 Task: Look for Airbnb options in Saint-BenoÃ®t, Reunion from 5th November, 2023 to 16th November, 2023 for 2 adults.1  bedroom having 1 bed and 1 bathroom. Property type can be hotel. Booking option can be shelf check-in. Look for 3 properties as per requirement.
Action: Mouse moved to (487, 102)
Screenshot: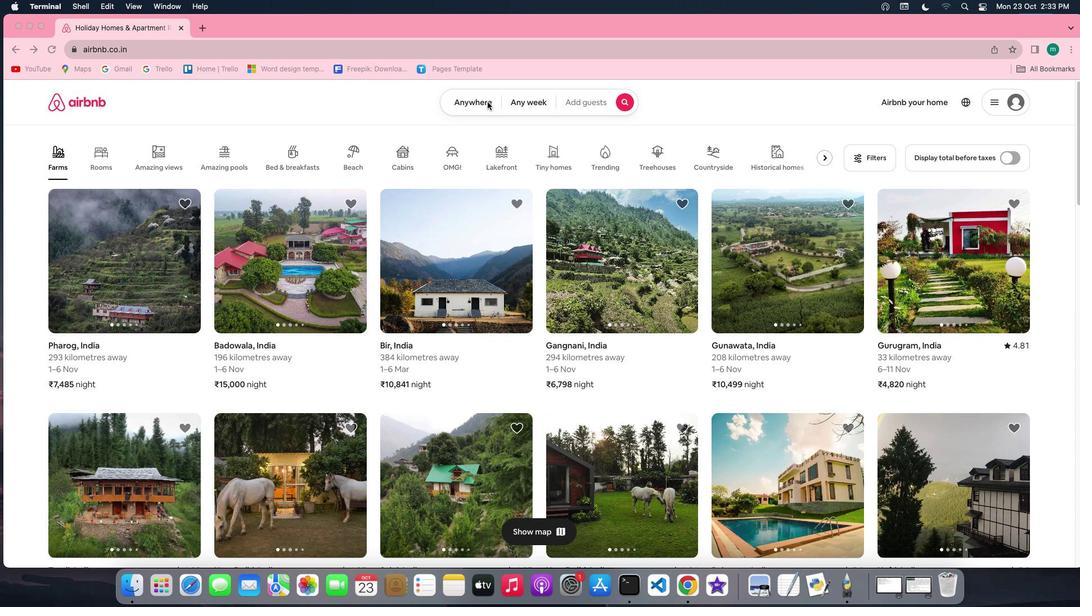 
Action: Mouse pressed left at (487, 102)
Screenshot: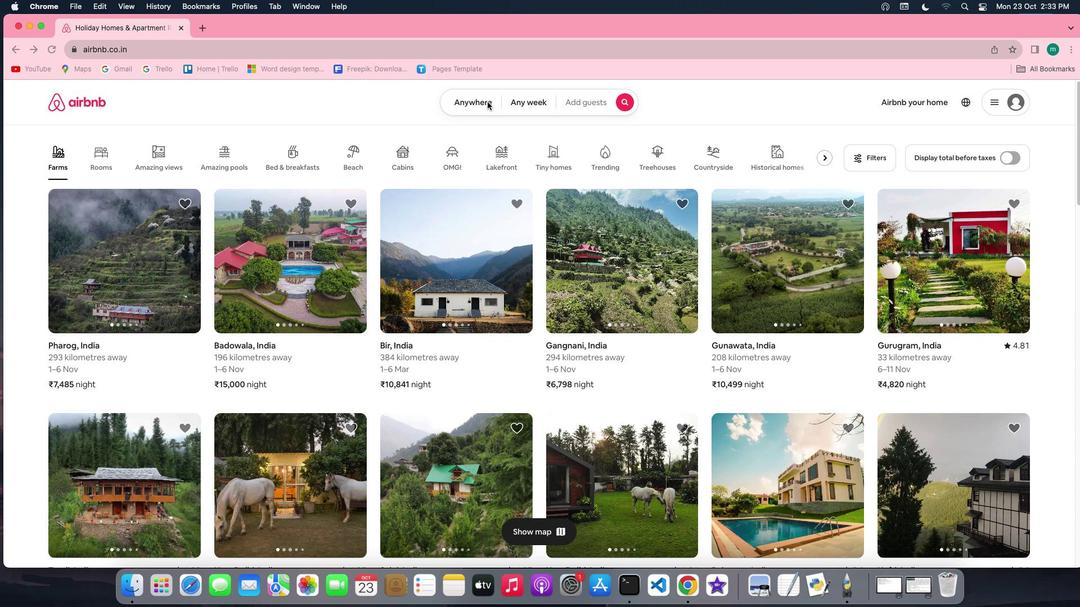 
Action: Mouse pressed left at (487, 102)
Screenshot: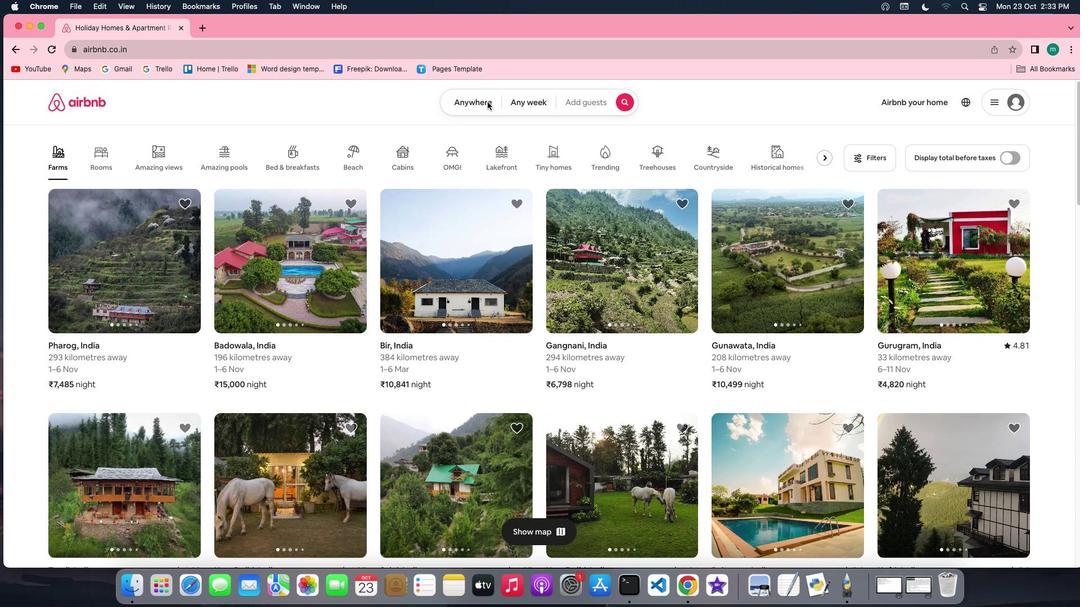 
Action: Mouse moved to (417, 136)
Screenshot: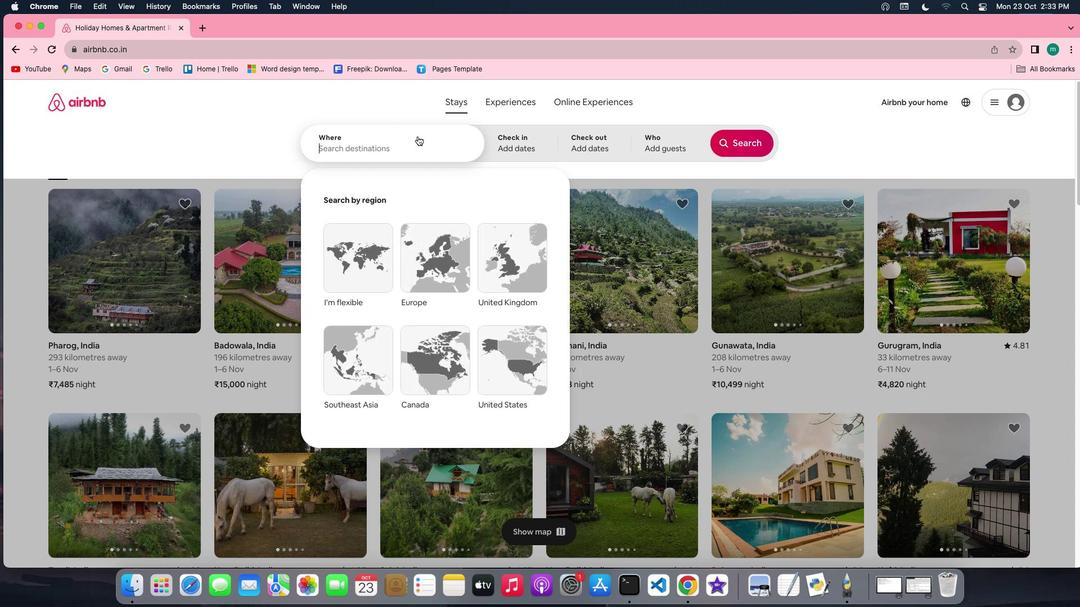 
Action: Mouse pressed left at (417, 136)
Screenshot: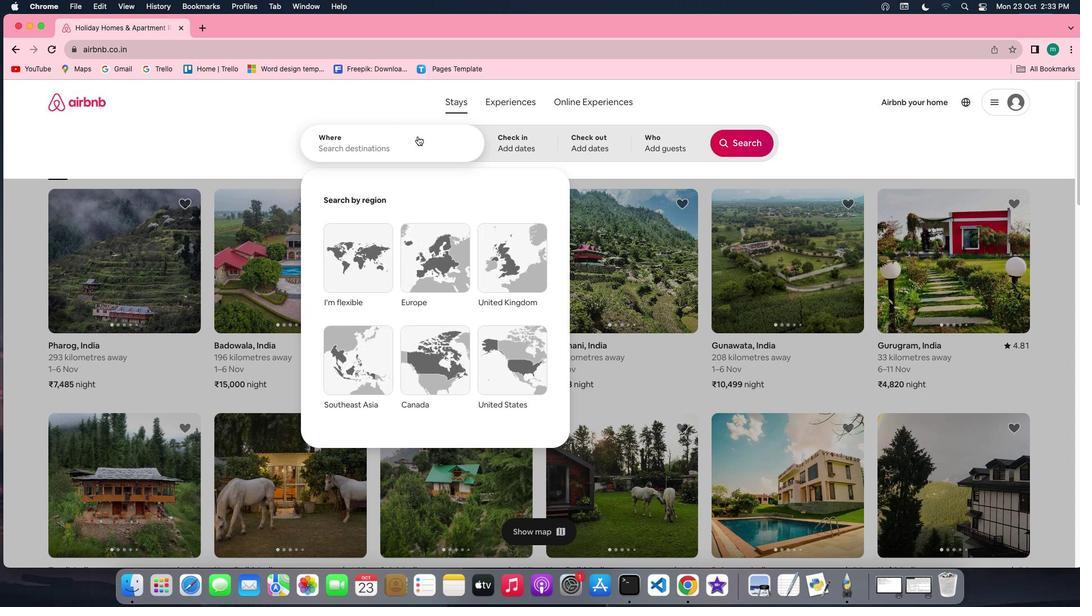 
Action: Mouse moved to (412, 140)
Screenshot: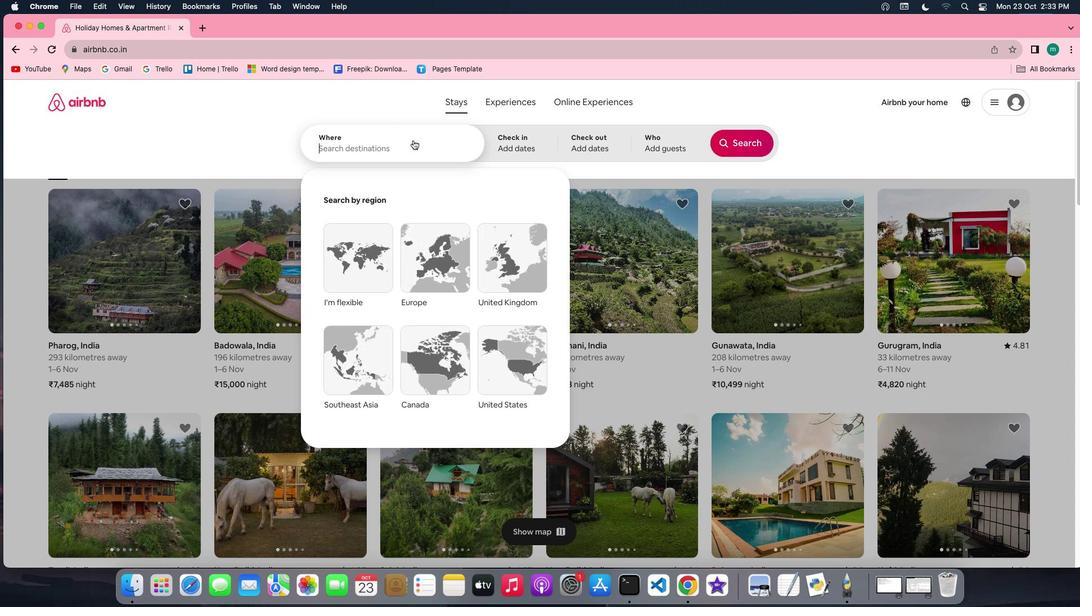 
Action: Key pressed Key.spaceKey.shift's''a''i''n''t''-'Key.spaceKey.shift'B''e''n''o''i''t'','Key.spaceKey.shift'r''e''u''n''i''o''n'
Screenshot: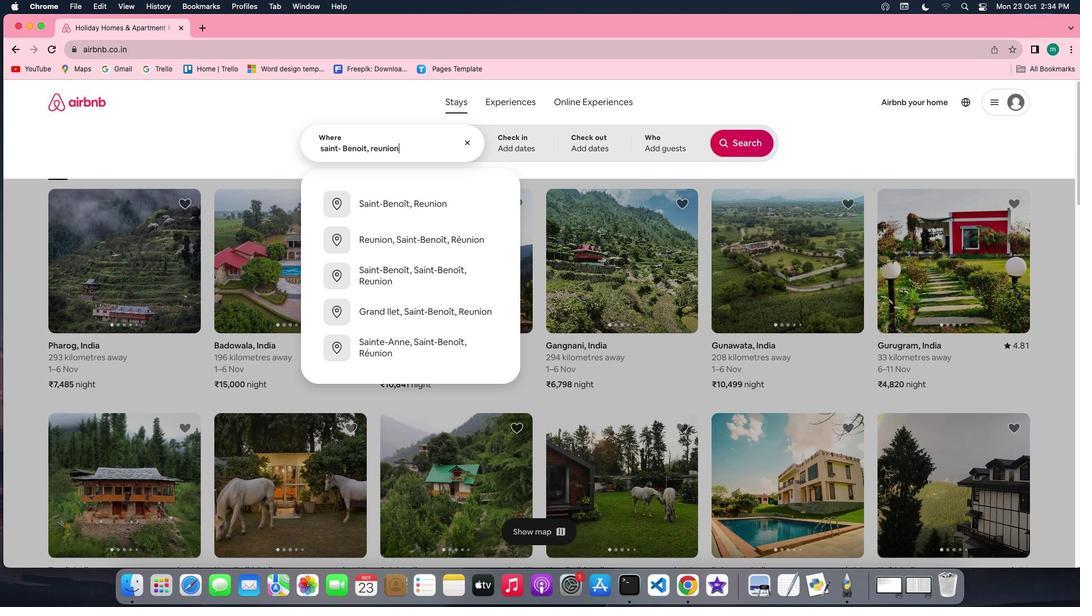 
Action: Mouse moved to (494, 137)
Screenshot: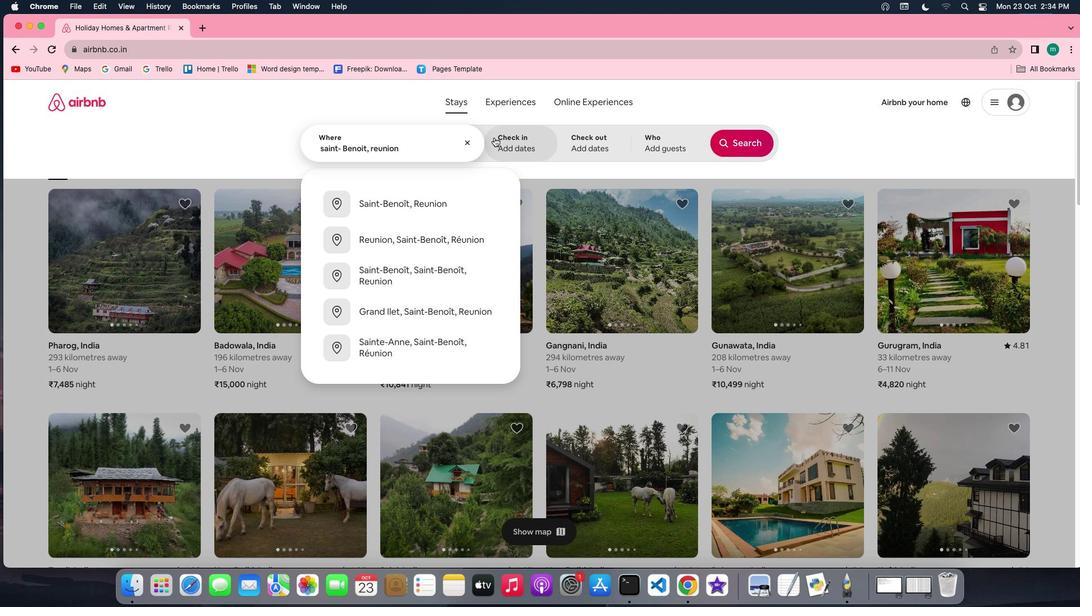 
Action: Mouse pressed left at (494, 137)
Screenshot: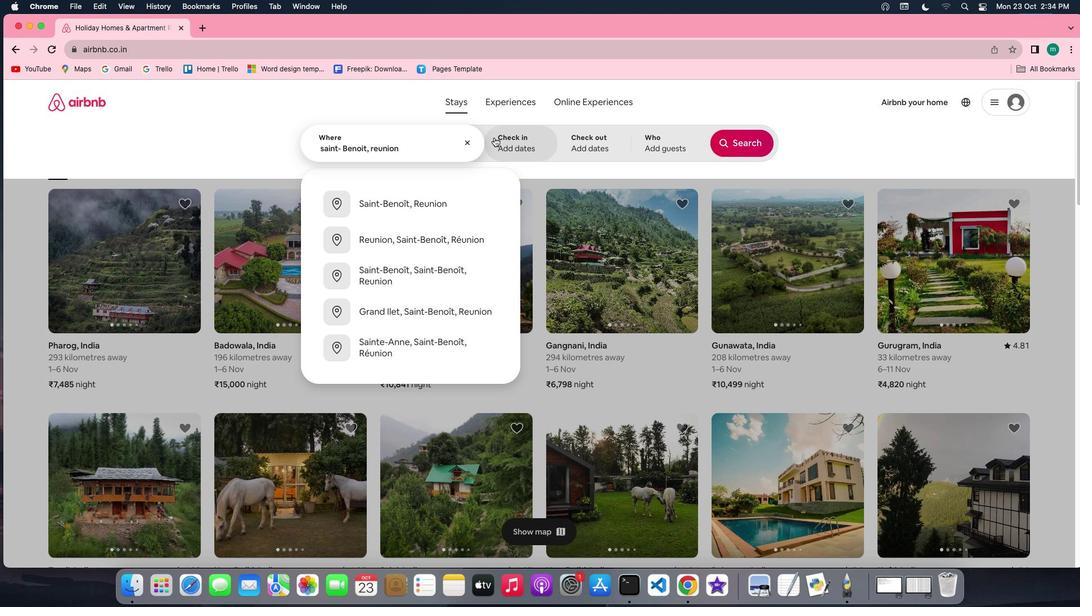 
Action: Mouse moved to (562, 313)
Screenshot: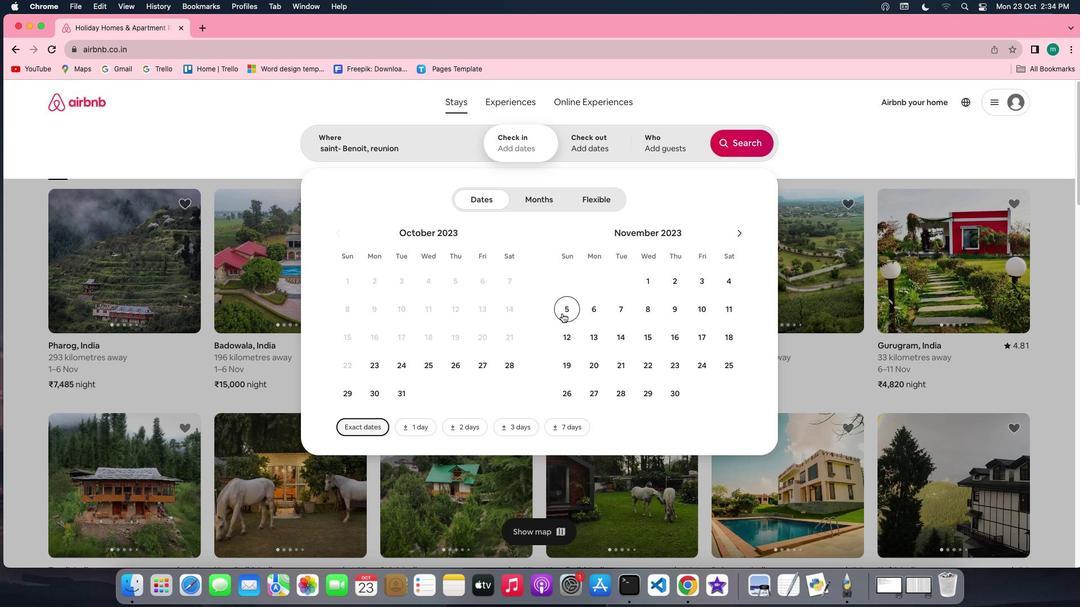 
Action: Mouse pressed left at (562, 313)
Screenshot: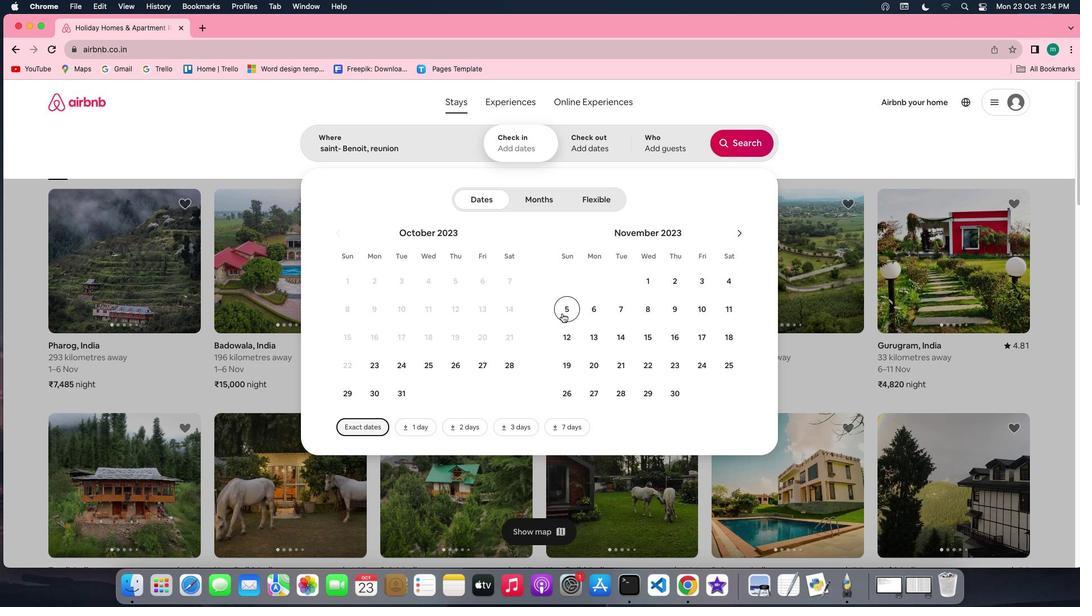 
Action: Mouse moved to (681, 339)
Screenshot: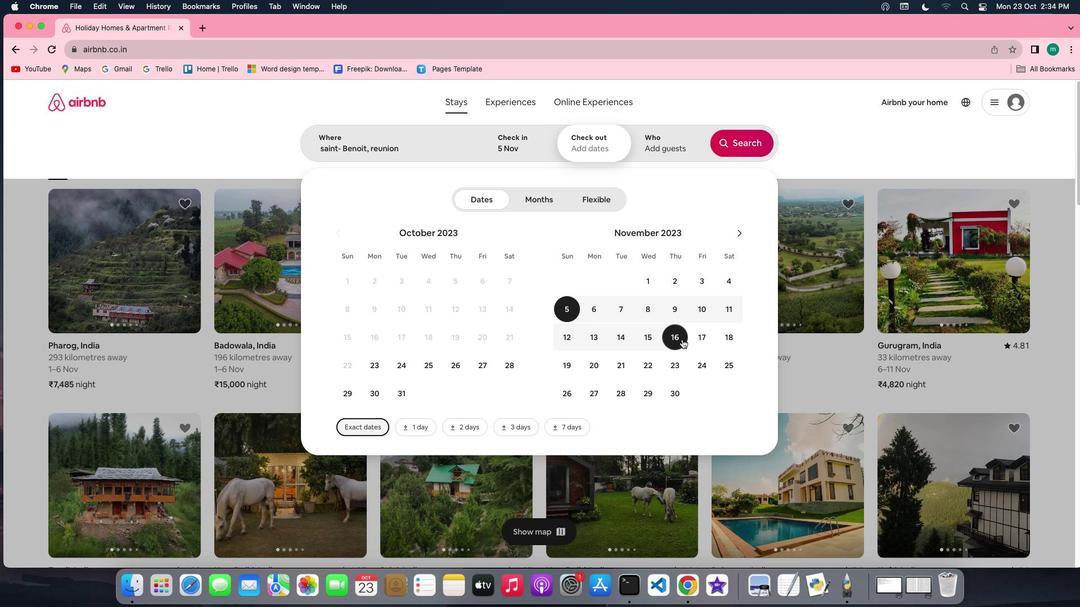 
Action: Mouse pressed left at (681, 339)
Screenshot: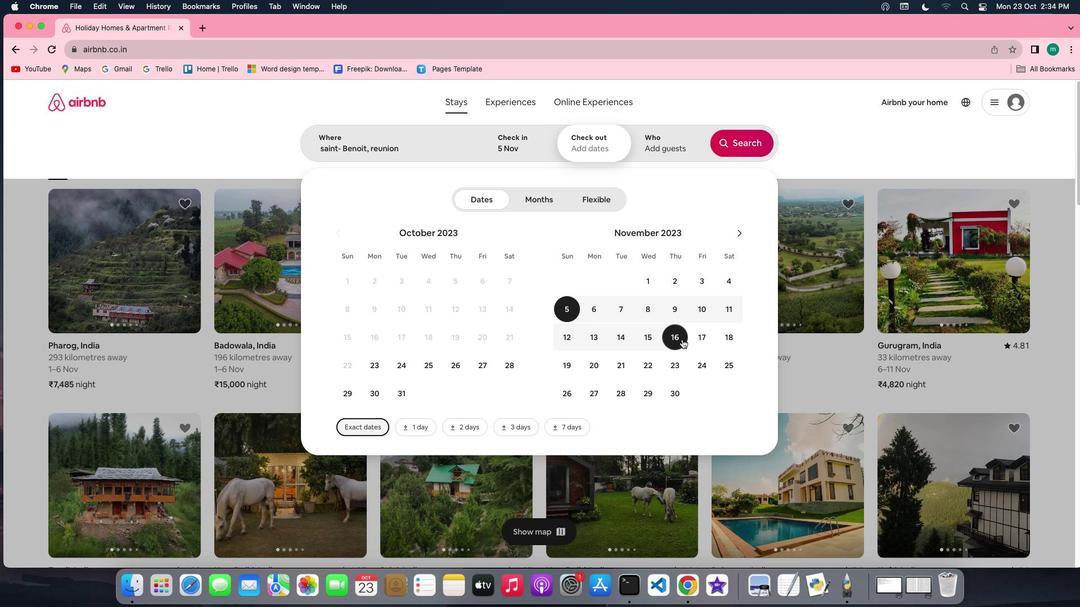 
Action: Mouse moved to (652, 135)
Screenshot: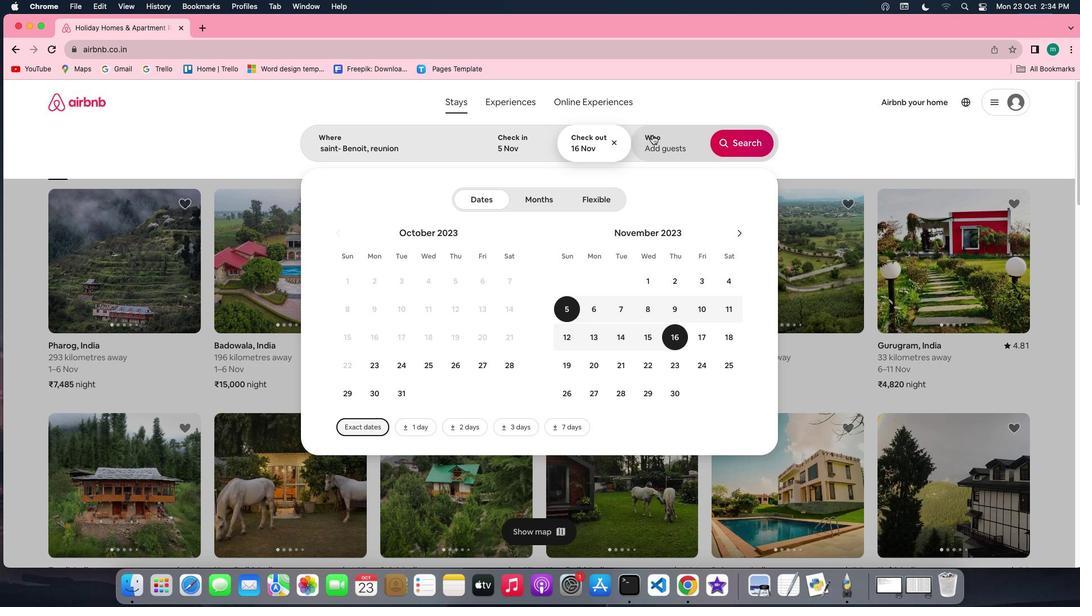 
Action: Mouse pressed left at (652, 135)
Screenshot: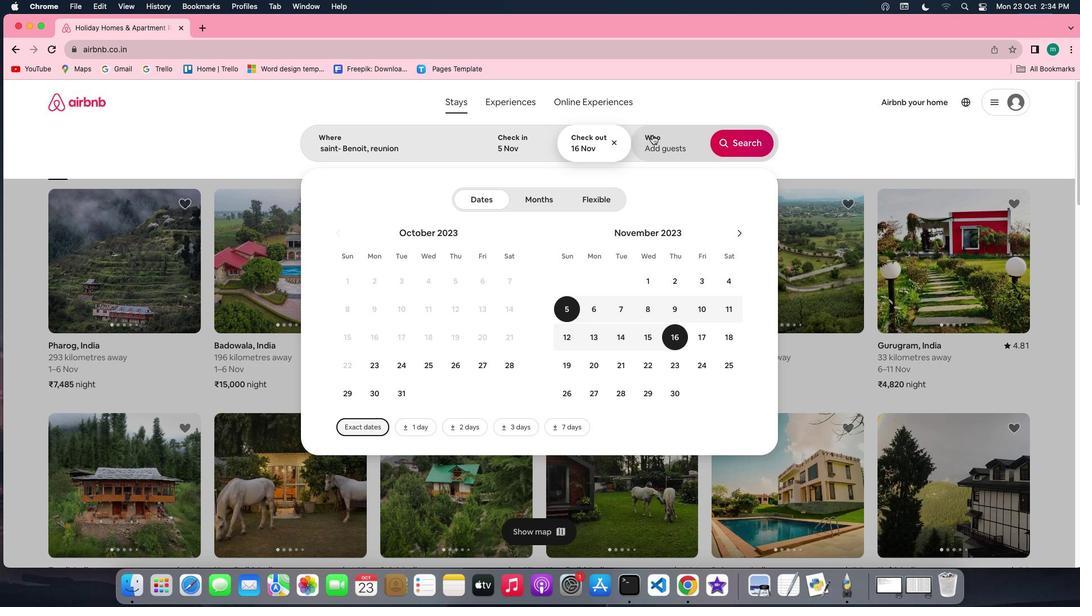 
Action: Mouse moved to (741, 196)
Screenshot: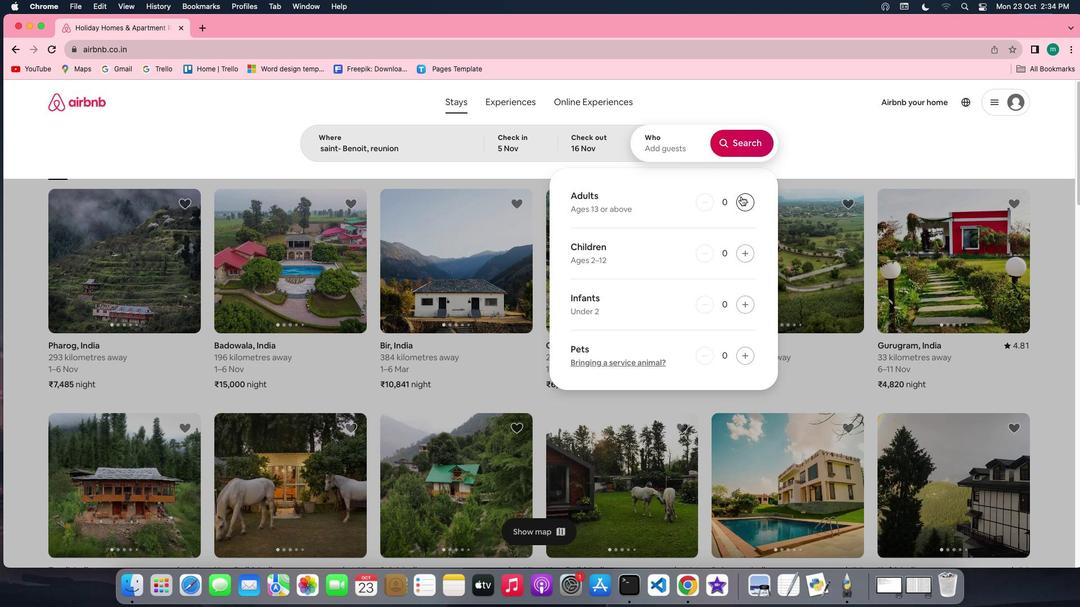 
Action: Mouse pressed left at (741, 196)
Screenshot: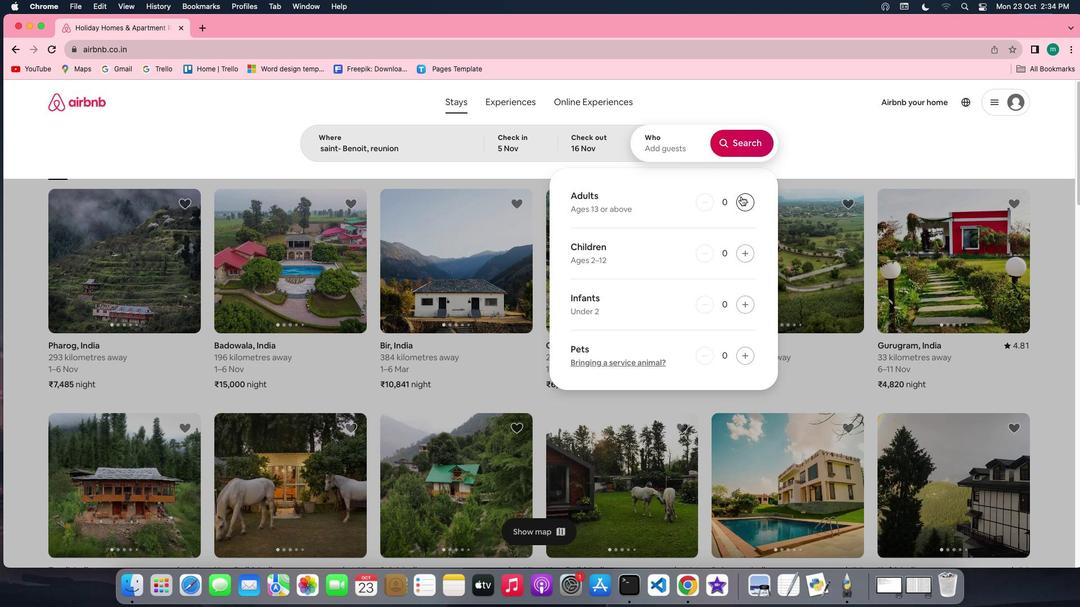 
Action: Mouse pressed left at (741, 196)
Screenshot: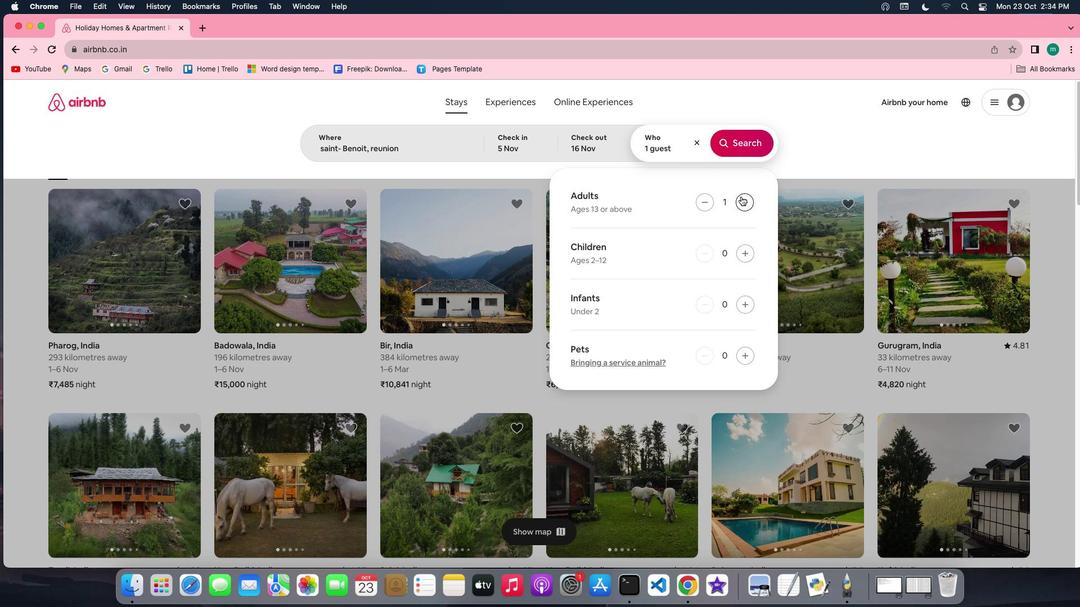 
Action: Mouse moved to (740, 140)
Screenshot: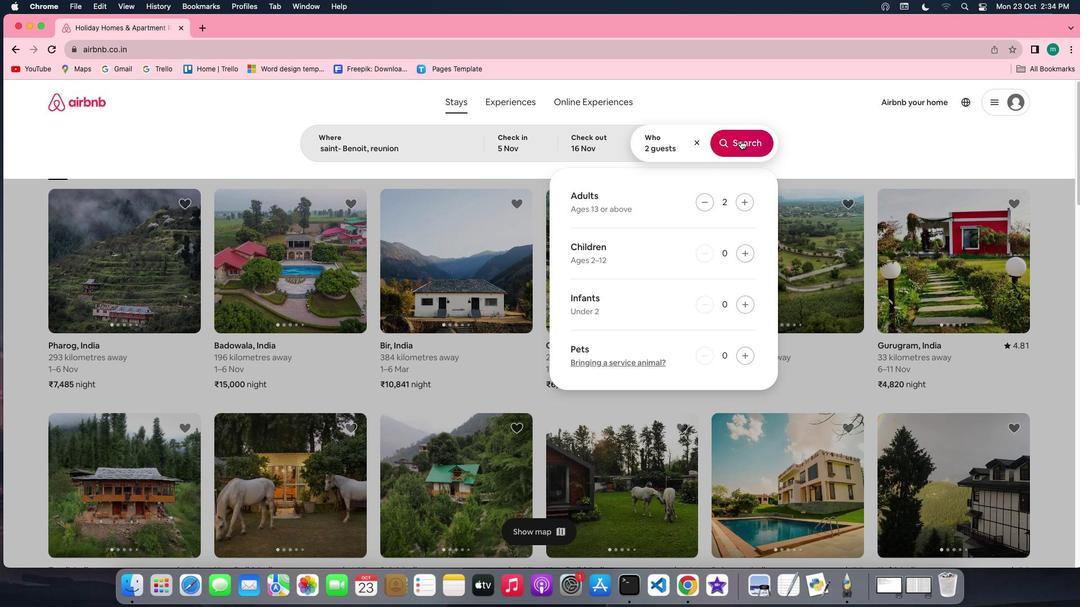 
Action: Mouse pressed left at (740, 140)
Screenshot: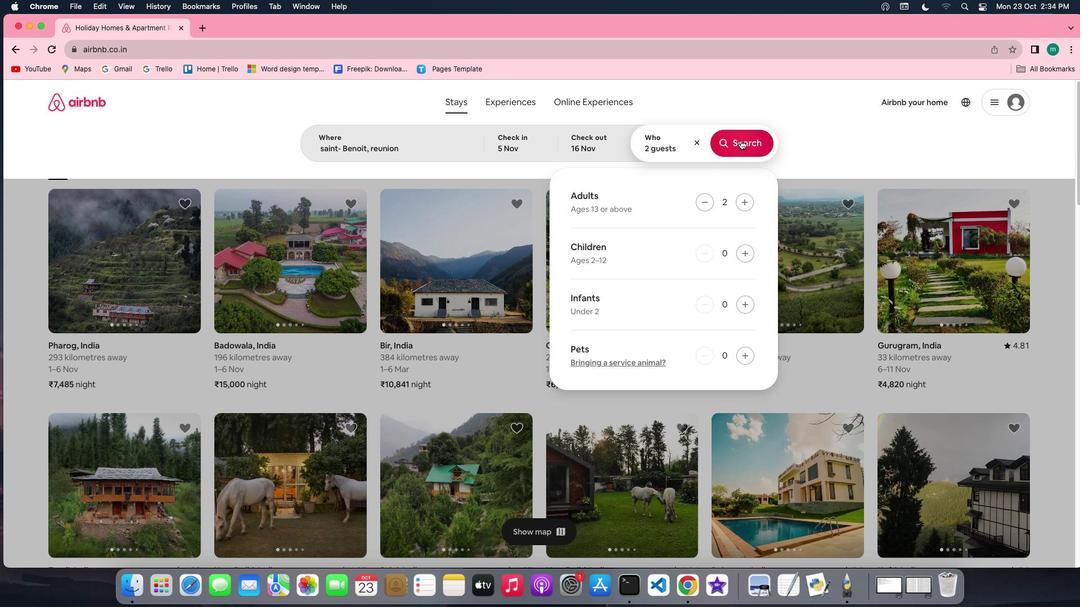
Action: Mouse moved to (921, 145)
Screenshot: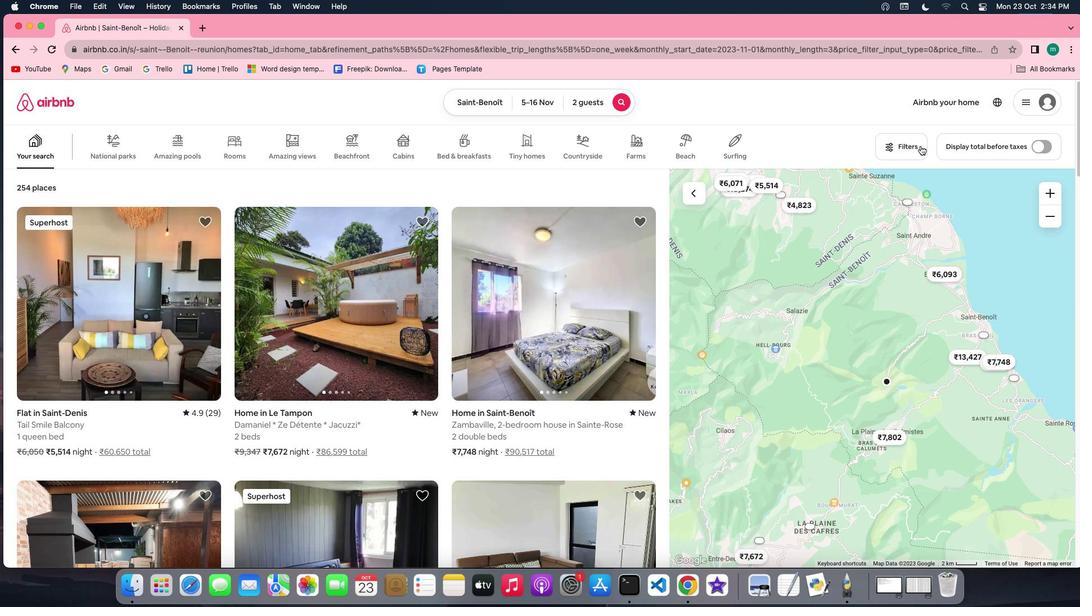 
Action: Mouse pressed left at (921, 145)
Screenshot: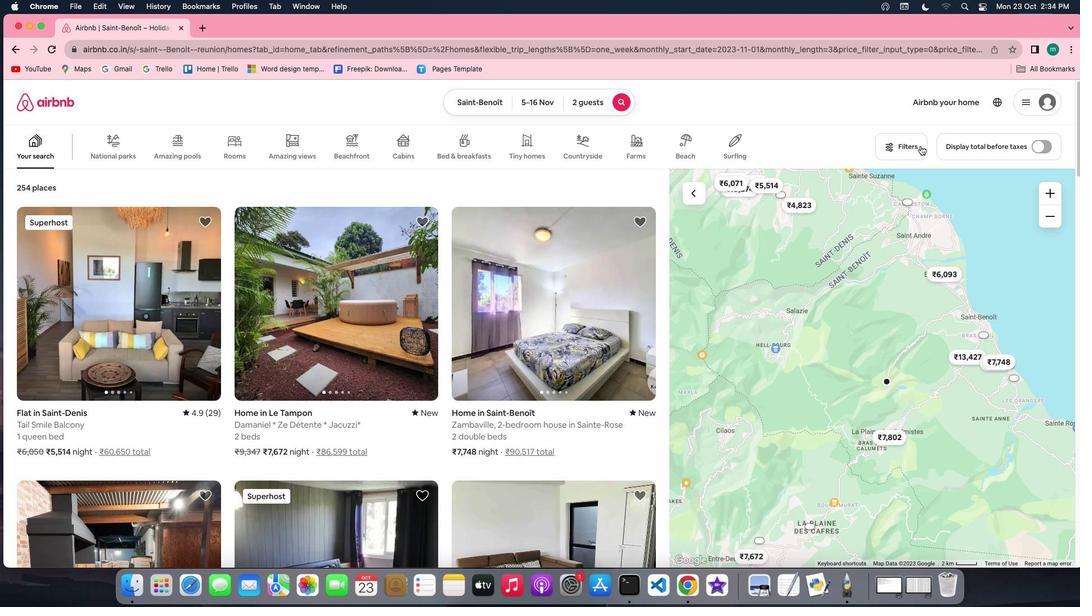 
Action: Mouse moved to (579, 362)
Screenshot: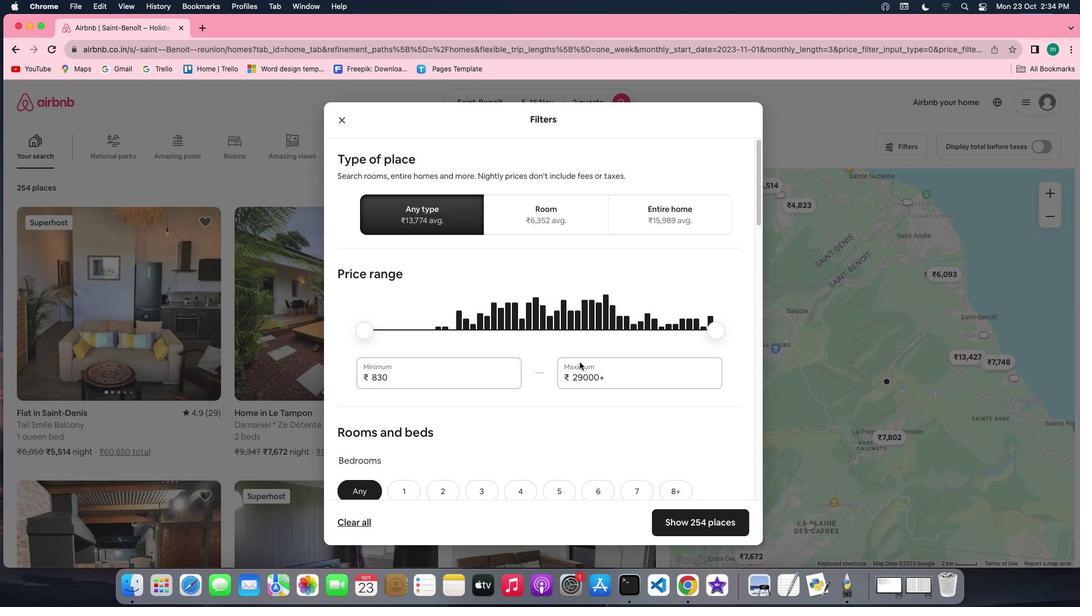 
Action: Mouse scrolled (579, 362) with delta (0, 0)
Screenshot: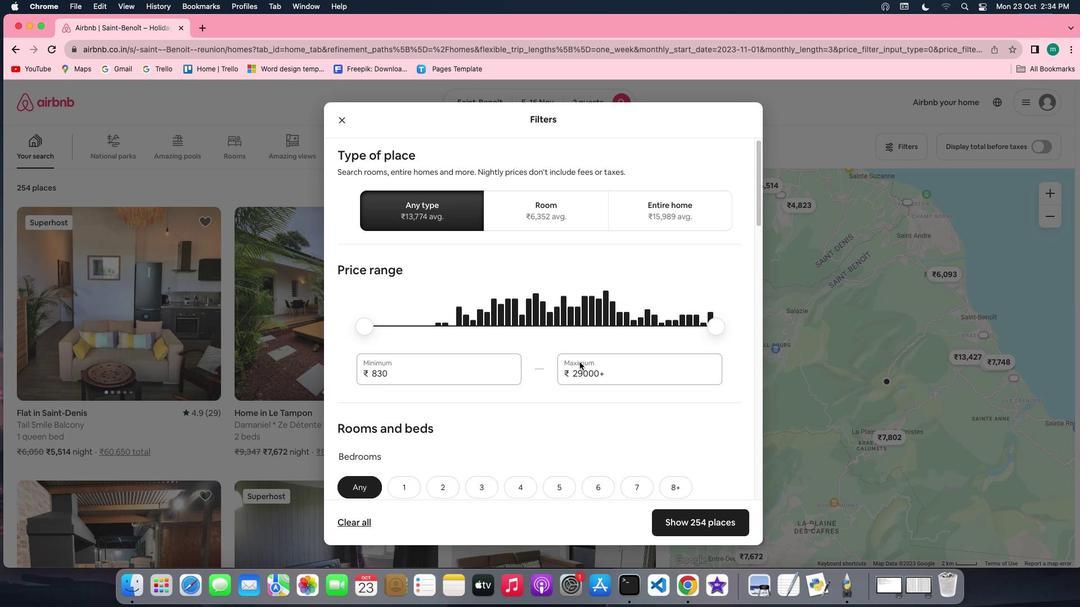 
Action: Mouse scrolled (579, 362) with delta (0, 0)
Screenshot: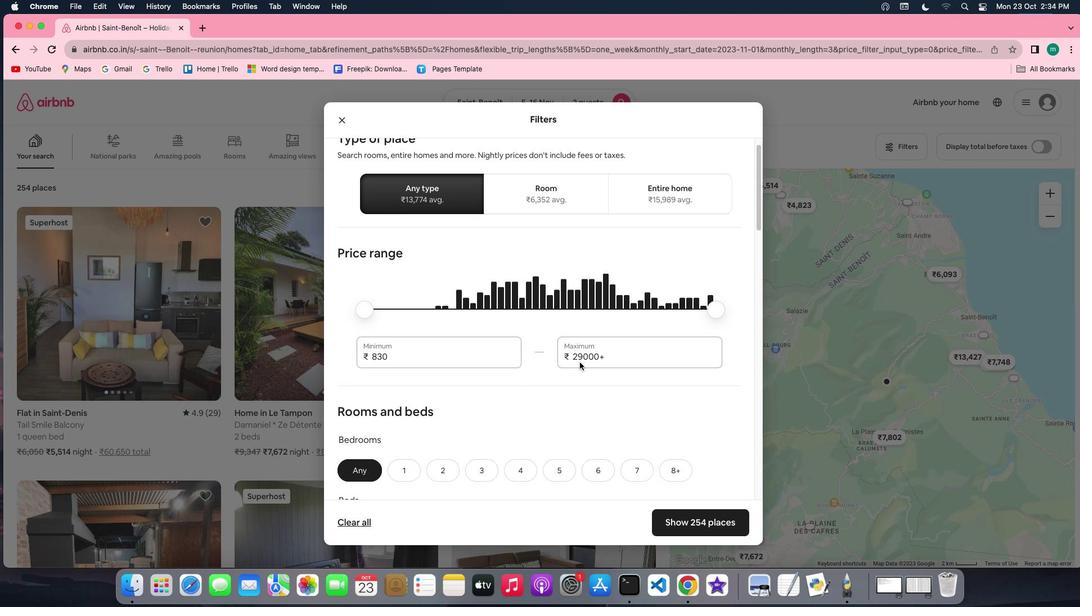 
Action: Mouse scrolled (579, 362) with delta (0, -1)
Screenshot: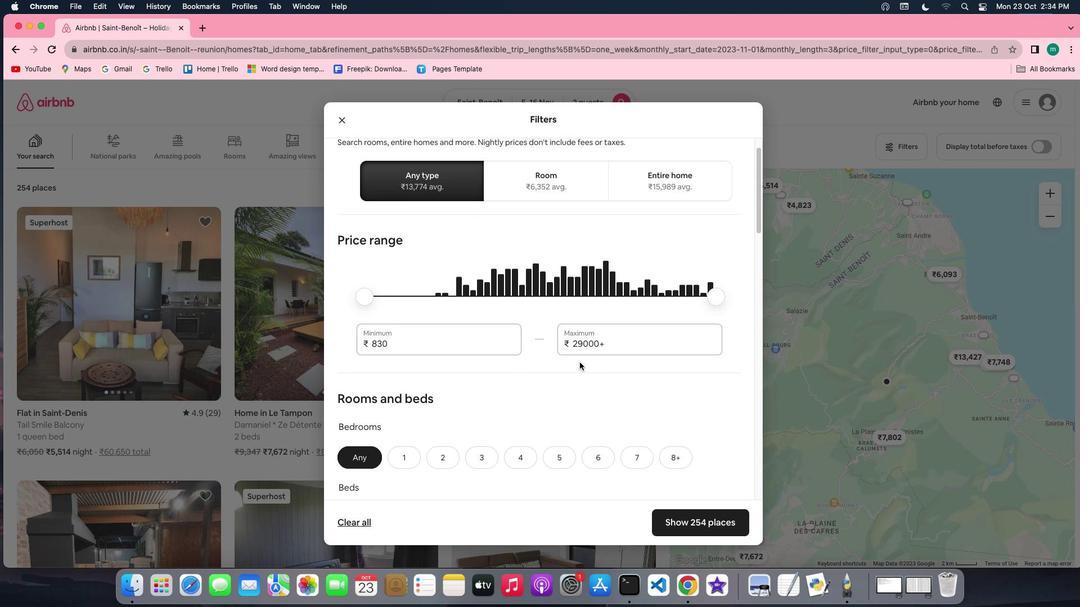 
Action: Mouse scrolled (579, 362) with delta (0, -2)
Screenshot: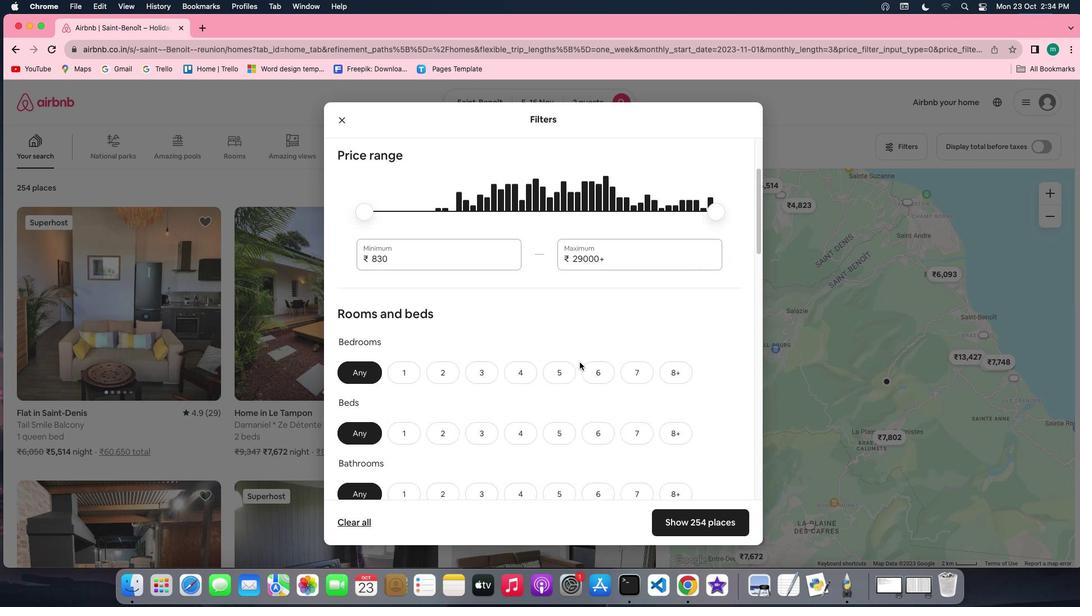 
Action: Mouse scrolled (579, 362) with delta (0, 0)
Screenshot: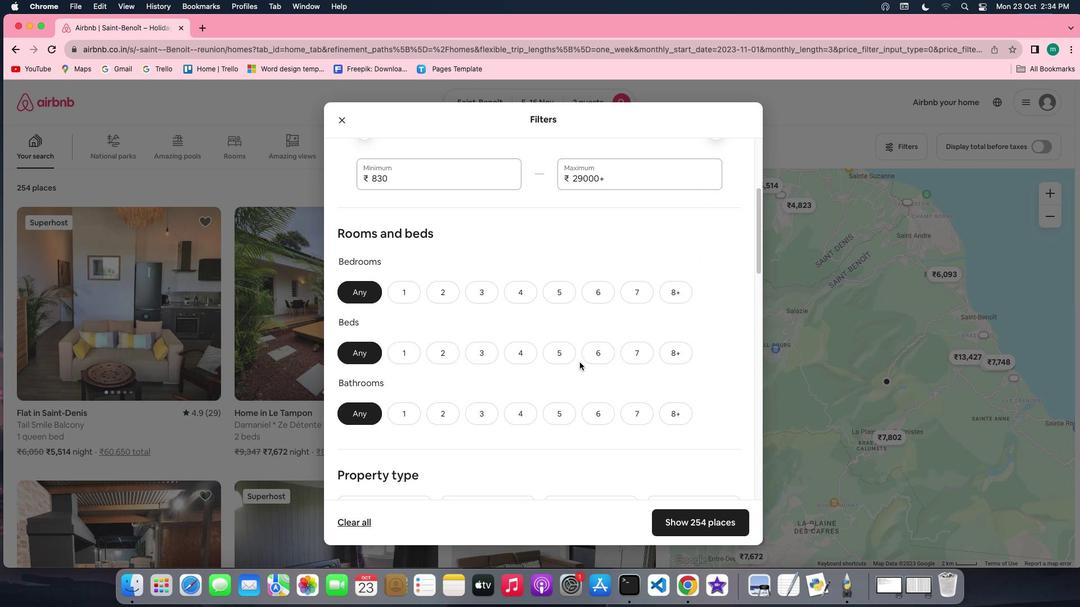 
Action: Mouse scrolled (579, 362) with delta (0, 0)
Screenshot: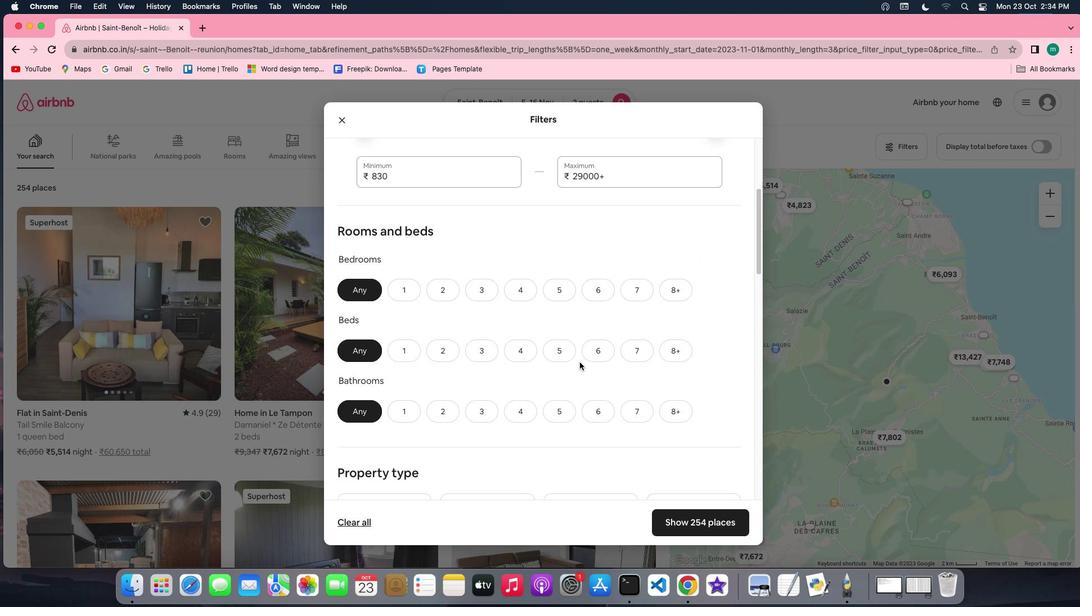 
Action: Mouse scrolled (579, 362) with delta (0, 0)
Screenshot: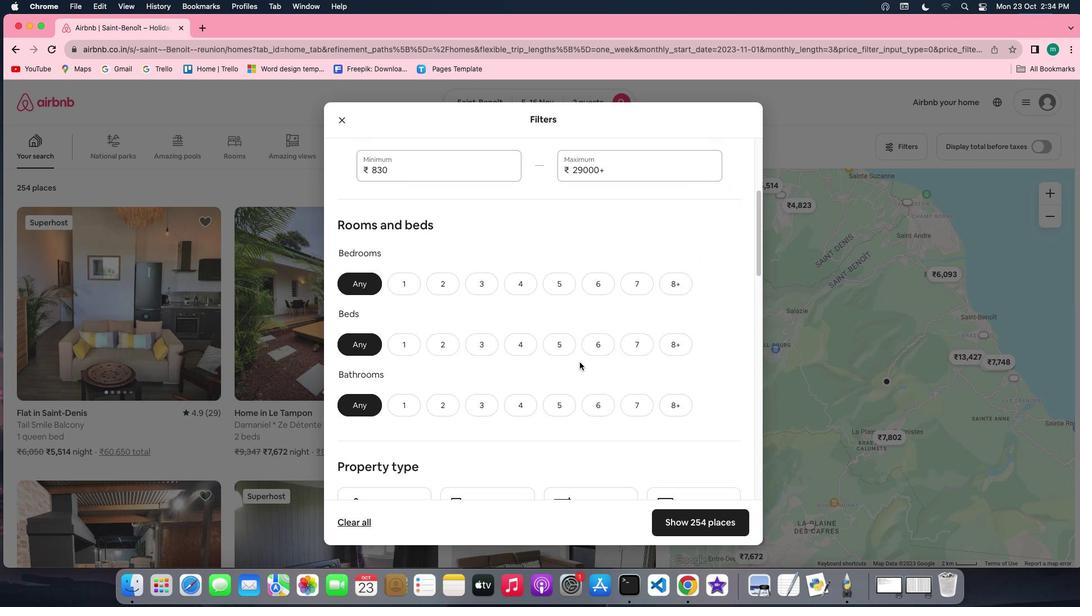 
Action: Mouse moved to (407, 269)
Screenshot: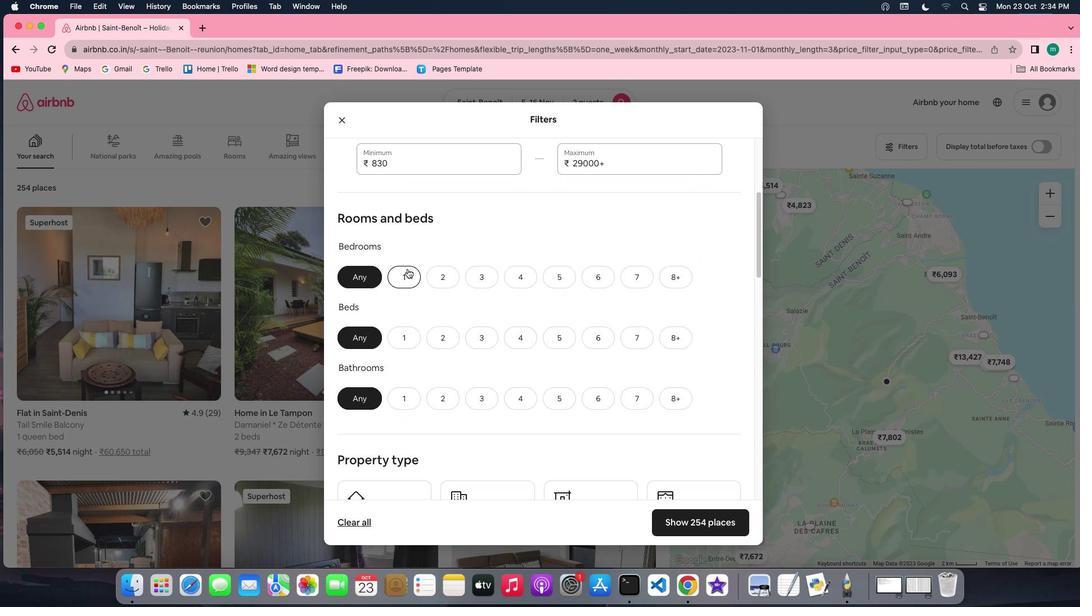 
Action: Mouse pressed left at (407, 269)
Screenshot: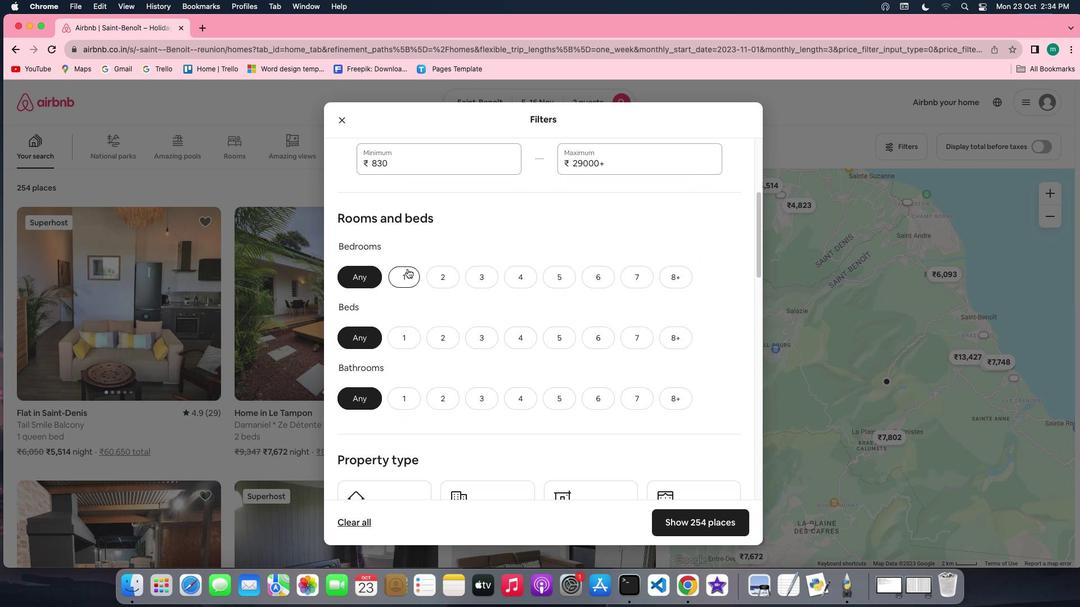 
Action: Mouse moved to (412, 347)
Screenshot: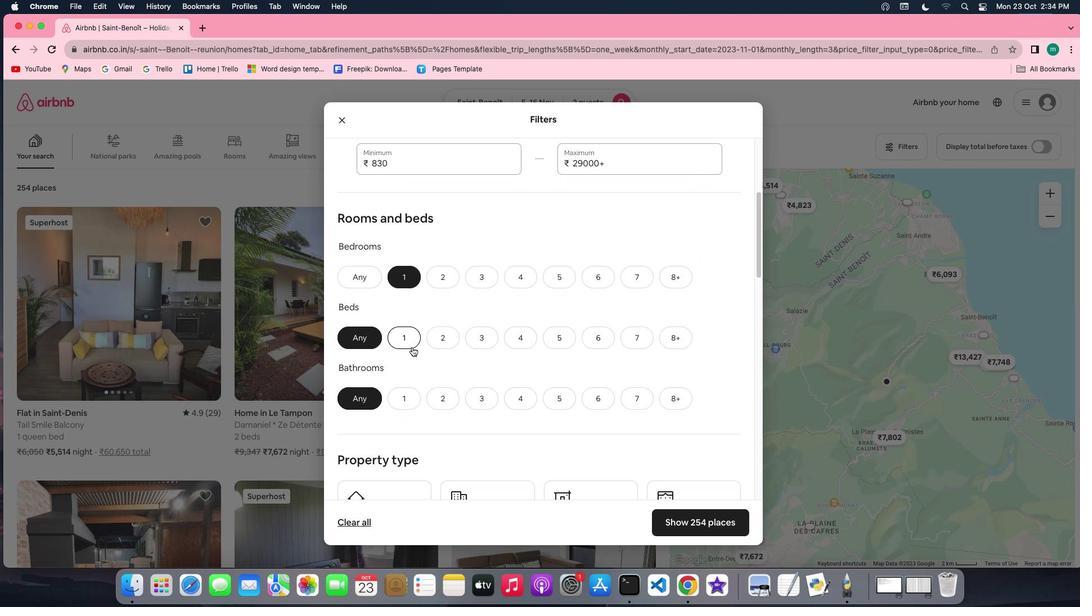 
Action: Mouse pressed left at (412, 347)
Screenshot: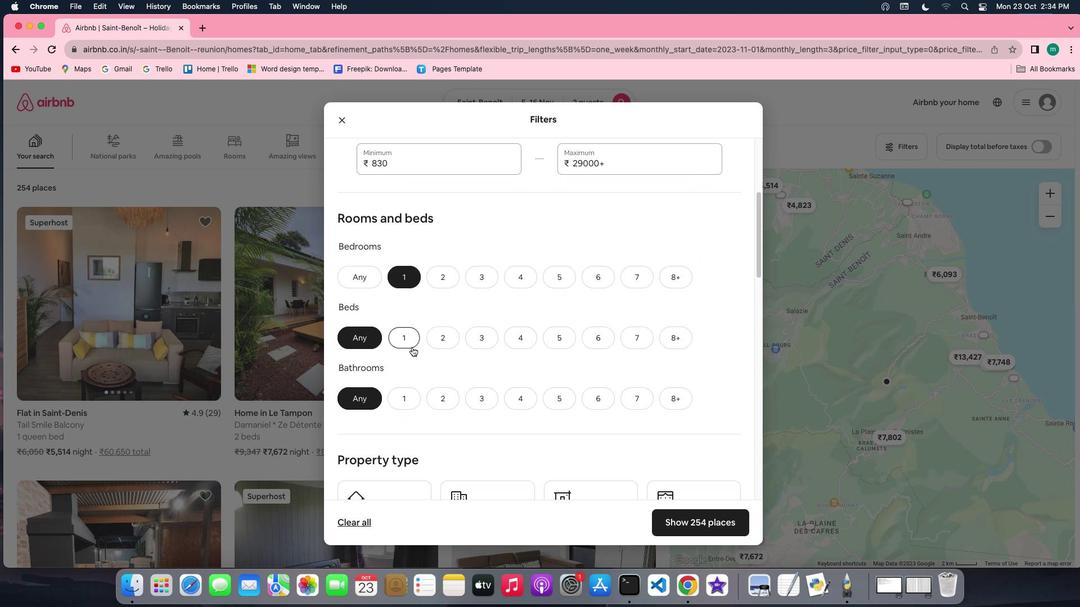 
Action: Mouse moved to (411, 398)
Screenshot: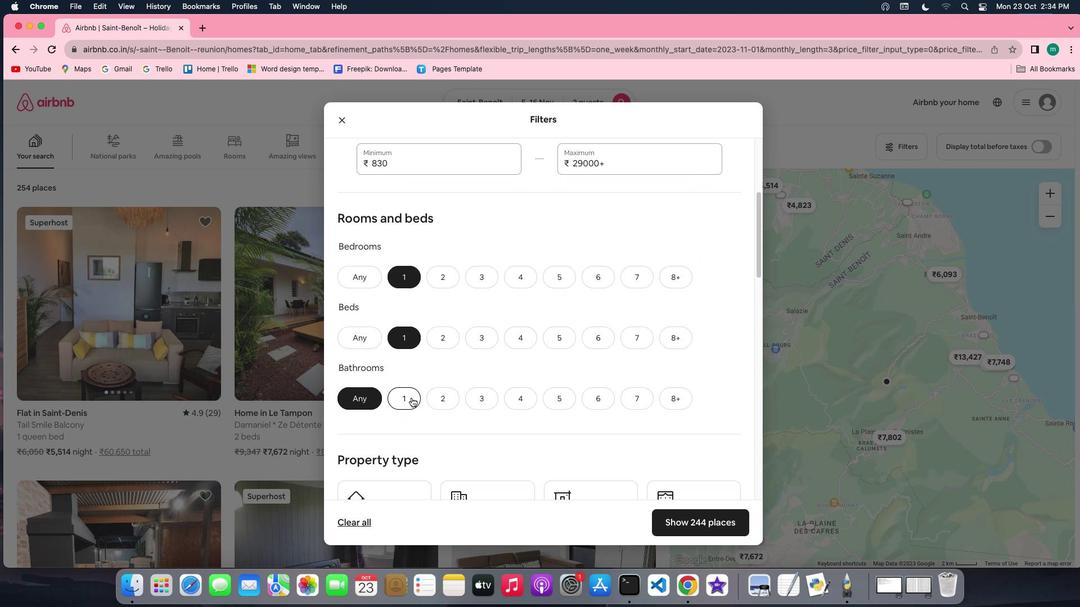 
Action: Mouse pressed left at (411, 398)
Screenshot: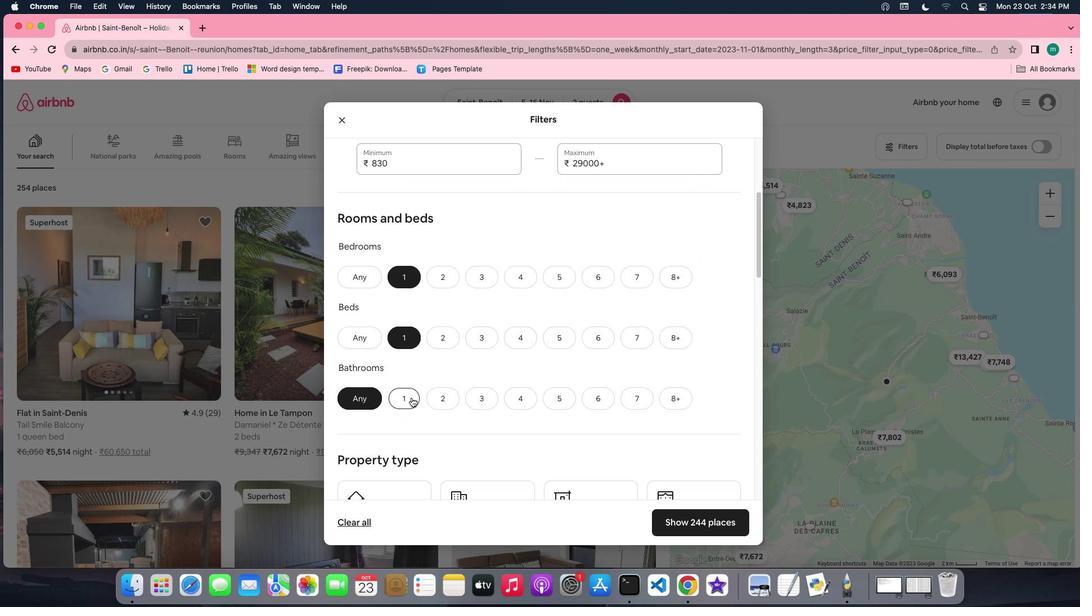 
Action: Mouse moved to (577, 403)
Screenshot: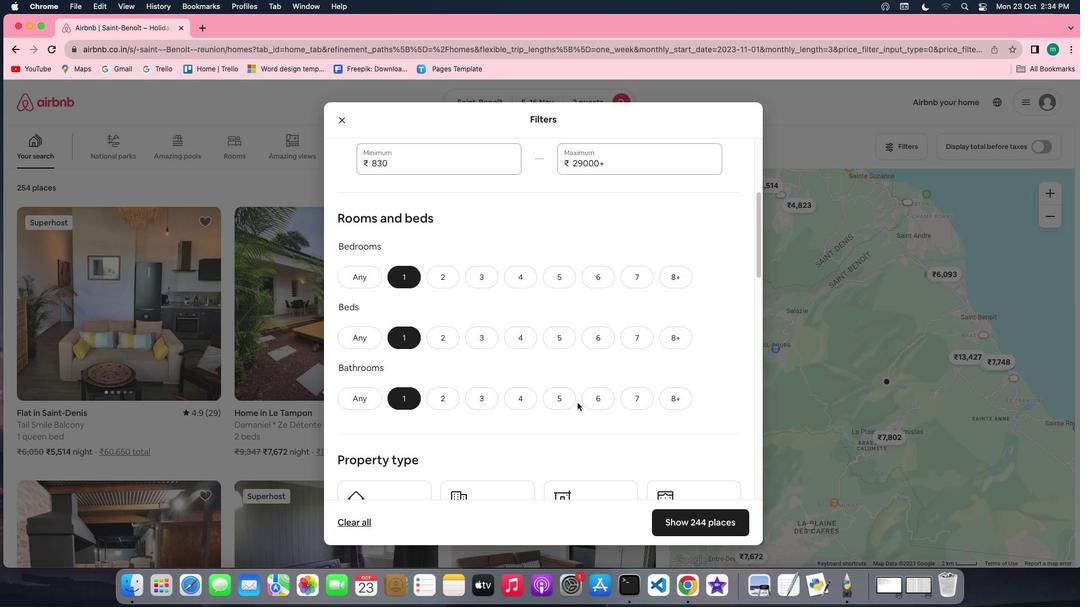 
Action: Mouse scrolled (577, 403) with delta (0, 0)
Screenshot: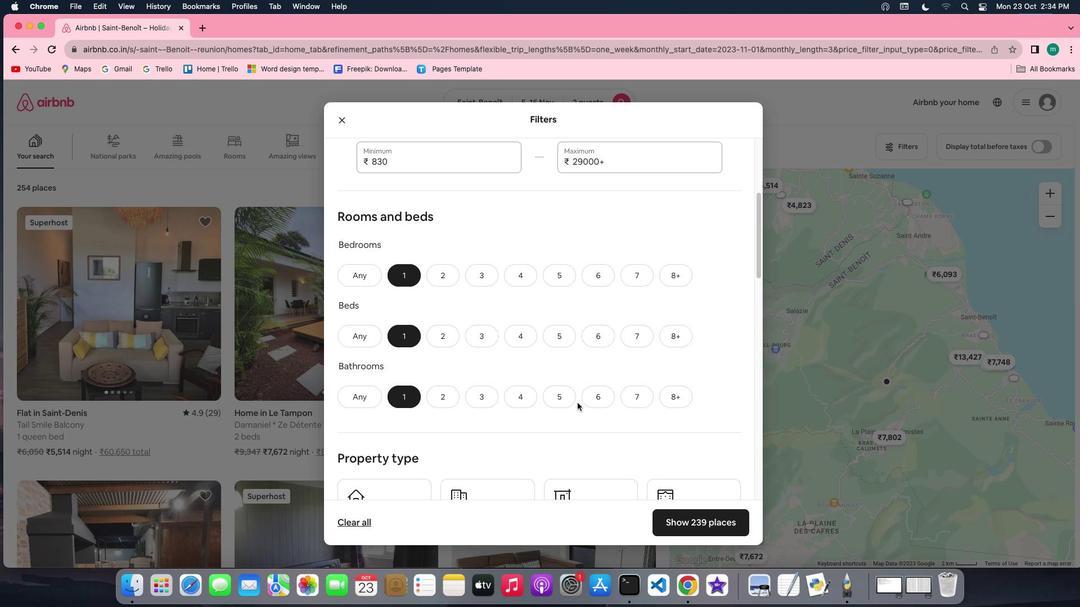 
Action: Mouse scrolled (577, 403) with delta (0, 0)
Screenshot: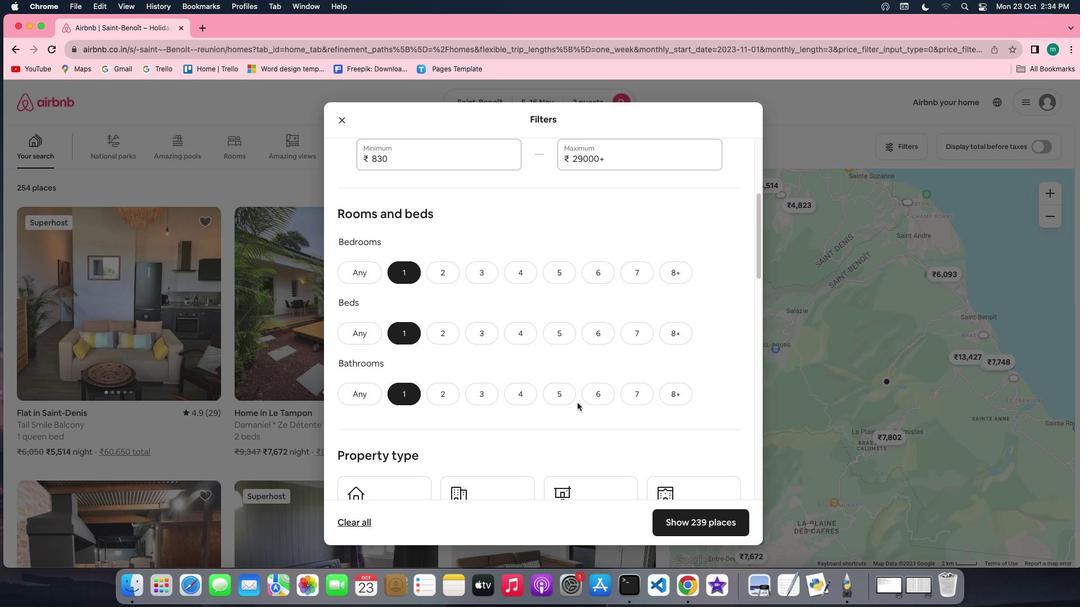 
Action: Mouse scrolled (577, 403) with delta (0, 0)
Screenshot: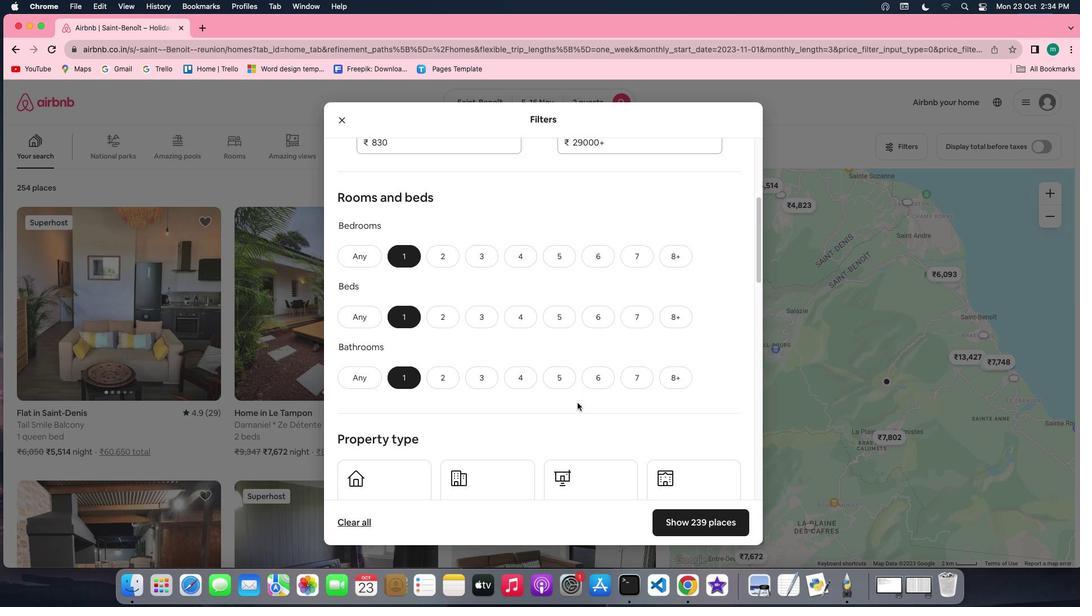 
Action: Mouse scrolled (577, 403) with delta (0, 0)
Screenshot: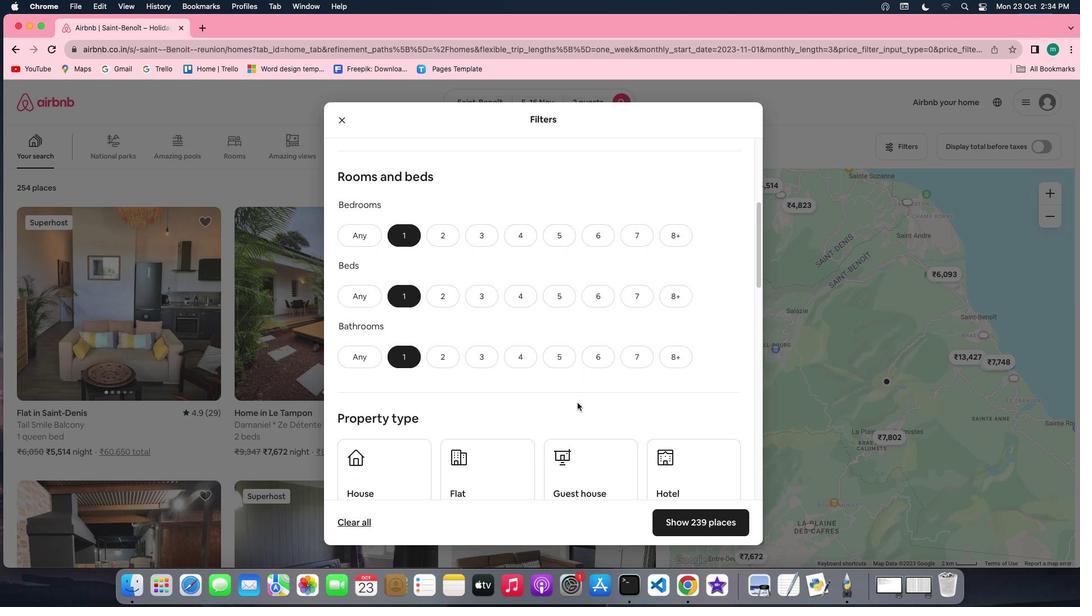 
Action: Mouse scrolled (577, 403) with delta (0, 0)
Screenshot: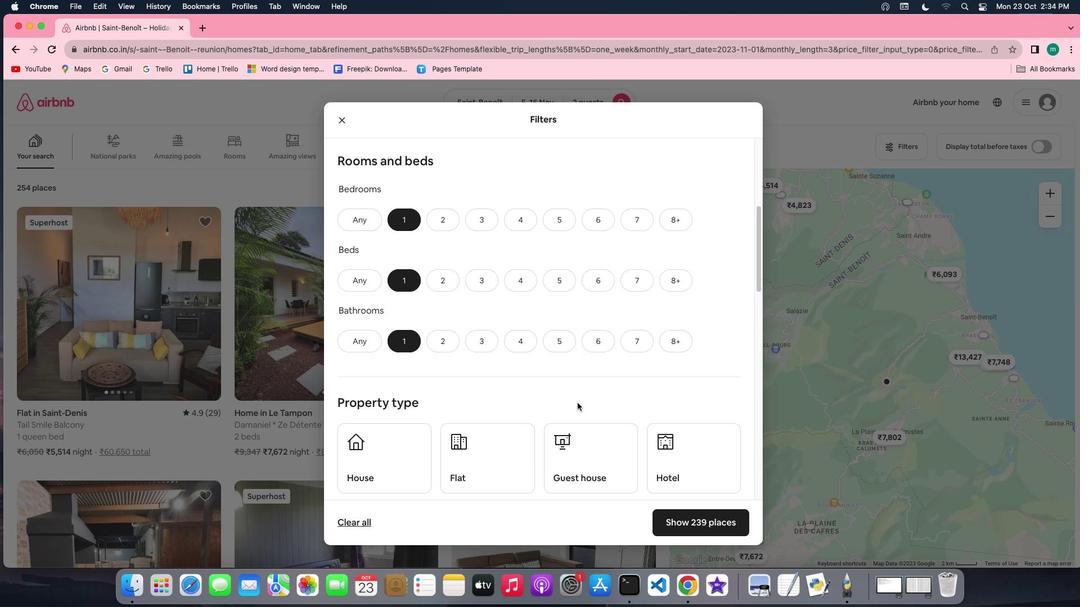 
Action: Mouse scrolled (577, 403) with delta (0, 0)
Screenshot: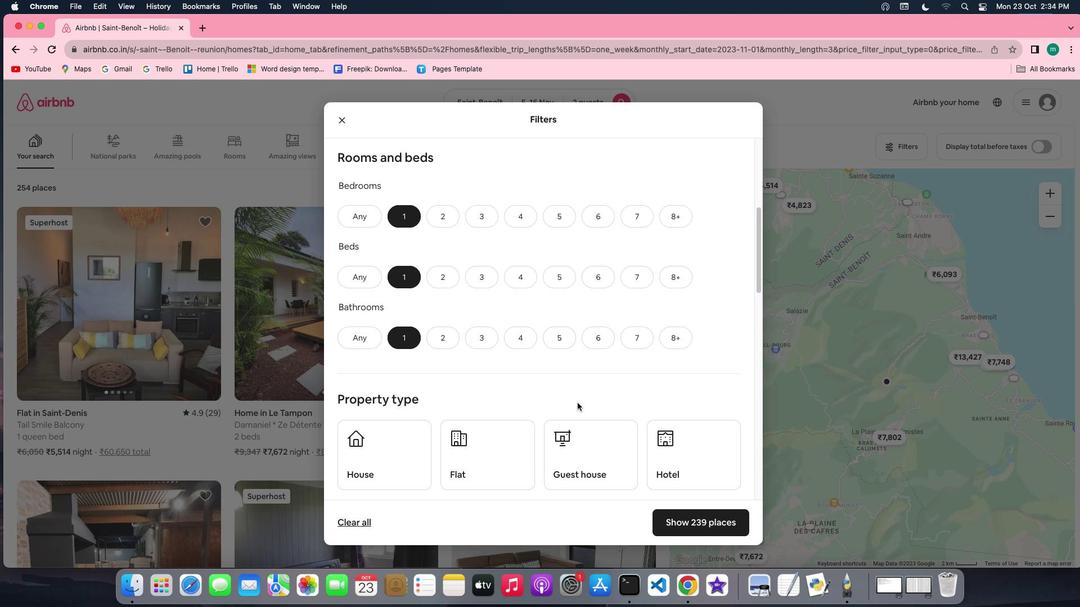 
Action: Mouse scrolled (577, 403) with delta (0, 0)
Screenshot: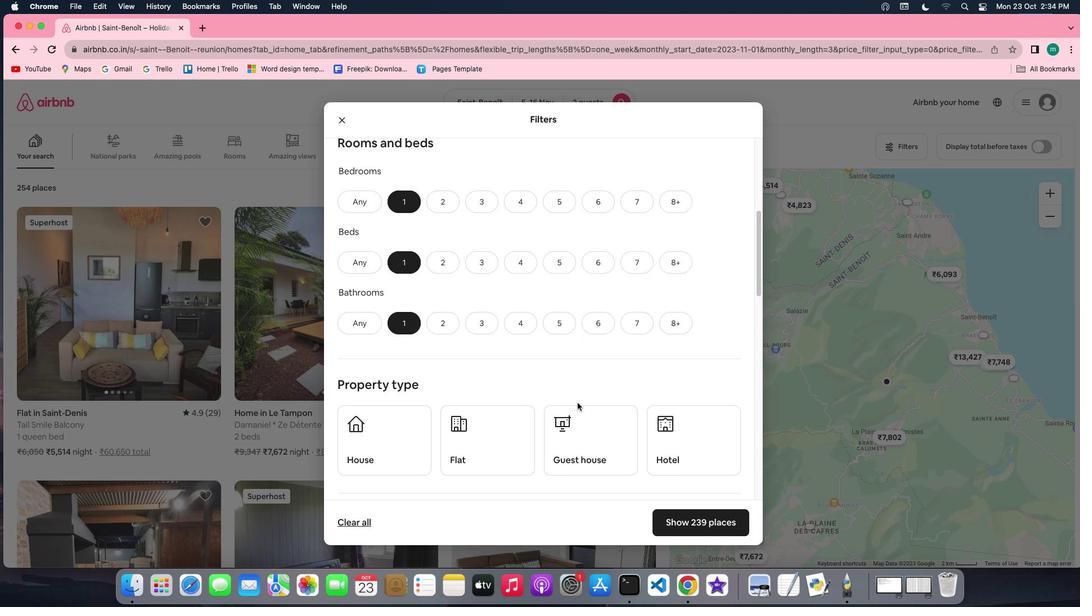 
Action: Mouse scrolled (577, 403) with delta (0, 0)
Screenshot: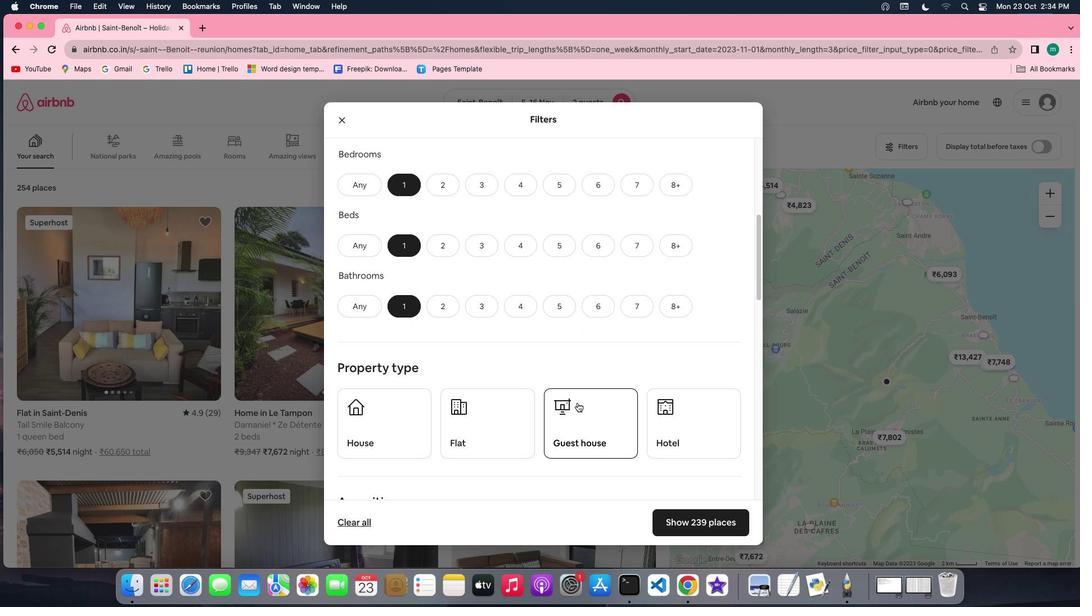 
Action: Mouse scrolled (577, 403) with delta (0, 0)
Screenshot: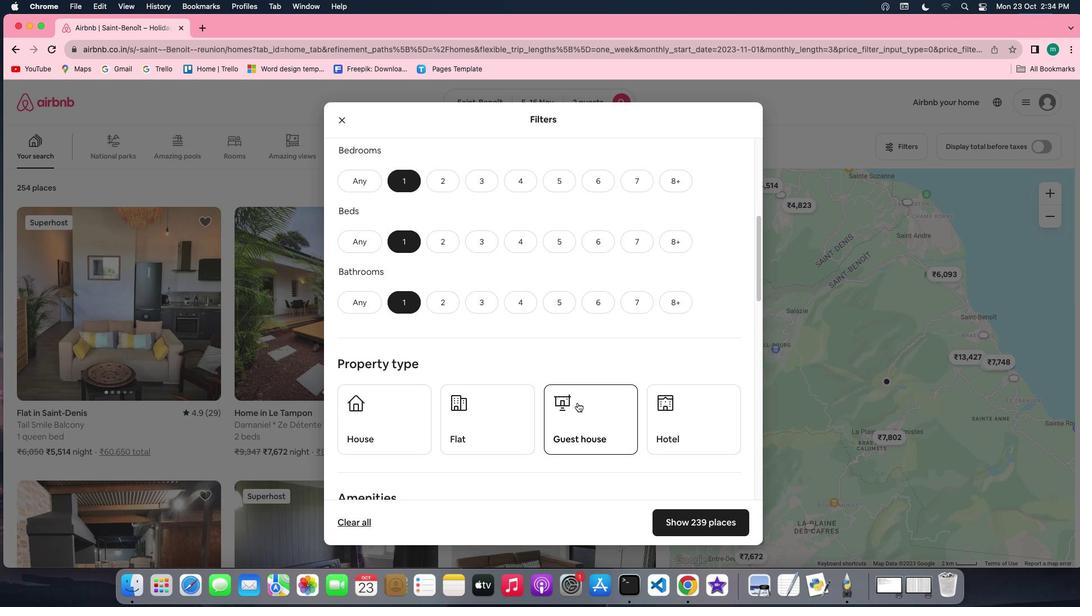 
Action: Mouse scrolled (577, 403) with delta (0, 0)
Screenshot: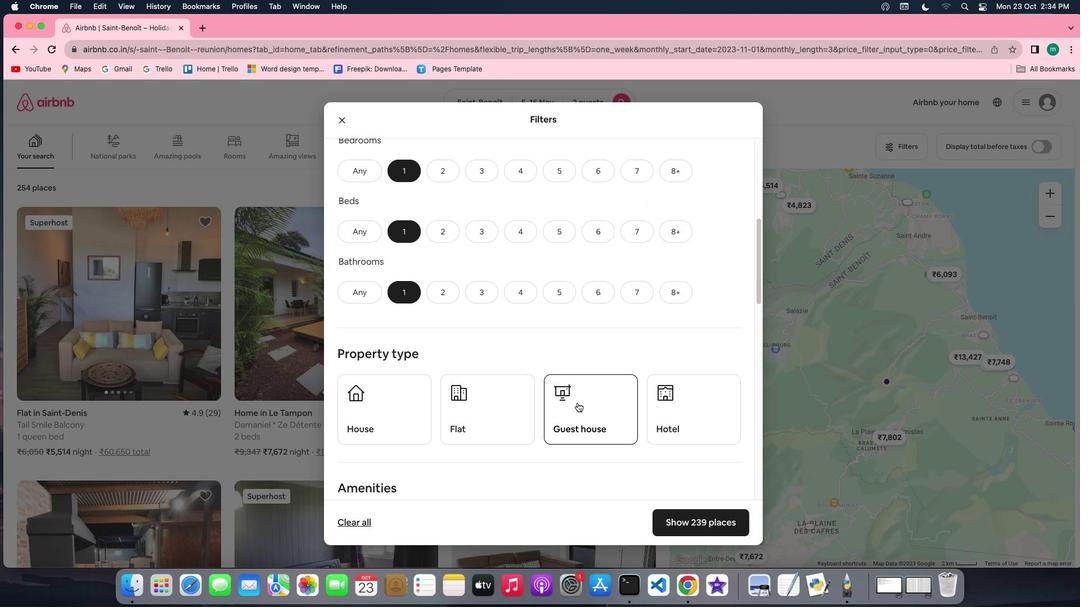 
Action: Mouse scrolled (577, 403) with delta (0, 0)
Screenshot: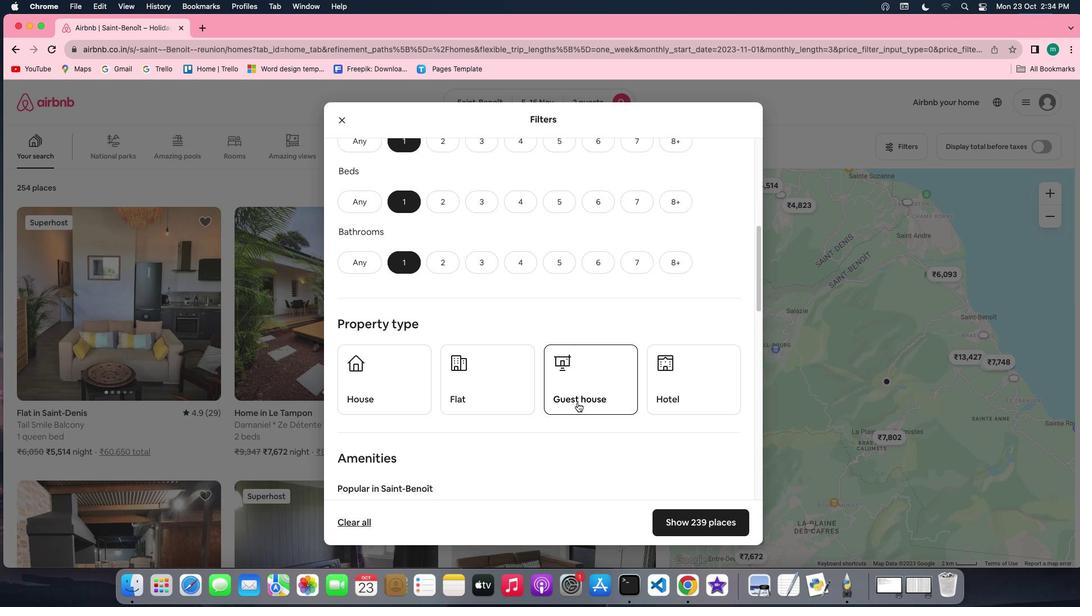 
Action: Mouse moved to (681, 370)
Screenshot: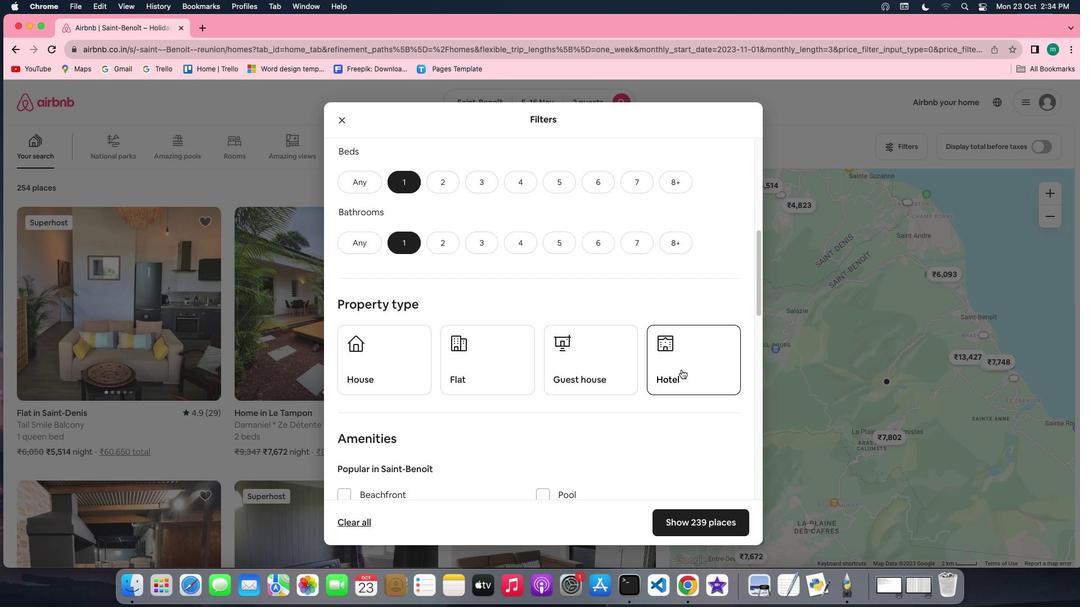 
Action: Mouse pressed left at (681, 370)
Screenshot: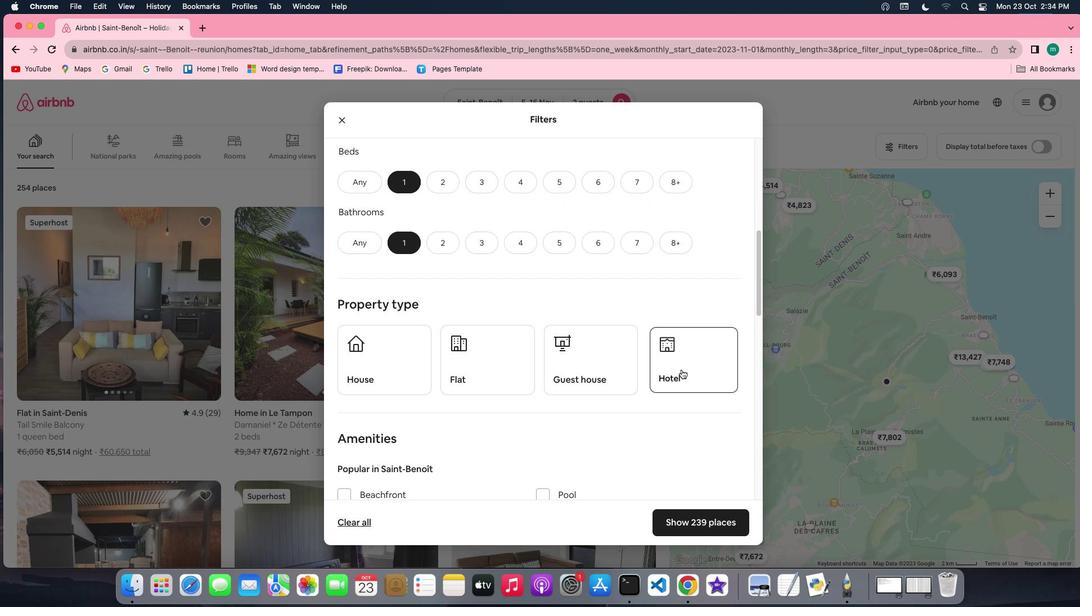 
Action: Mouse moved to (625, 393)
Screenshot: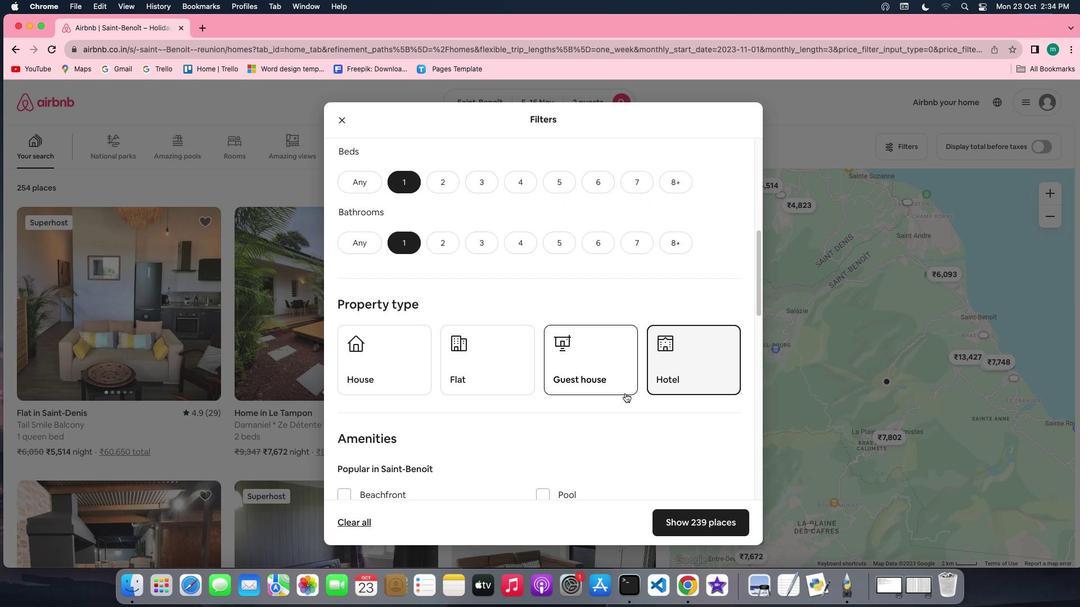 
Action: Mouse scrolled (625, 393) with delta (0, 0)
Screenshot: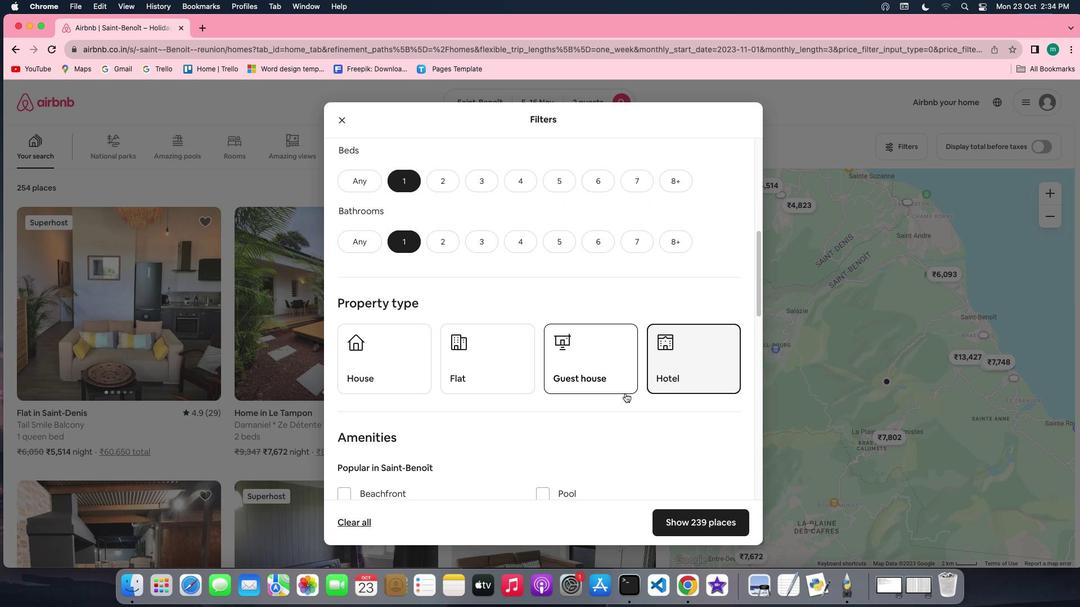 
Action: Mouse scrolled (625, 393) with delta (0, 0)
Screenshot: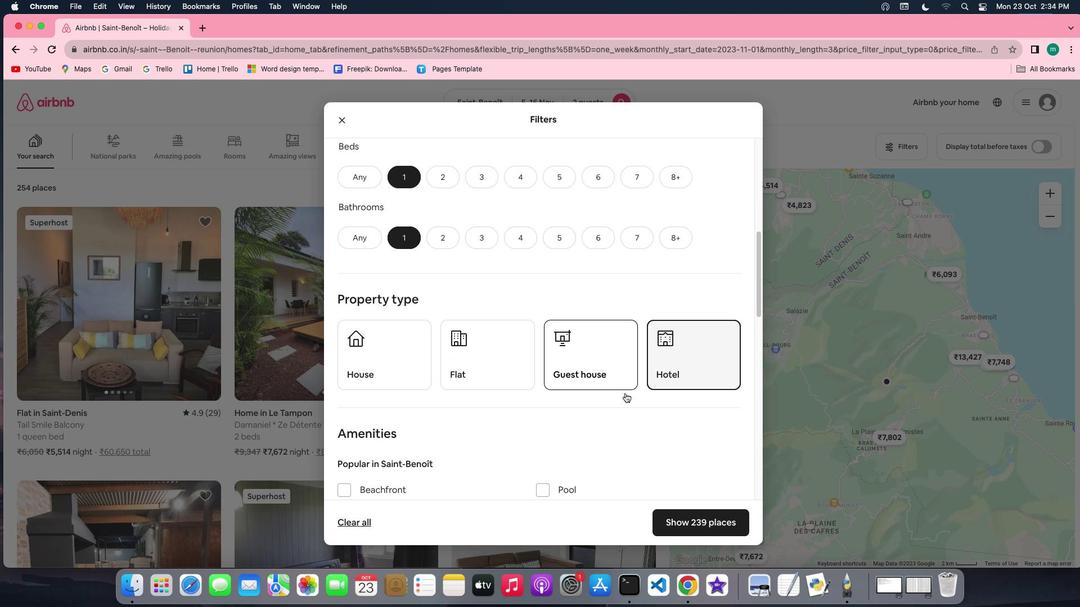 
Action: Mouse scrolled (625, 393) with delta (0, -1)
Screenshot: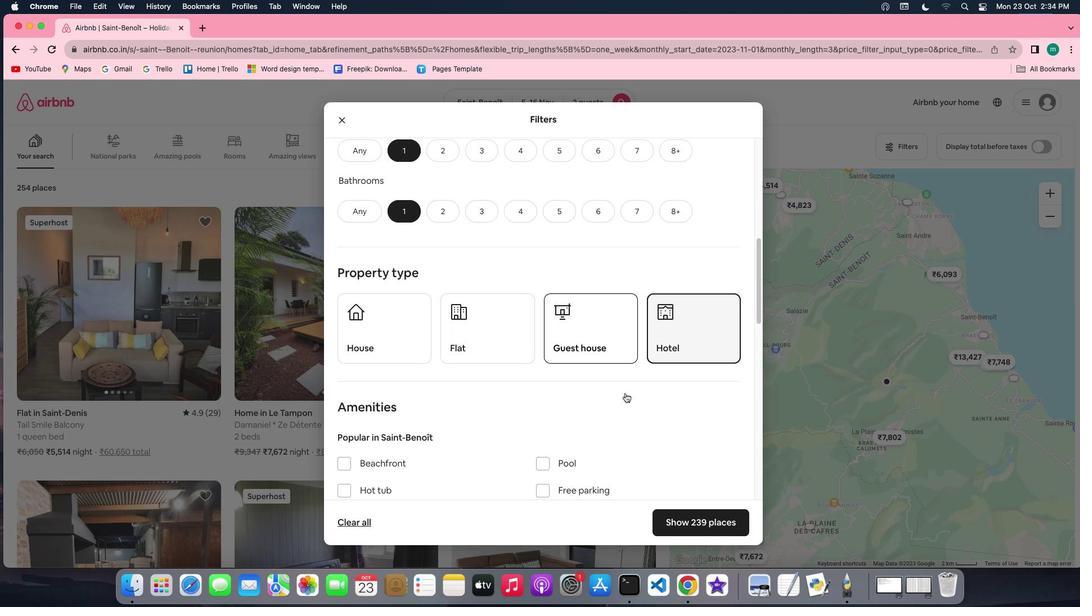 
Action: Mouse scrolled (625, 393) with delta (0, -1)
Screenshot: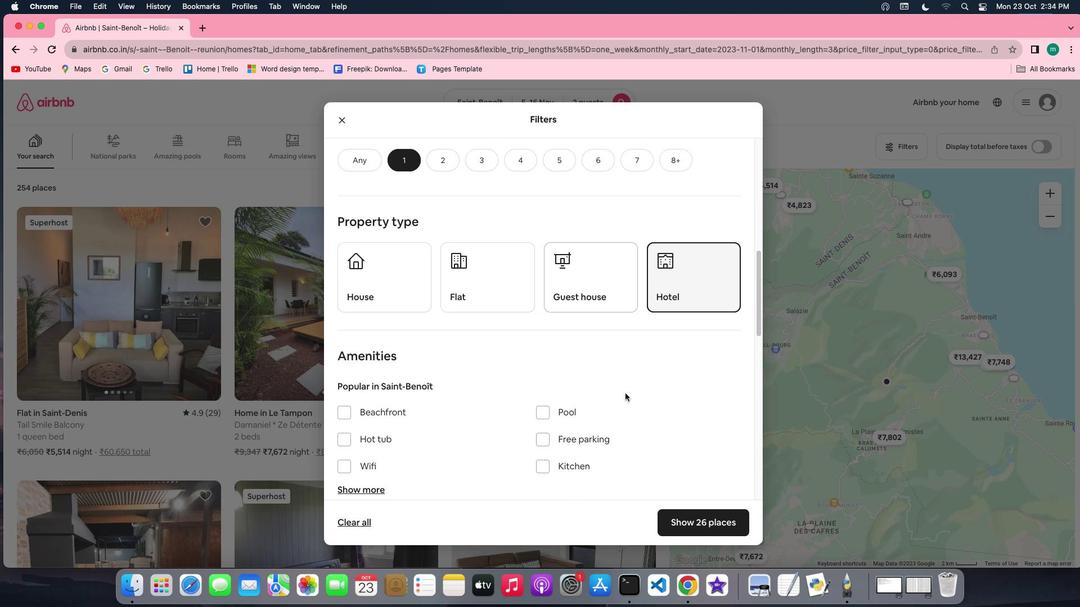 
Action: Mouse scrolled (625, 393) with delta (0, 0)
Screenshot: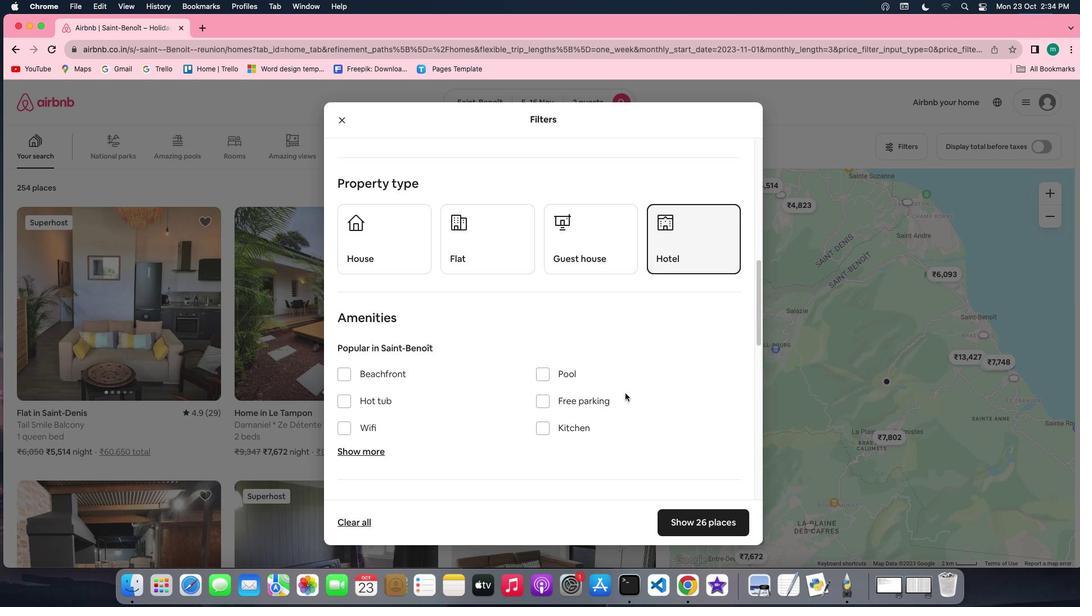 
Action: Mouse scrolled (625, 393) with delta (0, 0)
Screenshot: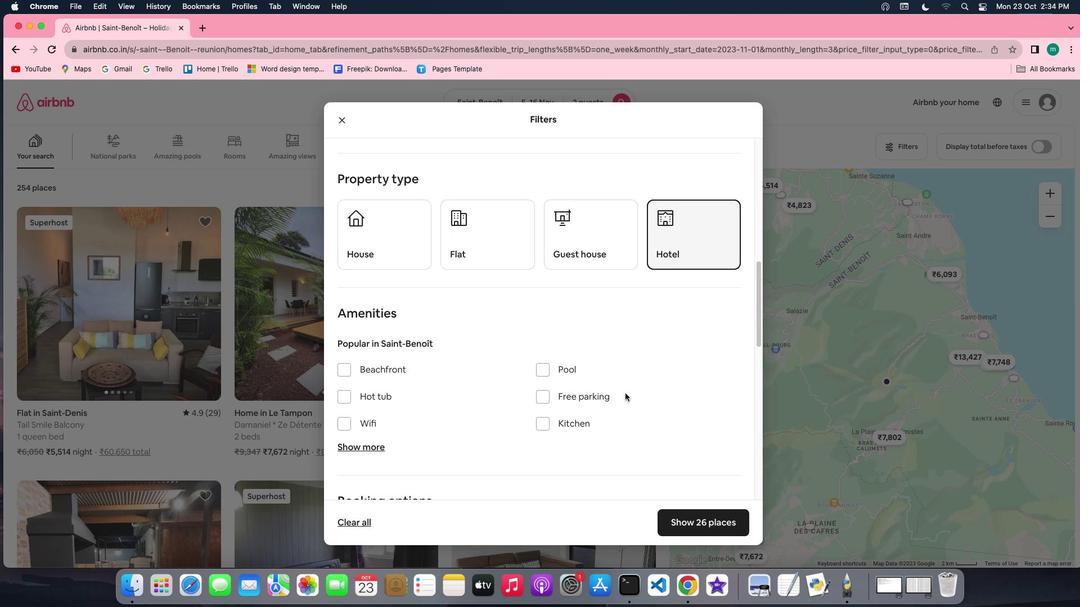 
Action: Mouse scrolled (625, 393) with delta (0, 0)
Screenshot: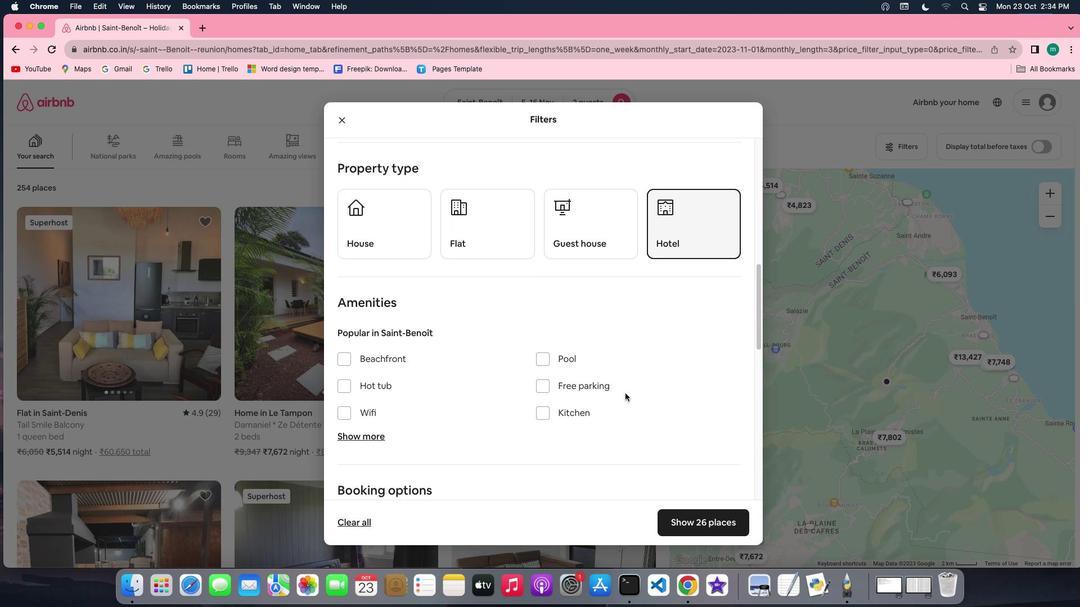 
Action: Mouse scrolled (625, 393) with delta (0, 0)
Screenshot: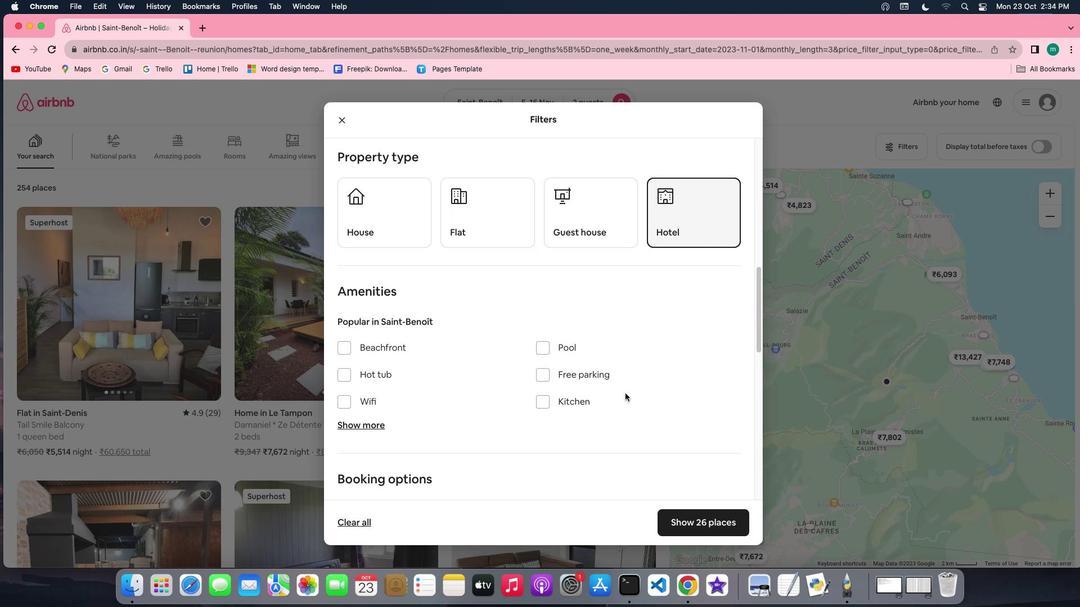 
Action: Mouse scrolled (625, 393) with delta (0, 0)
Screenshot: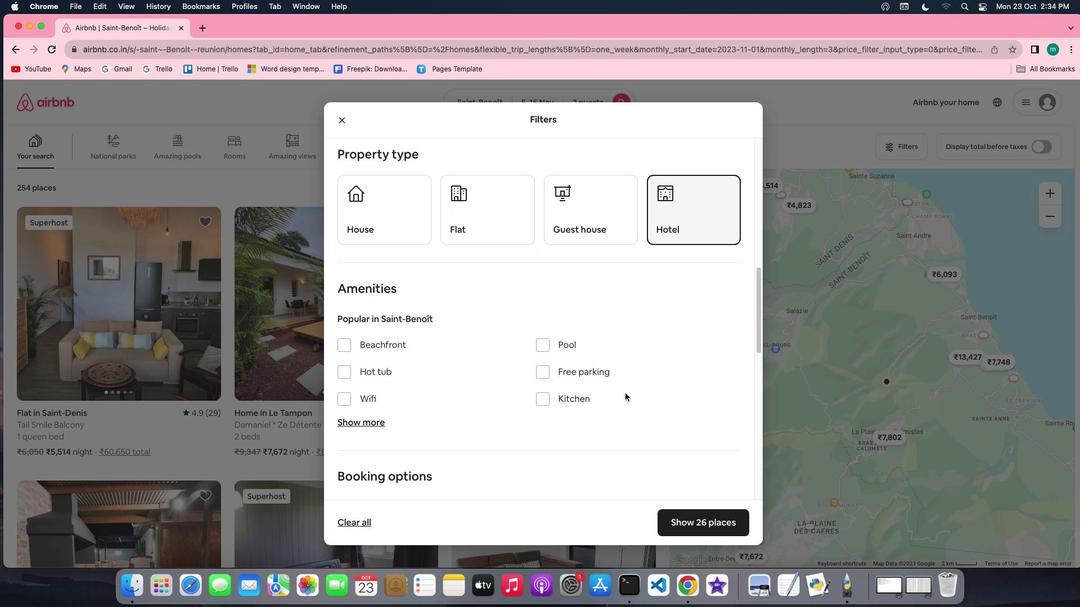 
Action: Mouse scrolled (625, 393) with delta (0, 0)
Screenshot: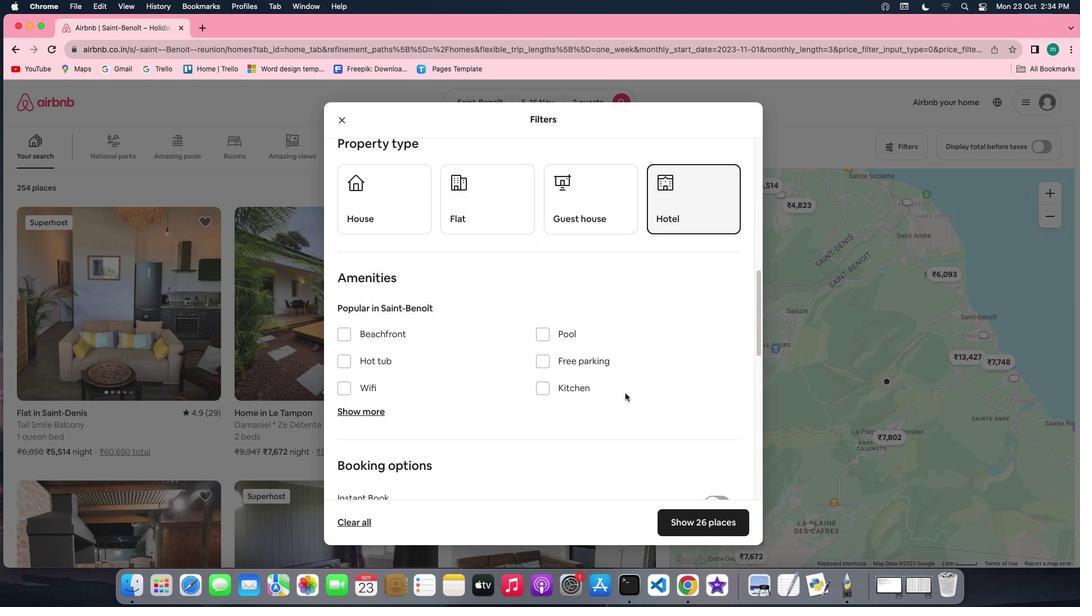 
Action: Mouse scrolled (625, 393) with delta (0, 0)
Screenshot: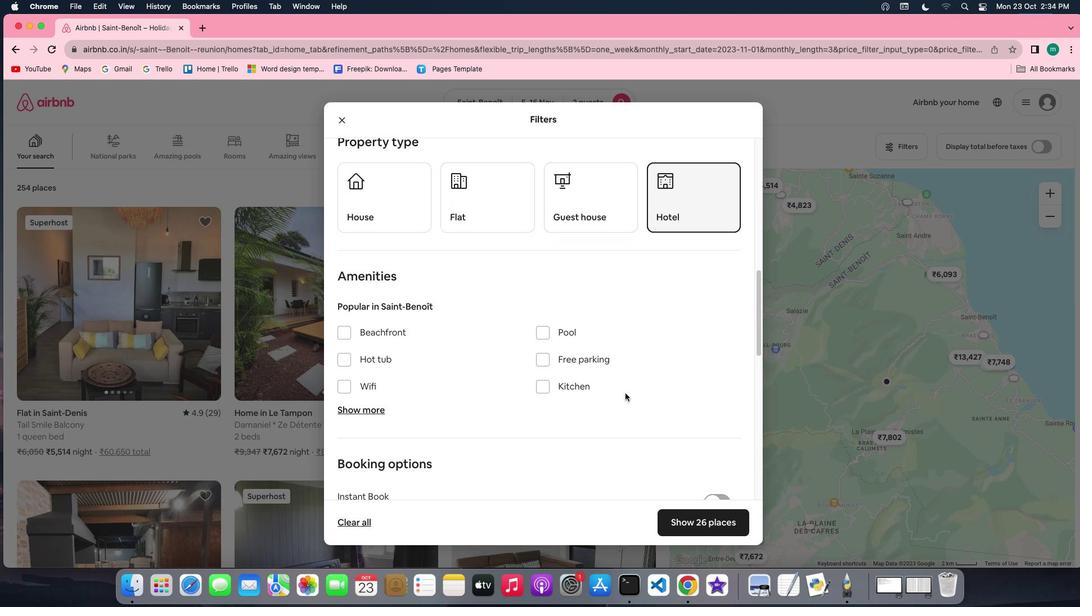 
Action: Mouse scrolled (625, 393) with delta (0, 0)
Screenshot: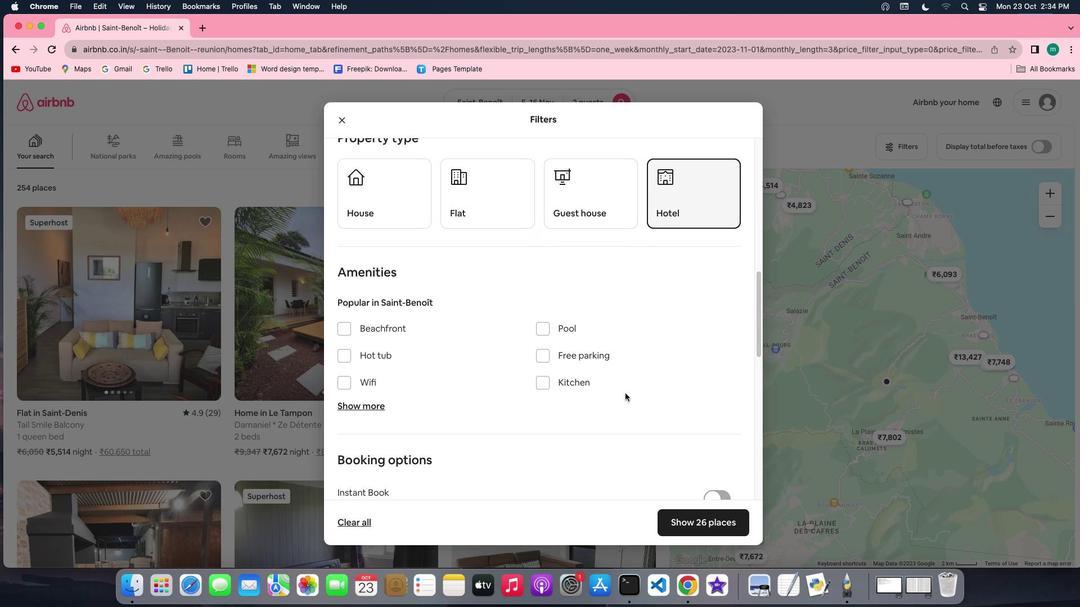 
Action: Mouse scrolled (625, 393) with delta (0, 0)
Screenshot: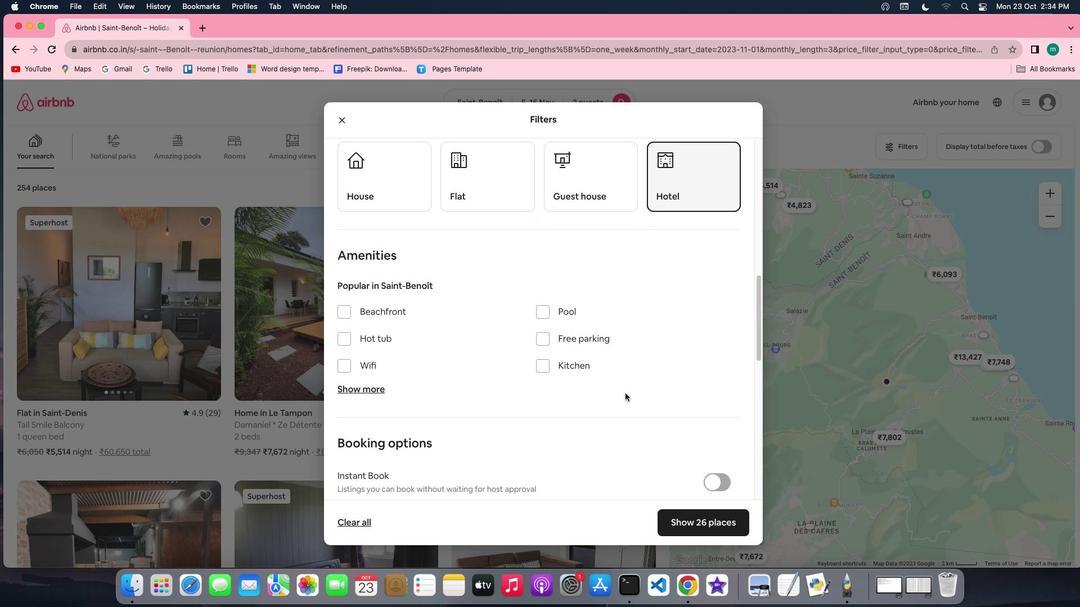 
Action: Mouse moved to (572, 357)
Screenshot: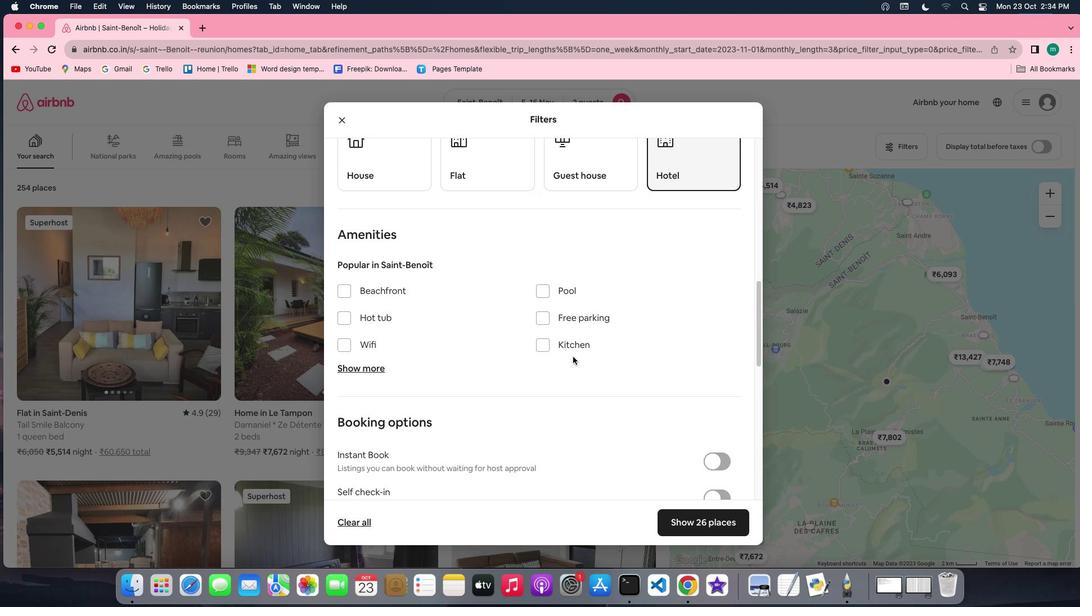 
Action: Mouse scrolled (572, 357) with delta (0, 0)
Screenshot: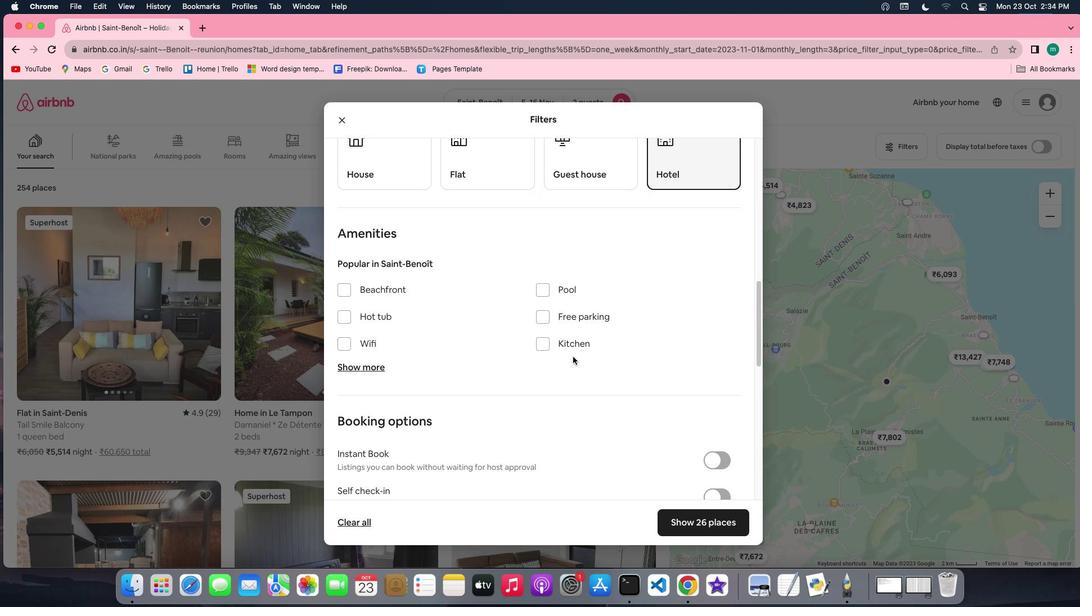 
Action: Mouse scrolled (572, 357) with delta (0, 0)
Screenshot: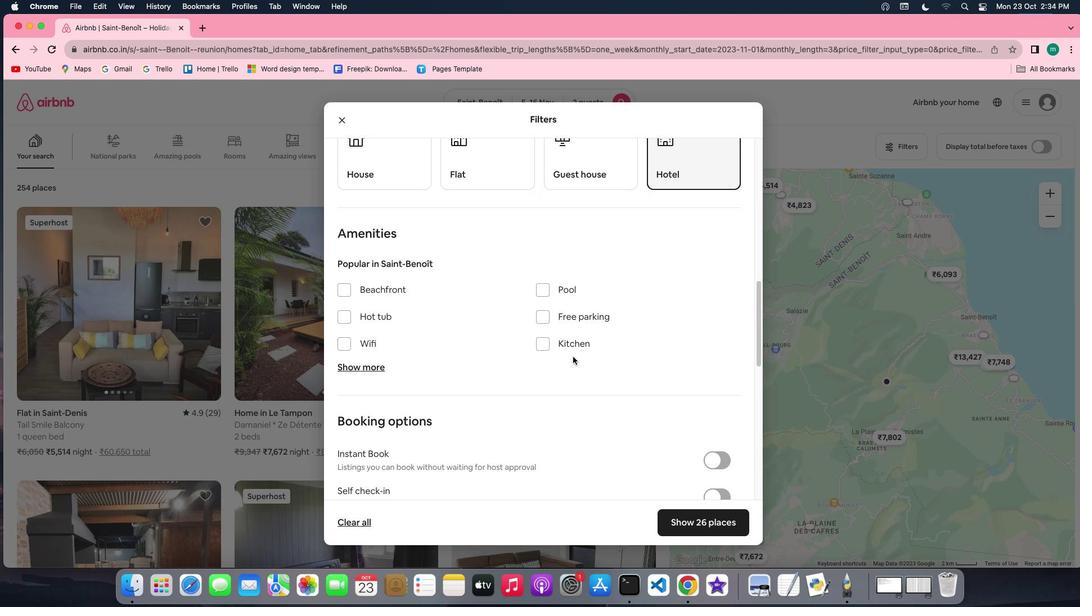 
Action: Mouse scrolled (572, 357) with delta (0, 0)
Screenshot: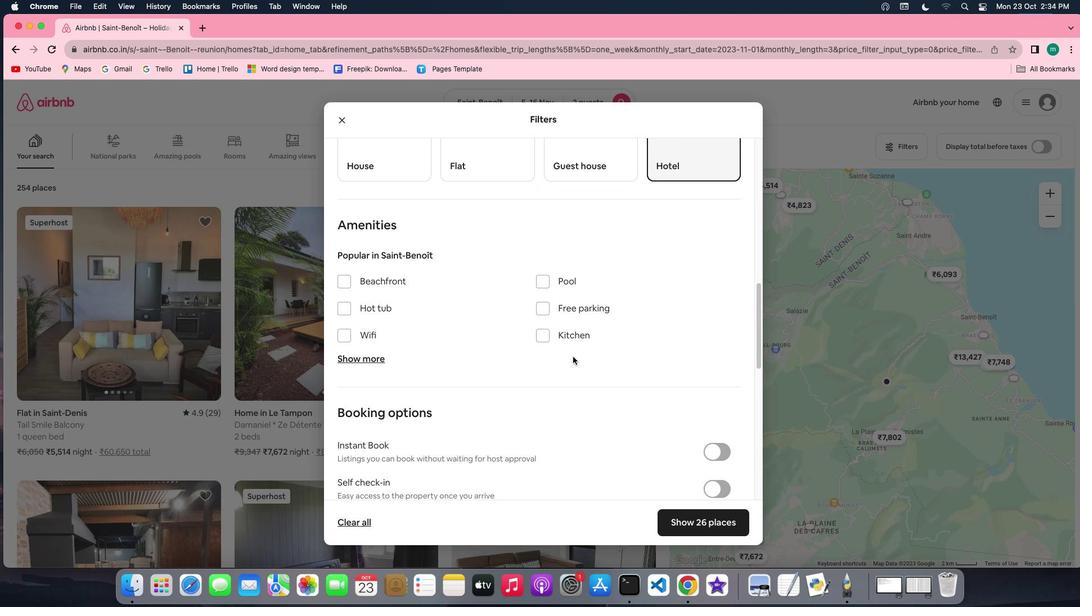 
Action: Mouse scrolled (572, 357) with delta (0, 0)
Screenshot: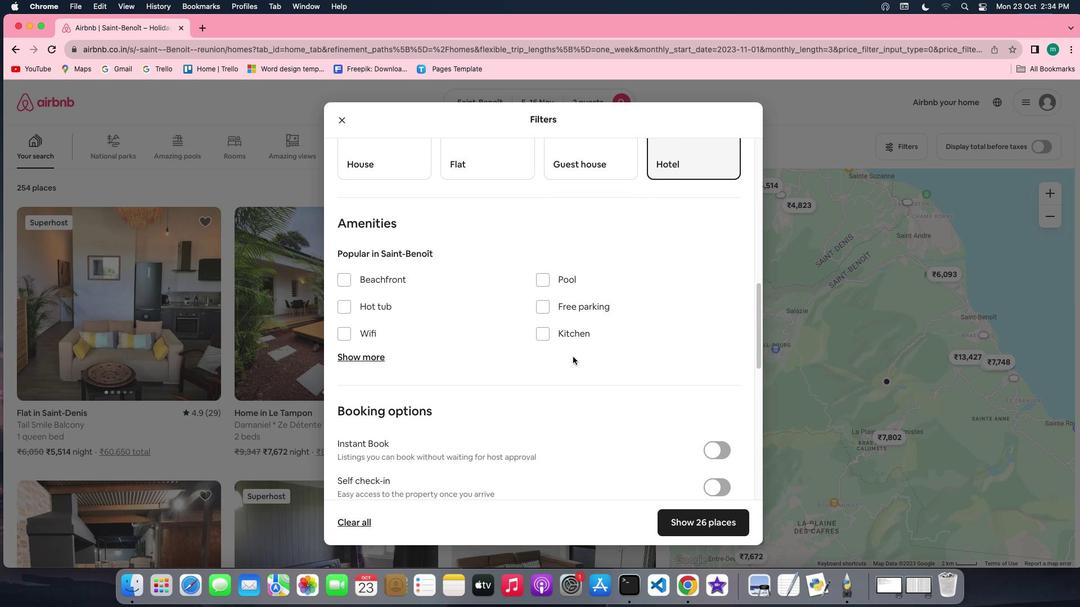 
Action: Mouse scrolled (572, 357) with delta (0, 0)
Screenshot: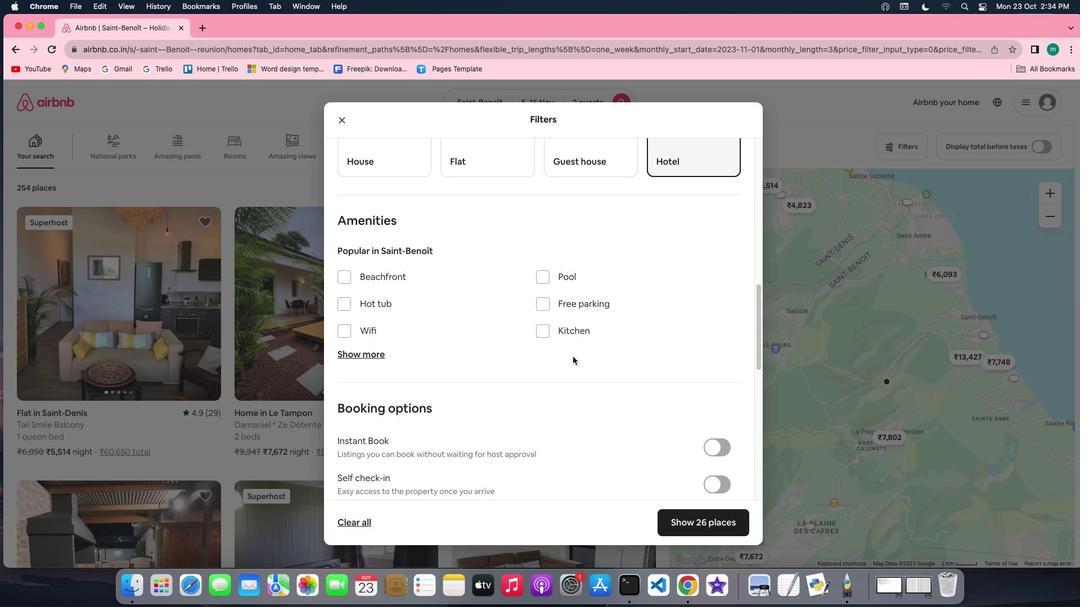 
Action: Mouse scrolled (572, 357) with delta (0, 0)
Screenshot: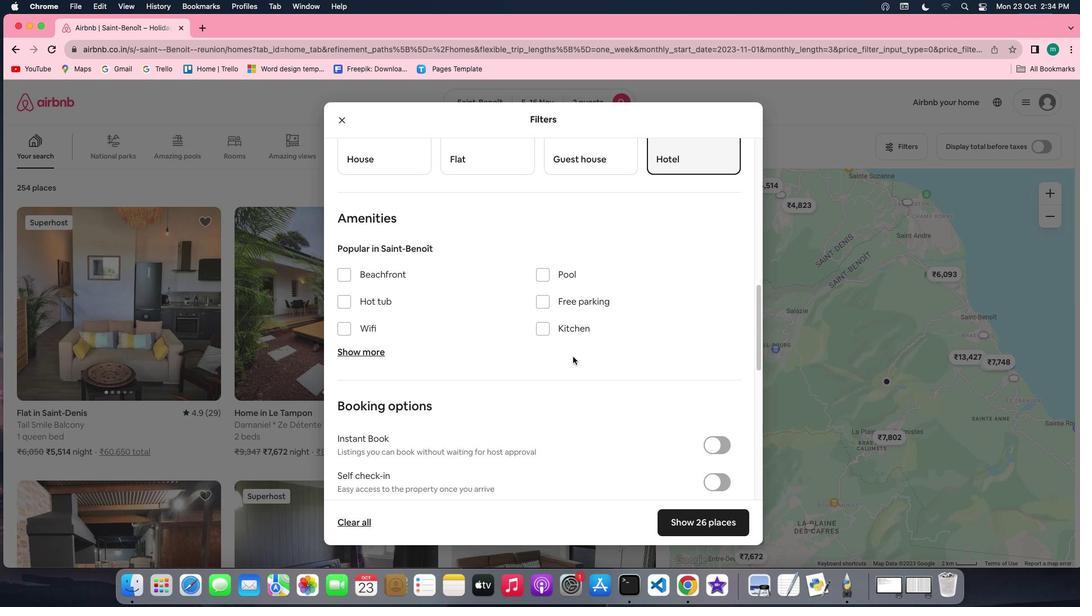 
Action: Mouse scrolled (572, 357) with delta (0, 0)
Screenshot: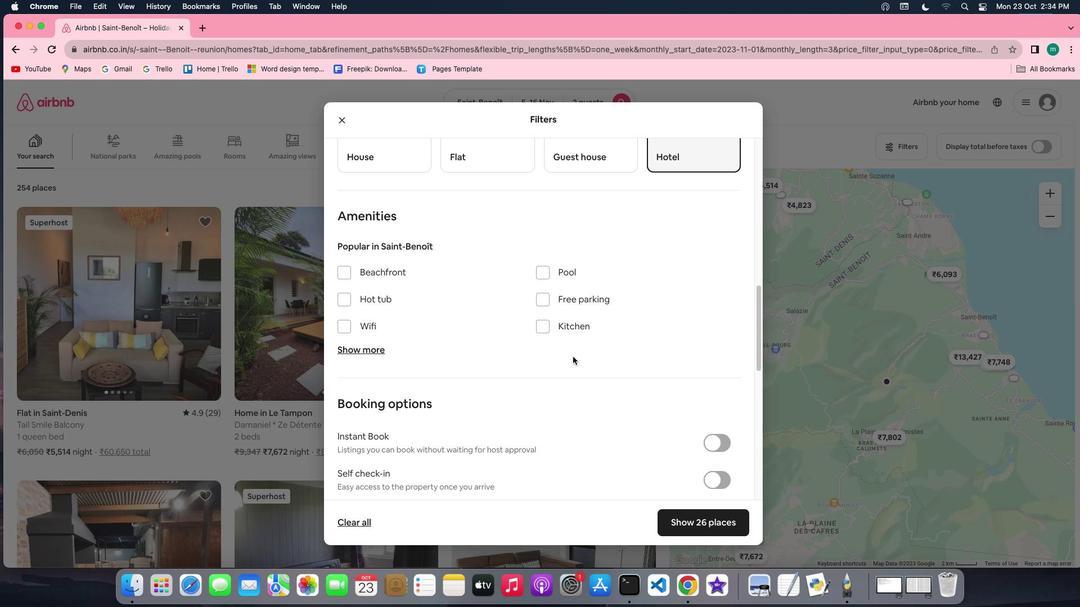 
Action: Mouse moved to (604, 375)
Screenshot: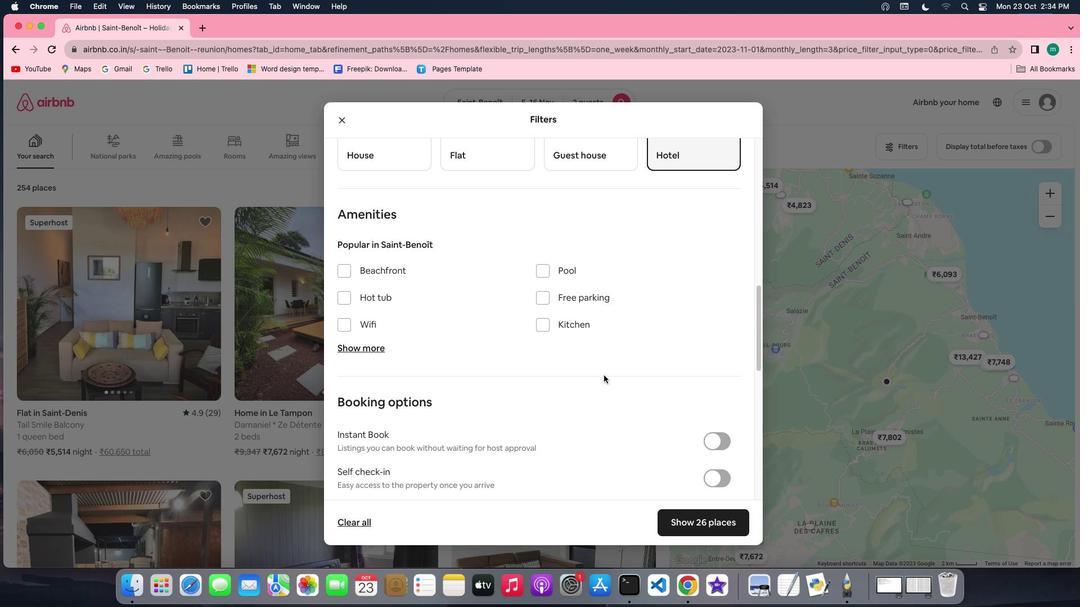 
Action: Mouse scrolled (604, 375) with delta (0, 0)
Screenshot: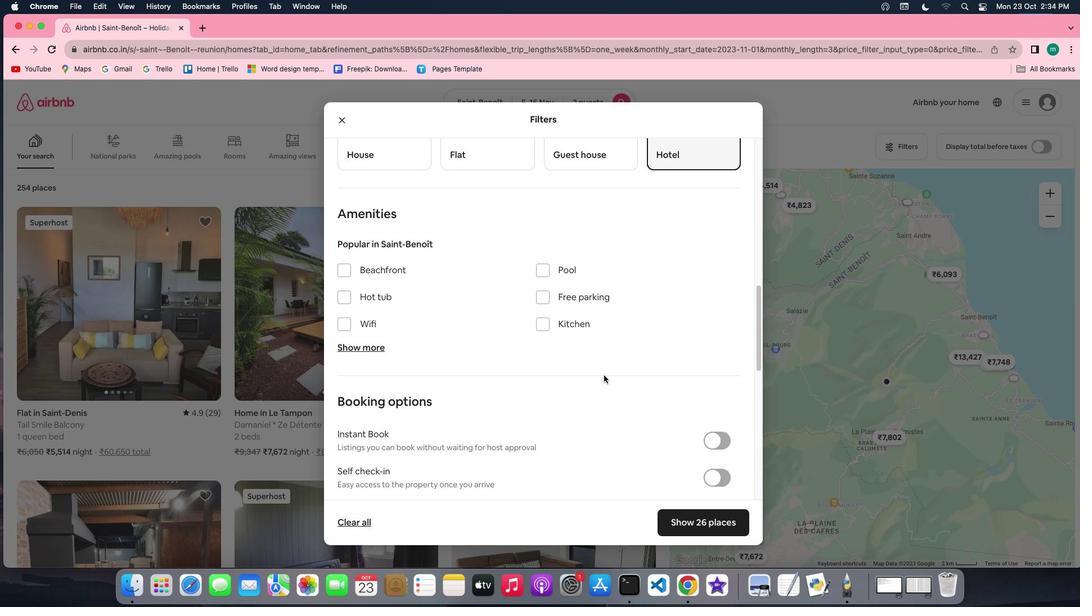
Action: Mouse scrolled (604, 375) with delta (0, 0)
Screenshot: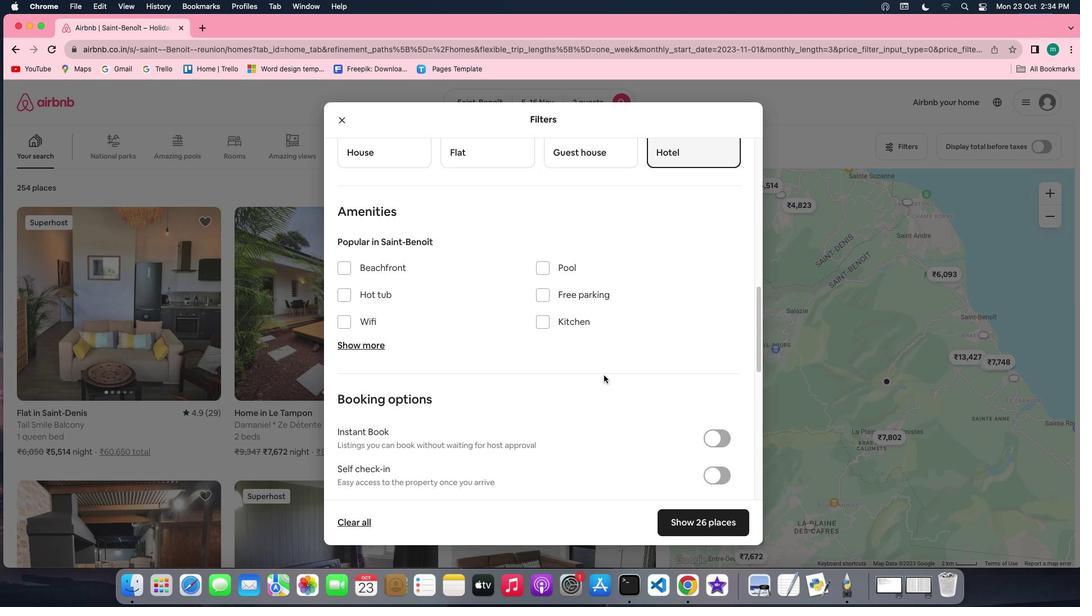 
Action: Mouse scrolled (604, 375) with delta (0, 0)
Screenshot: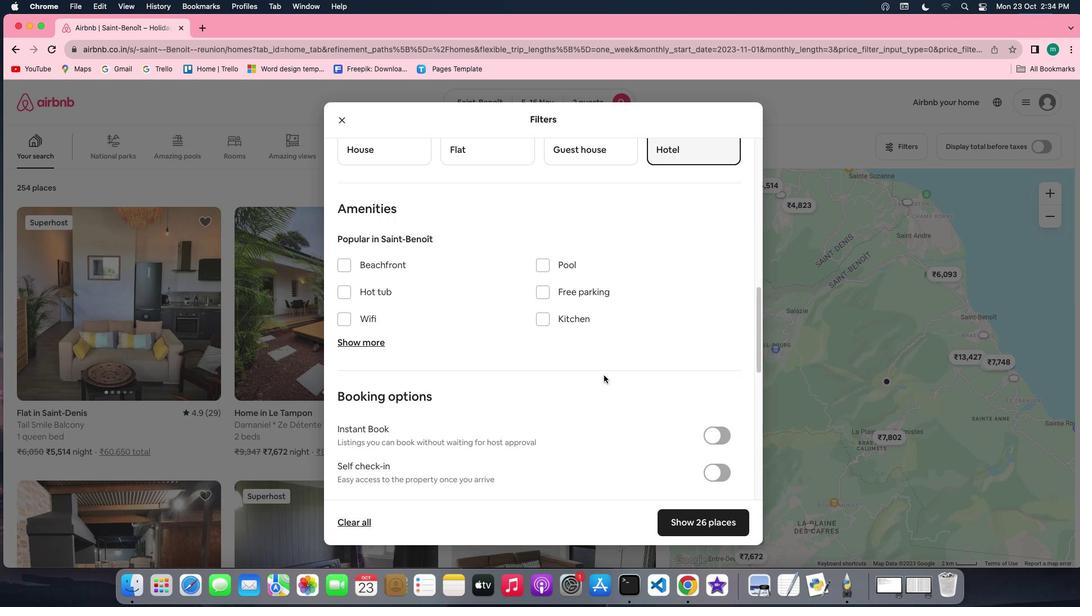 
Action: Mouse scrolled (604, 375) with delta (0, 0)
Screenshot: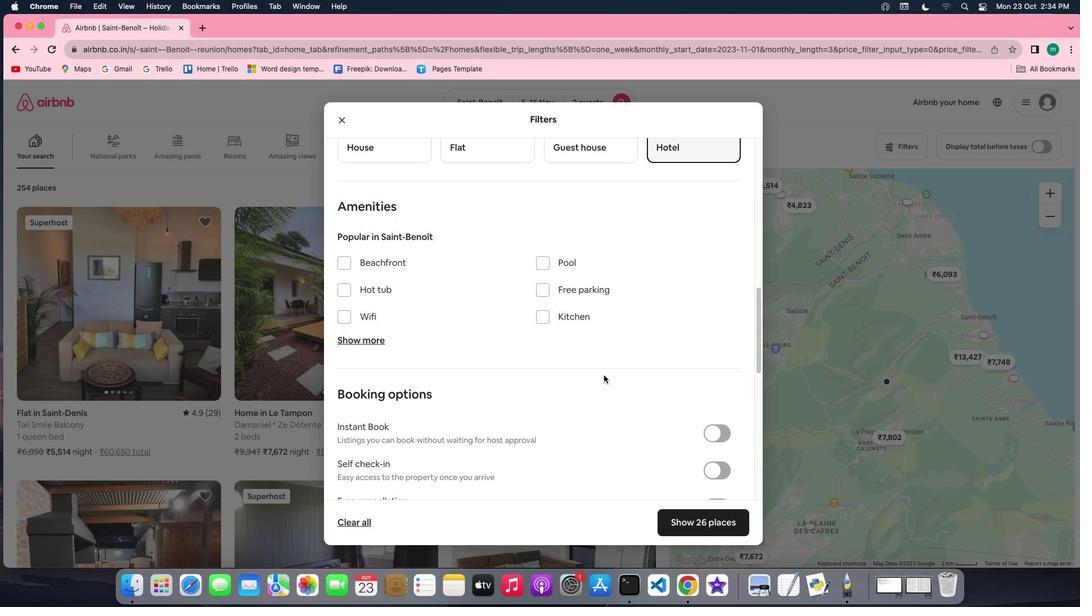 
Action: Mouse scrolled (604, 375) with delta (0, 0)
Screenshot: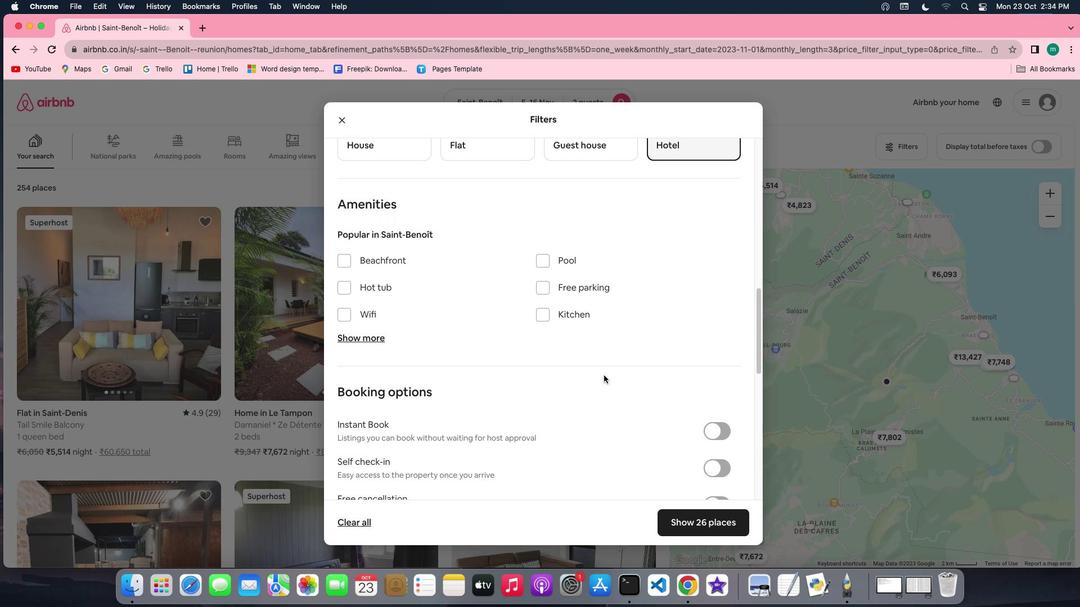 
Action: Mouse scrolled (604, 375) with delta (0, 0)
Screenshot: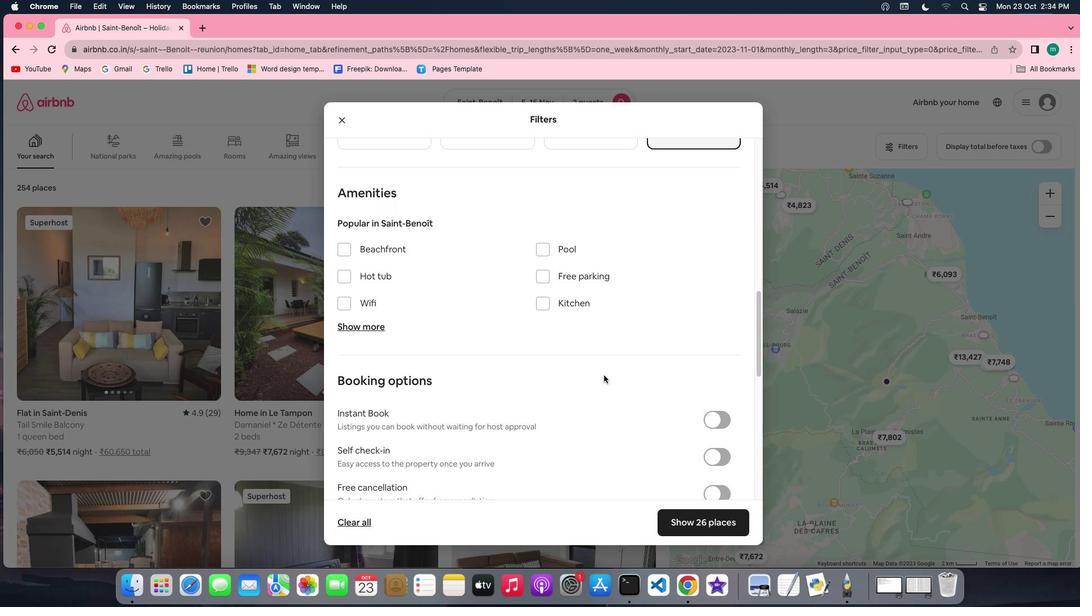
Action: Mouse moved to (708, 415)
Screenshot: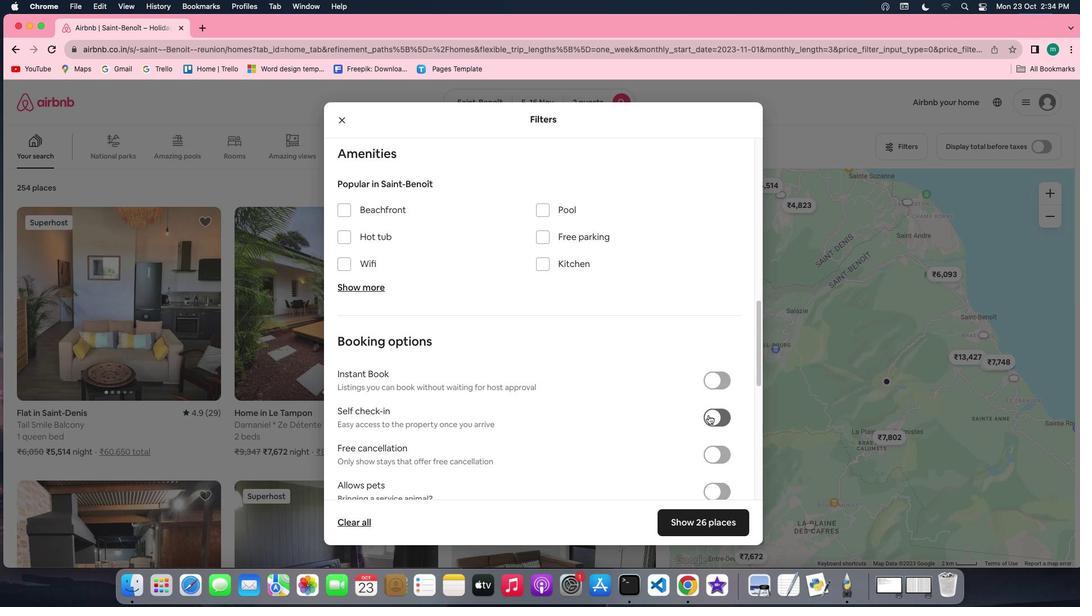 
Action: Mouse pressed left at (708, 415)
Screenshot: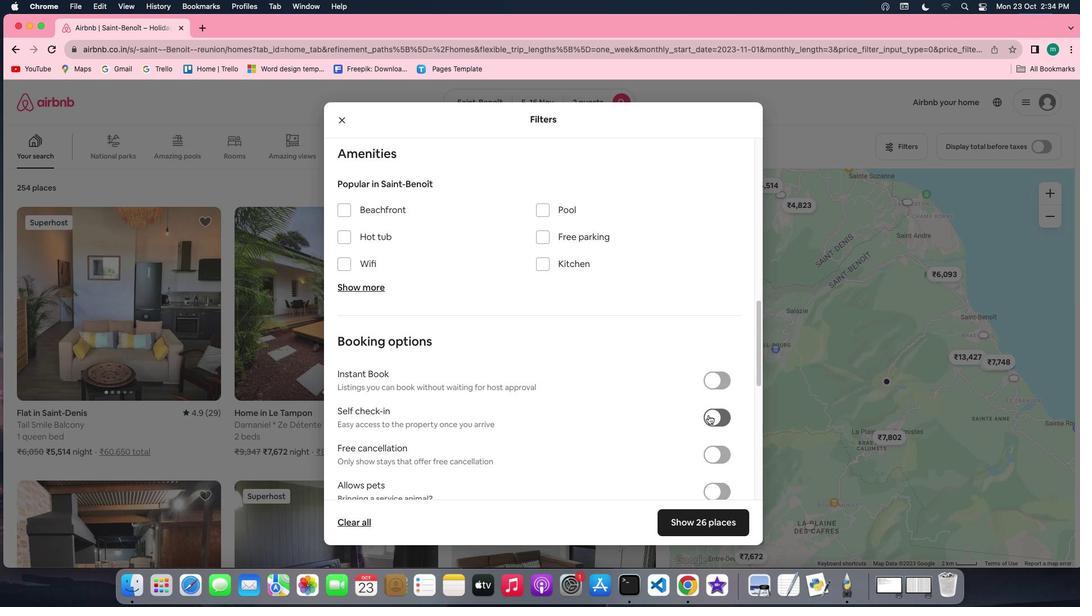 
Action: Mouse moved to (603, 442)
Screenshot: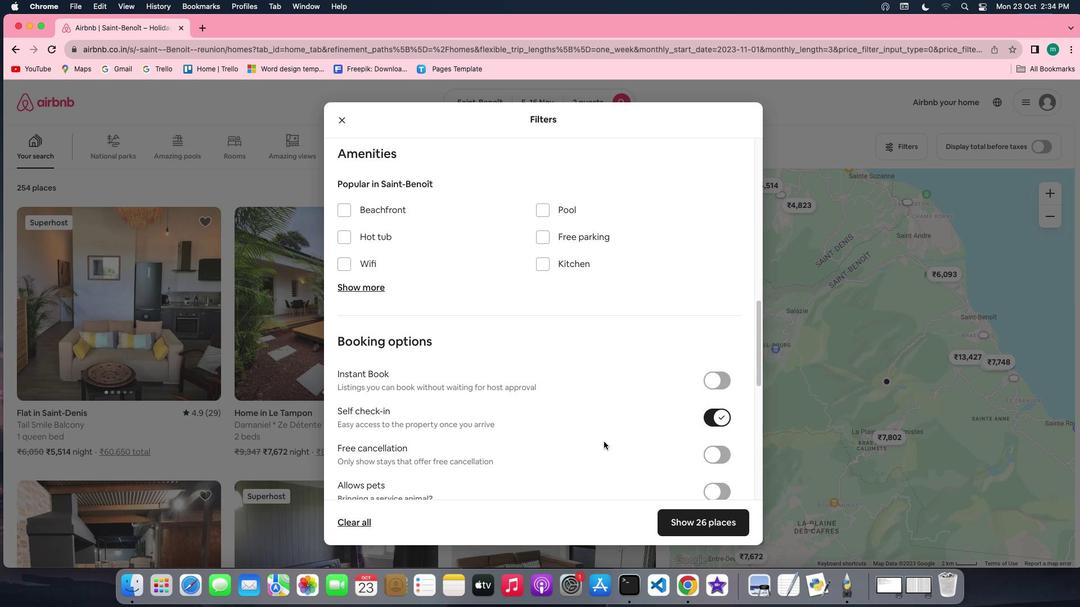 
Action: Mouse scrolled (603, 442) with delta (0, 0)
Screenshot: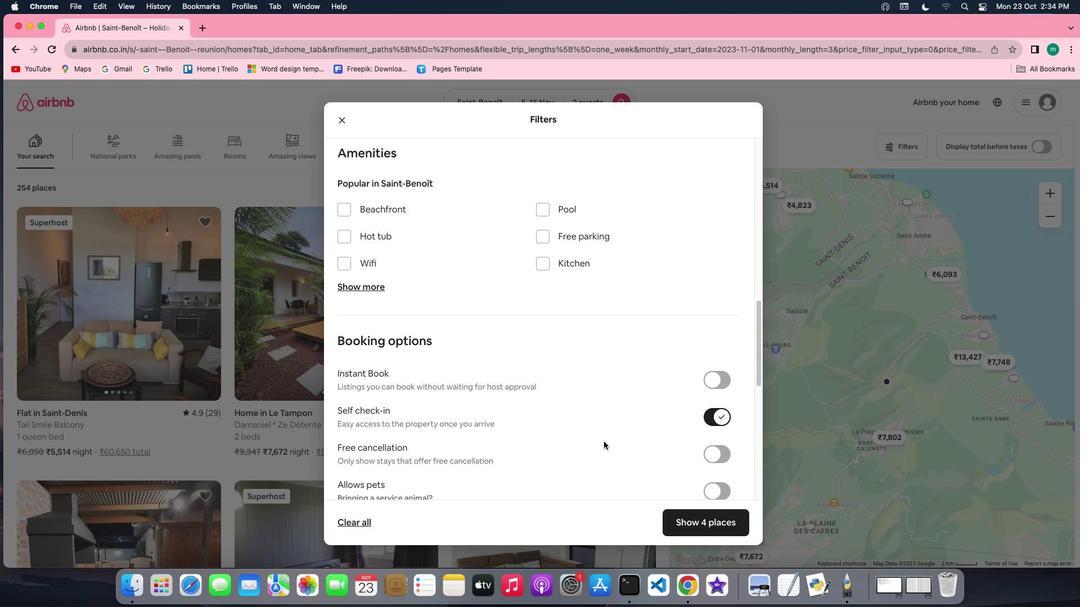 
Action: Mouse scrolled (603, 442) with delta (0, 0)
Screenshot: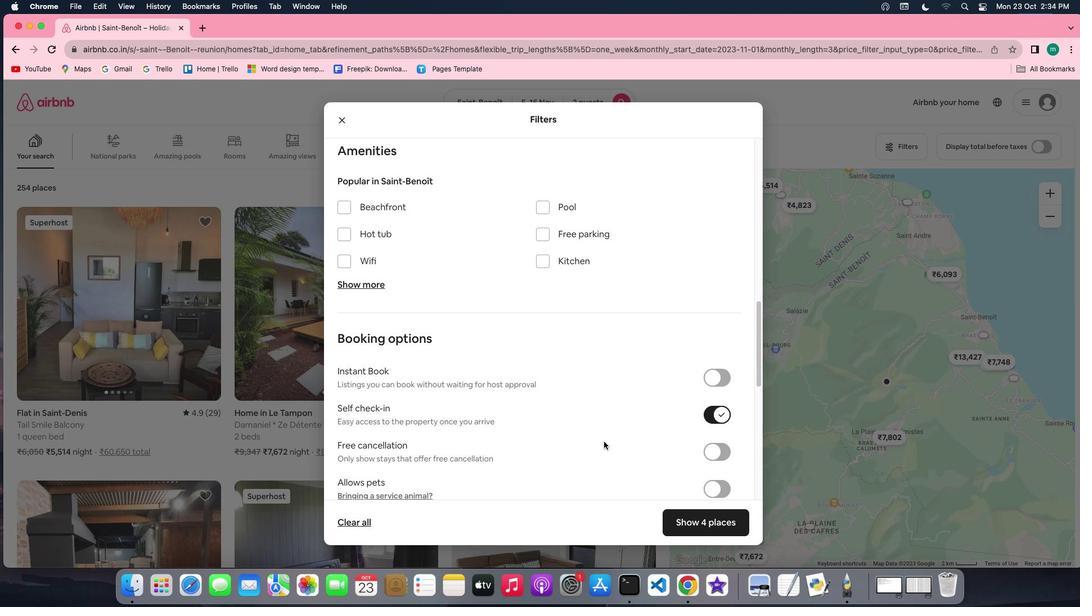 
Action: Mouse scrolled (603, 442) with delta (0, 0)
Screenshot: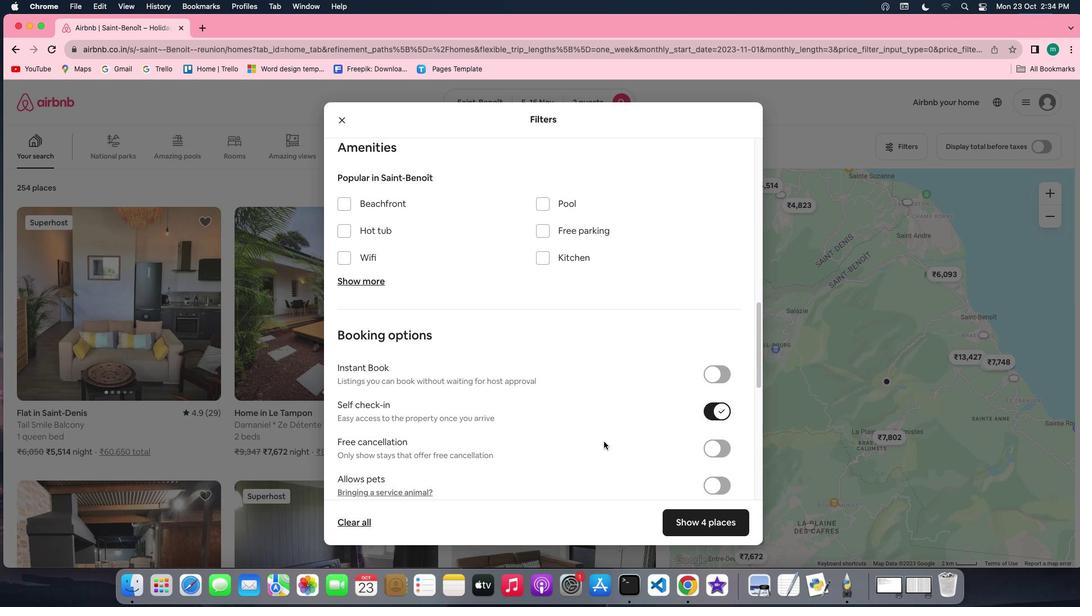 
Action: Mouse scrolled (603, 442) with delta (0, 0)
Screenshot: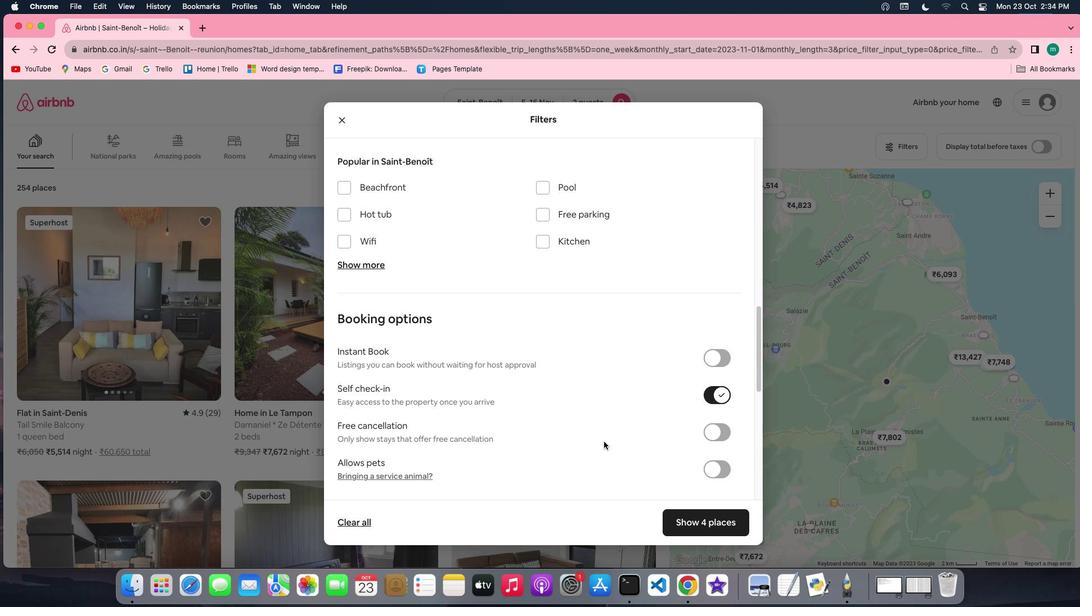 
Action: Mouse moved to (656, 483)
Screenshot: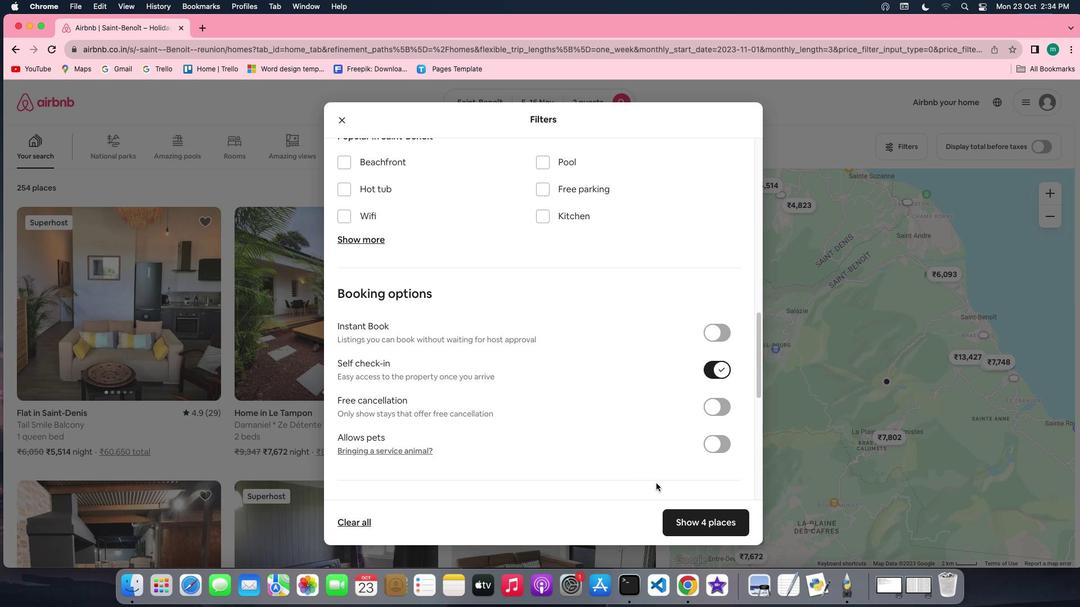 
Action: Mouse scrolled (656, 483) with delta (0, 0)
Screenshot: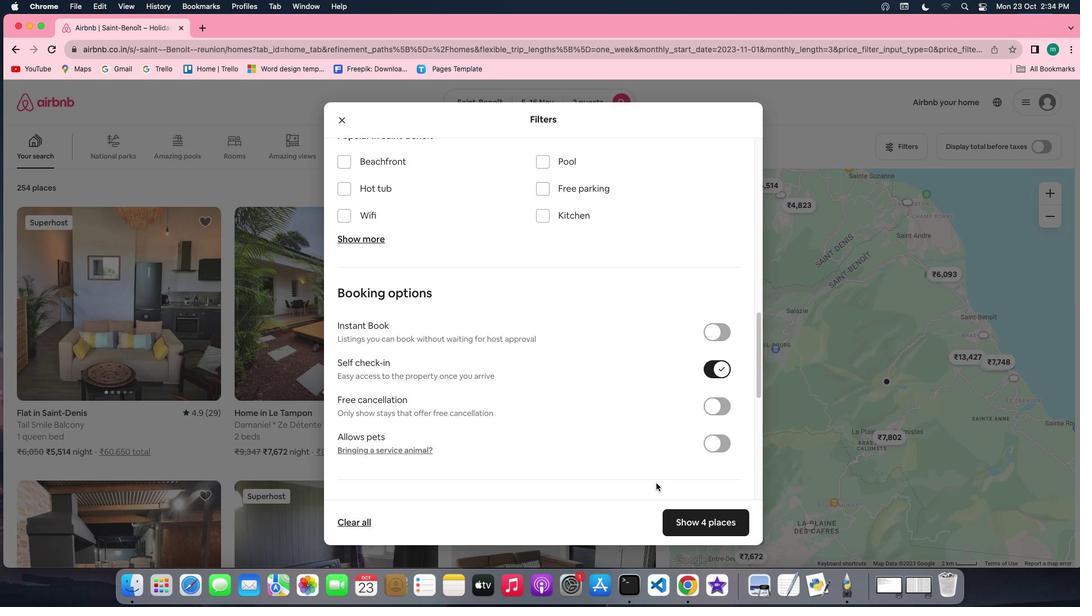 
Action: Mouse scrolled (656, 483) with delta (0, 0)
Screenshot: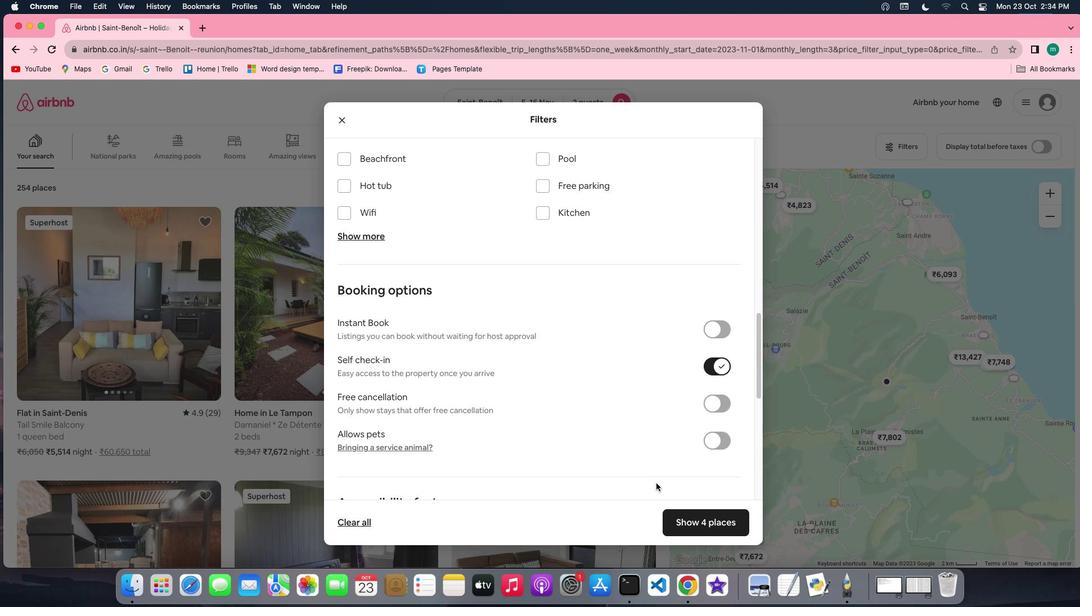 
Action: Mouse scrolled (656, 483) with delta (0, 0)
Screenshot: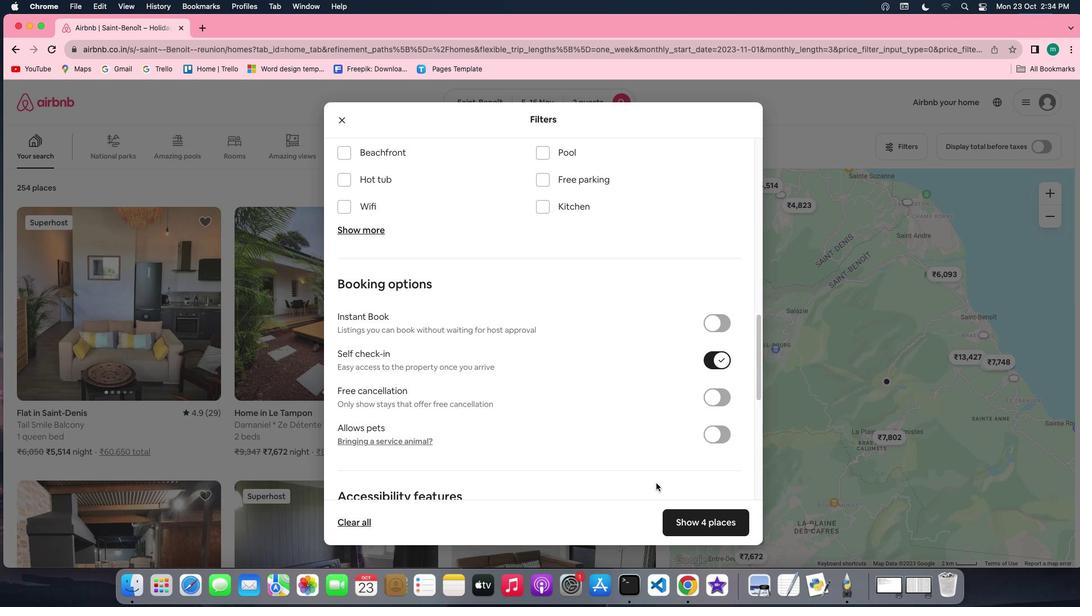 
Action: Mouse scrolled (656, 483) with delta (0, 0)
Screenshot: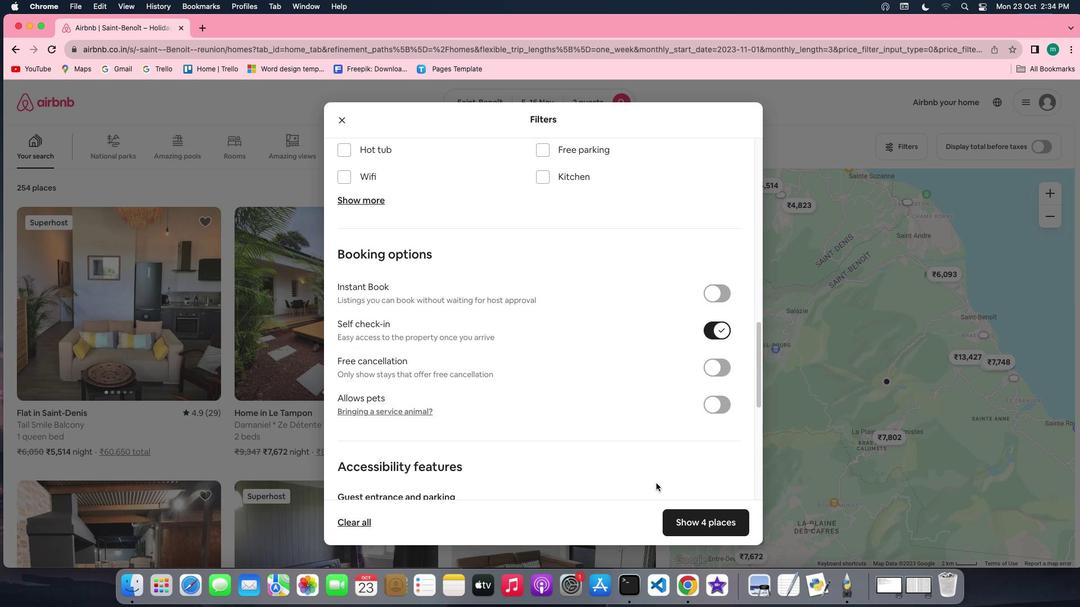 
Action: Mouse scrolled (656, 483) with delta (0, 0)
Screenshot: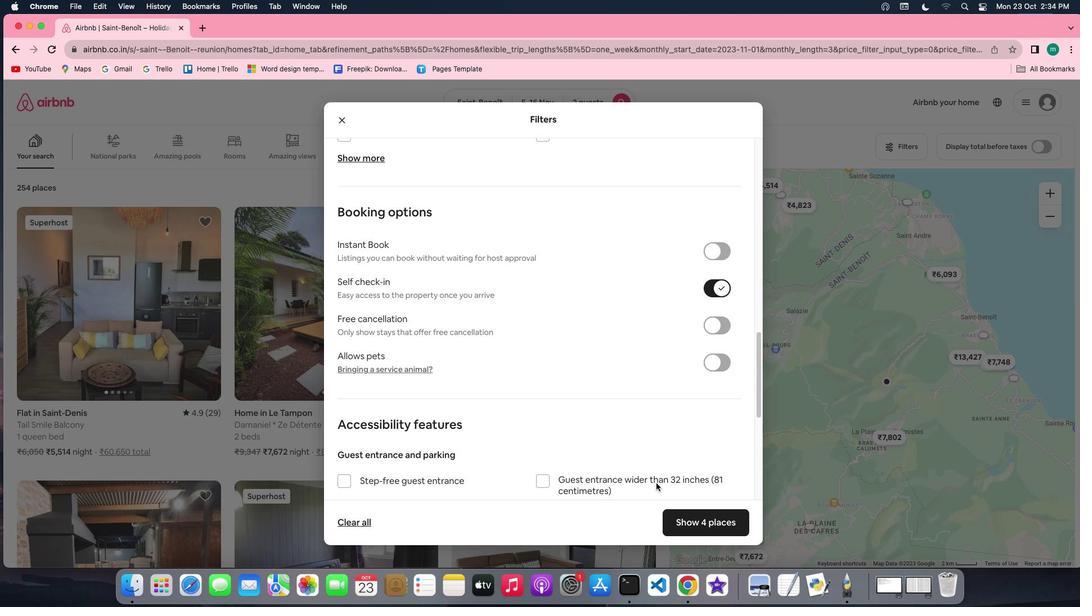 
Action: Mouse scrolled (656, 483) with delta (0, 0)
Screenshot: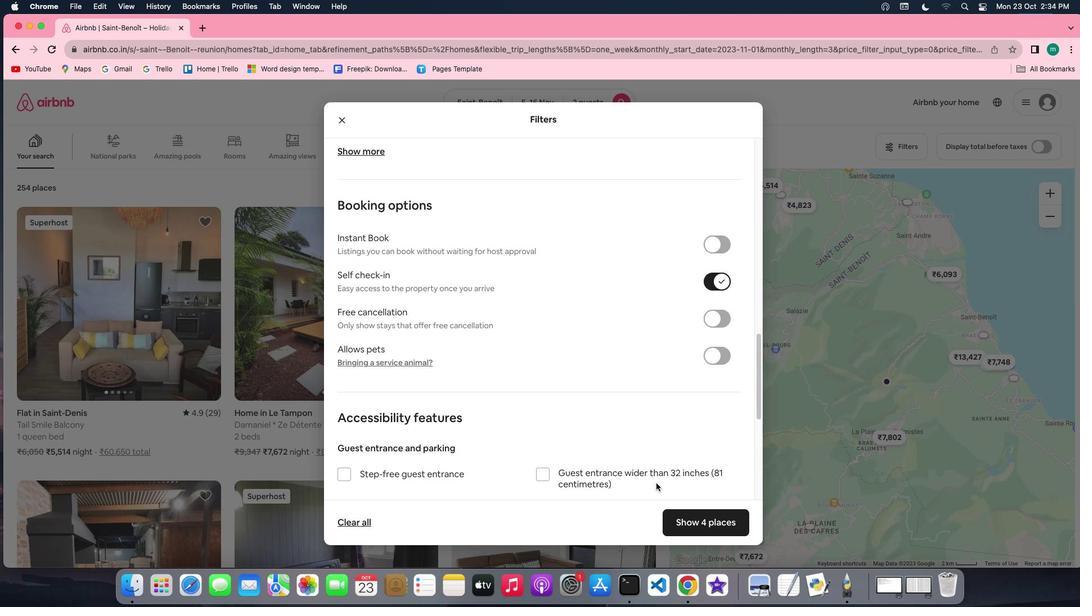 
Action: Mouse scrolled (656, 483) with delta (0, -1)
Screenshot: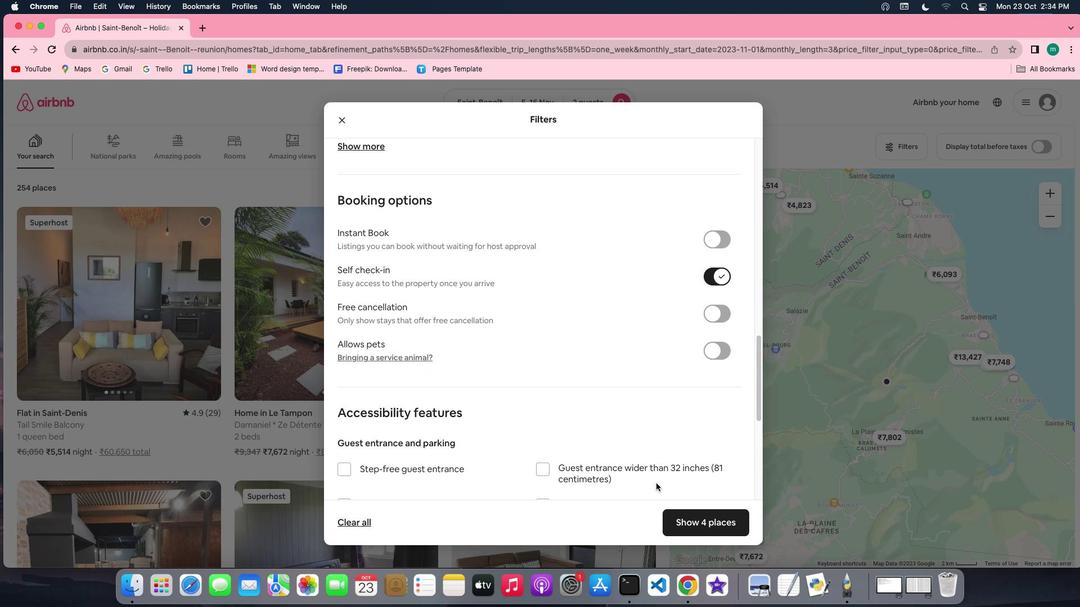 
Action: Mouse scrolled (656, 483) with delta (0, -1)
Screenshot: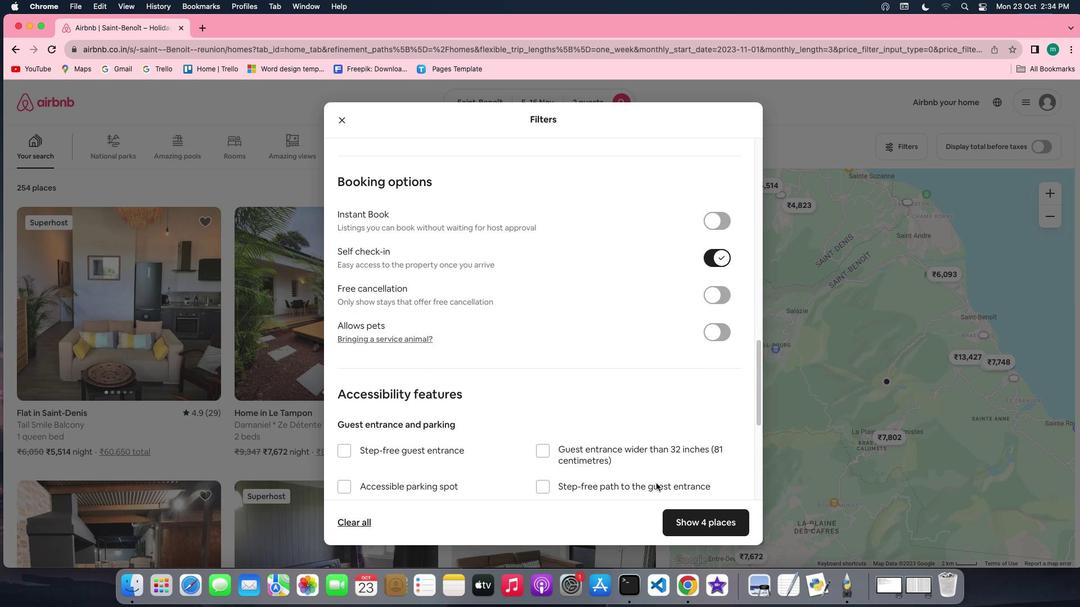 
Action: Mouse scrolled (656, 483) with delta (0, -1)
Screenshot: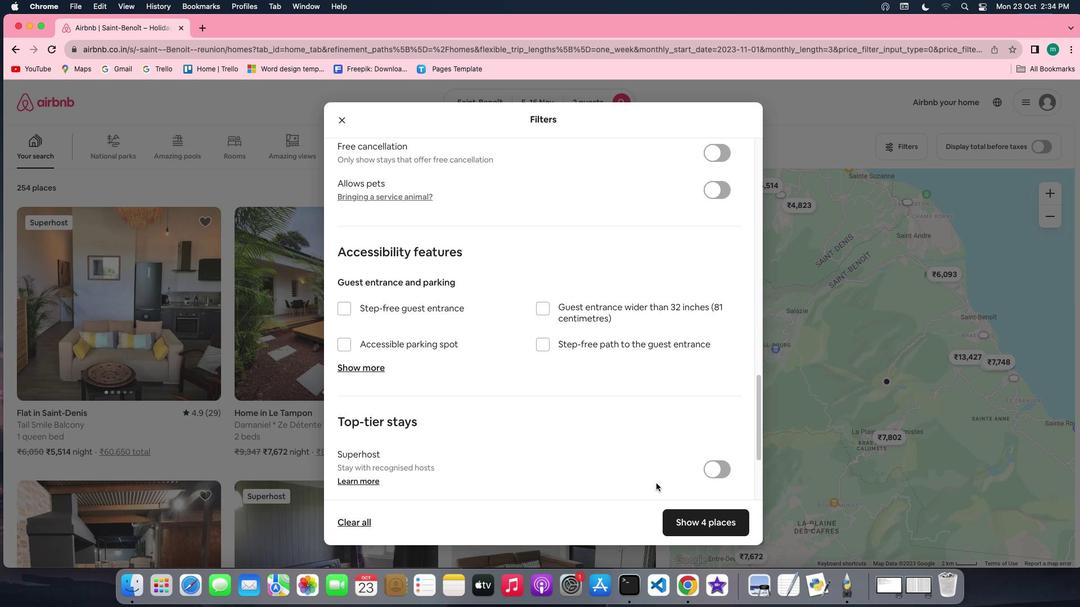 
Action: Mouse scrolled (656, 483) with delta (0, 0)
Screenshot: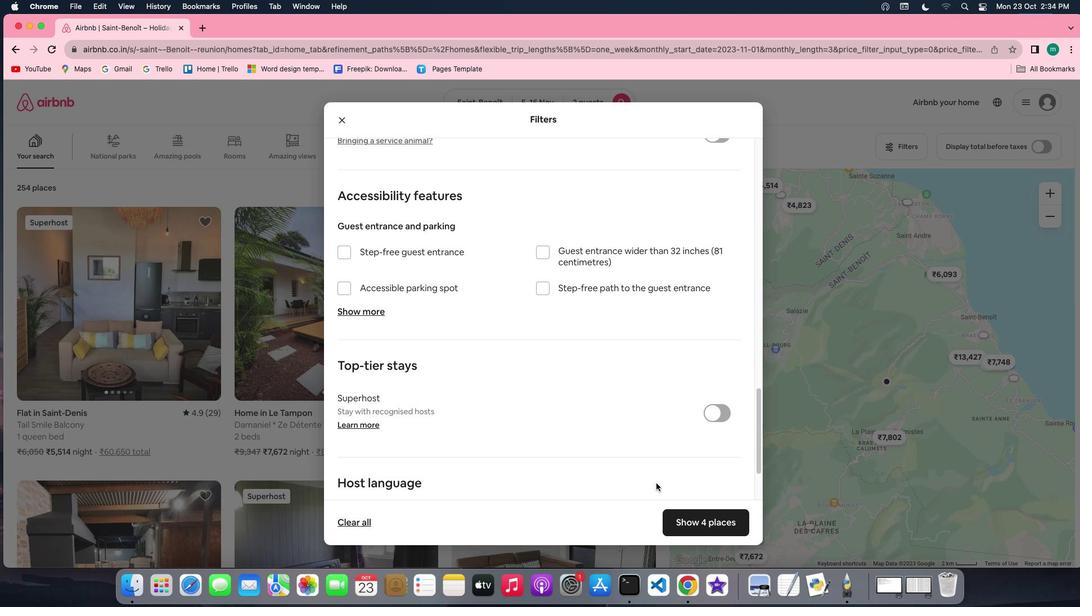 
Action: Mouse scrolled (656, 483) with delta (0, 0)
Screenshot: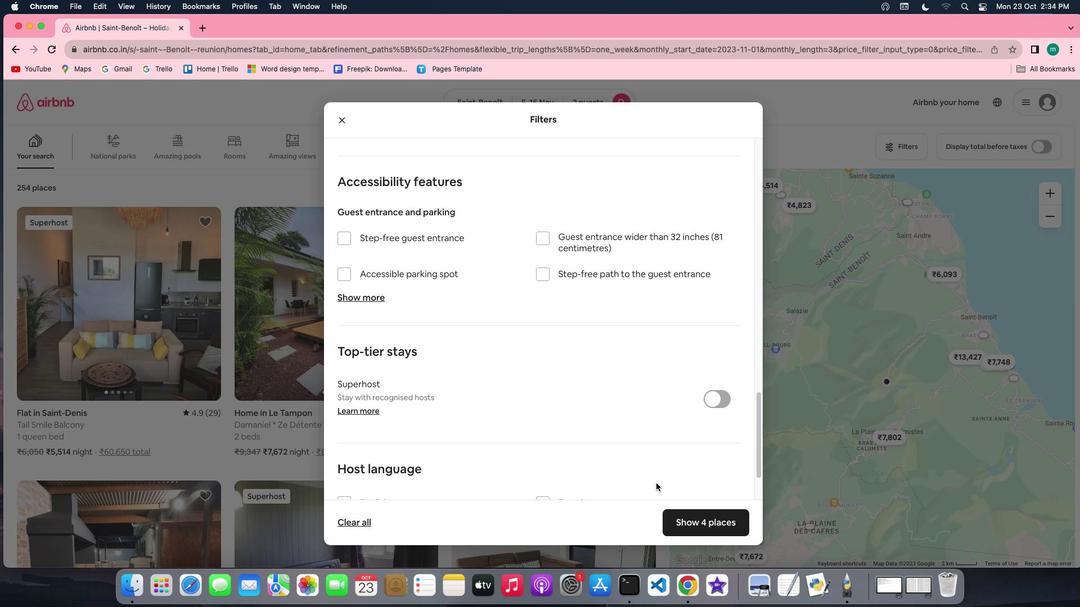 
Action: Mouse scrolled (656, 483) with delta (0, -1)
Screenshot: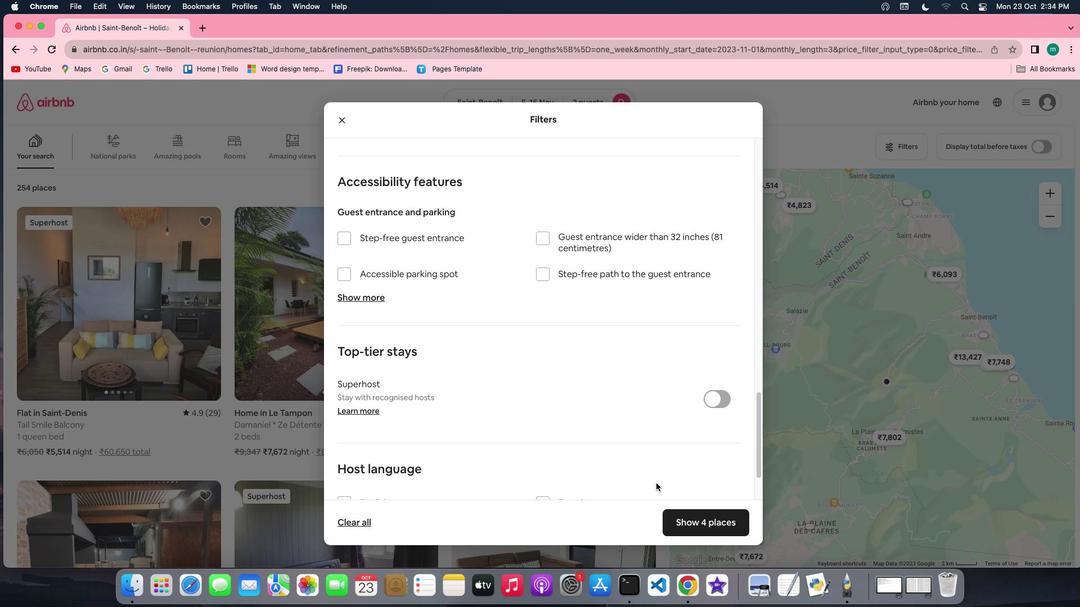 
Action: Mouse scrolled (656, 483) with delta (0, -2)
Screenshot: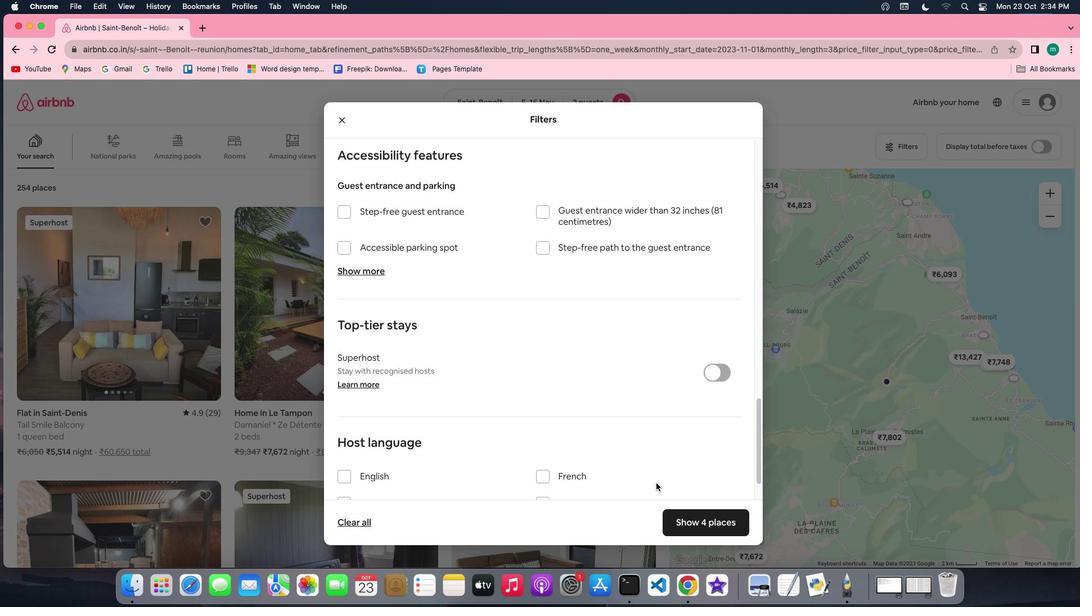 
Action: Mouse scrolled (656, 483) with delta (0, -3)
Screenshot: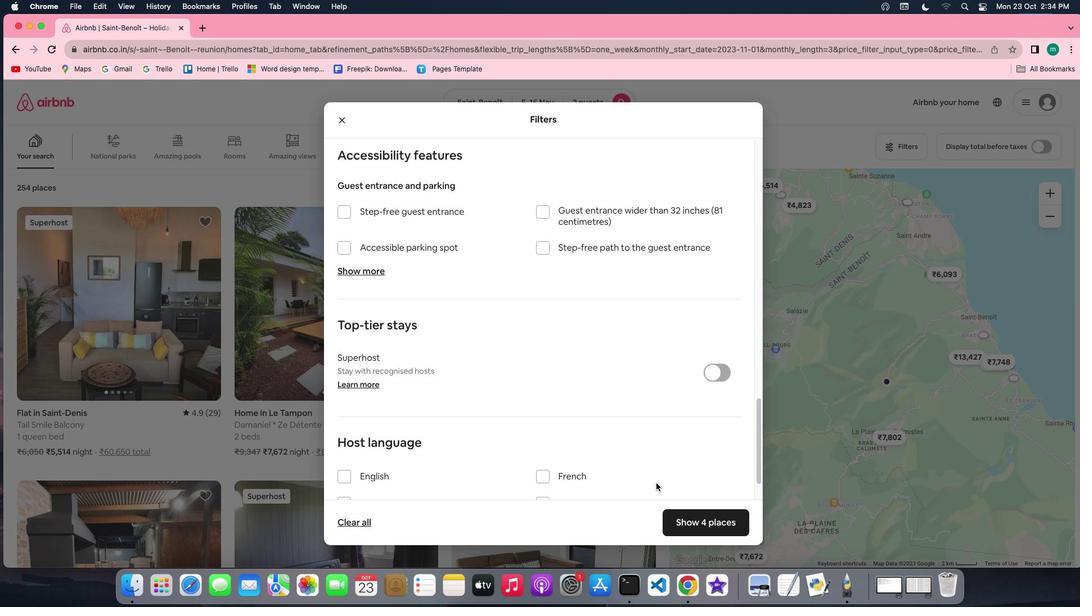 
Action: Mouse scrolled (656, 483) with delta (0, -3)
Screenshot: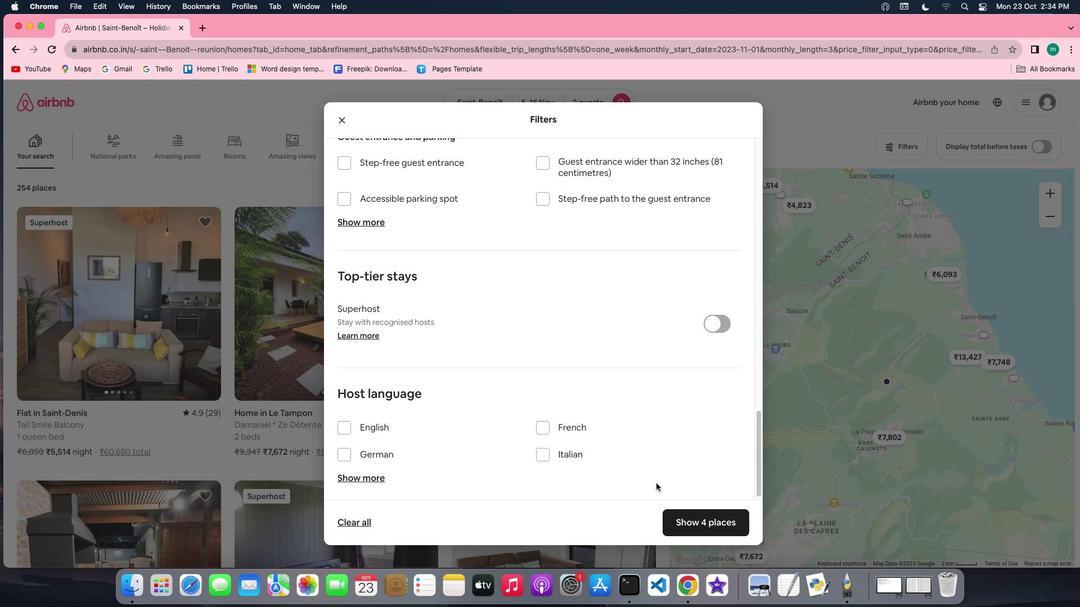 
Action: Mouse scrolled (656, 483) with delta (0, 0)
Screenshot: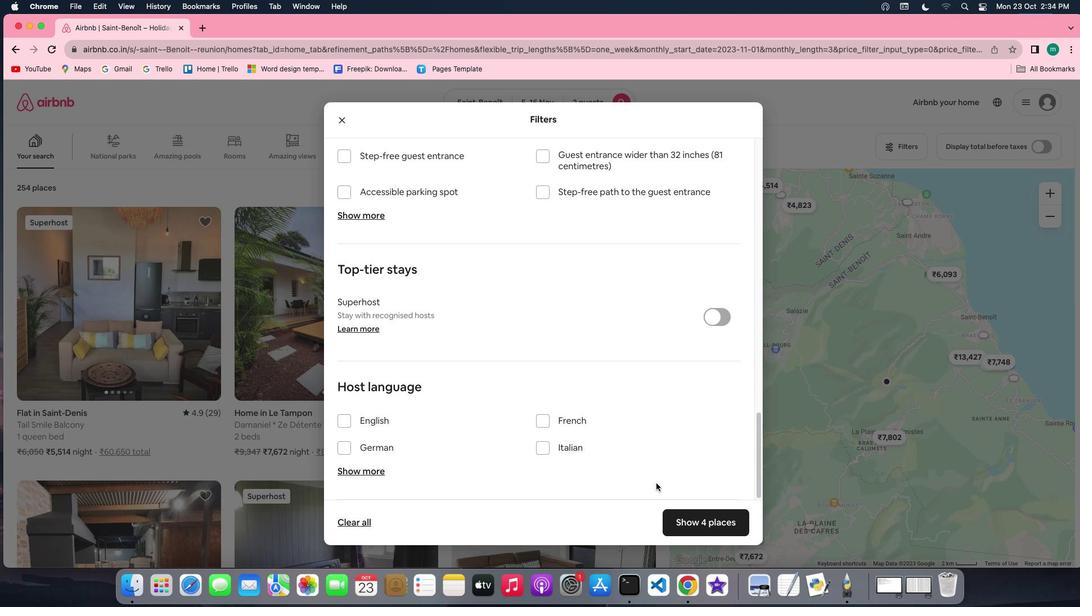 
Action: Mouse scrolled (656, 483) with delta (0, 0)
Screenshot: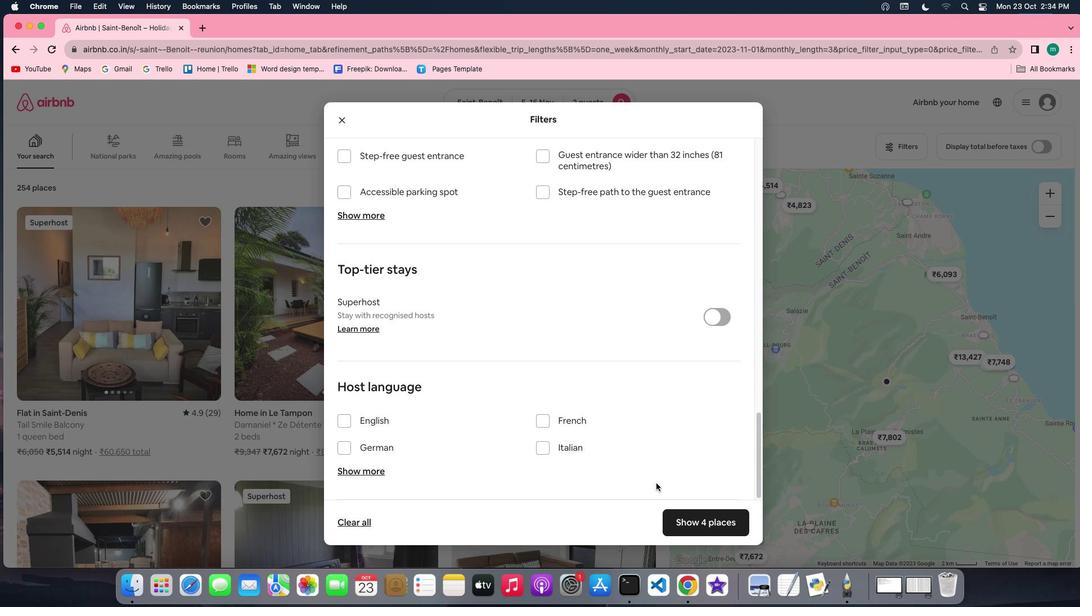 
Action: Mouse scrolled (656, 483) with delta (0, -1)
Screenshot: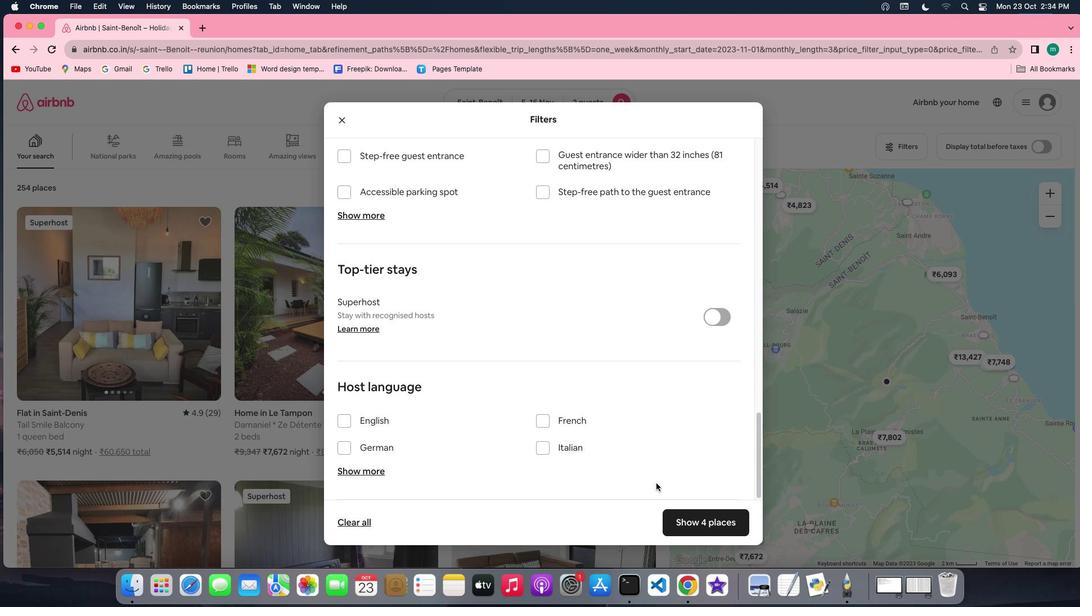 
Action: Mouse scrolled (656, 483) with delta (0, -2)
Screenshot: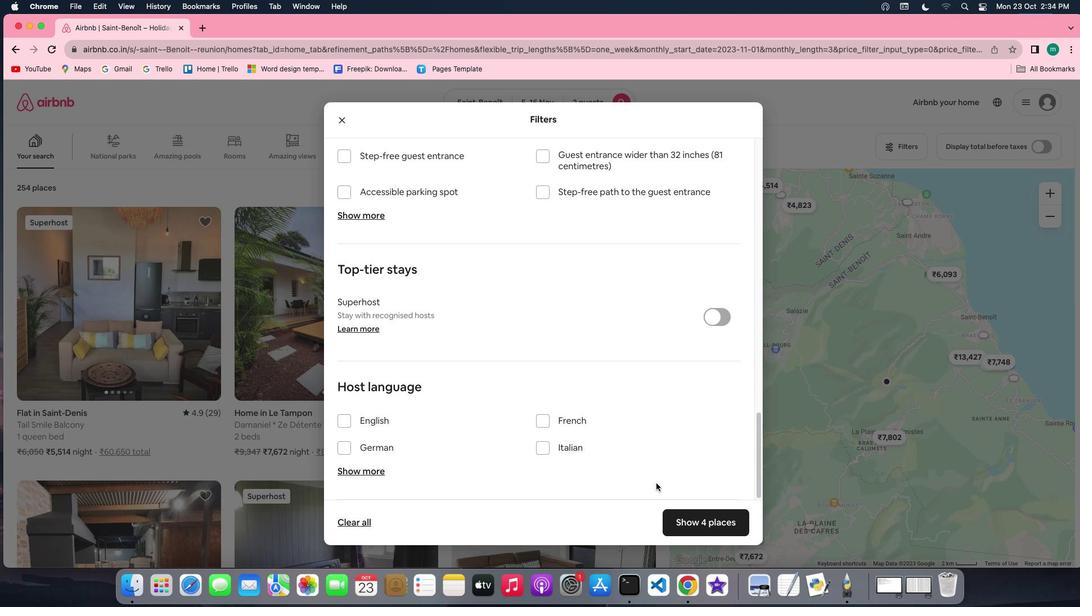 
Action: Mouse scrolled (656, 483) with delta (0, -3)
Screenshot: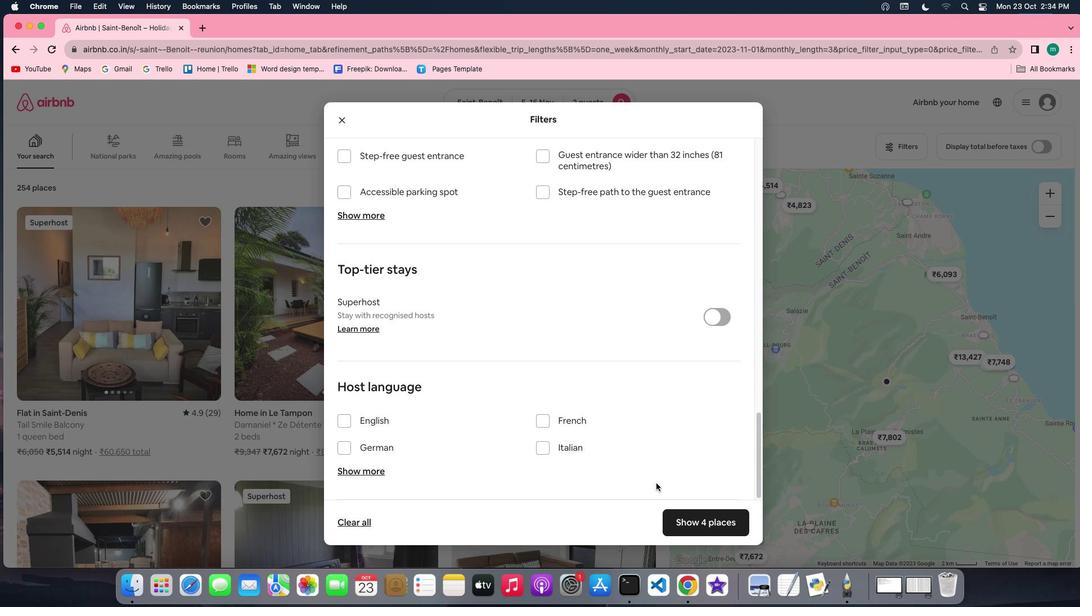 
Action: Mouse moved to (717, 519)
Screenshot: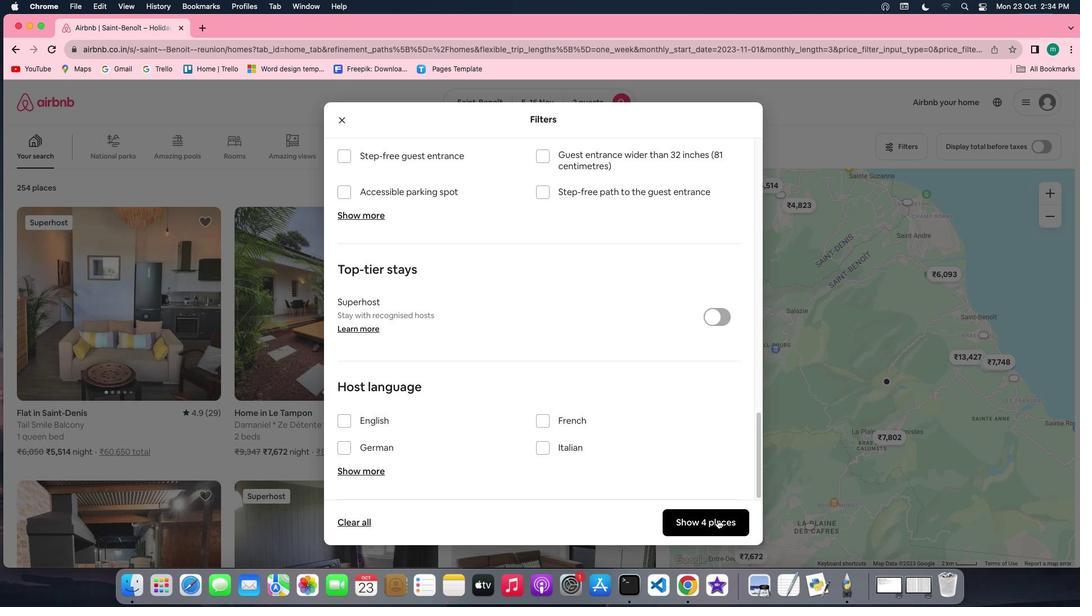 
Action: Mouse pressed left at (717, 519)
Screenshot: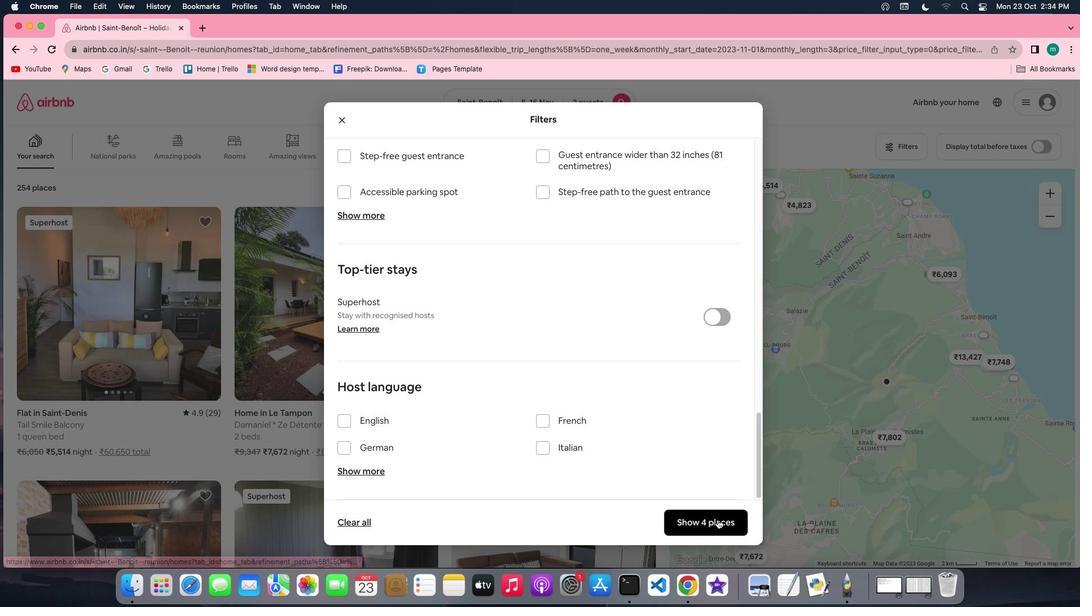 
Action: Mouse moved to (151, 362)
Screenshot: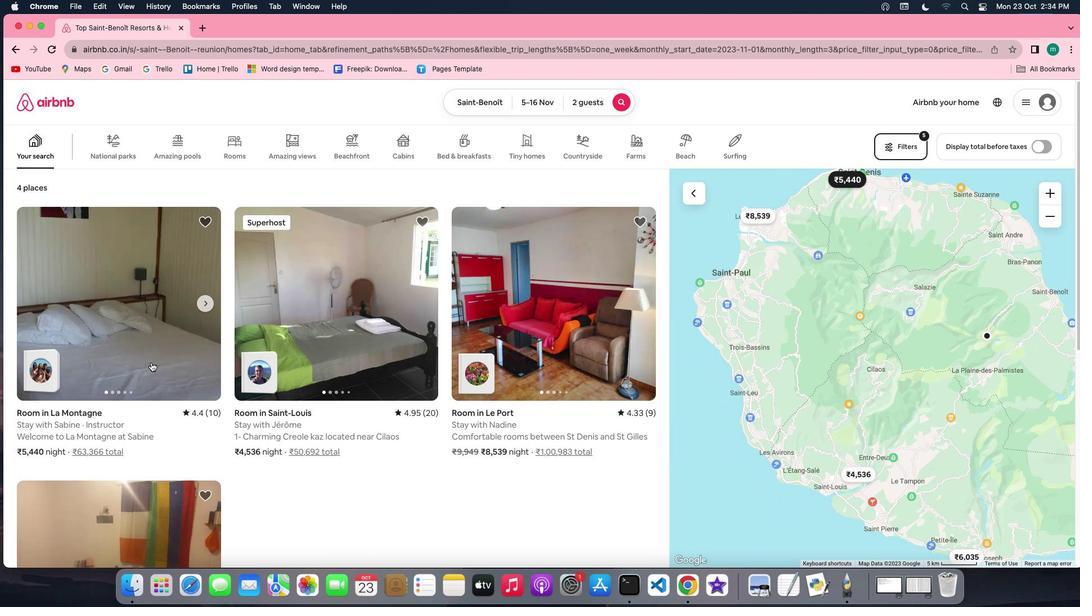 
Action: Mouse pressed left at (151, 362)
Screenshot: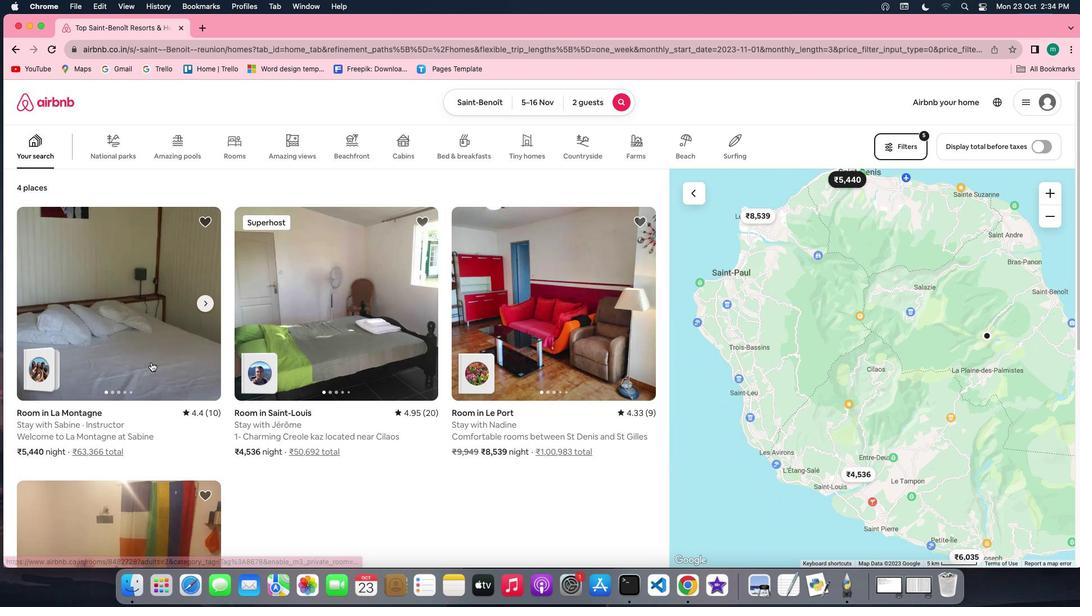 
Action: Mouse moved to (816, 397)
Screenshot: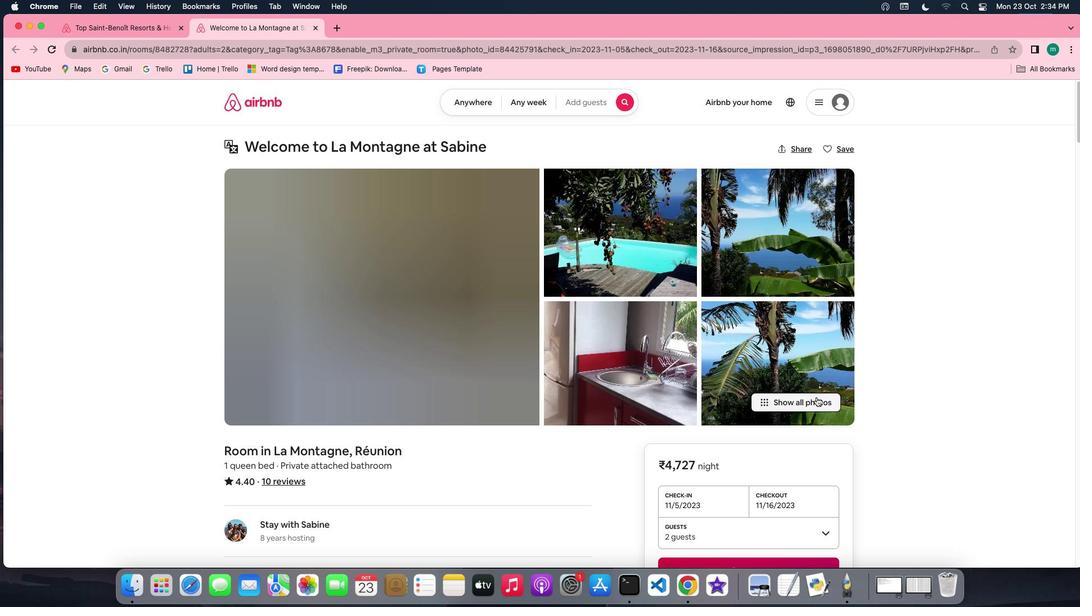 
Action: Mouse pressed left at (816, 397)
Screenshot: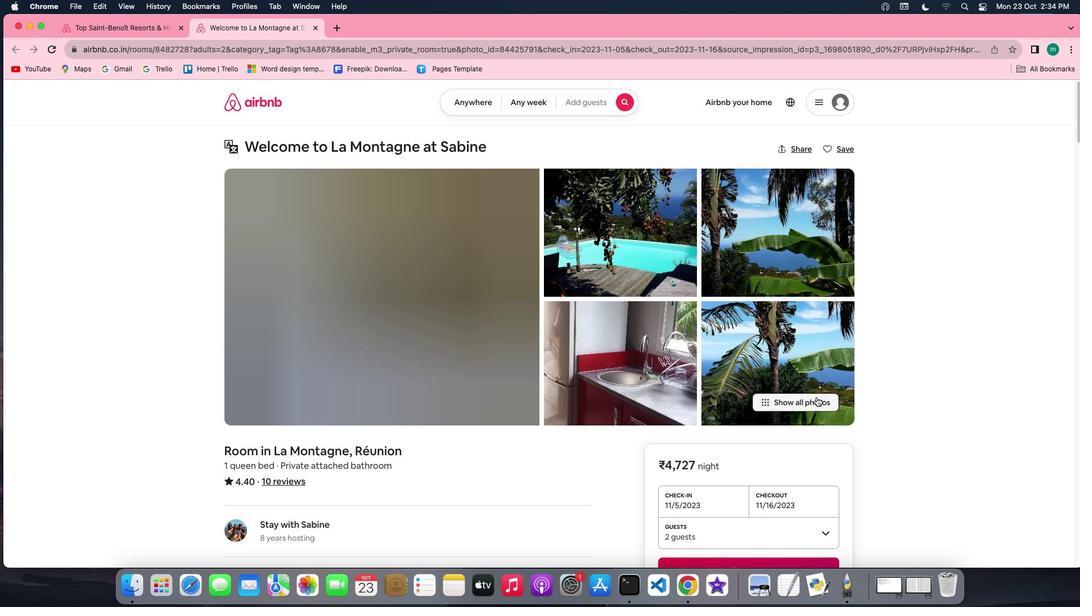 
Action: Mouse moved to (528, 384)
Screenshot: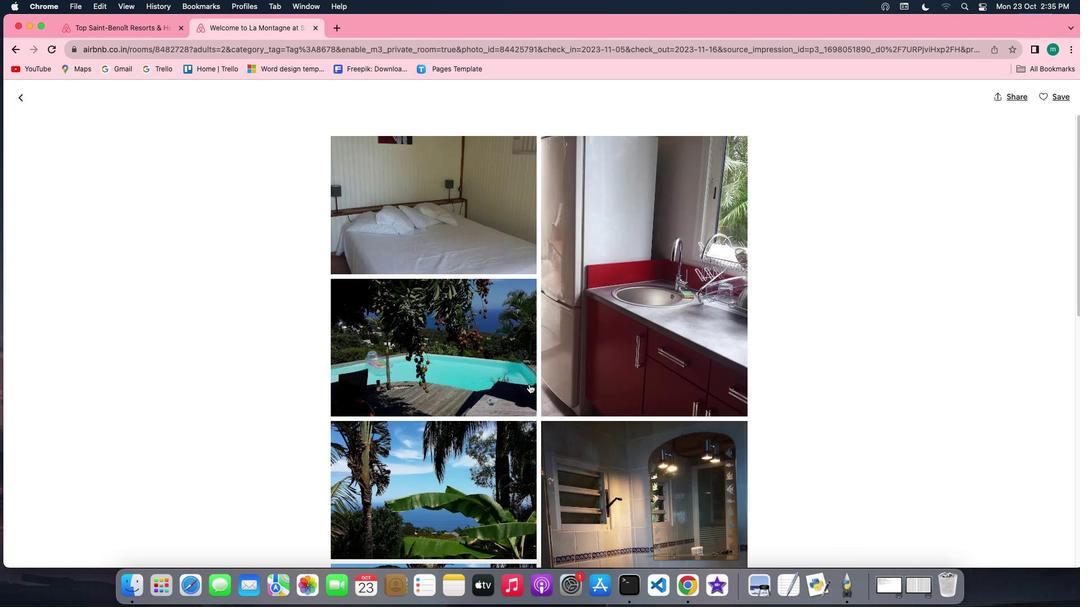 
Action: Mouse scrolled (528, 384) with delta (0, 0)
Screenshot: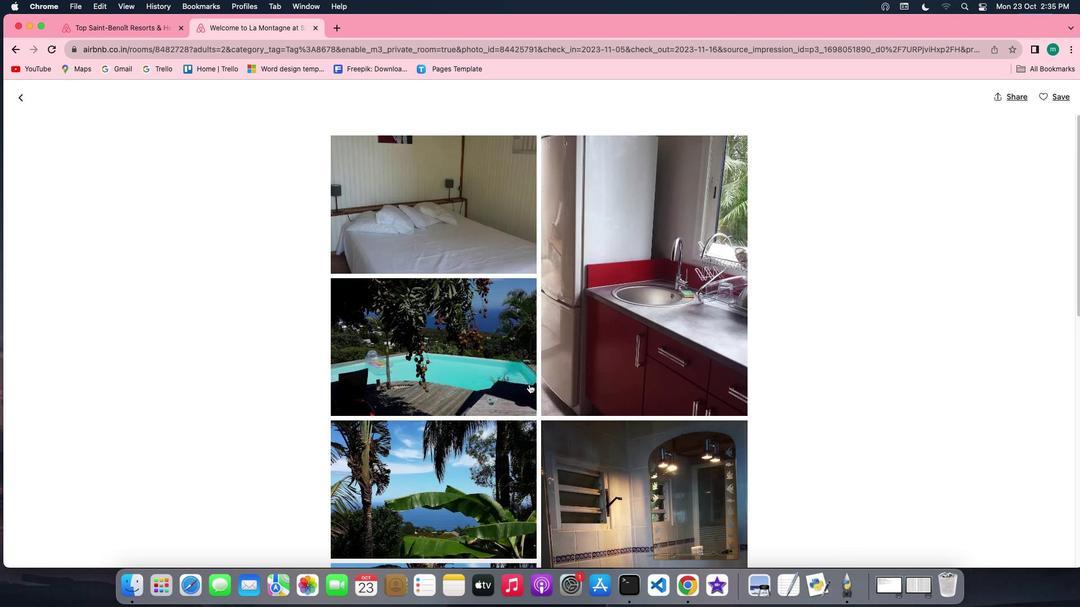 
Action: Mouse scrolled (528, 384) with delta (0, 0)
Screenshot: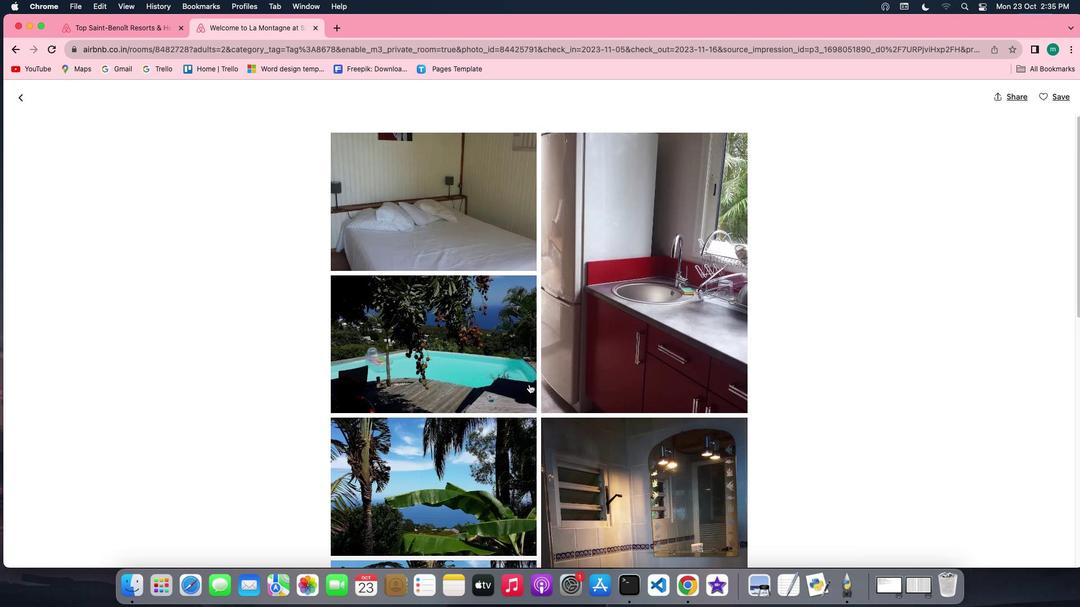 
Action: Mouse scrolled (528, 384) with delta (0, 0)
Screenshot: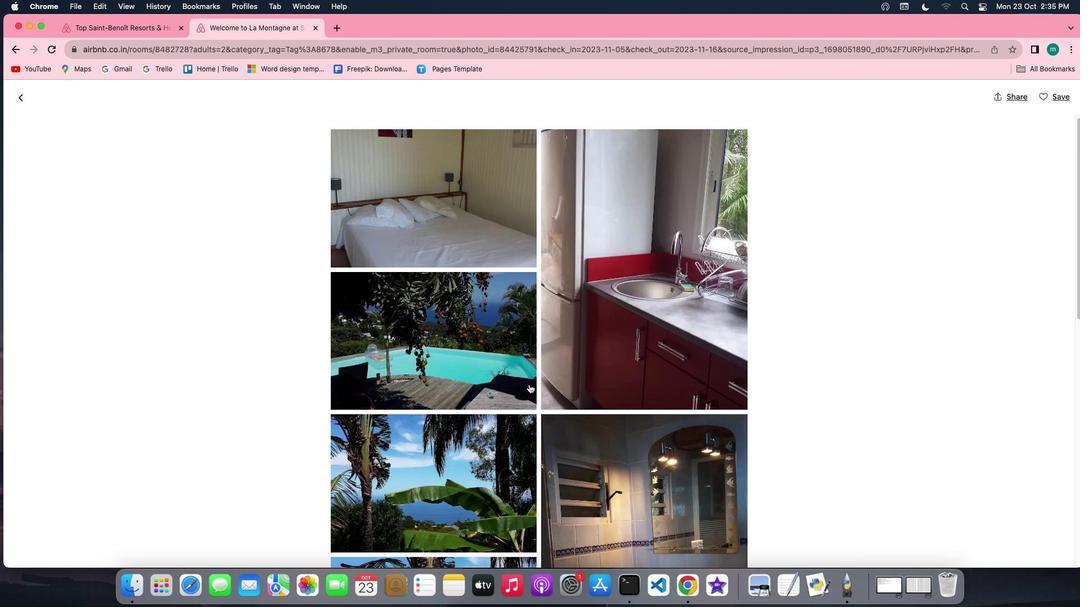 
Action: Mouse scrolled (528, 384) with delta (0, 0)
Screenshot: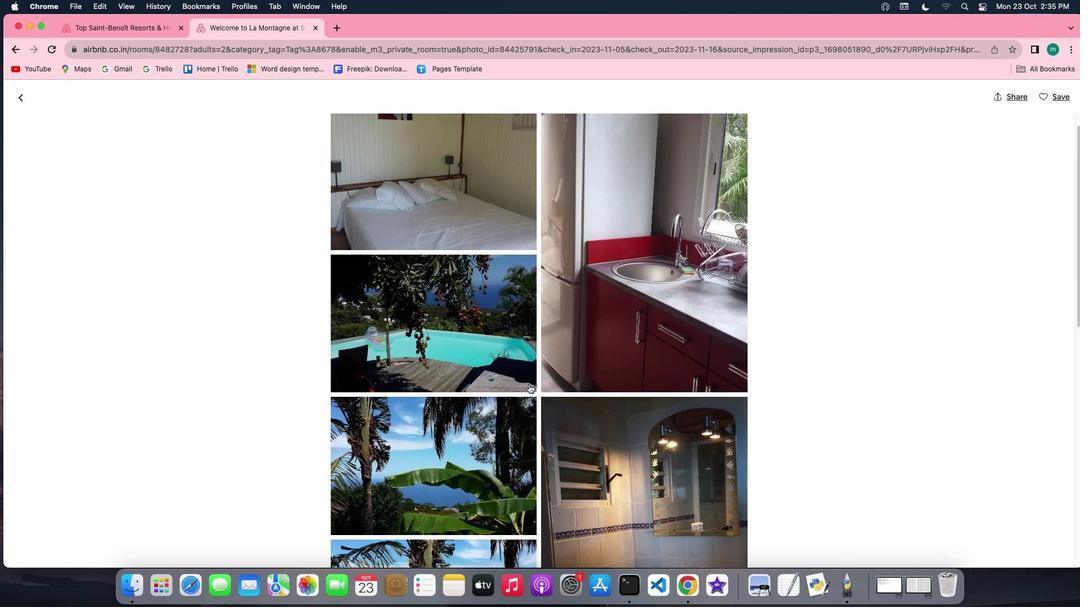 
Action: Mouse scrolled (528, 384) with delta (0, 0)
Screenshot: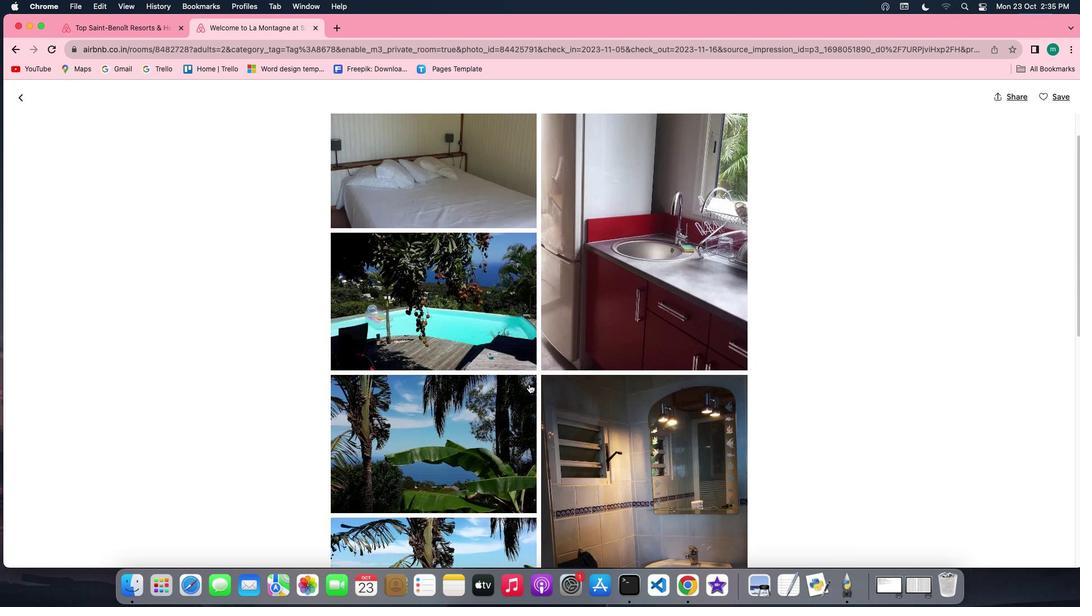 
Action: Mouse scrolled (528, 384) with delta (0, 0)
Screenshot: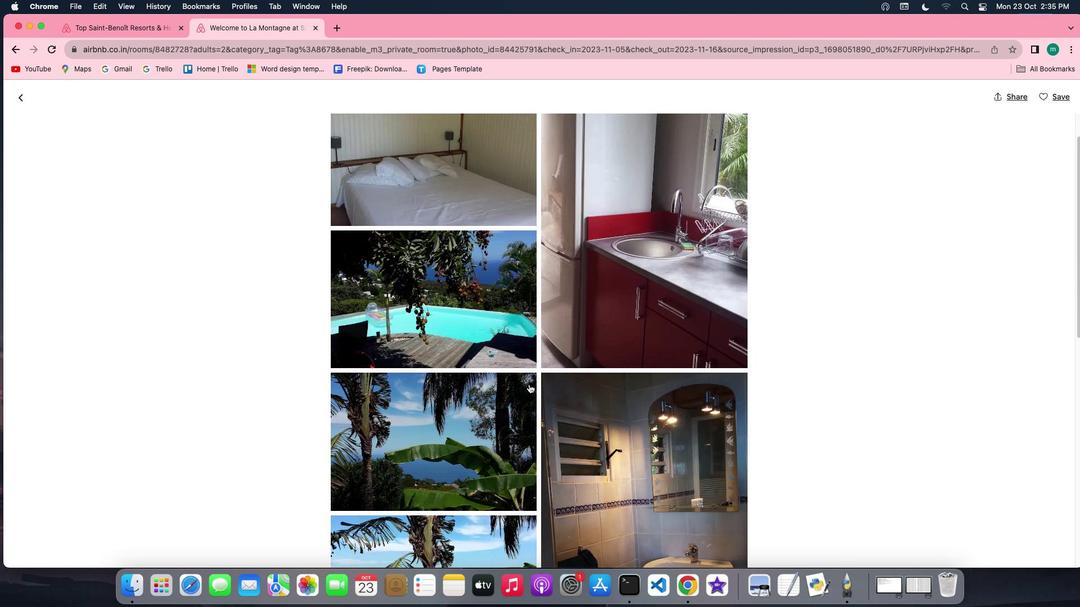 
Action: Mouse scrolled (528, 384) with delta (0, 0)
Screenshot: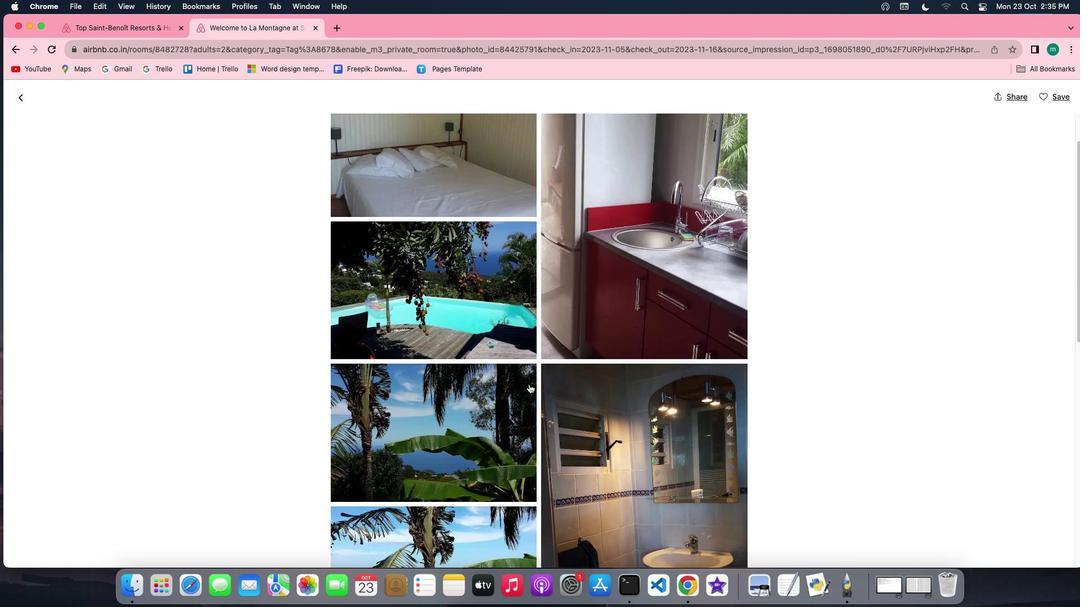 
Action: Mouse scrolled (528, 384) with delta (0, 0)
Screenshot: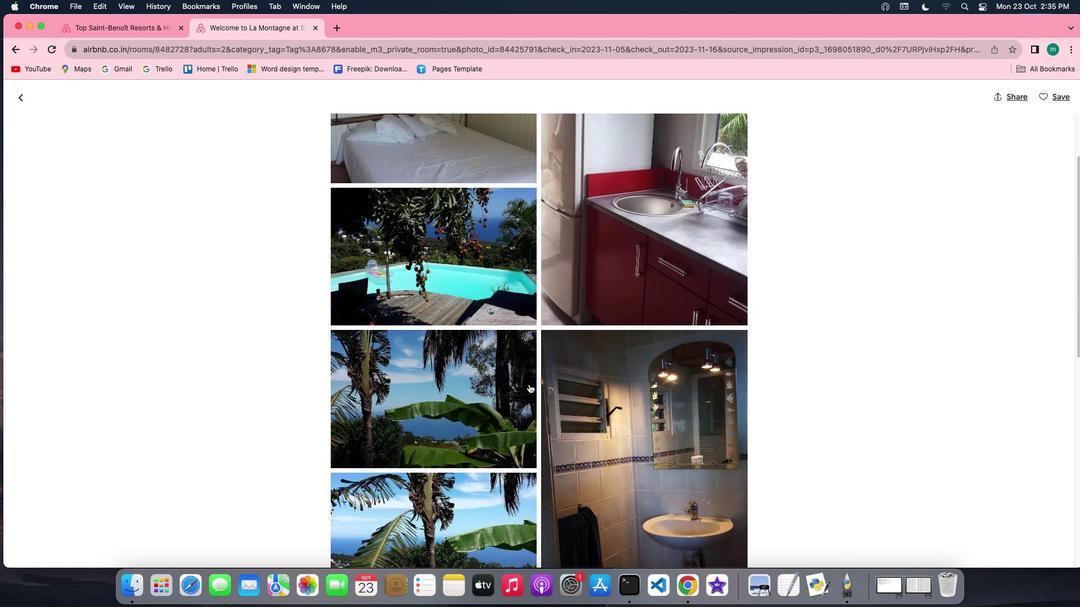 
Action: Mouse scrolled (528, 384) with delta (0, 0)
Screenshot: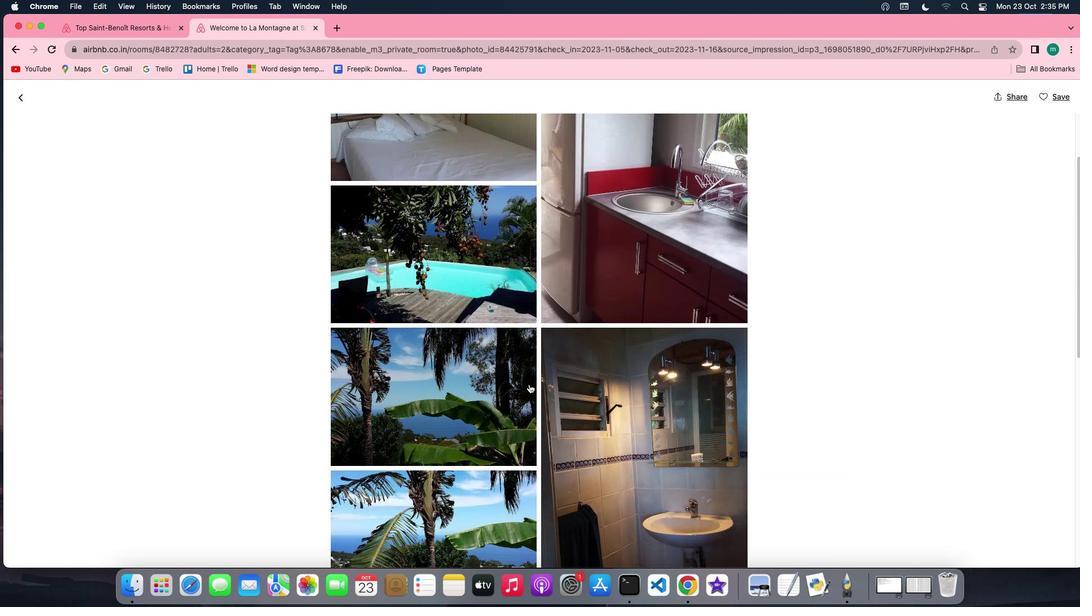 
Action: Mouse scrolled (528, 384) with delta (0, 0)
Screenshot: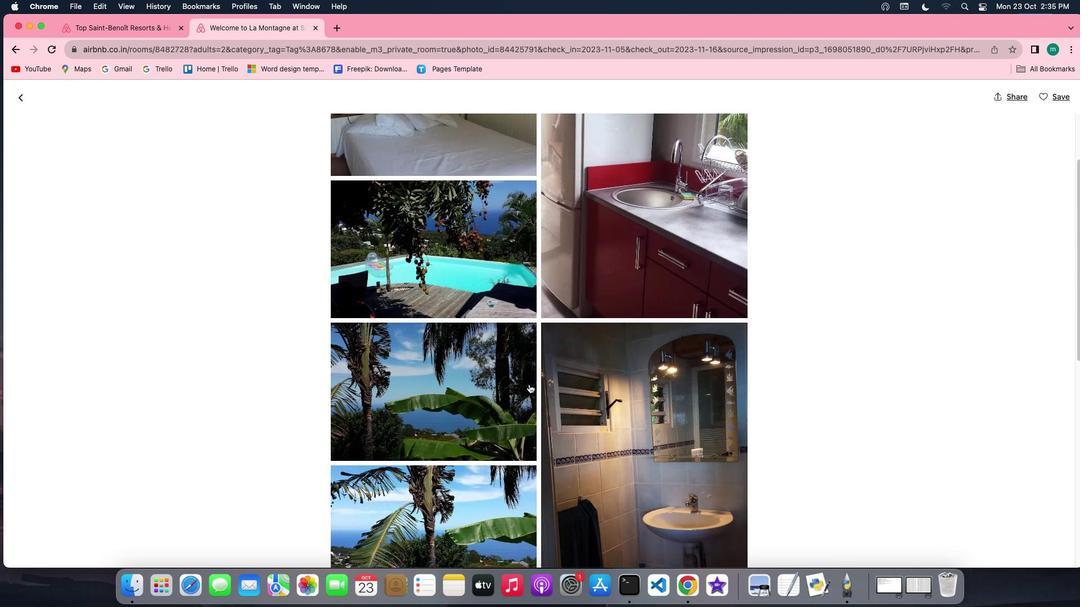 
Action: Mouse scrolled (528, 384) with delta (0, 0)
Screenshot: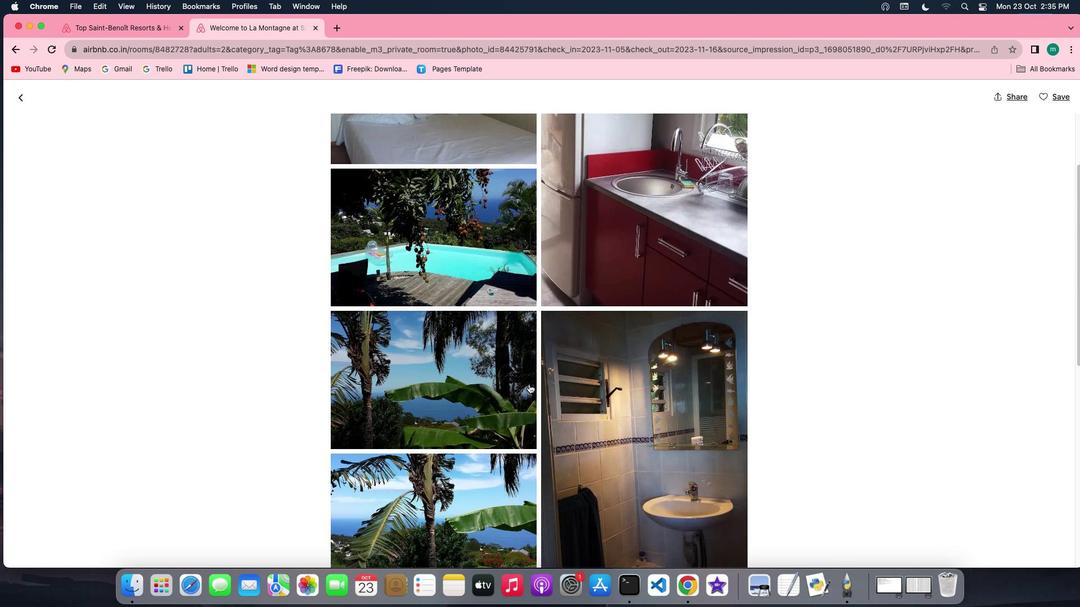 
Action: Mouse scrolled (528, 384) with delta (0, 0)
Screenshot: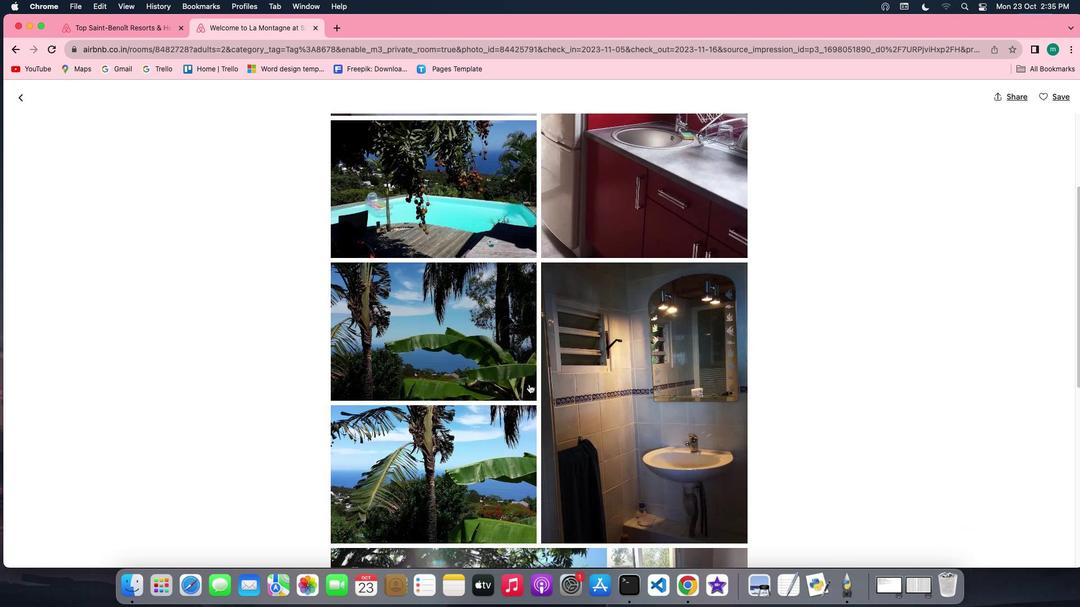 
Action: Mouse scrolled (528, 384) with delta (0, 0)
Screenshot: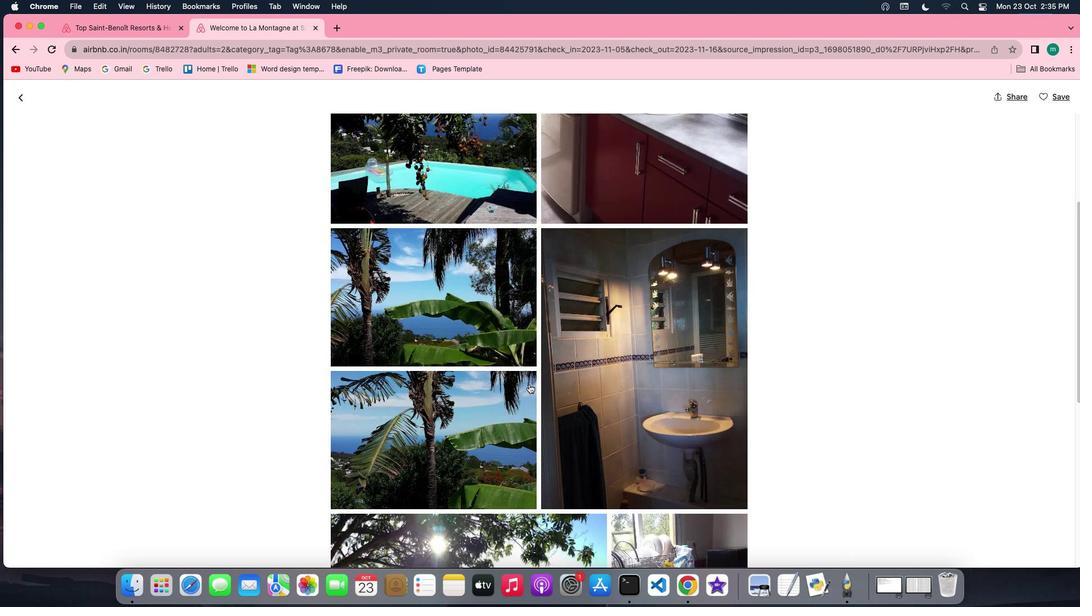
Action: Mouse scrolled (528, 384) with delta (0, 0)
Screenshot: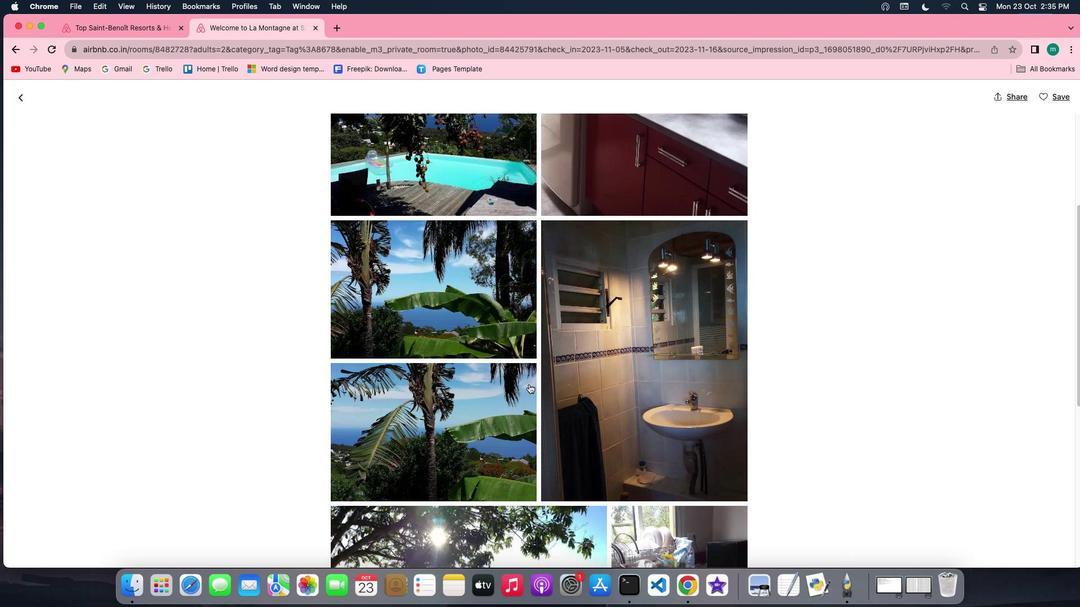 
Action: Mouse scrolled (528, 384) with delta (0, -1)
Screenshot: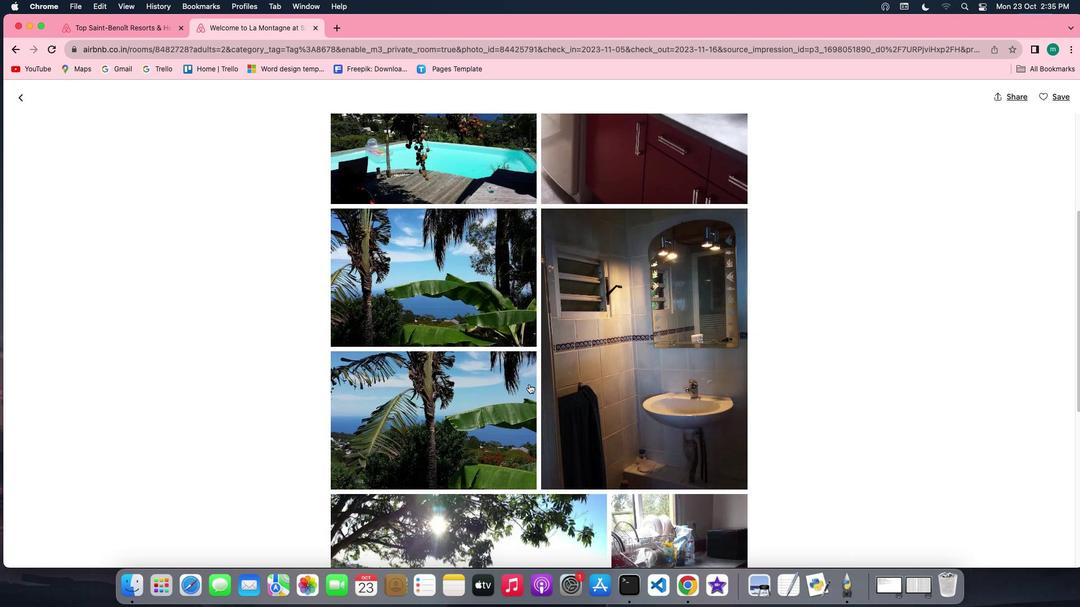 
Action: Mouse scrolled (528, 384) with delta (0, -1)
Screenshot: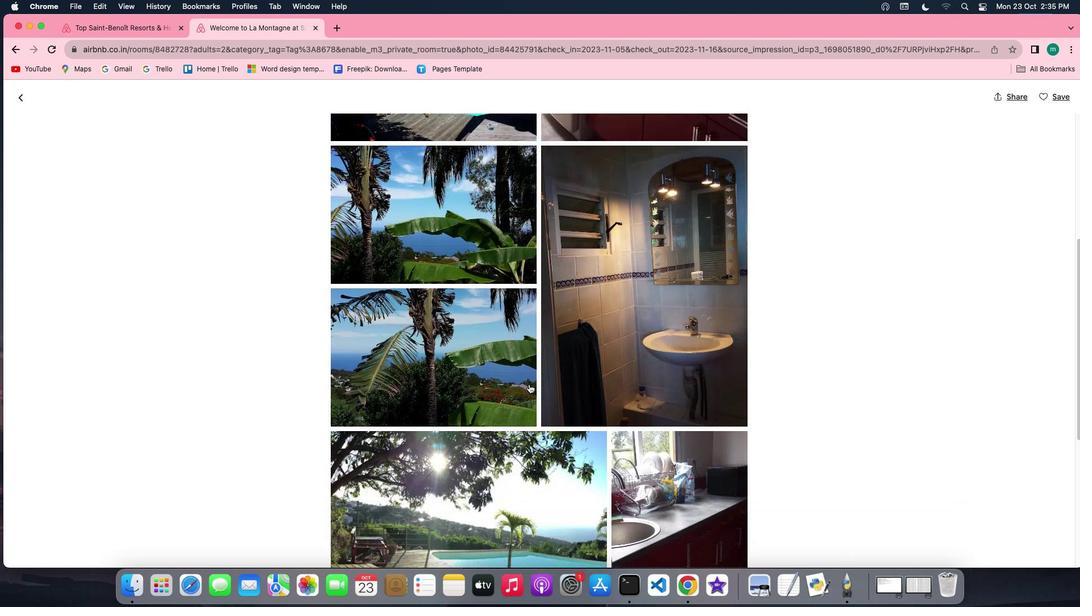 
Action: Mouse scrolled (528, 384) with delta (0, 0)
Screenshot: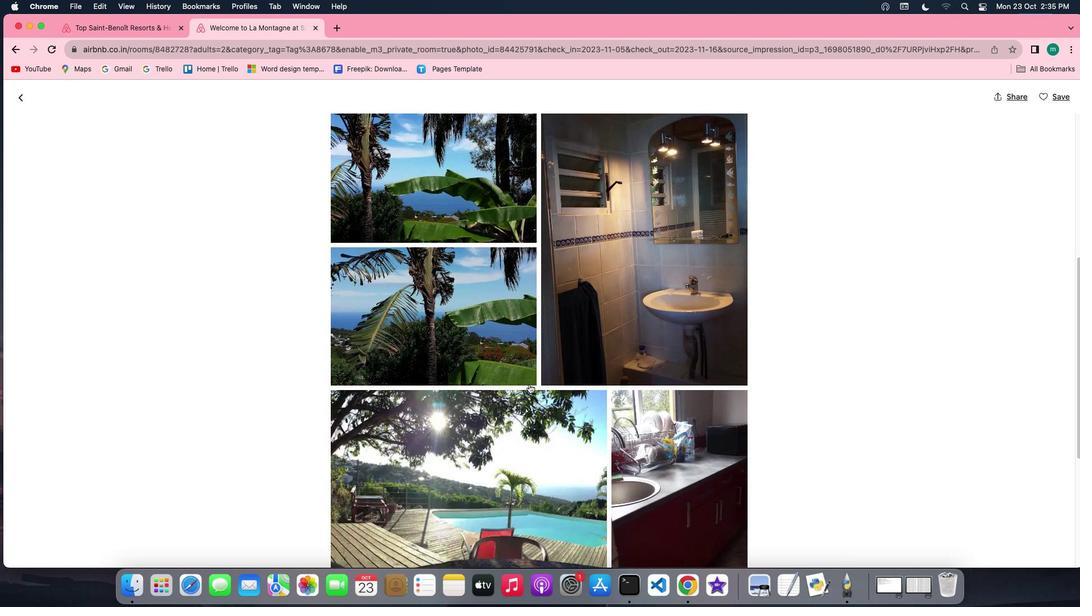 
Action: Mouse scrolled (528, 384) with delta (0, 0)
Screenshot: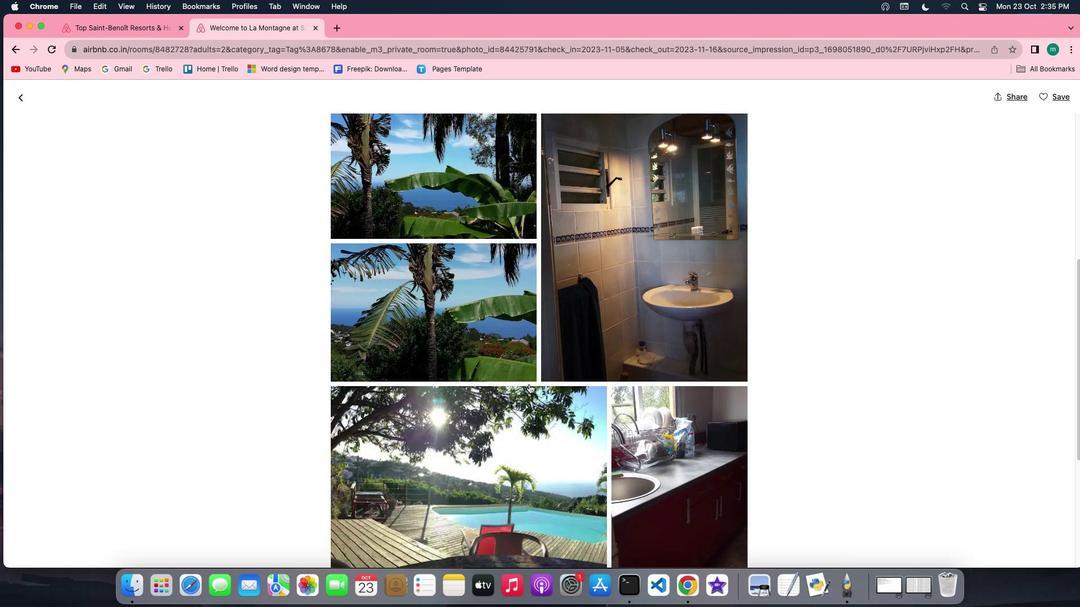 
Action: Mouse scrolled (528, 384) with delta (0, -1)
Screenshot: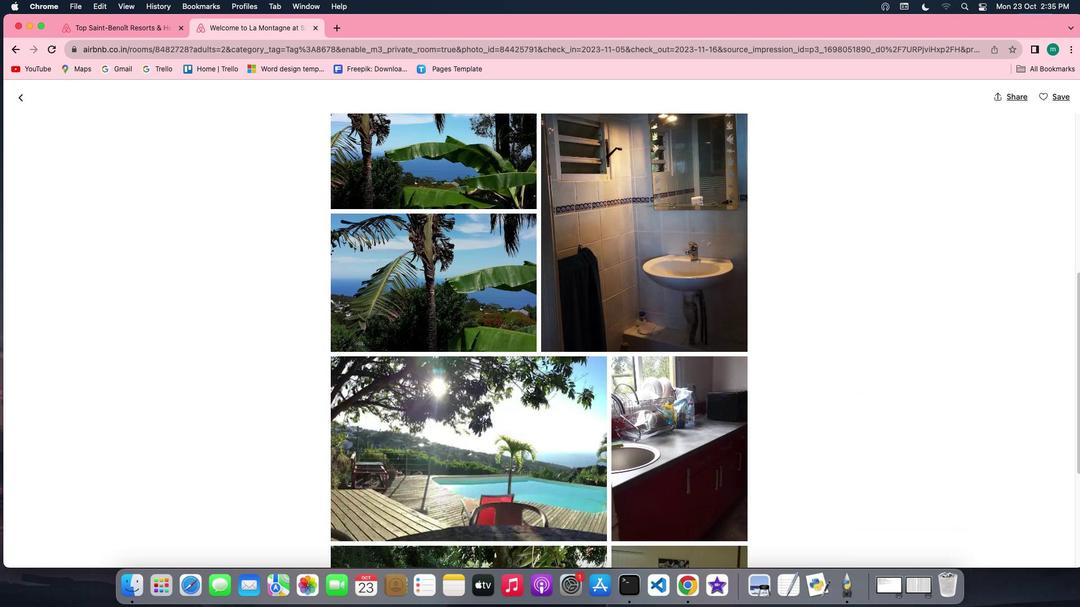 
Action: Mouse scrolled (528, 384) with delta (0, -1)
Screenshot: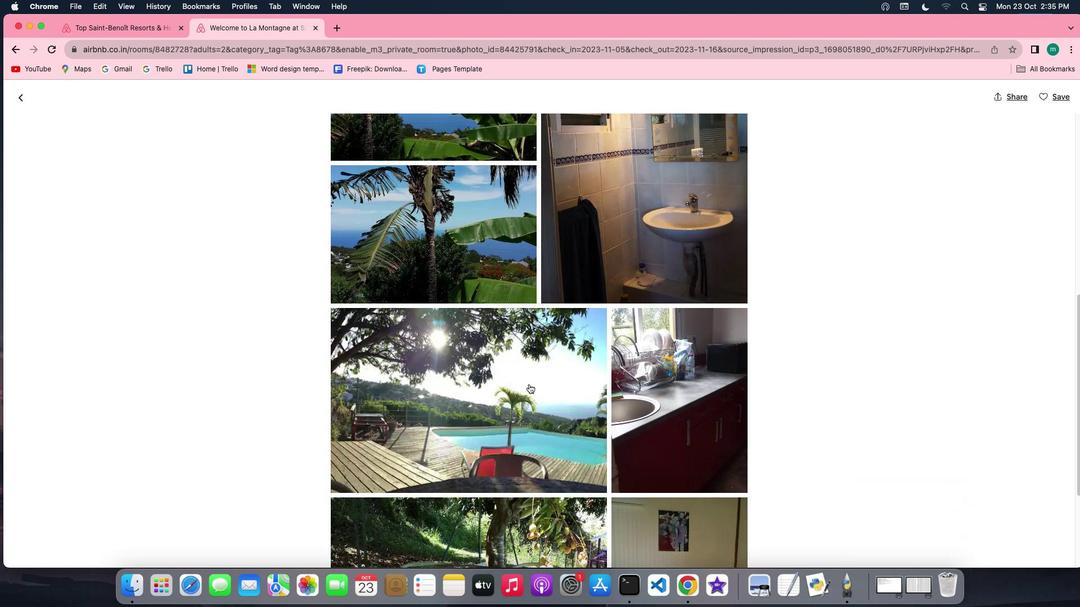 
Action: Mouse scrolled (528, 384) with delta (0, 0)
Screenshot: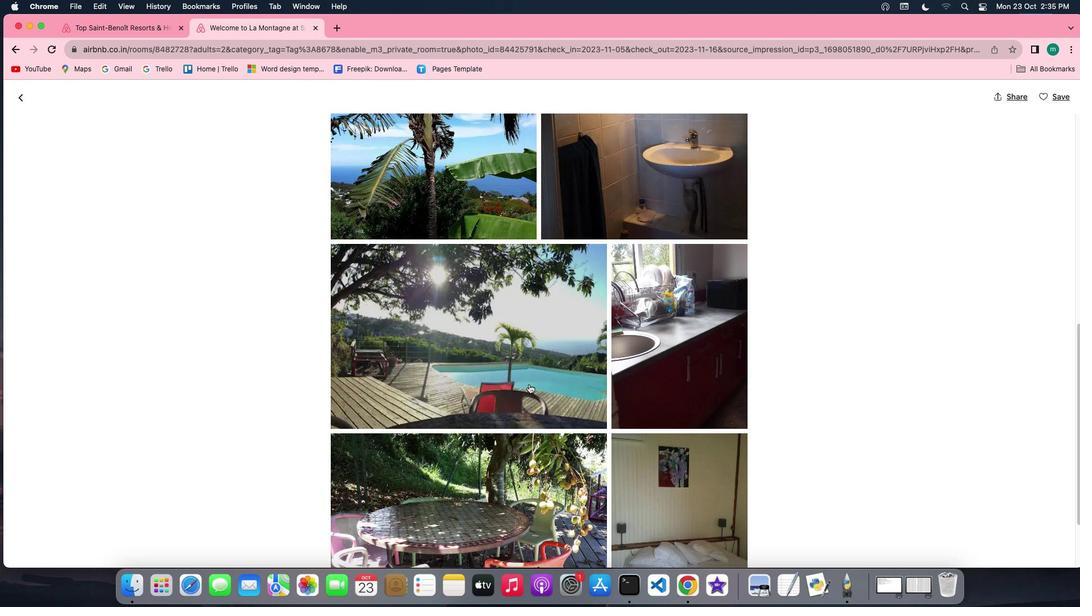
Action: Mouse scrolled (528, 384) with delta (0, 0)
Screenshot: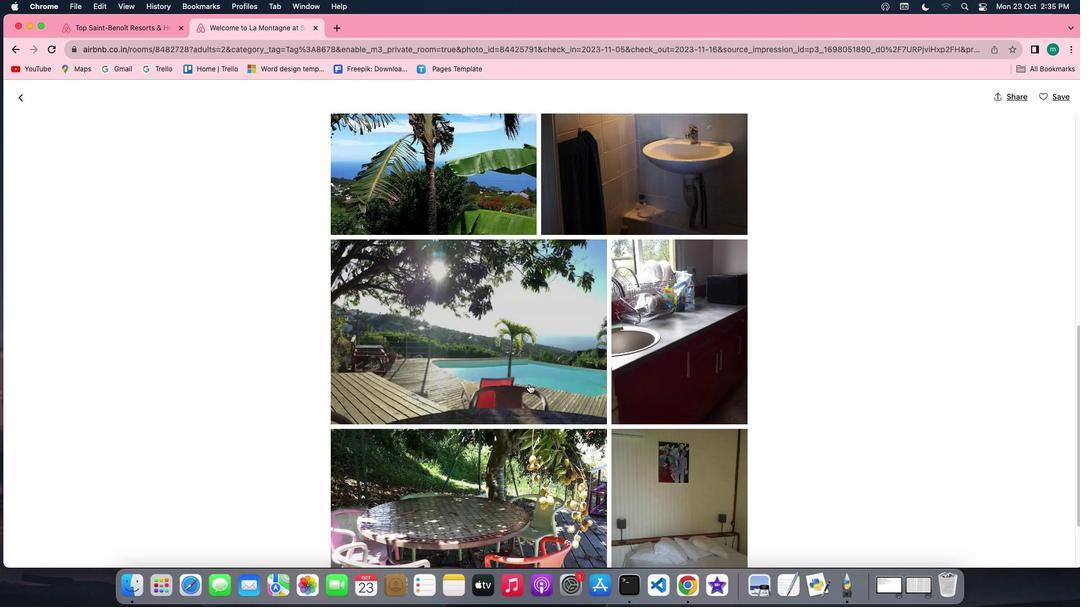 
Action: Mouse scrolled (528, 384) with delta (0, -1)
Screenshot: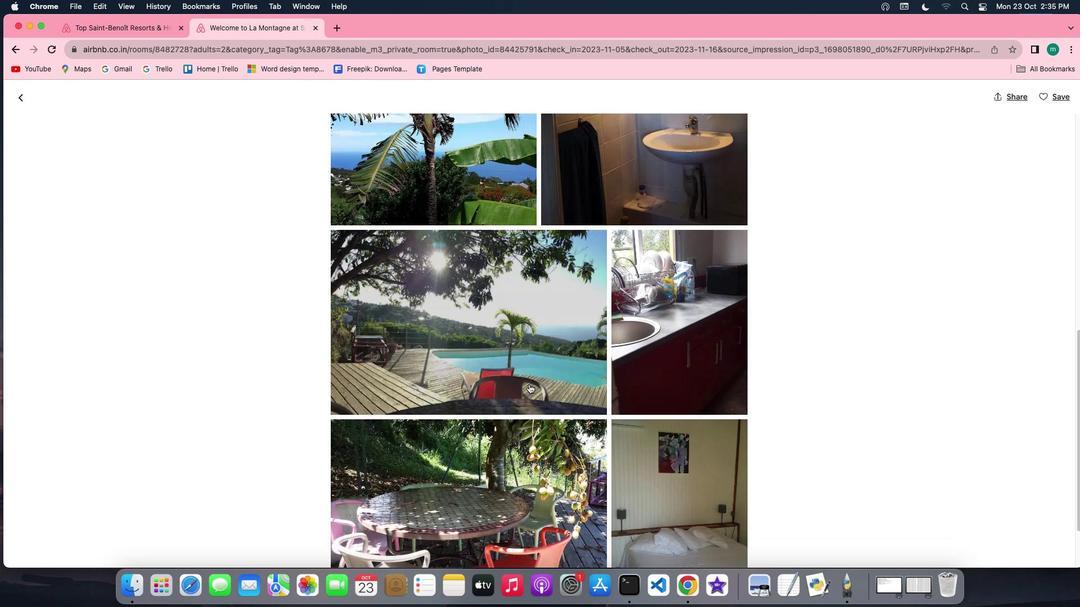 
Action: Mouse scrolled (528, 384) with delta (0, -1)
Screenshot: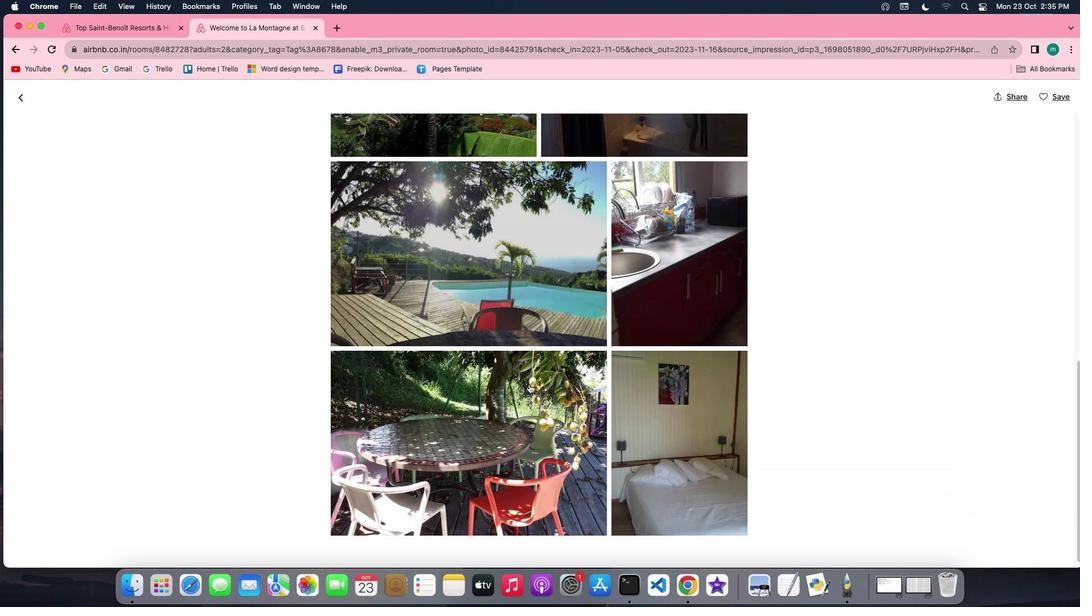 
Action: Mouse scrolled (528, 384) with delta (0, 0)
Screenshot: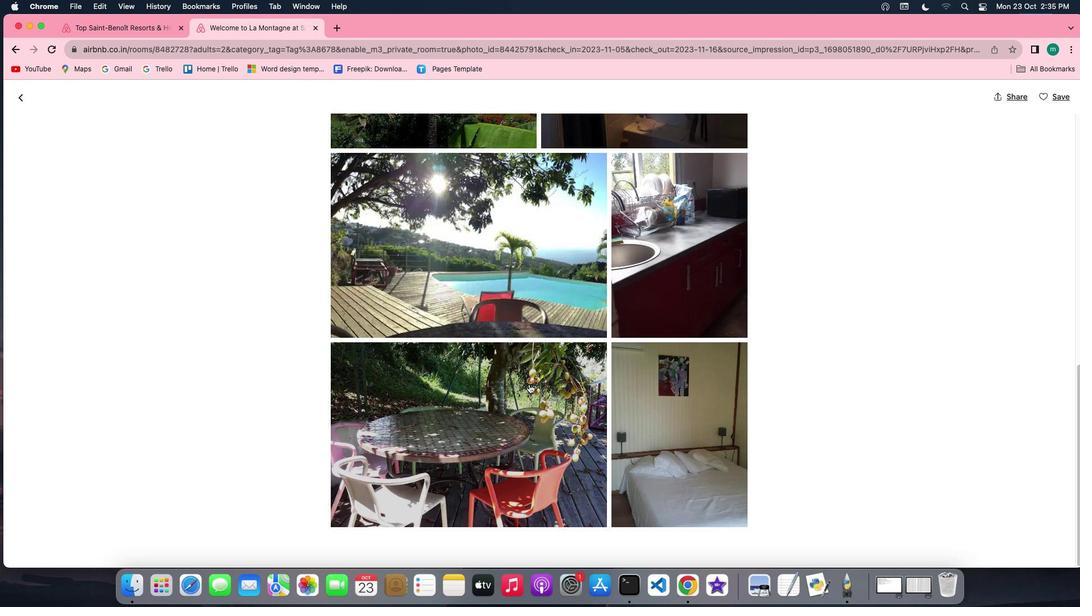 
Action: Mouse scrolled (528, 384) with delta (0, 0)
Screenshot: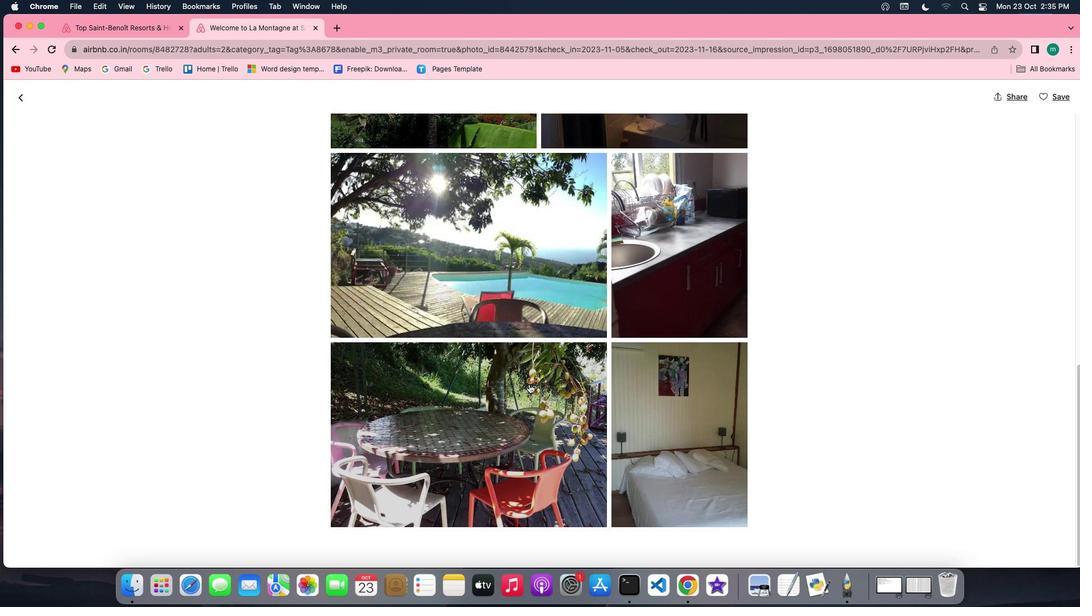 
Action: Mouse scrolled (528, 384) with delta (0, -1)
Screenshot: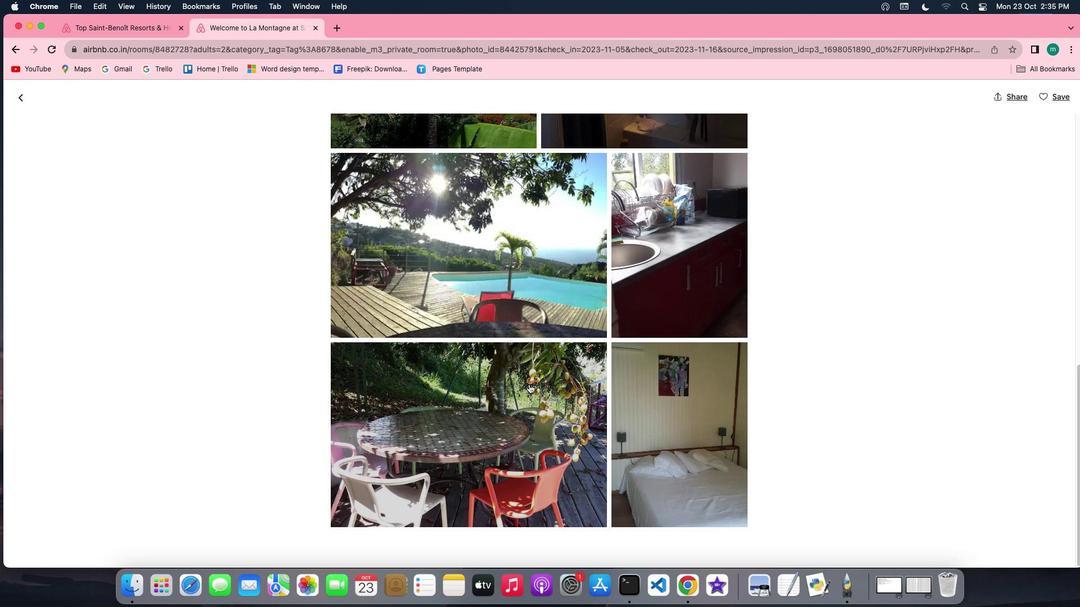 
Action: Mouse scrolled (528, 384) with delta (0, -1)
Screenshot: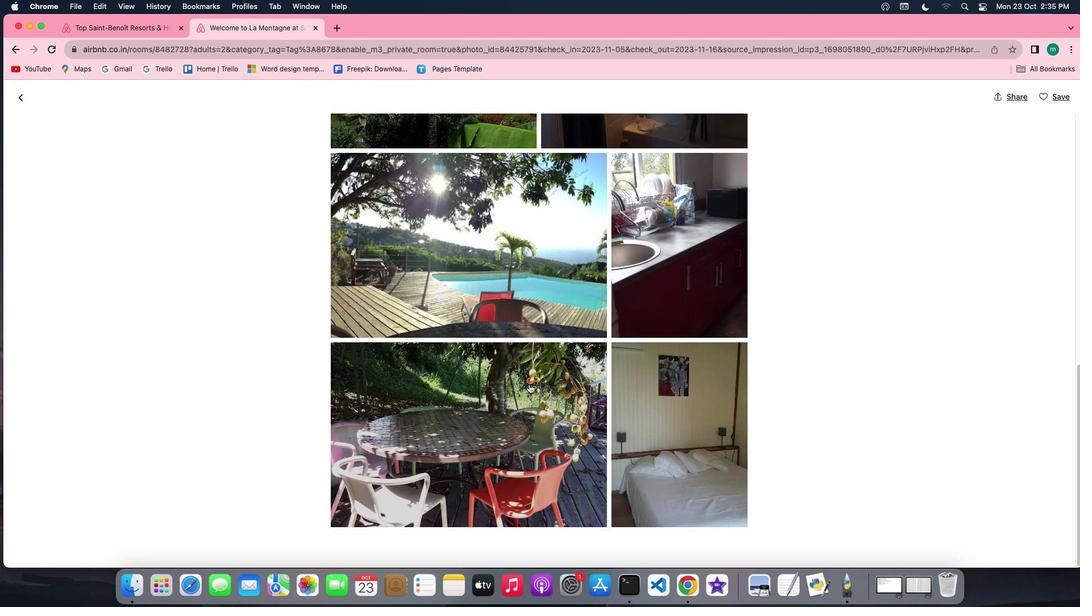 
Action: Mouse scrolled (528, 384) with delta (0, 0)
Screenshot: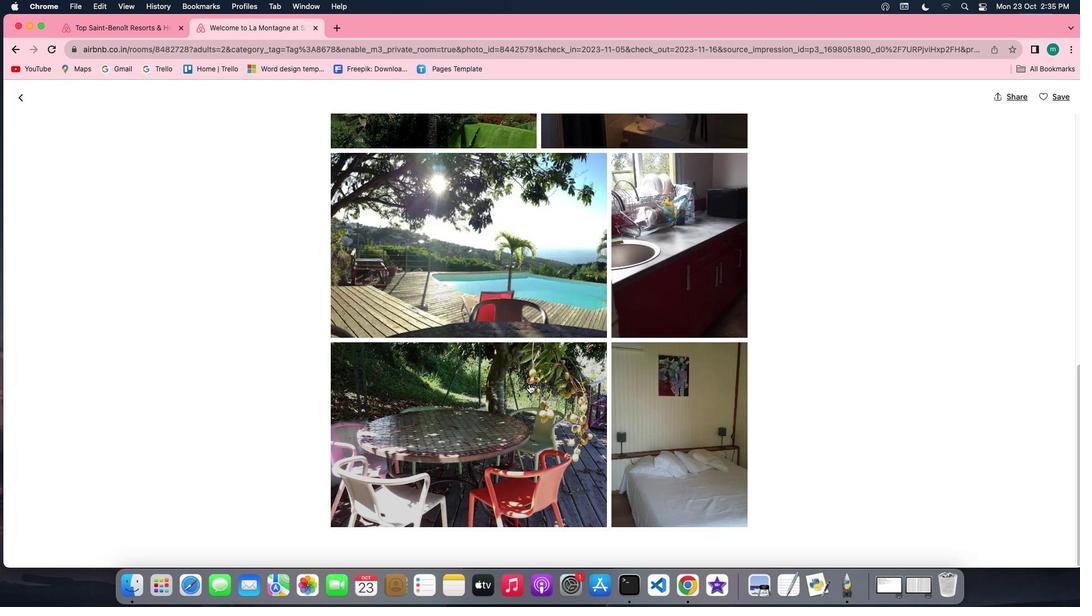 
Action: Mouse scrolled (528, 384) with delta (0, 0)
Screenshot: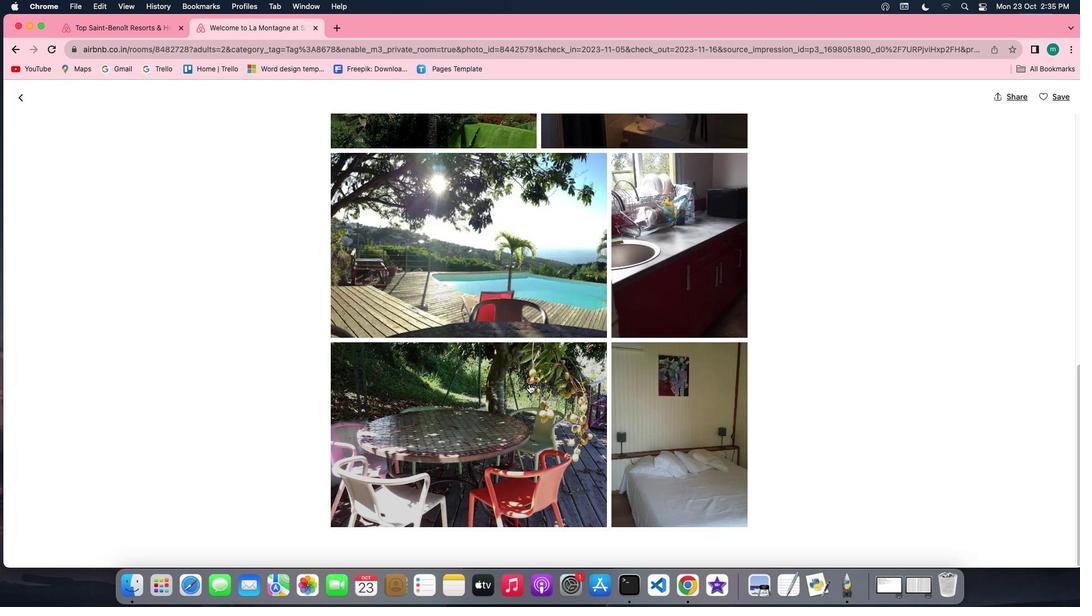 
Action: Mouse scrolled (528, 384) with delta (0, 0)
Screenshot: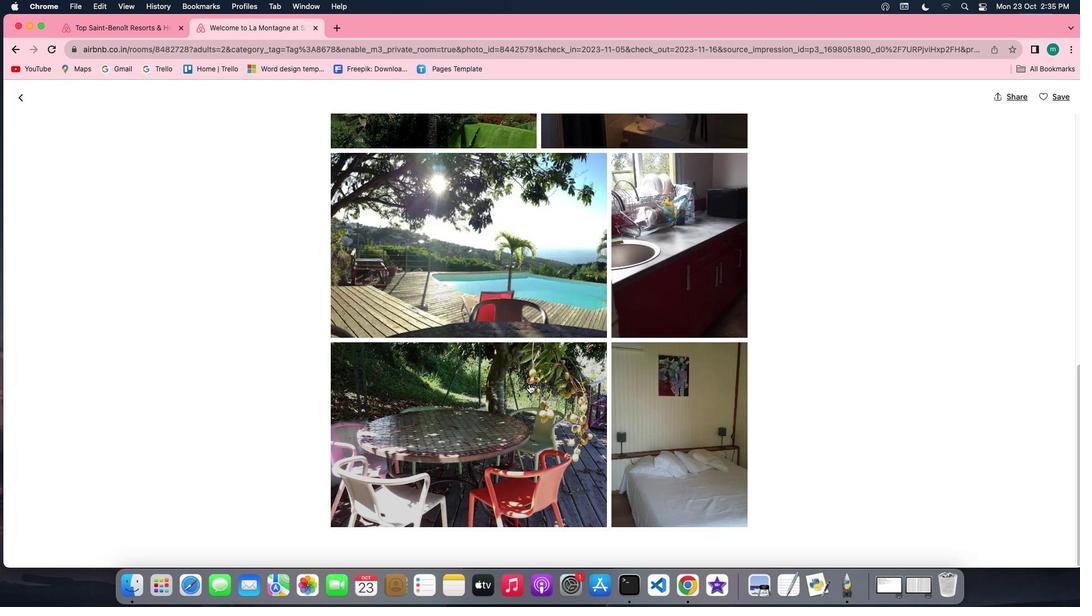 
Action: Mouse scrolled (528, 384) with delta (0, 0)
Screenshot: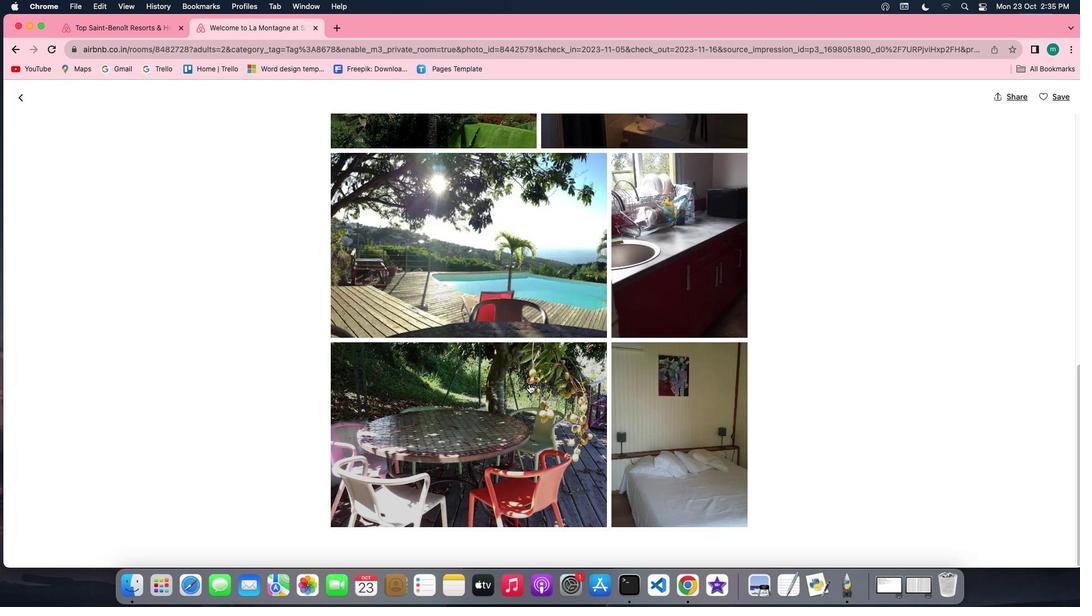 
Action: Mouse scrolled (528, 384) with delta (0, 0)
Screenshot: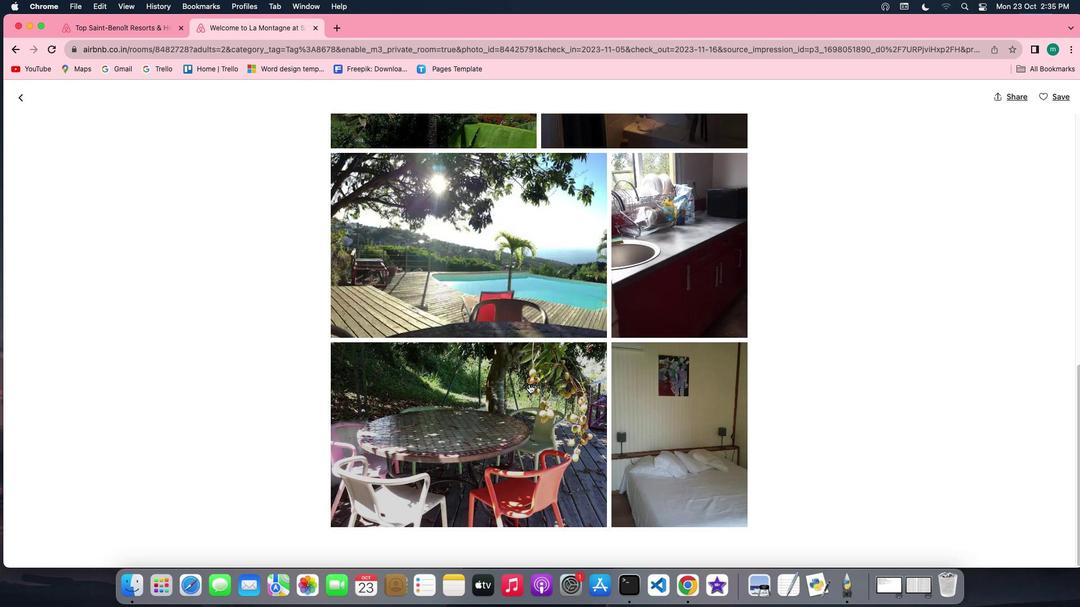 
Action: Mouse scrolled (528, 384) with delta (0, 0)
Screenshot: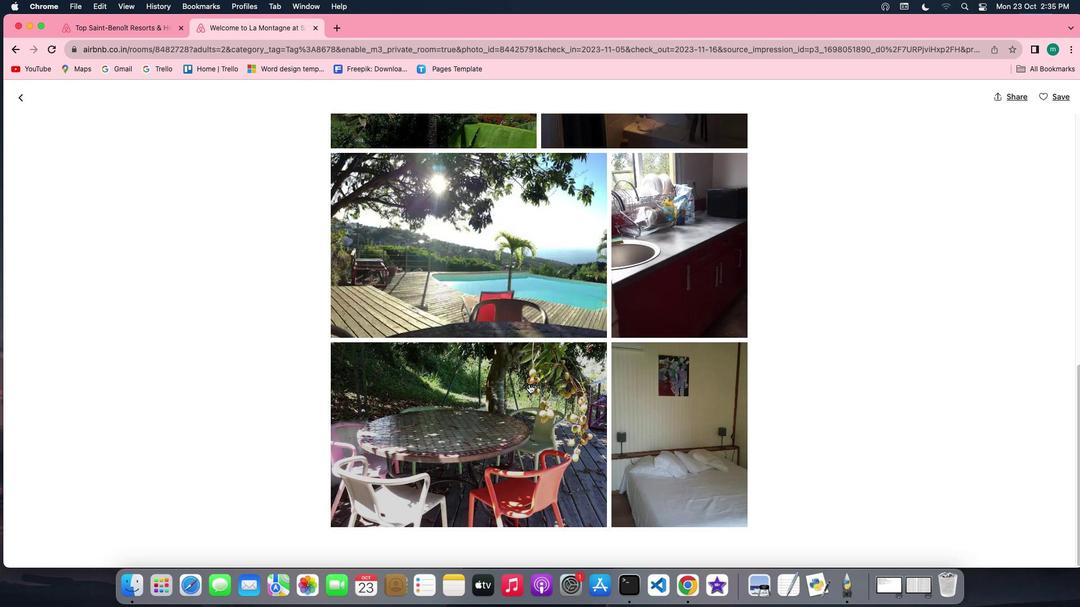 
Action: Mouse scrolled (528, 384) with delta (0, 0)
Screenshot: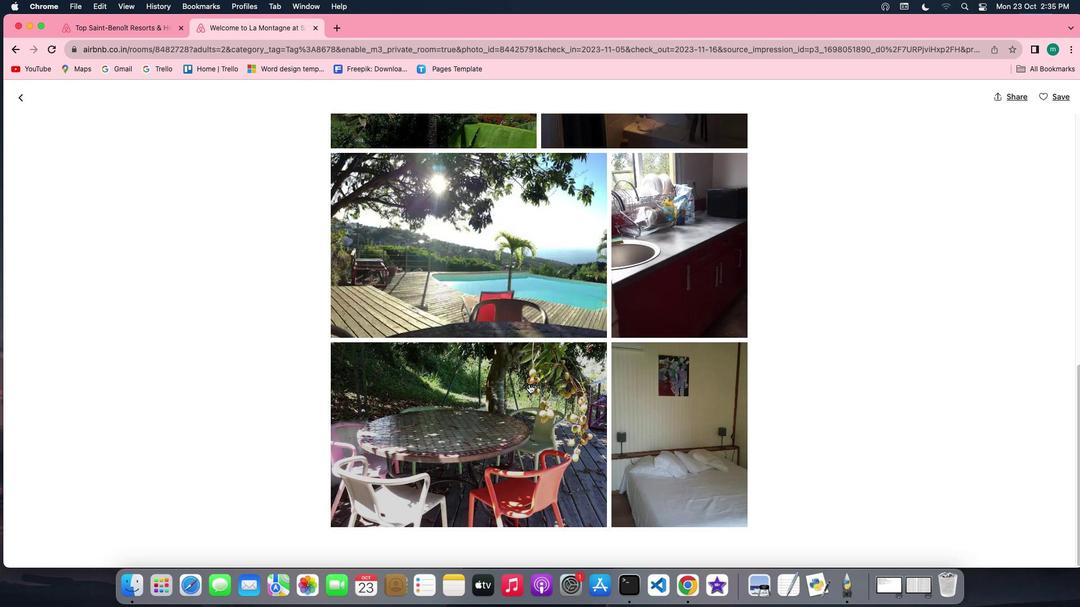 
Action: Mouse scrolled (528, 384) with delta (0, 0)
Screenshot: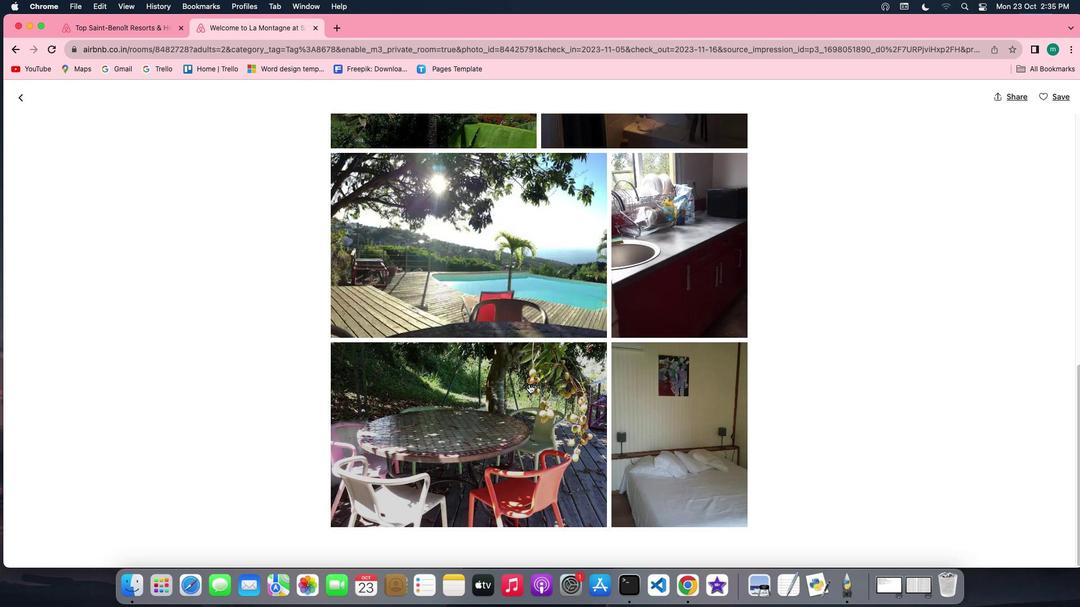 
Action: Mouse scrolled (528, 384) with delta (0, 0)
Screenshot: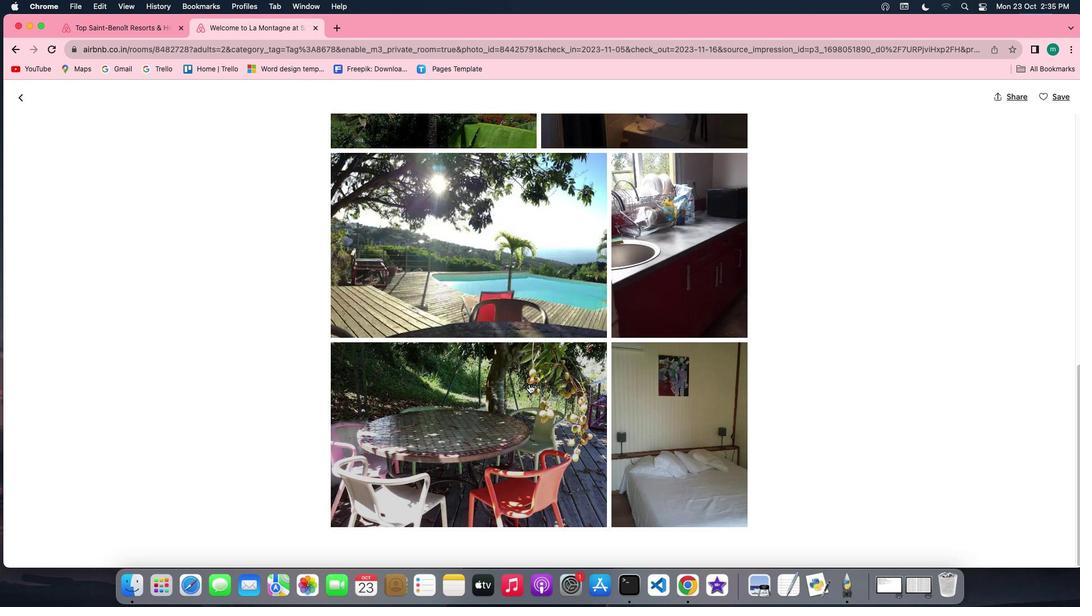 
Action: Mouse scrolled (528, 384) with delta (0, 0)
Screenshot: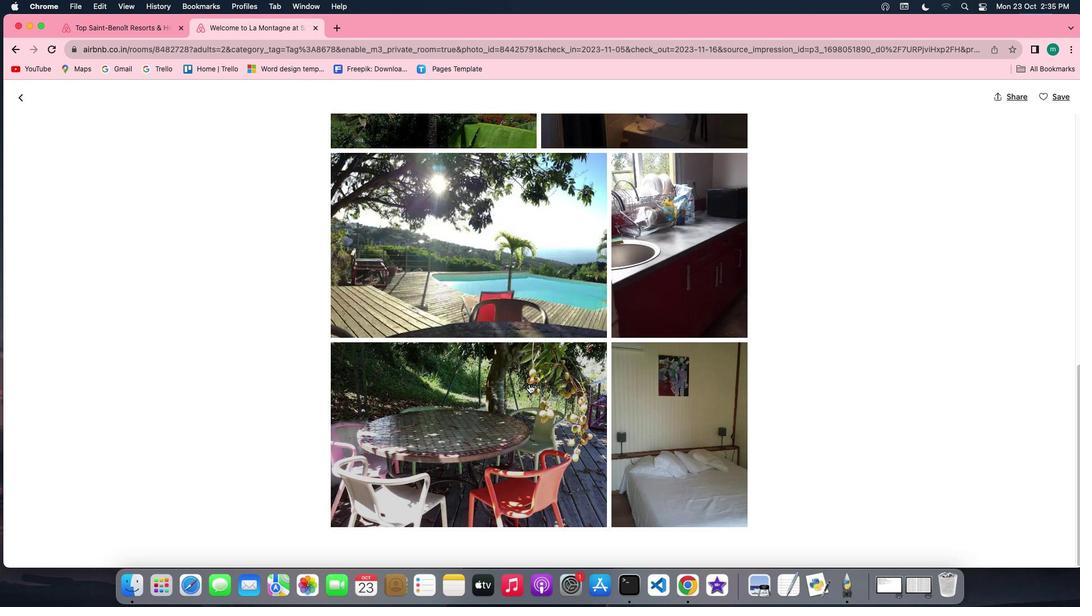 
Action: Mouse scrolled (528, 384) with delta (0, -1)
Screenshot: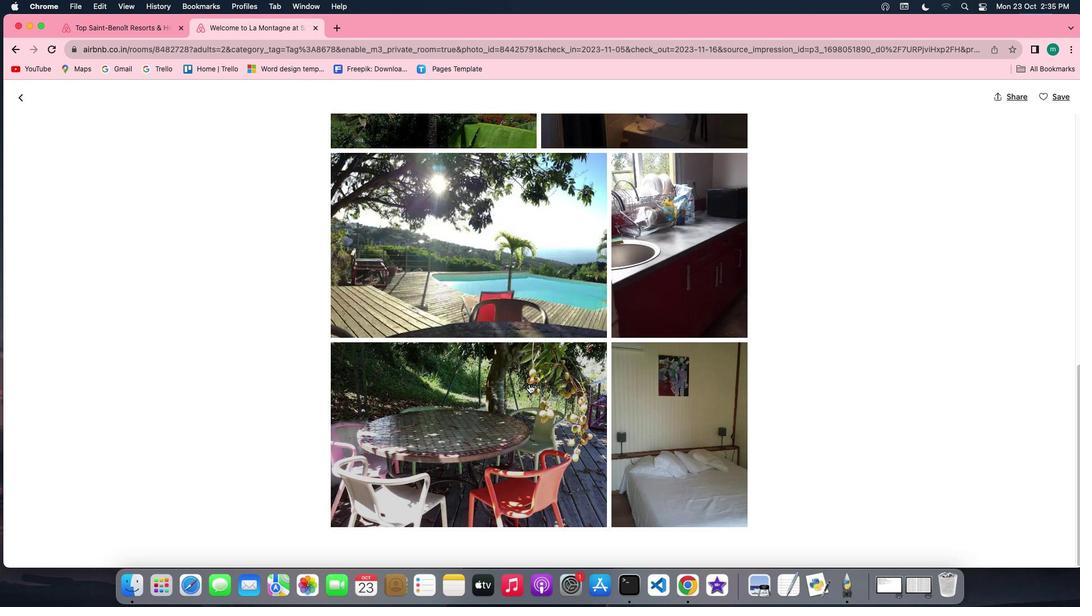 
Action: Mouse scrolled (528, 384) with delta (0, -1)
Screenshot: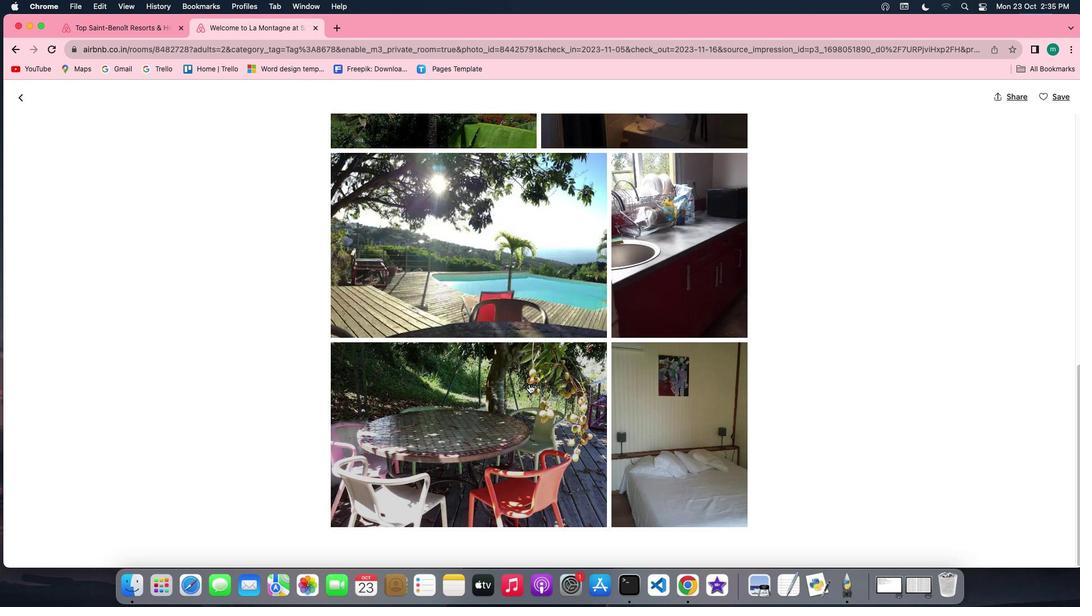 
Action: Mouse moved to (11, 97)
Screenshot: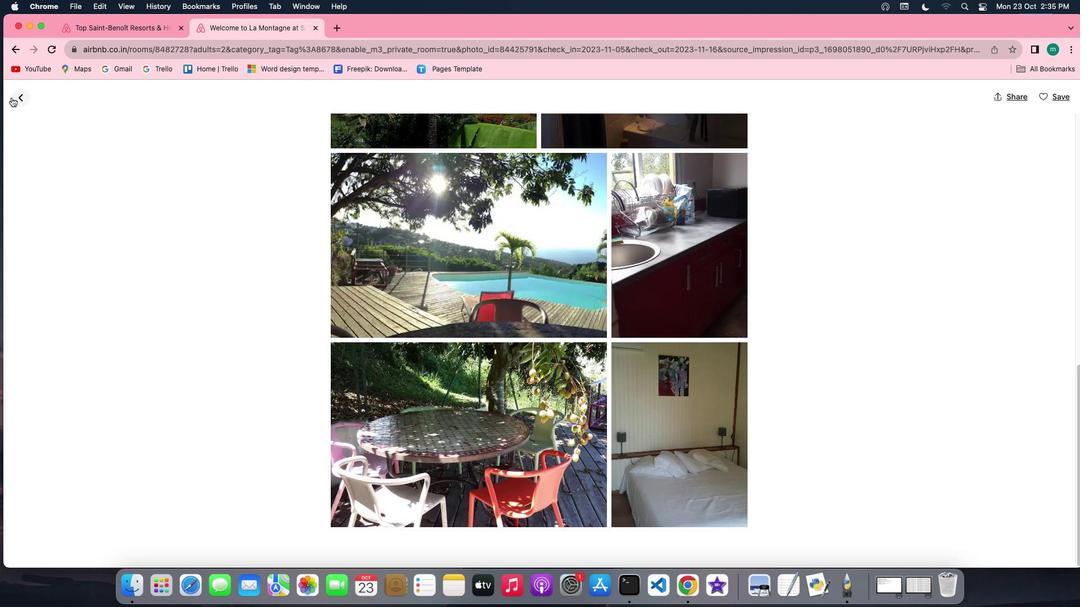 
Action: Mouse pressed left at (11, 97)
Screenshot: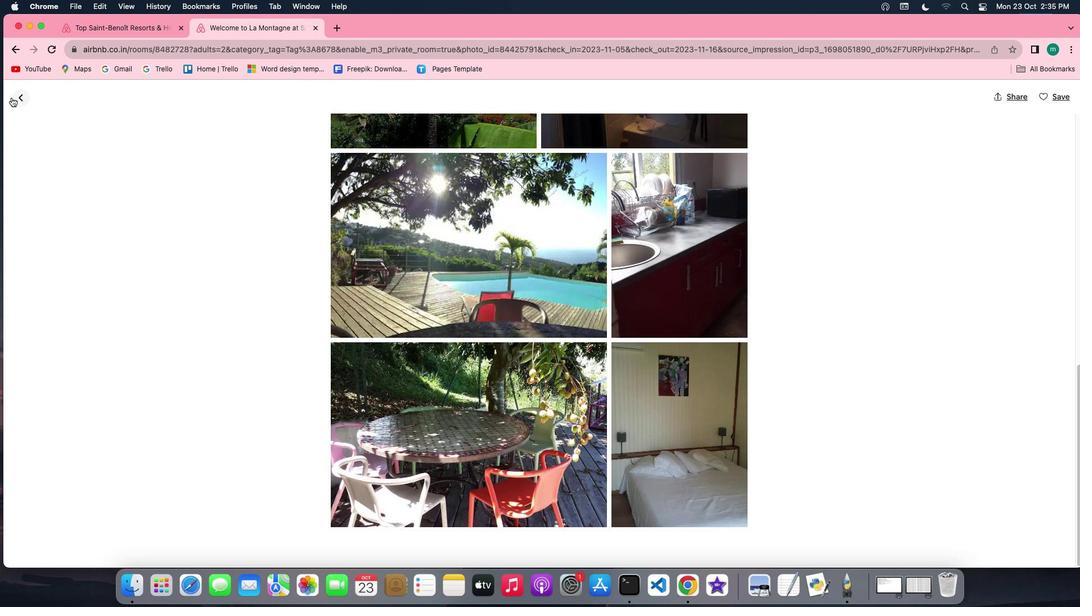 
Action: Mouse moved to (21, 96)
Screenshot: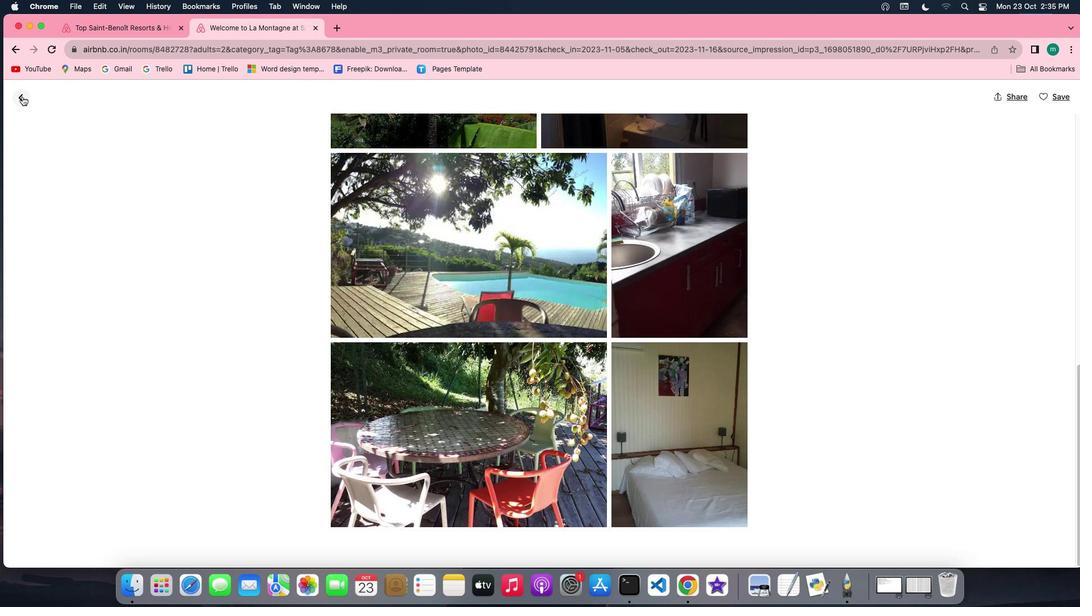 
Action: Mouse pressed left at (21, 96)
Screenshot: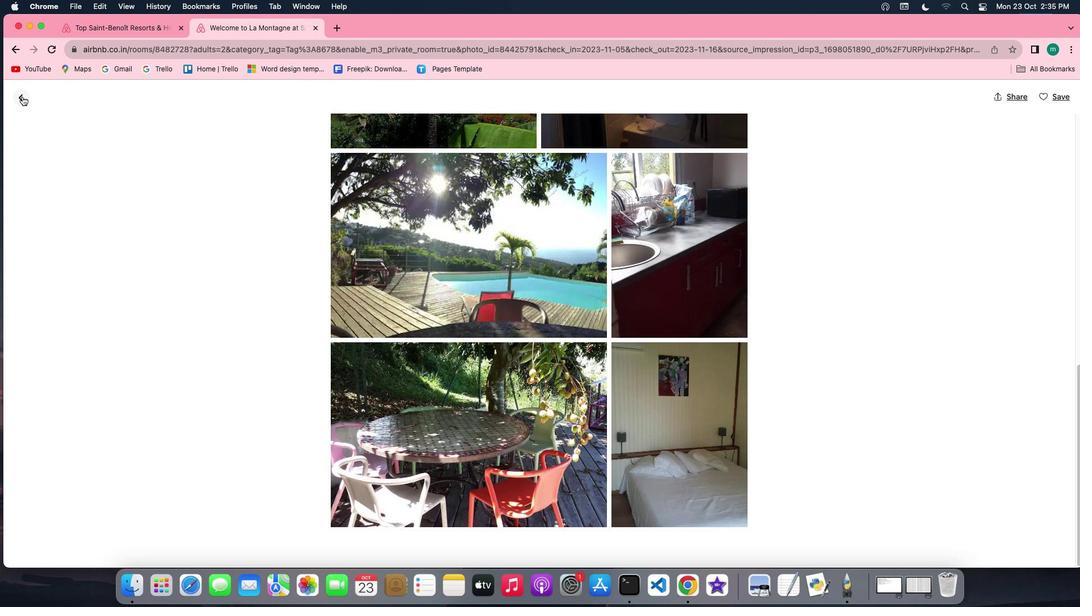 
Action: Mouse moved to (324, 304)
Screenshot: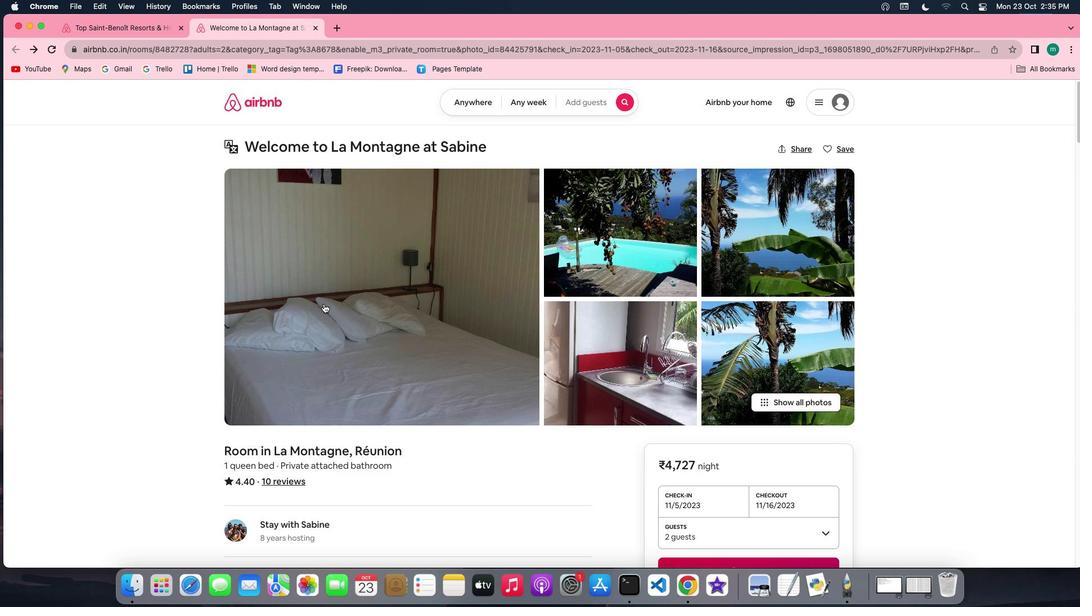 
Action: Mouse scrolled (324, 304) with delta (0, 0)
Screenshot: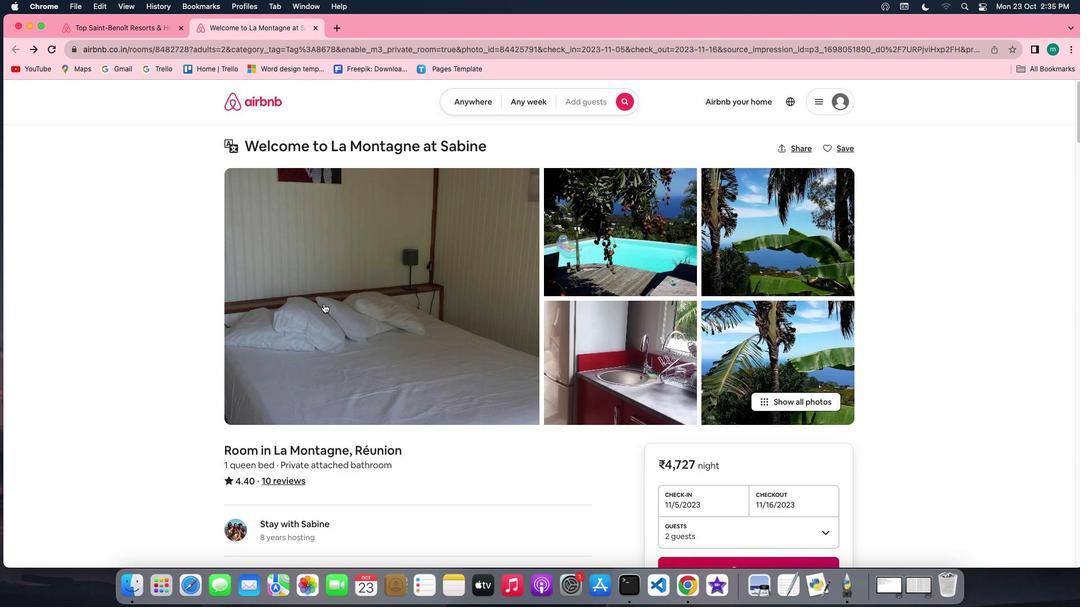 
Action: Mouse scrolled (324, 304) with delta (0, 0)
Screenshot: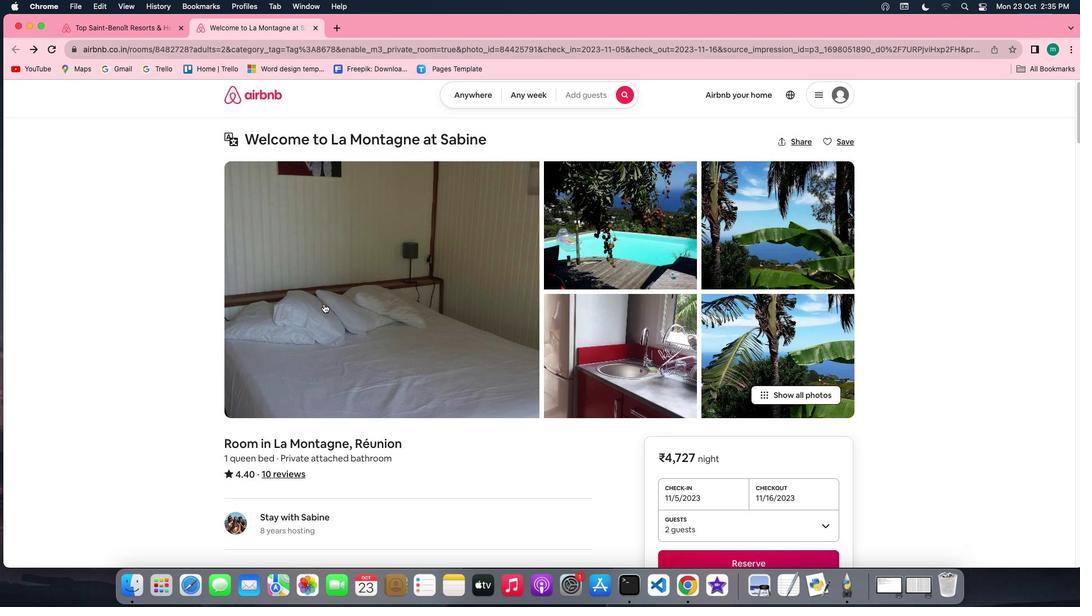 
Action: Mouse scrolled (324, 304) with delta (0, 0)
Screenshot: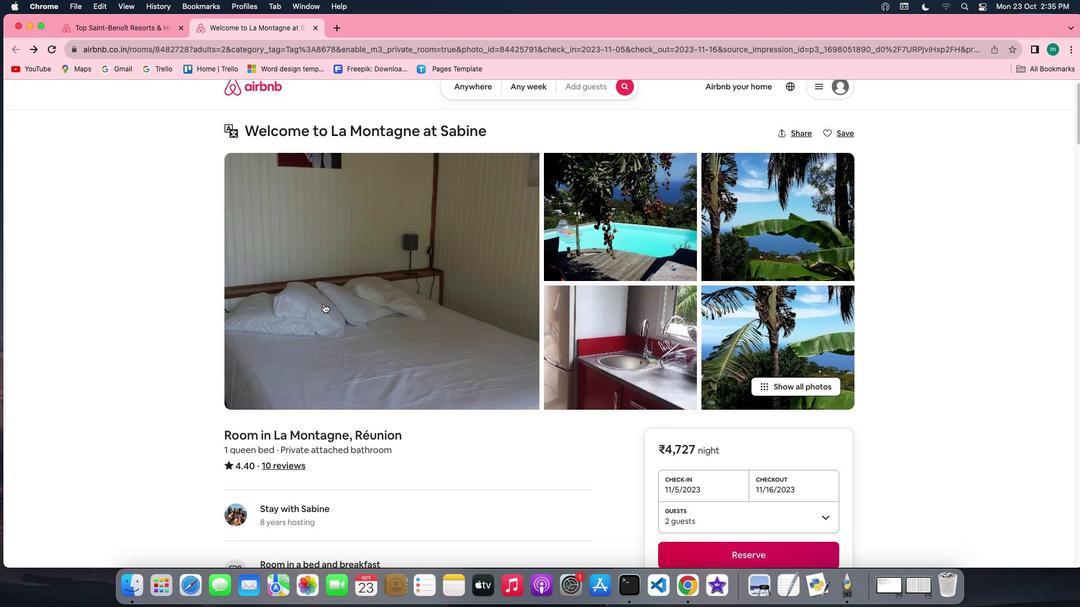 
Action: Mouse scrolled (324, 304) with delta (0, -1)
Screenshot: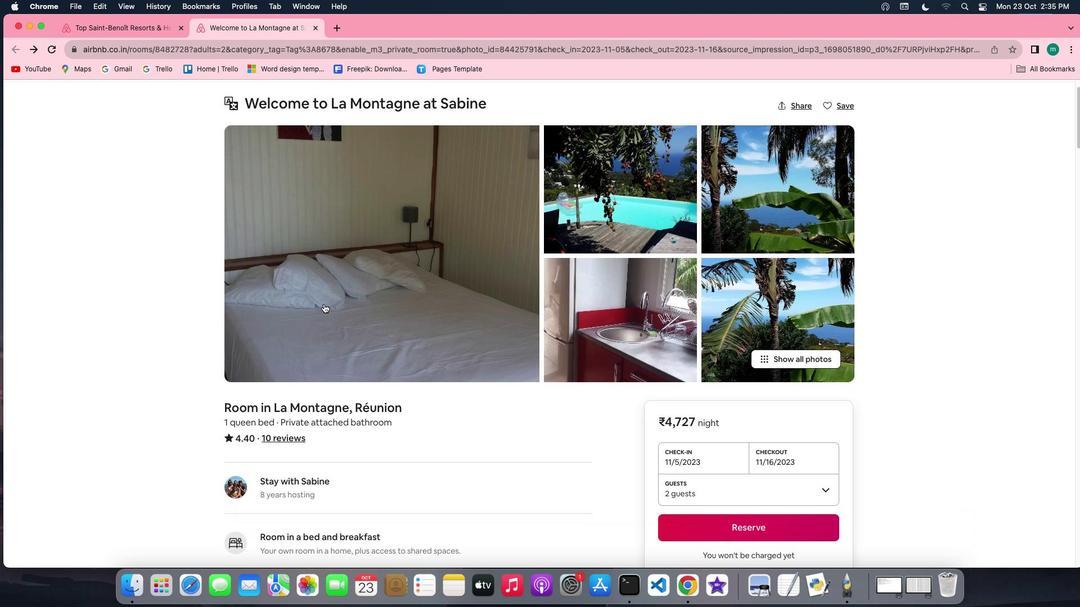 
Action: Mouse scrolled (324, 304) with delta (0, 0)
Screenshot: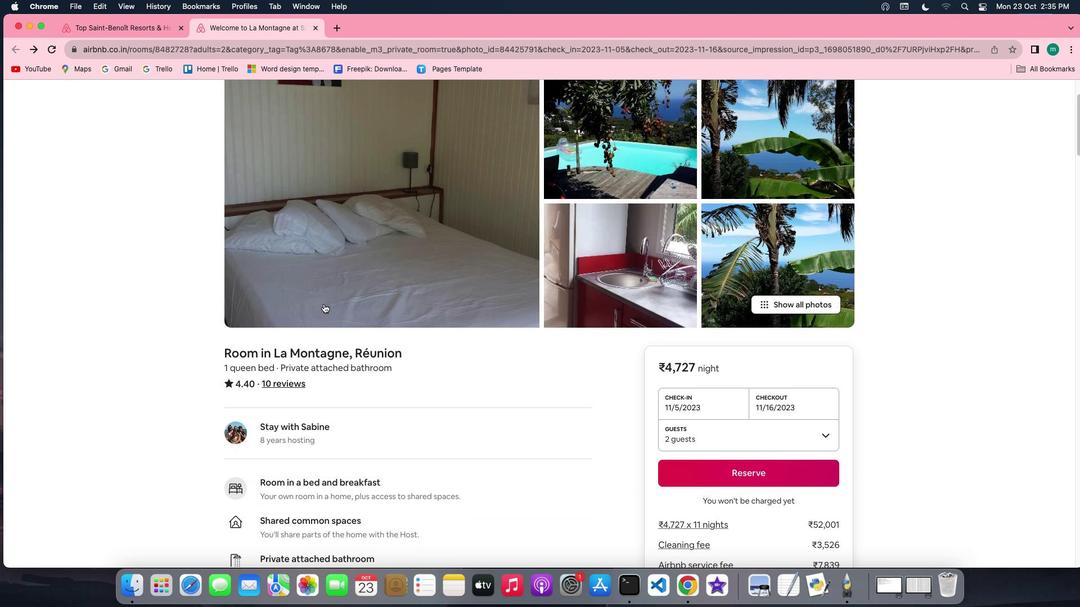 
Action: Mouse scrolled (324, 304) with delta (0, 0)
Screenshot: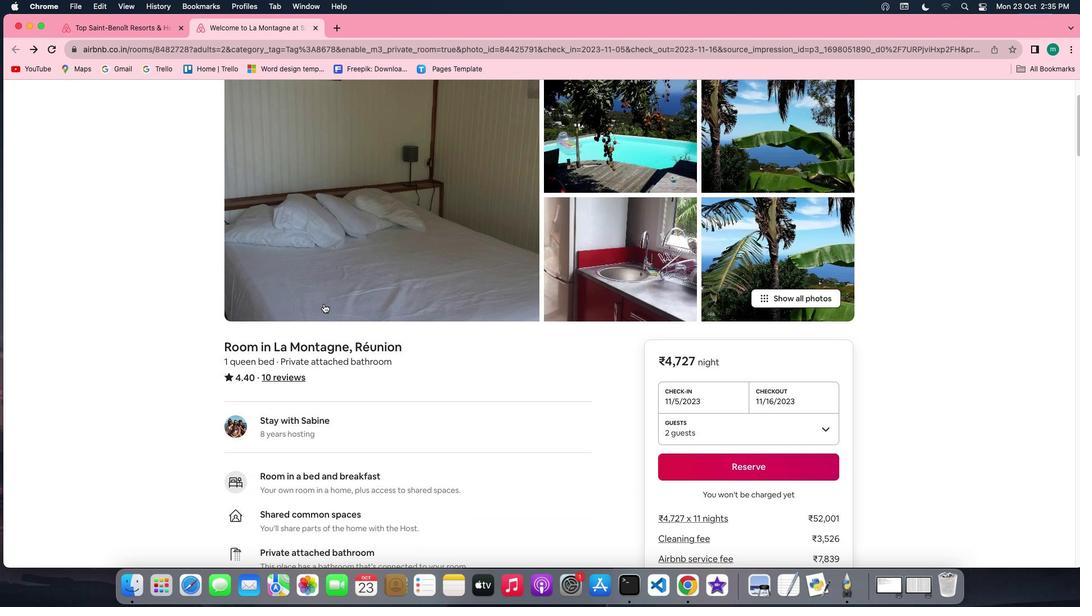 
Action: Mouse scrolled (324, 304) with delta (0, -1)
Screenshot: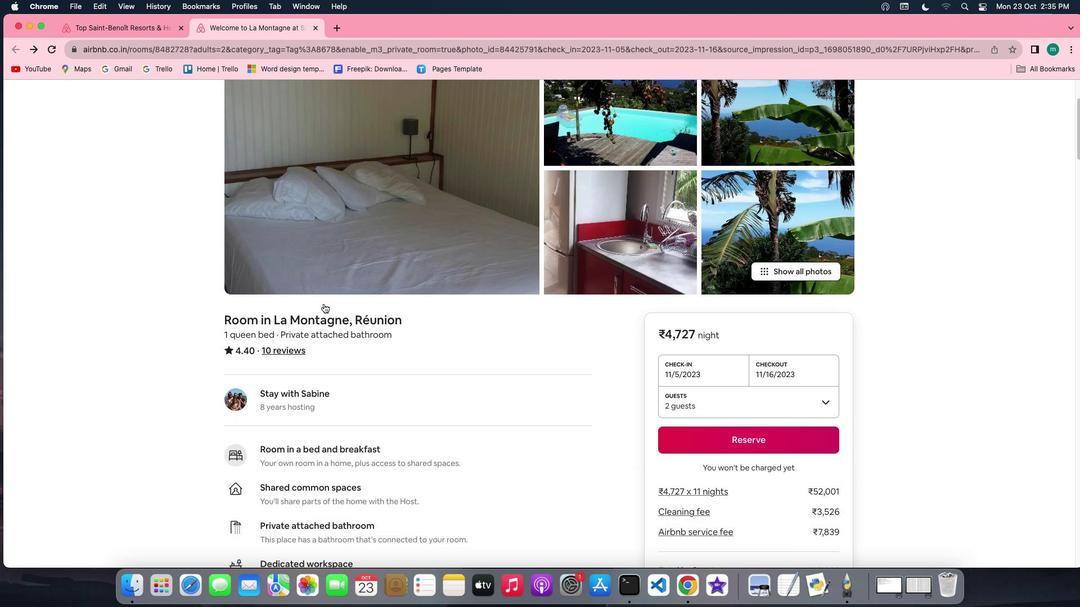 
Action: Mouse scrolled (324, 304) with delta (0, 0)
Screenshot: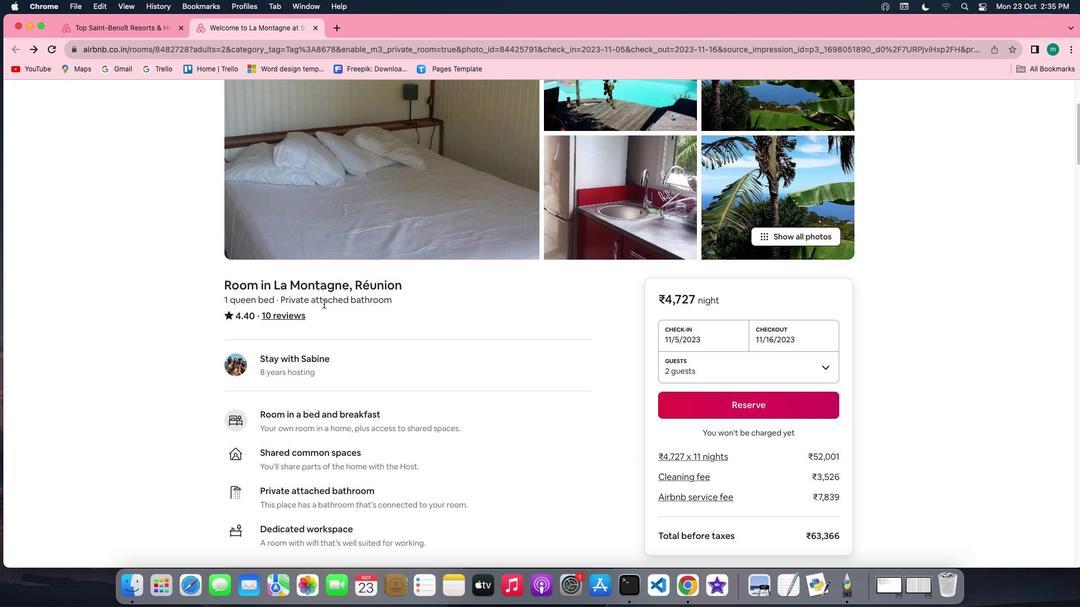 
Action: Mouse scrolled (324, 304) with delta (0, 0)
Screenshot: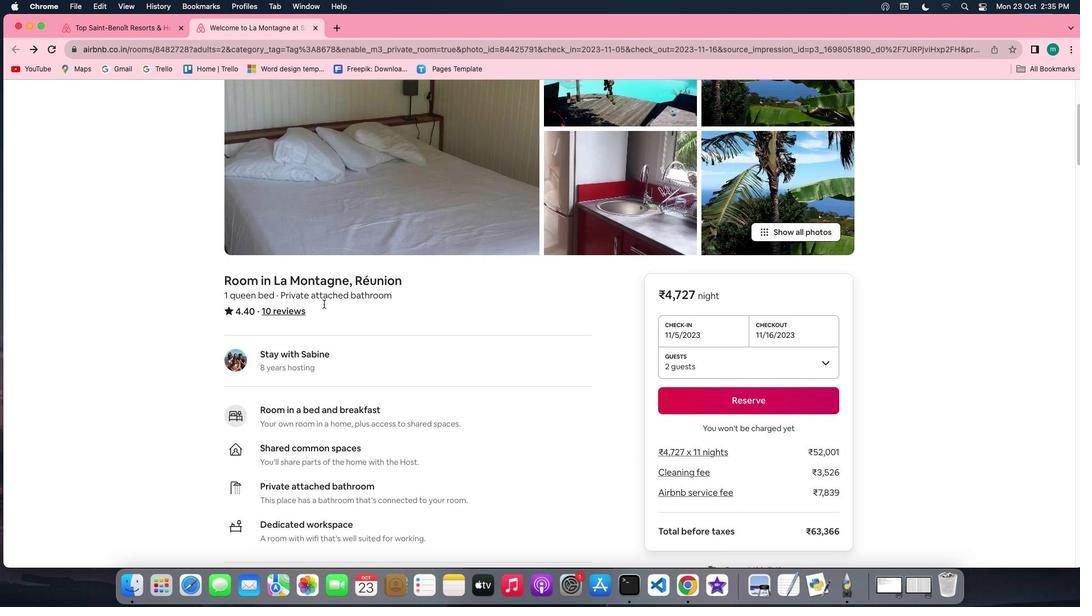 
Action: Mouse scrolled (324, 304) with delta (0, 0)
Screenshot: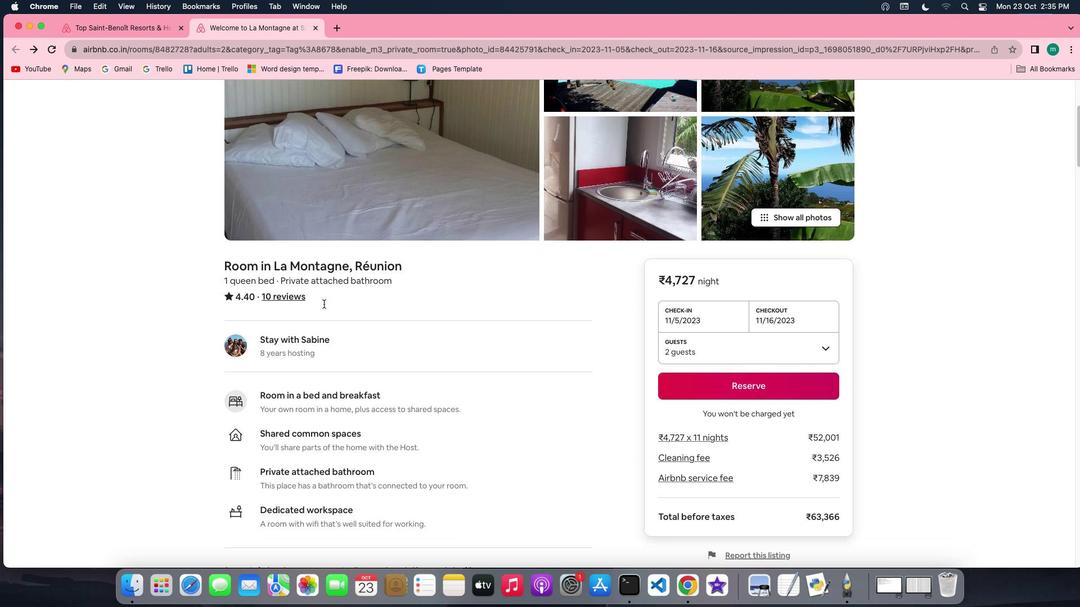 
Action: Mouse scrolled (324, 304) with delta (0, 0)
Screenshot: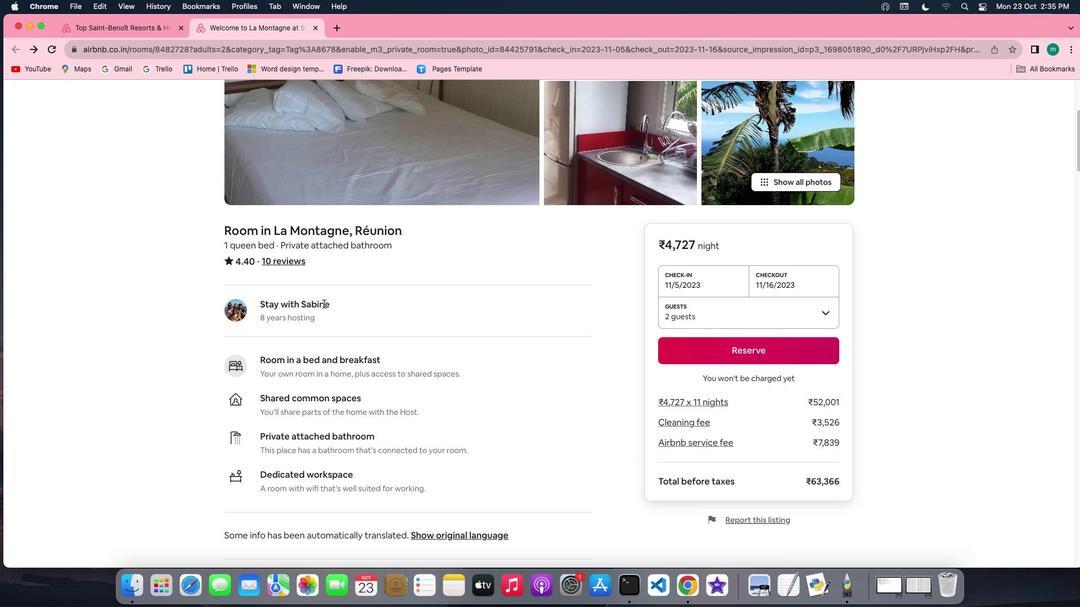 
Action: Mouse scrolled (324, 304) with delta (0, 0)
Screenshot: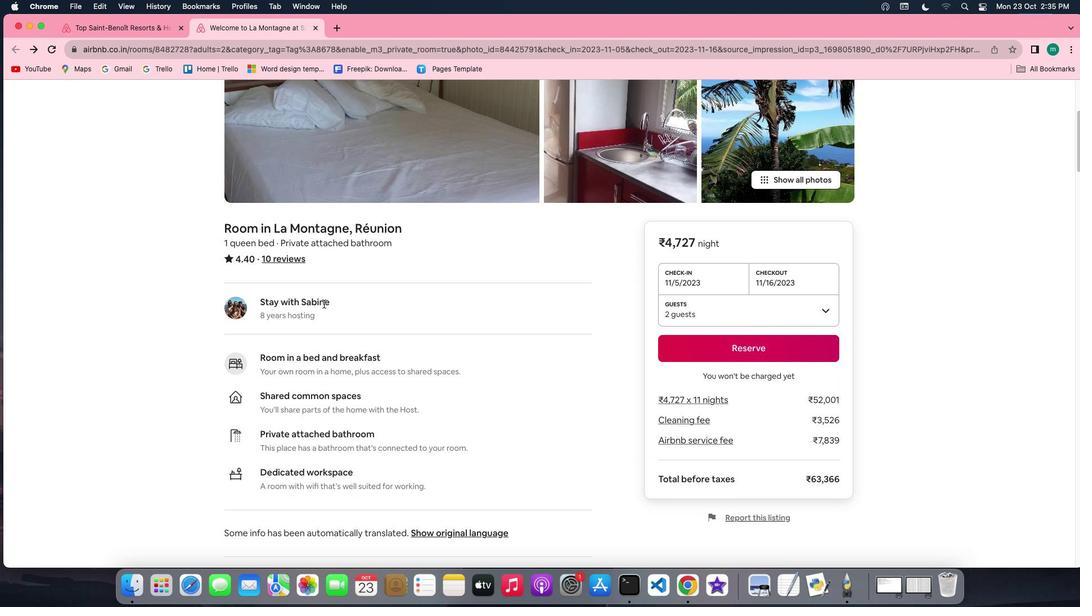
Action: Mouse scrolled (324, 304) with delta (0, 0)
Screenshot: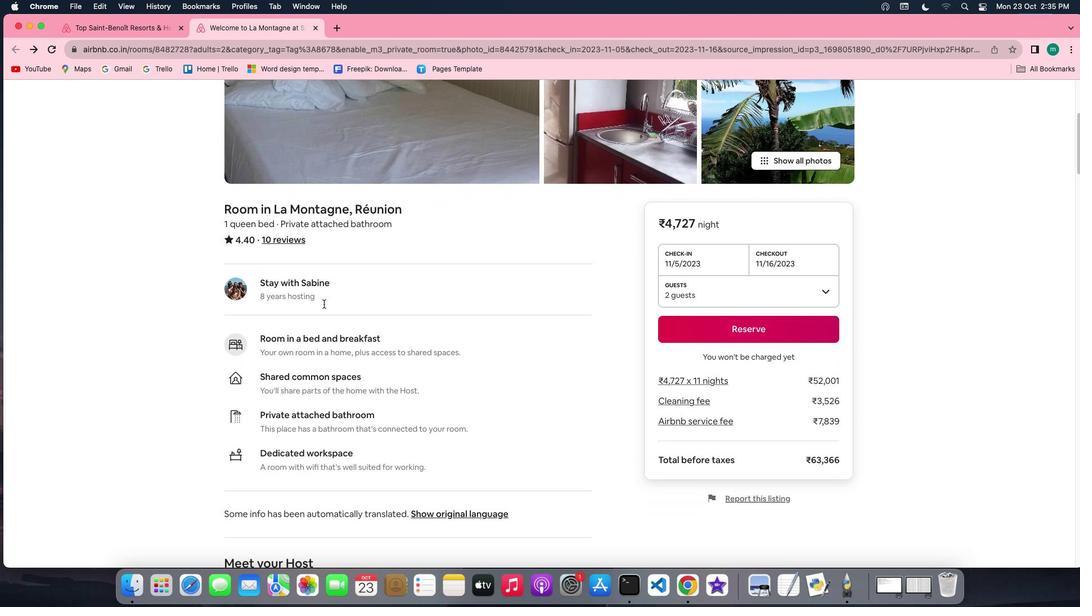 
Action: Mouse scrolled (324, 304) with delta (0, 0)
Screenshot: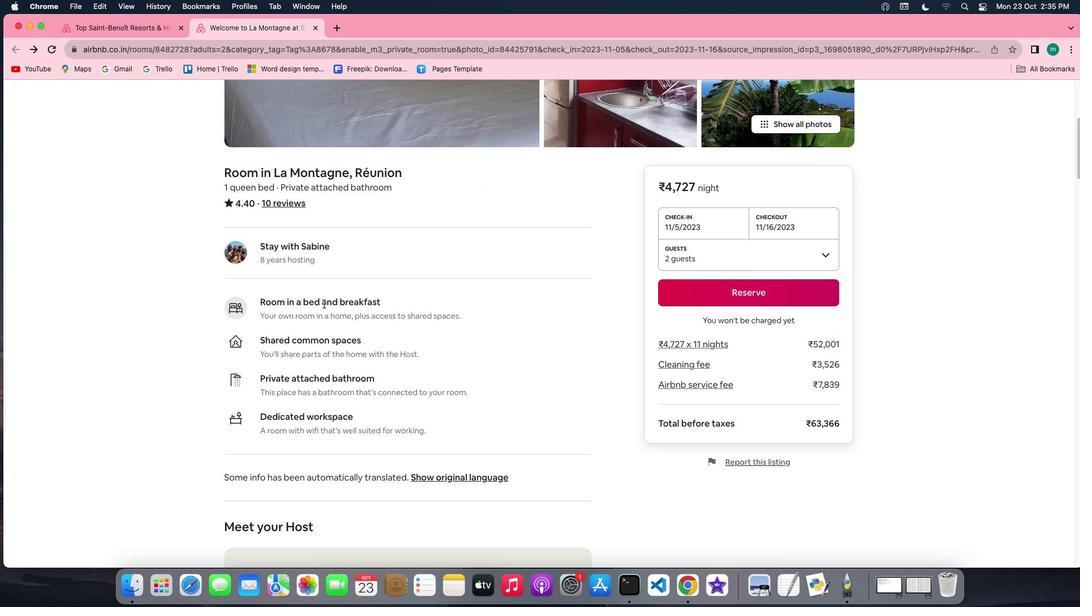 
Action: Mouse scrolled (324, 304) with delta (0, 0)
Screenshot: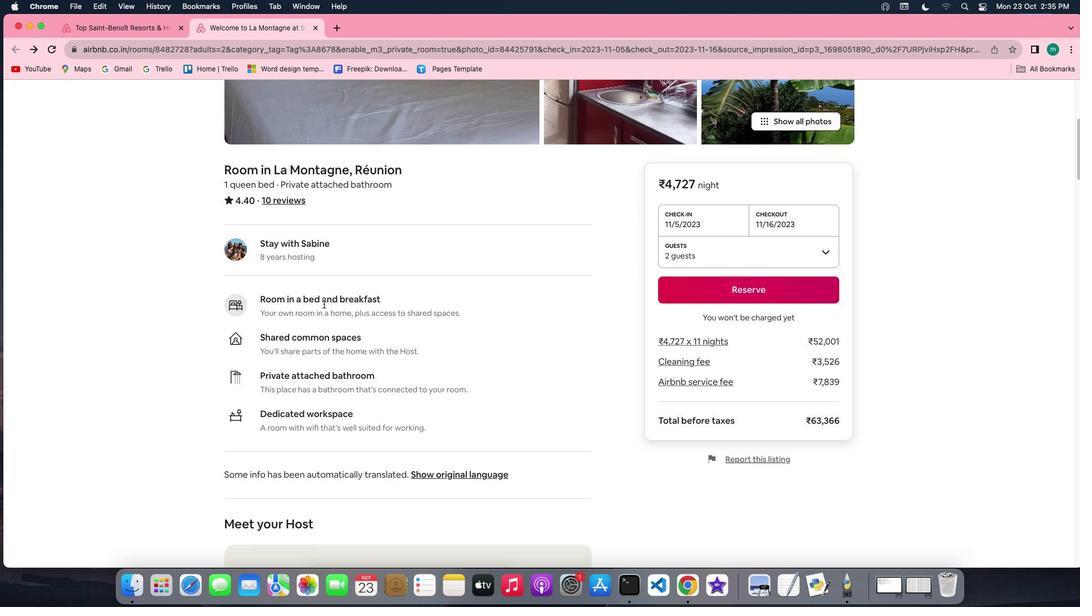 
Action: Mouse scrolled (324, 304) with delta (0, 0)
Screenshot: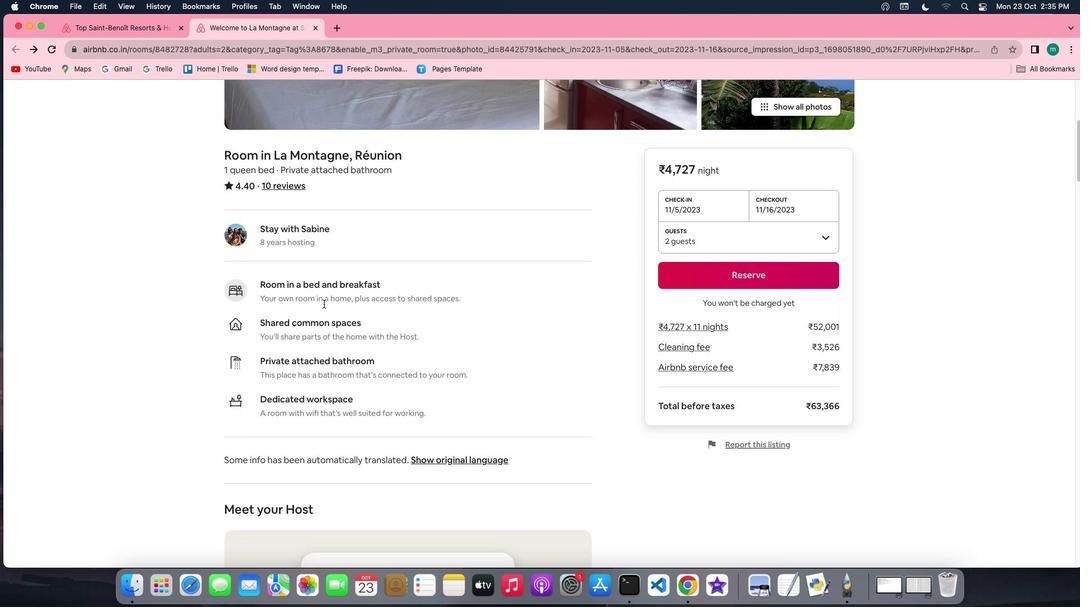 
Action: Mouse scrolled (324, 304) with delta (0, 0)
Screenshot: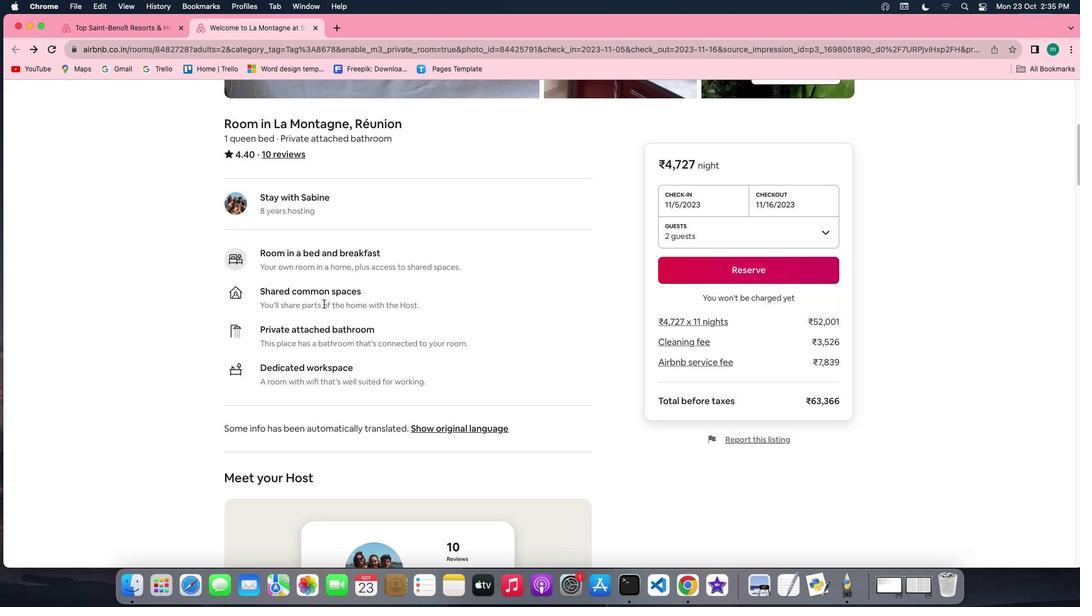 
Action: Mouse scrolled (324, 304) with delta (0, 0)
Screenshot: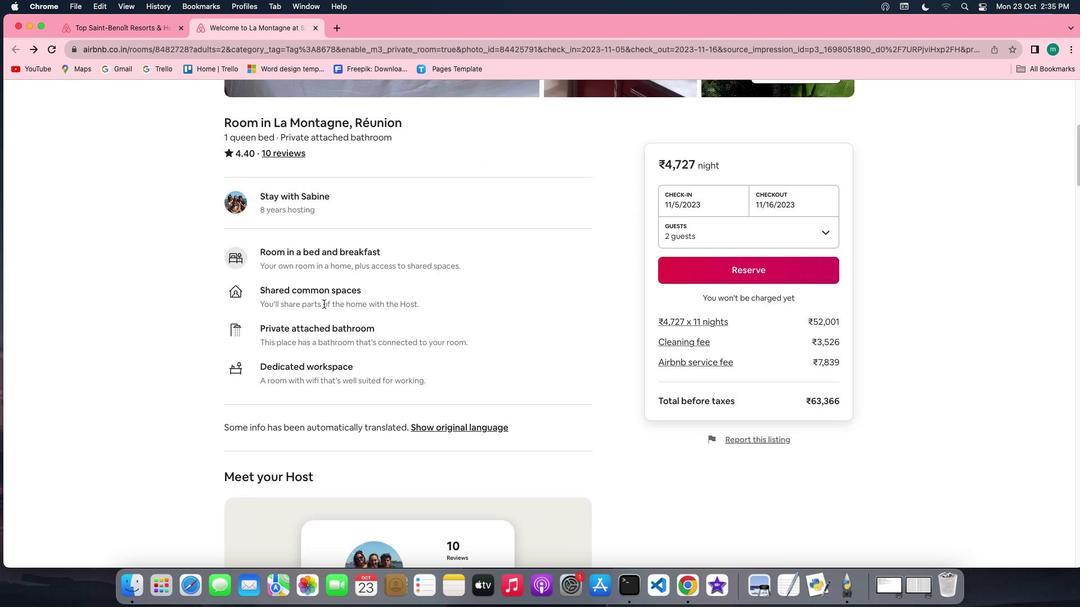 
Action: Mouse scrolled (324, 304) with delta (0, 0)
Screenshot: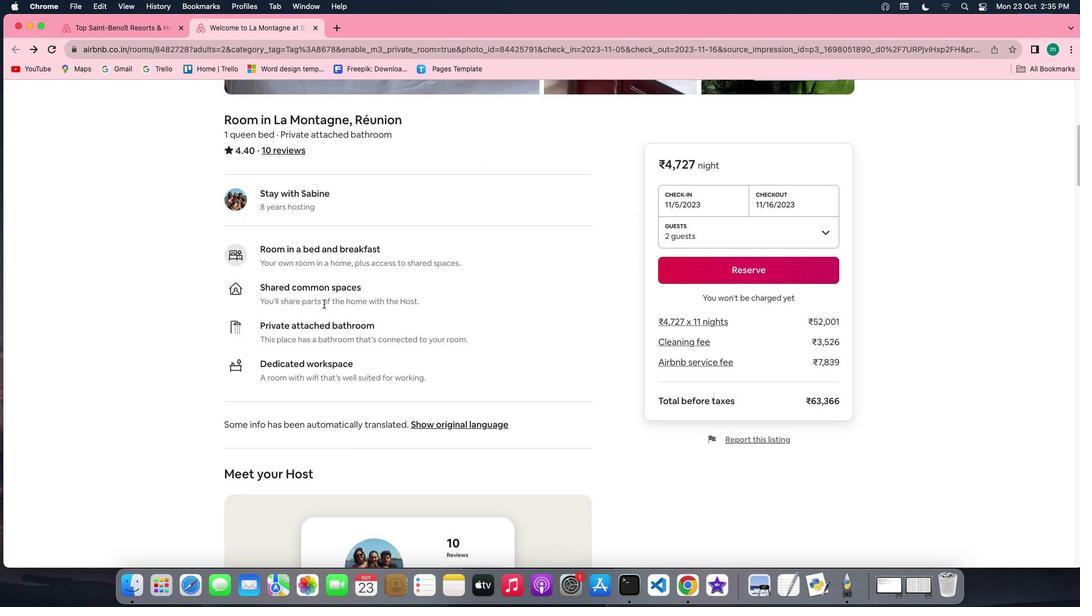 
Action: Mouse scrolled (324, 304) with delta (0, 0)
Screenshot: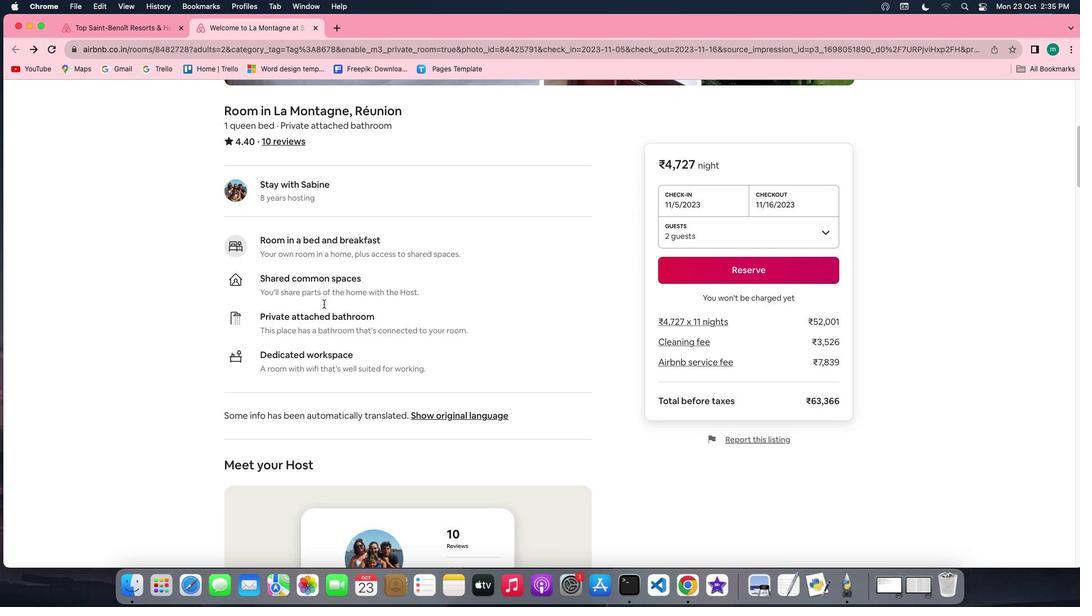 
Action: Mouse scrolled (324, 304) with delta (0, 0)
Screenshot: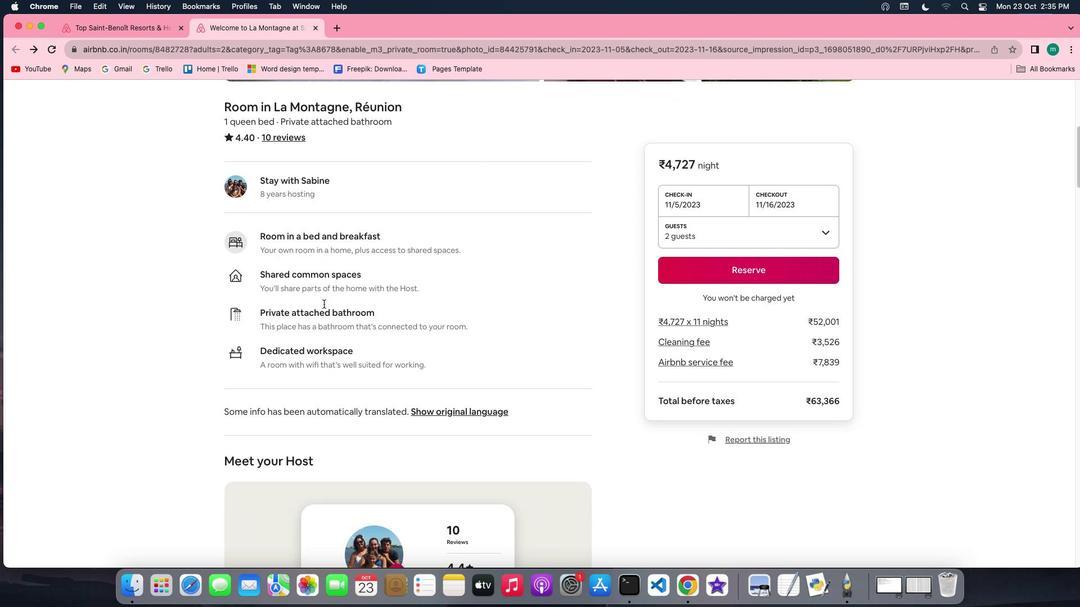 
Action: Mouse scrolled (324, 304) with delta (0, 0)
Screenshot: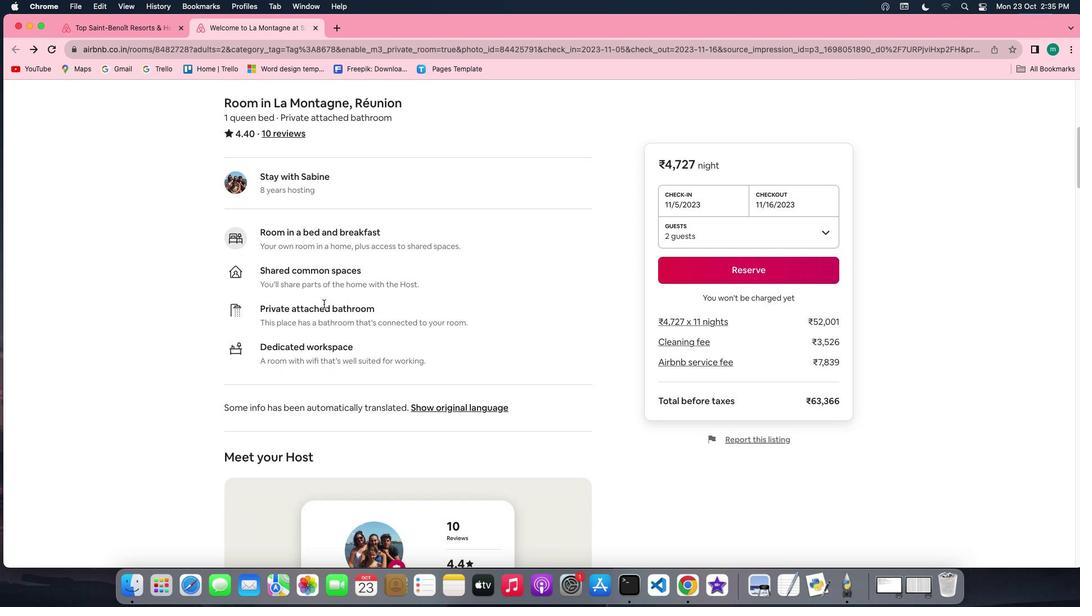 
Action: Mouse scrolled (324, 304) with delta (0, -1)
Screenshot: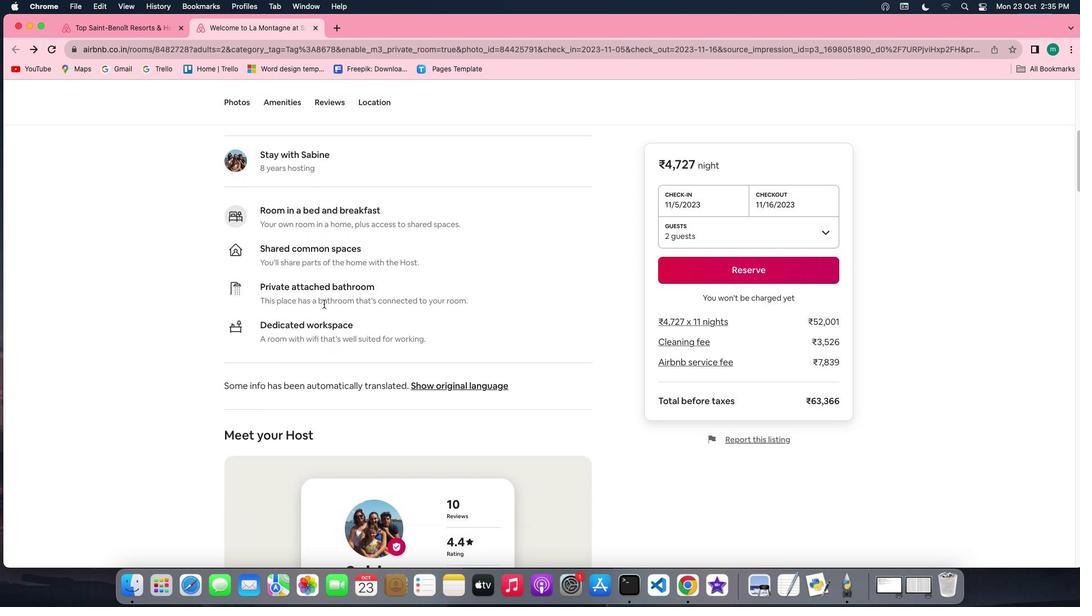 
Action: Mouse scrolled (324, 304) with delta (0, -1)
Screenshot: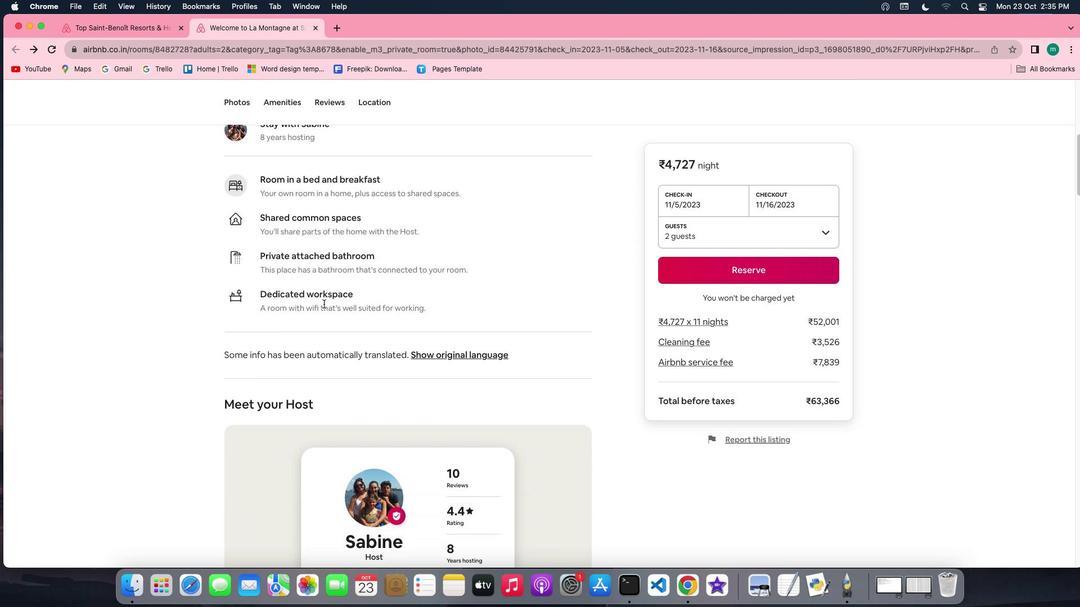 
Action: Mouse scrolled (324, 304) with delta (0, 0)
Screenshot: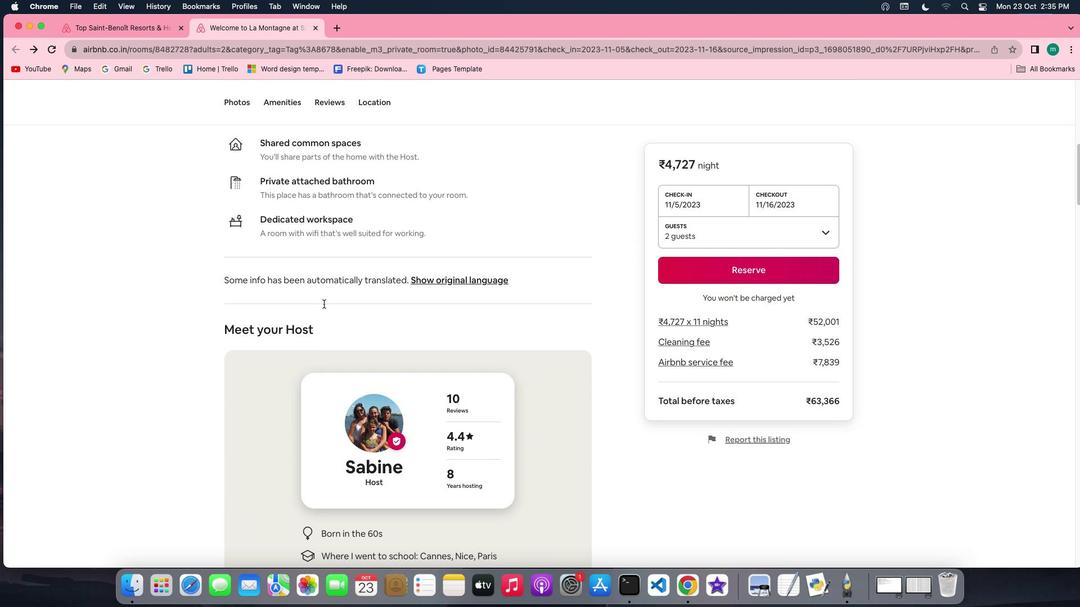 
Action: Mouse scrolled (324, 304) with delta (0, 0)
Screenshot: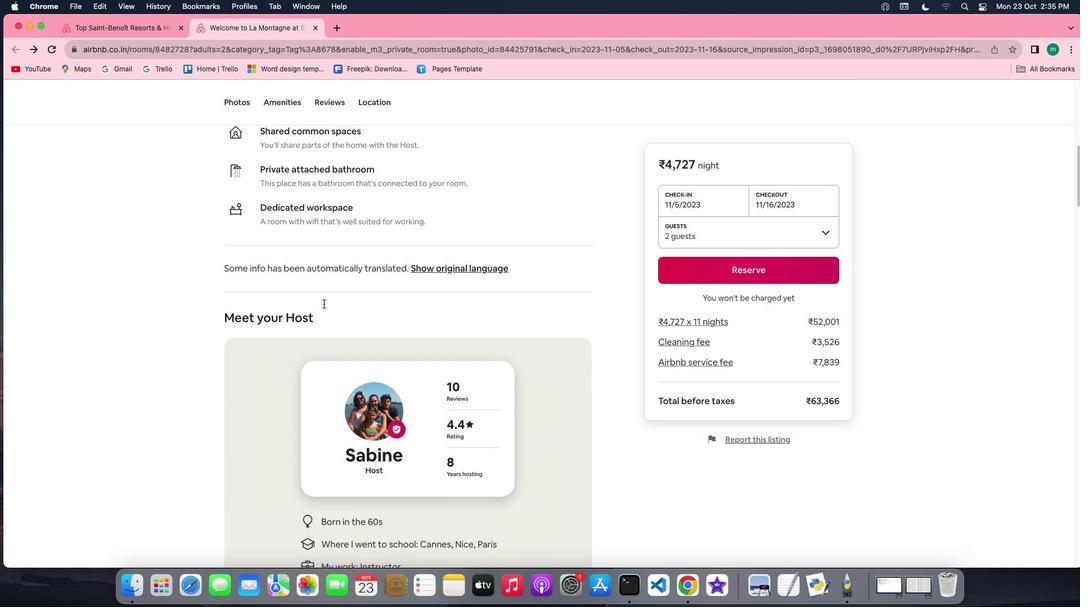 
Action: Mouse scrolled (324, 304) with delta (0, -1)
Screenshot: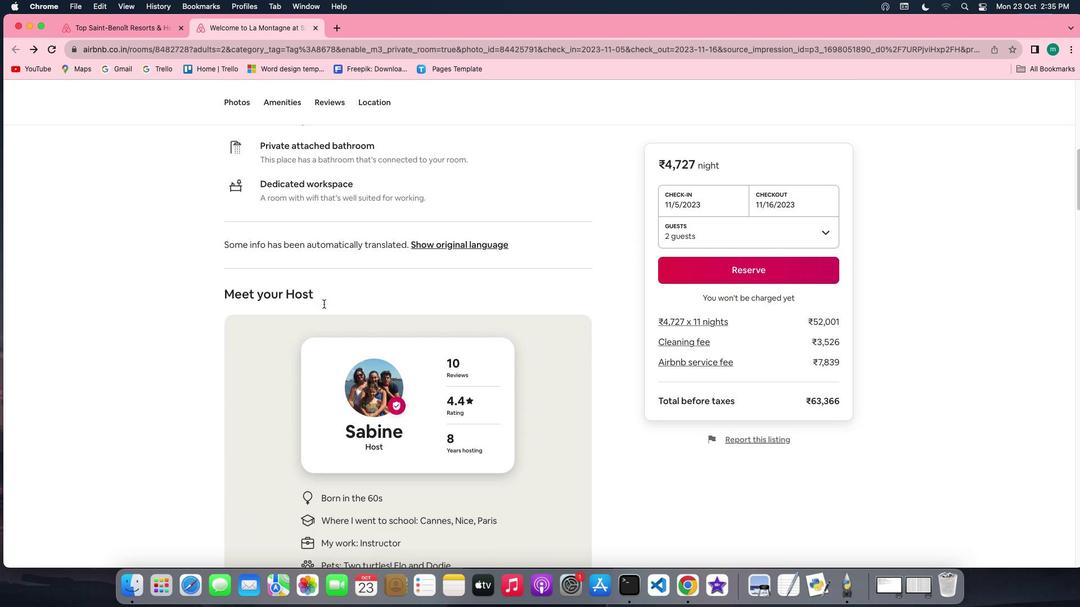 
Action: Mouse scrolled (324, 304) with delta (0, -2)
Screenshot: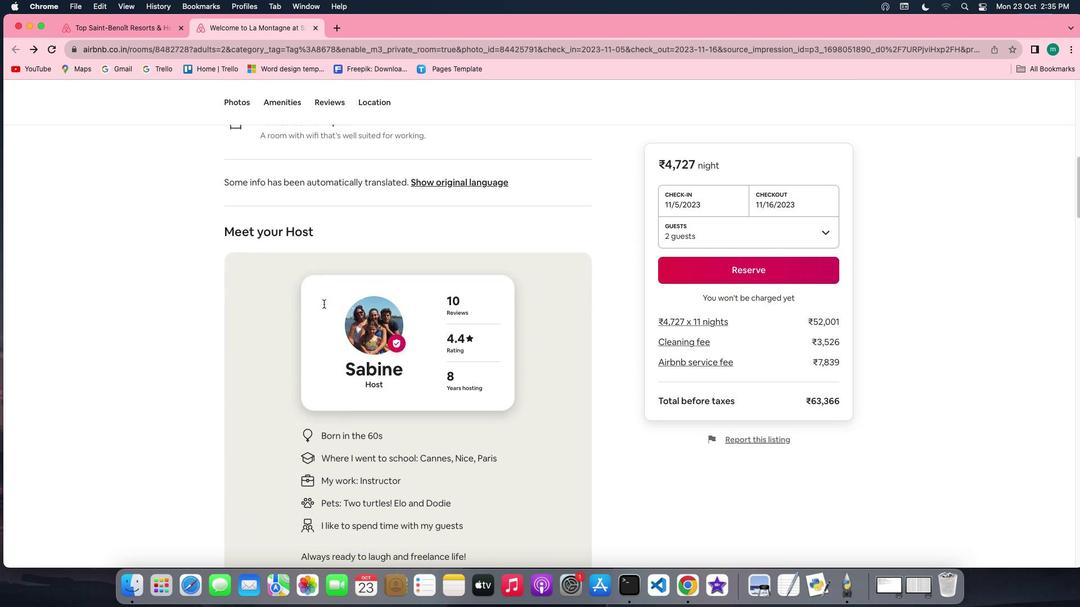 
Action: Mouse scrolled (324, 304) with delta (0, 0)
Screenshot: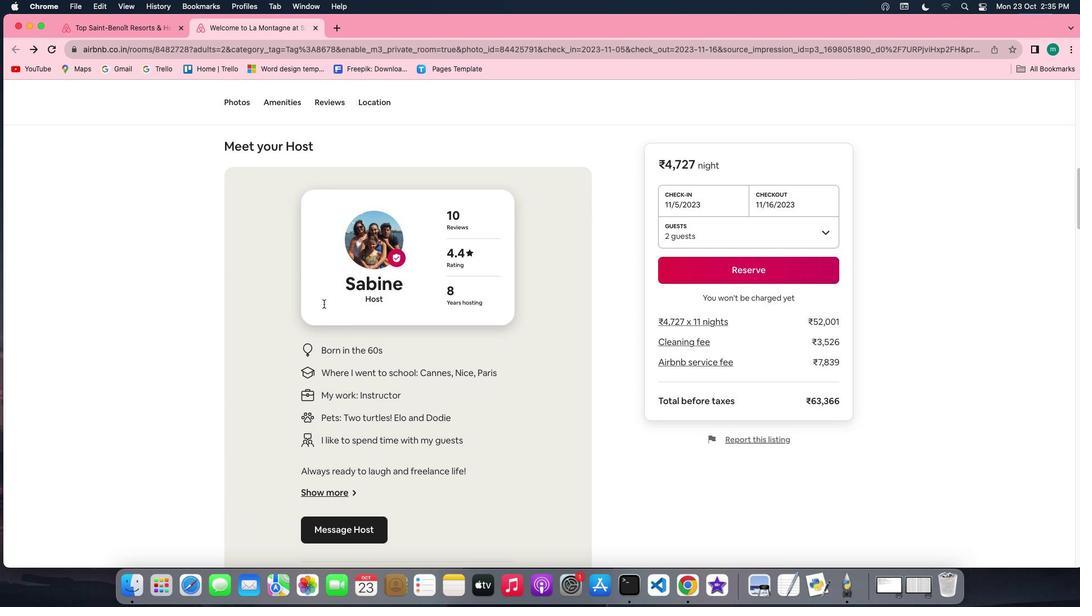 
Action: Mouse scrolled (324, 304) with delta (0, 0)
Screenshot: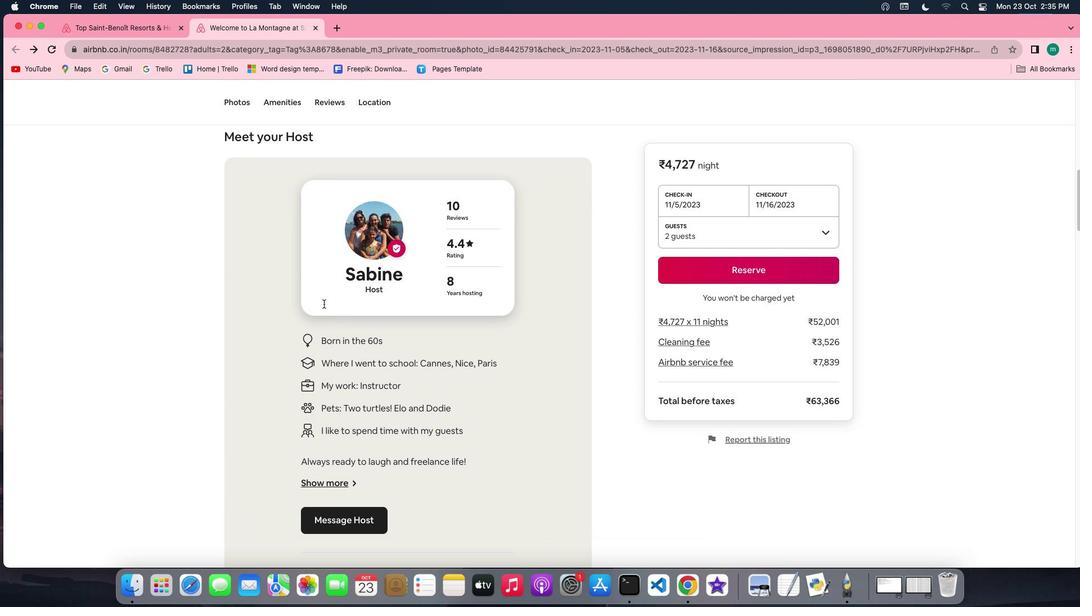 
Action: Mouse scrolled (324, 304) with delta (0, -1)
Screenshot: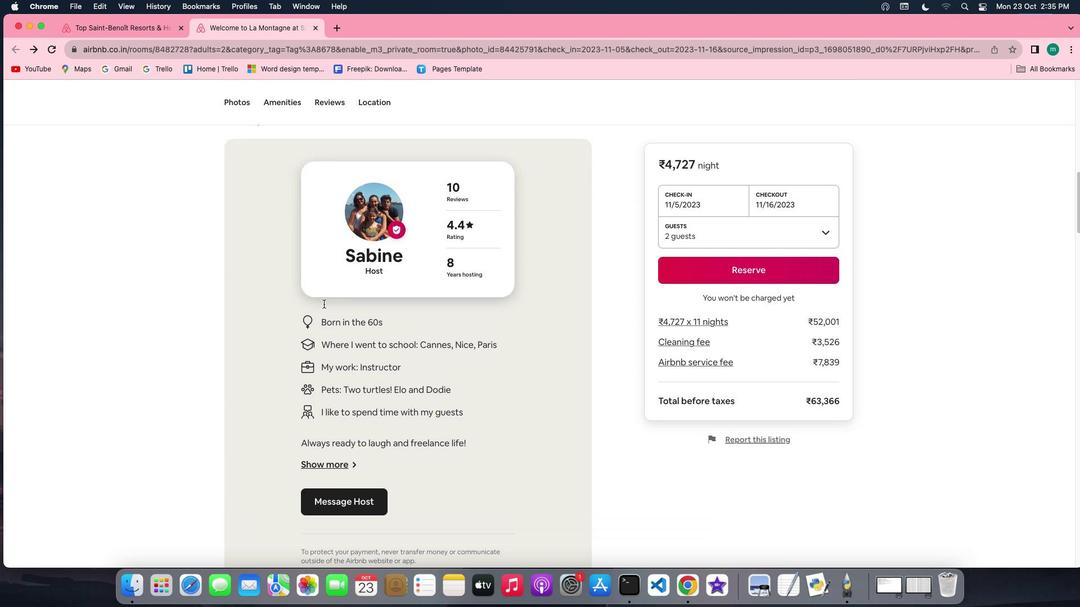 
Action: Mouse scrolled (324, 304) with delta (0, -1)
Screenshot: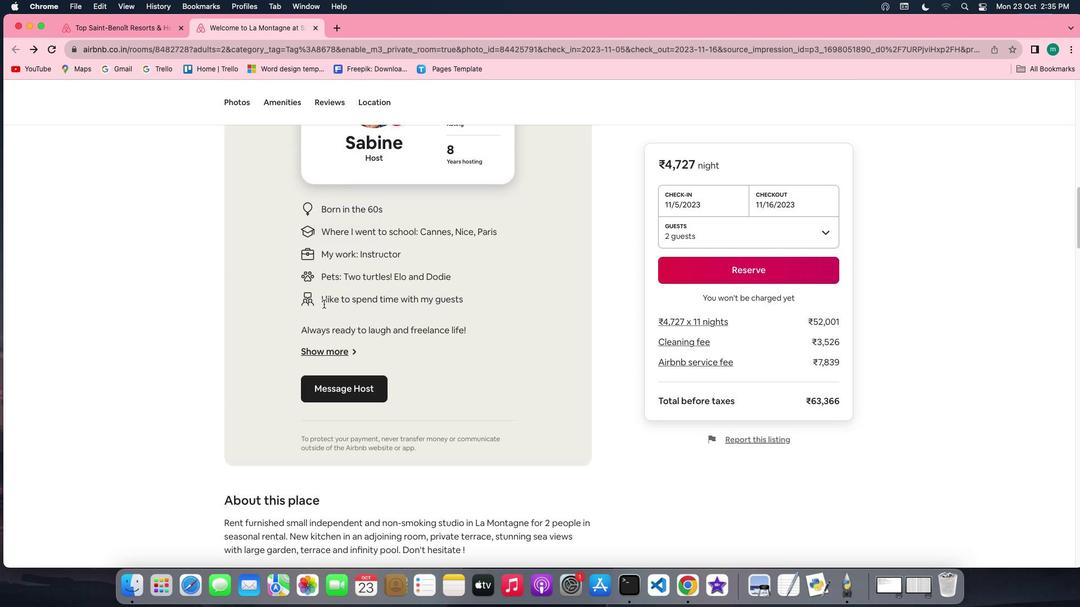 
Action: Mouse scrolled (324, 304) with delta (0, 0)
Screenshot: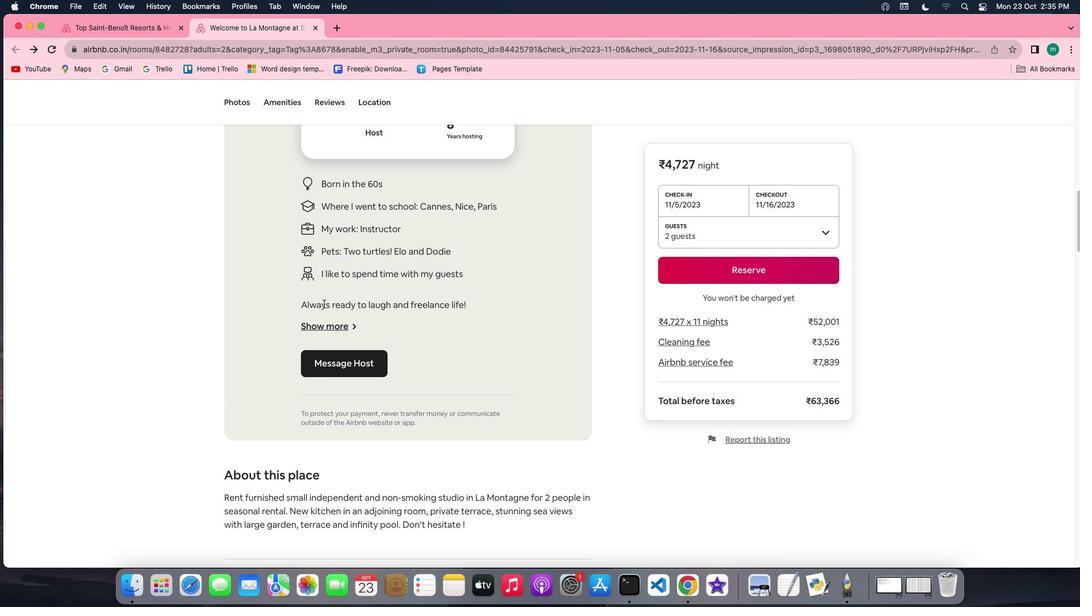
Action: Mouse scrolled (324, 304) with delta (0, 0)
Screenshot: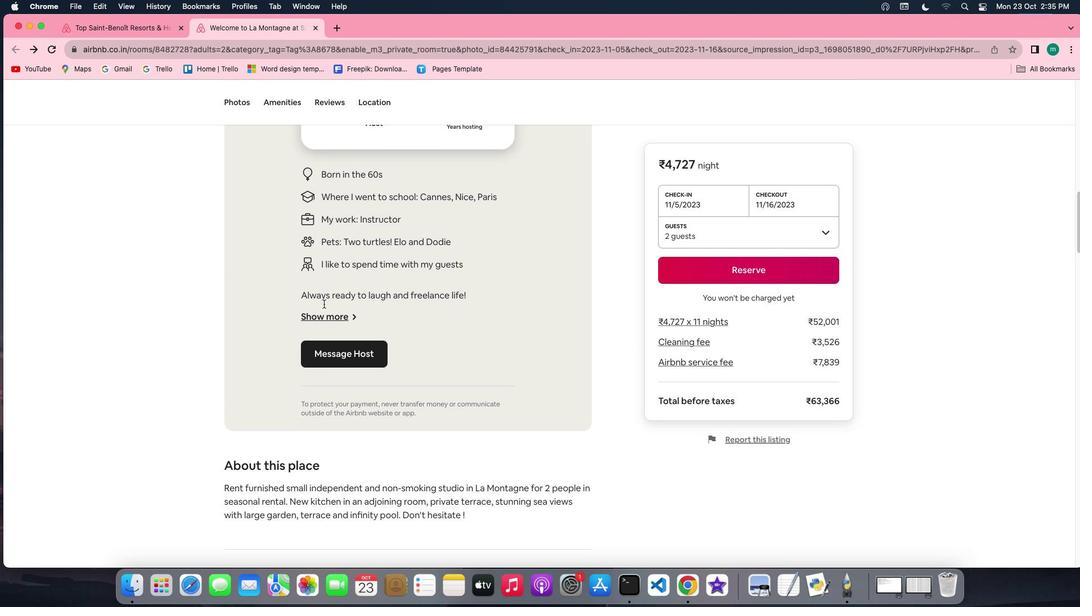 
Action: Mouse scrolled (324, 304) with delta (0, -1)
Screenshot: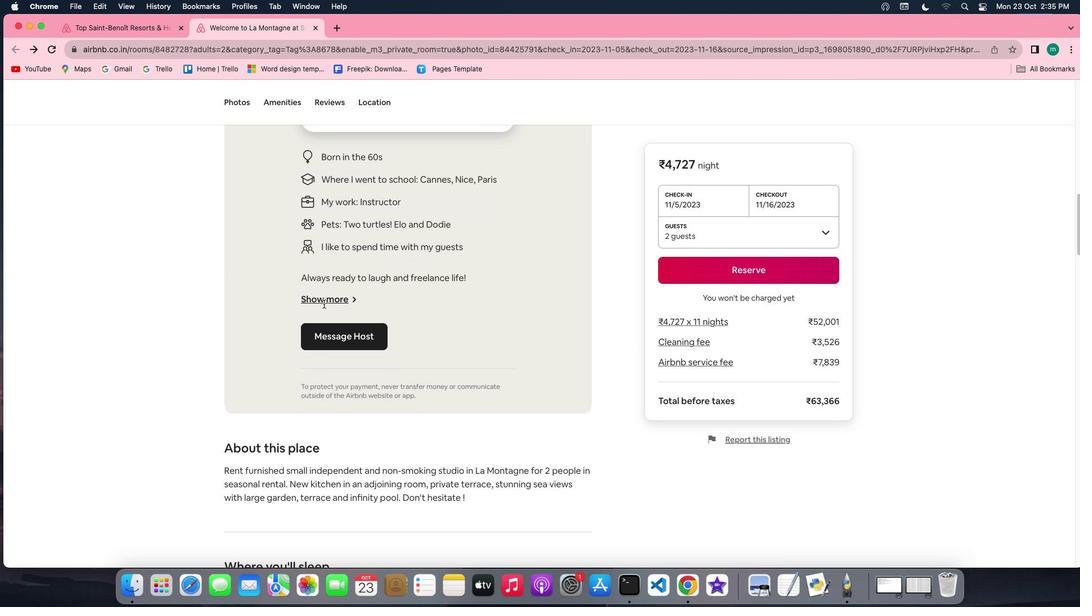 
Action: Mouse scrolled (324, 304) with delta (0, -1)
Screenshot: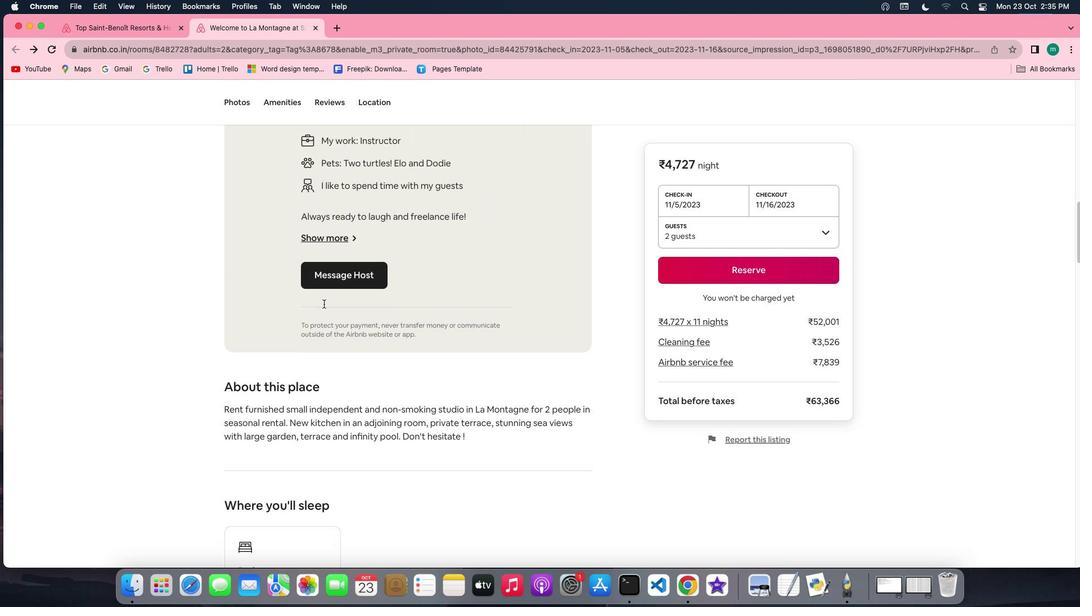 
Action: Mouse scrolled (324, 304) with delta (0, 0)
Screenshot: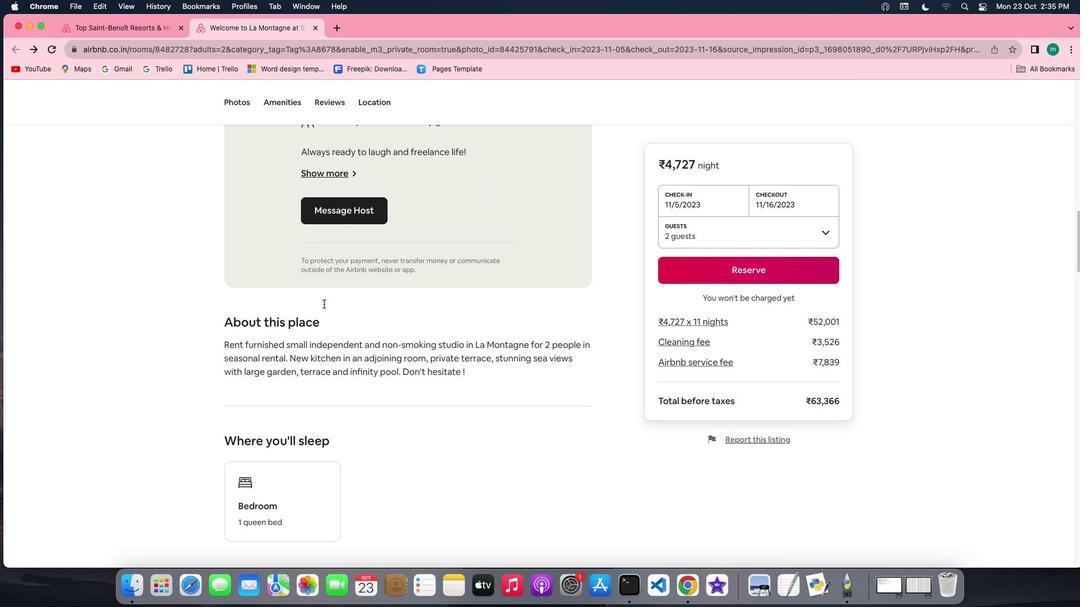 
Action: Mouse scrolled (324, 304) with delta (0, 0)
Screenshot: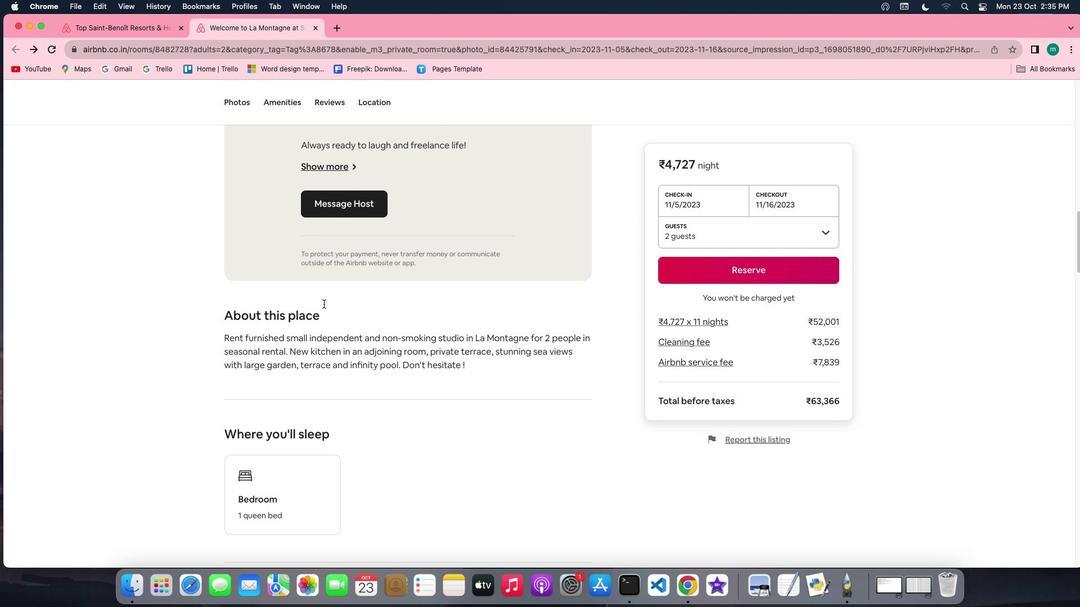 
Action: Mouse scrolled (324, 304) with delta (0, -1)
Screenshot: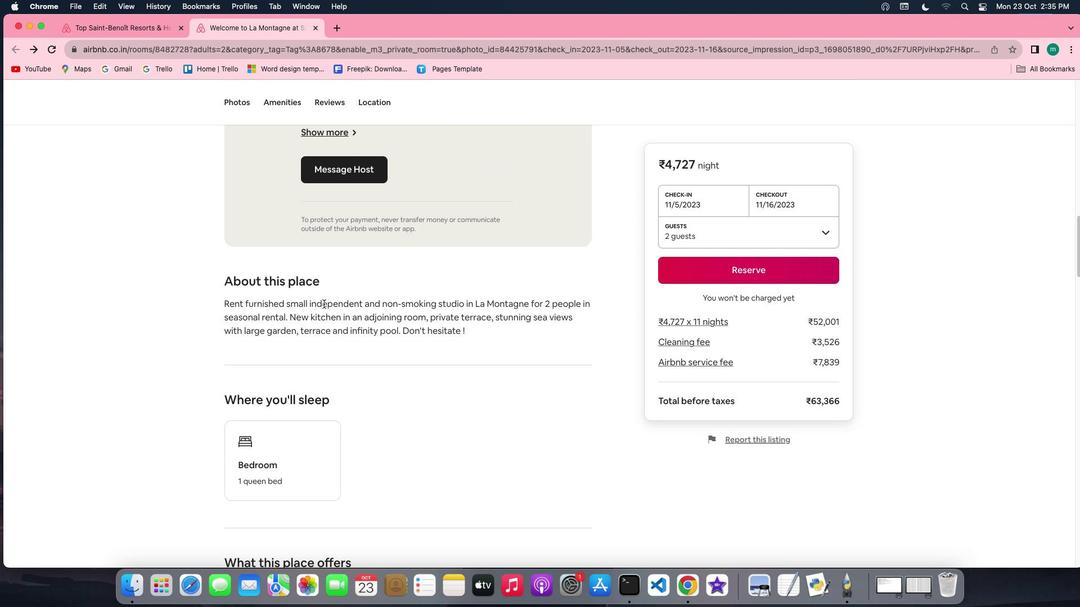 
Action: Mouse scrolled (324, 304) with delta (0, 0)
Screenshot: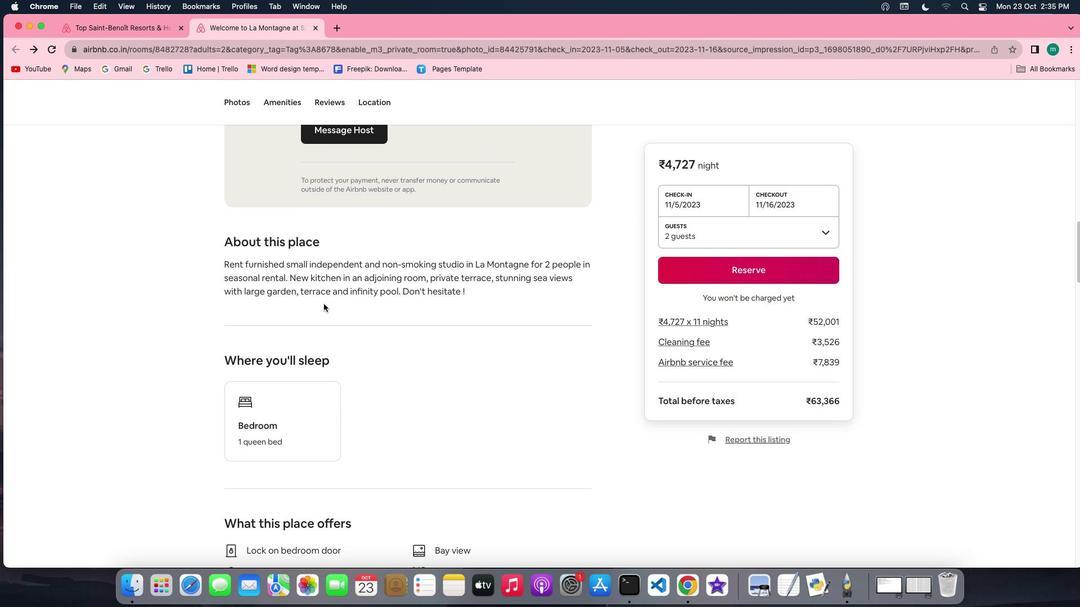 
Action: Mouse scrolled (324, 304) with delta (0, 0)
Screenshot: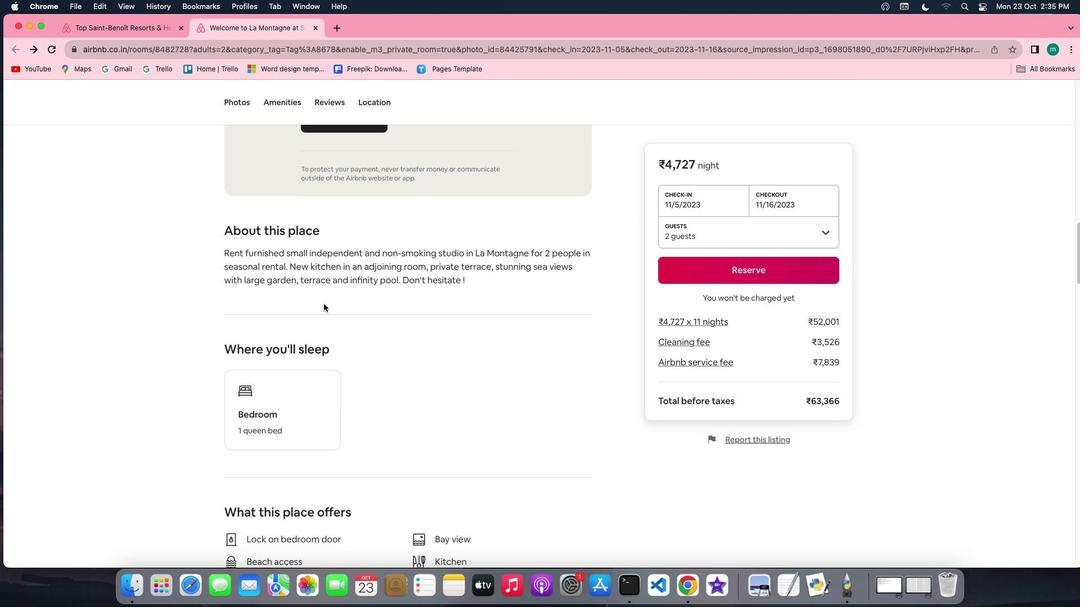 
Action: Mouse scrolled (324, 304) with delta (0, -1)
Screenshot: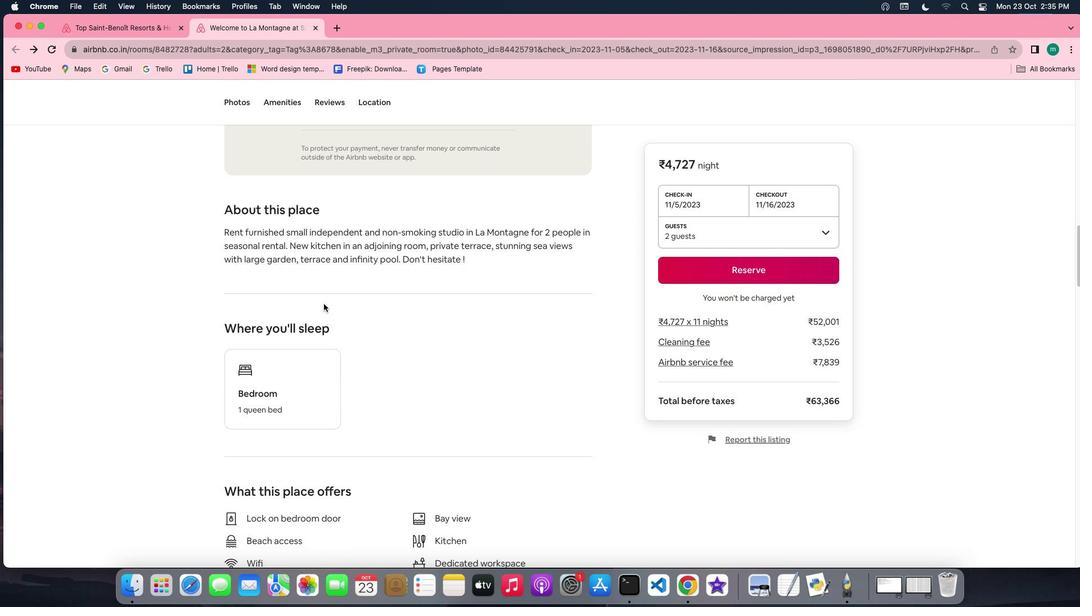 
Action: Mouse scrolled (324, 304) with delta (0, -1)
Screenshot: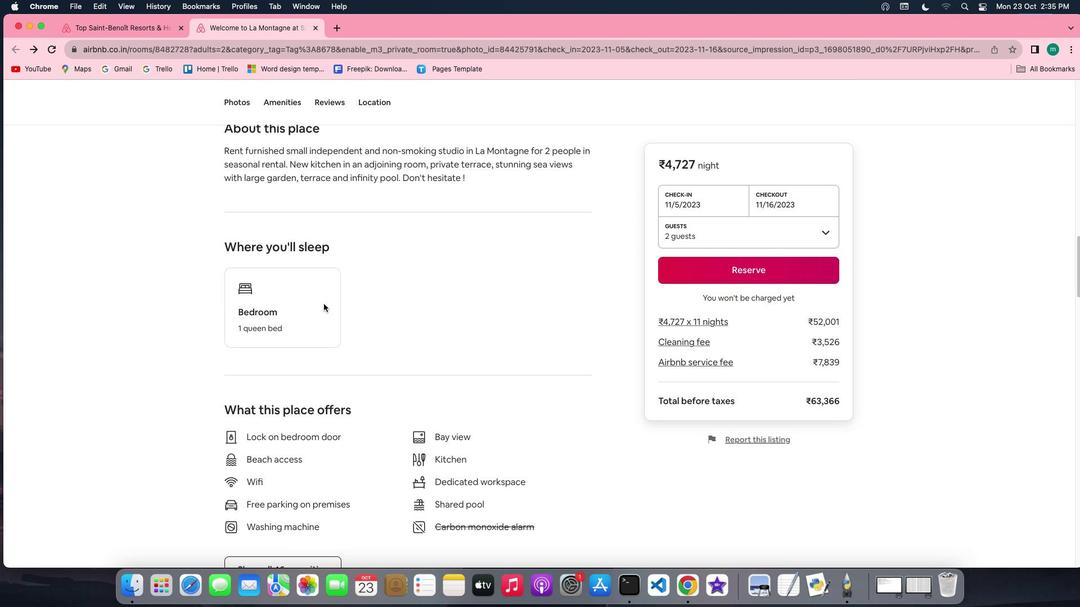 
Action: Mouse scrolled (324, 304) with delta (0, 0)
Screenshot: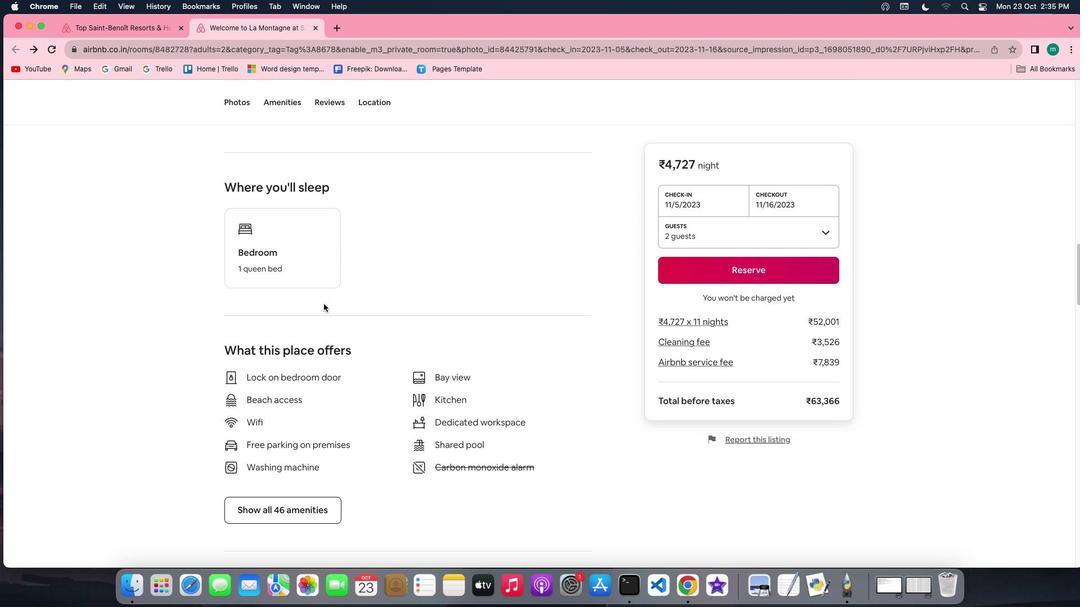 
Action: Mouse scrolled (324, 304) with delta (0, 0)
Screenshot: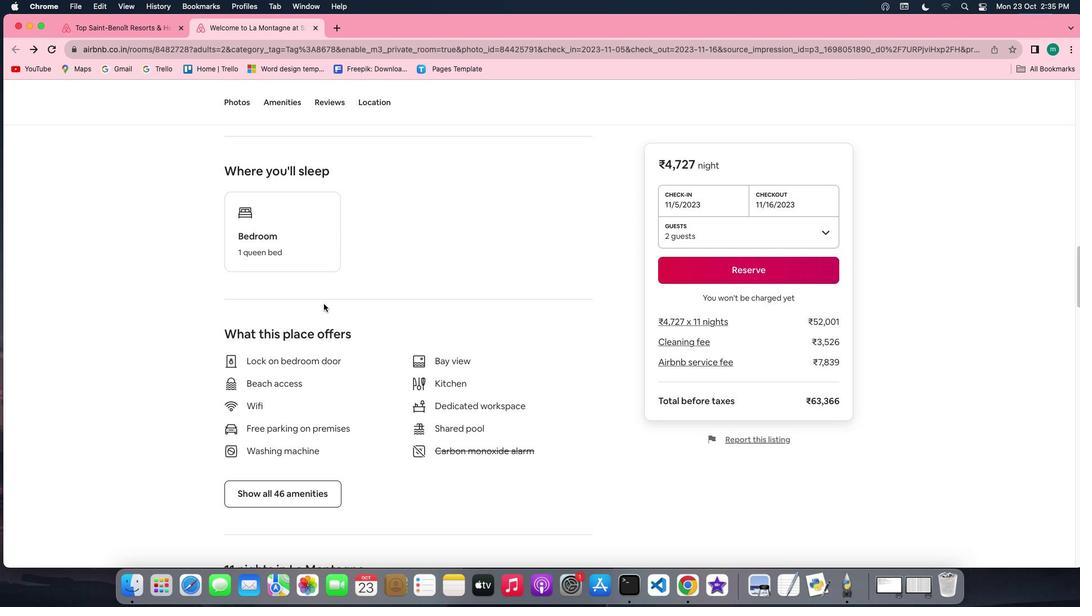 
Action: Mouse scrolled (324, 304) with delta (0, -1)
Screenshot: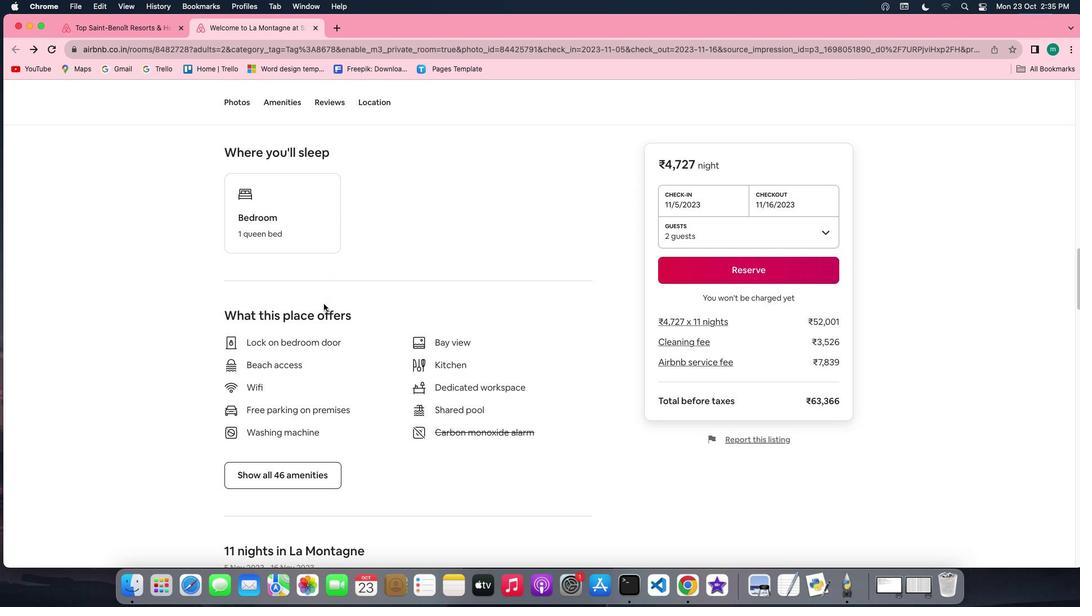 
Action: Mouse scrolled (324, 304) with delta (0, -1)
Screenshot: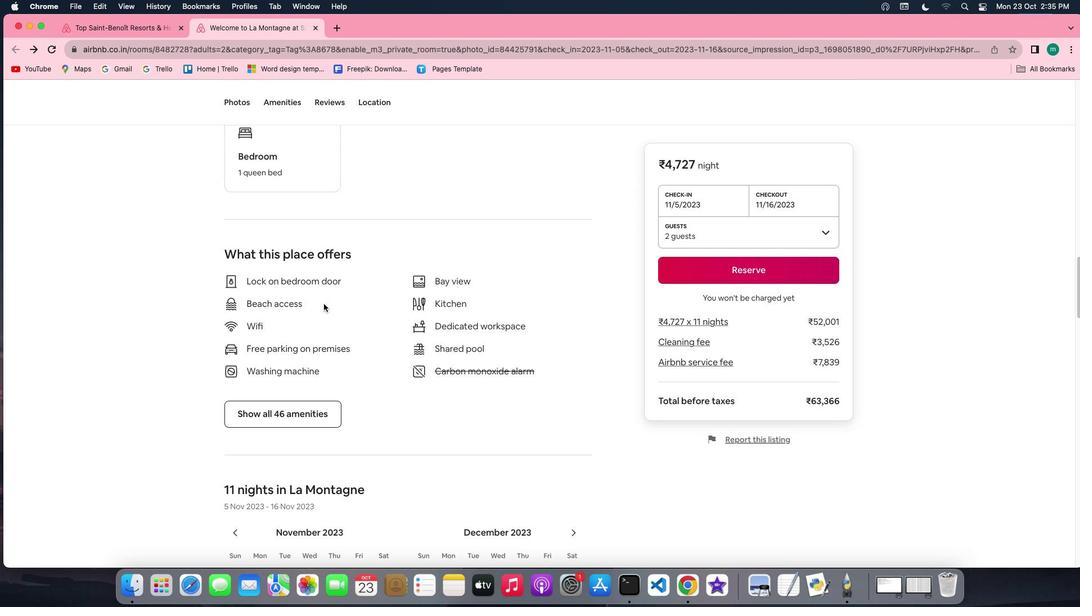 
Action: Mouse moved to (292, 362)
Screenshot: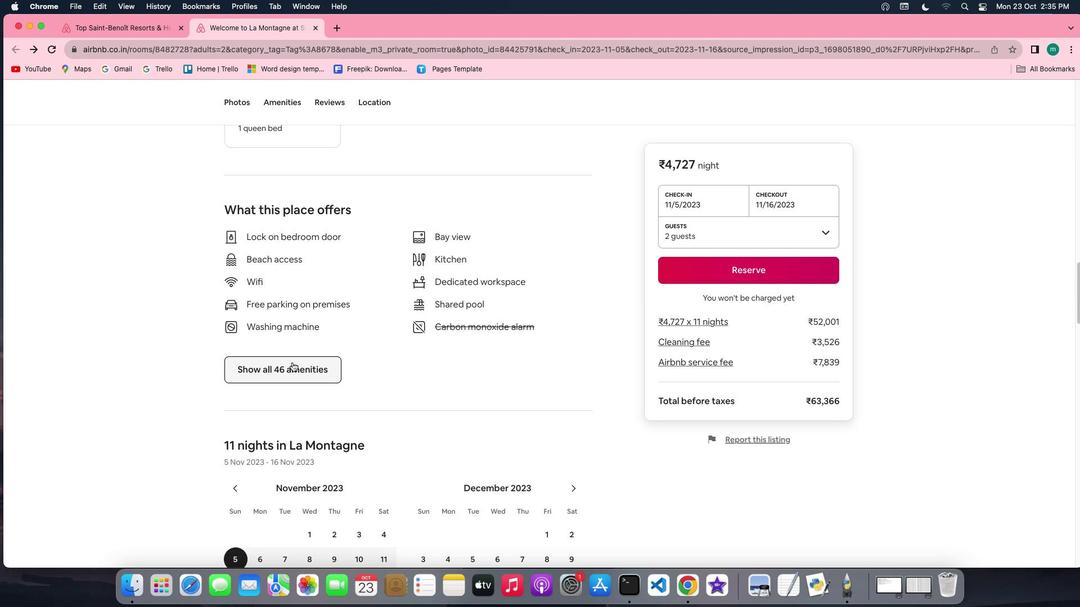 
Action: Mouse pressed left at (292, 362)
Screenshot: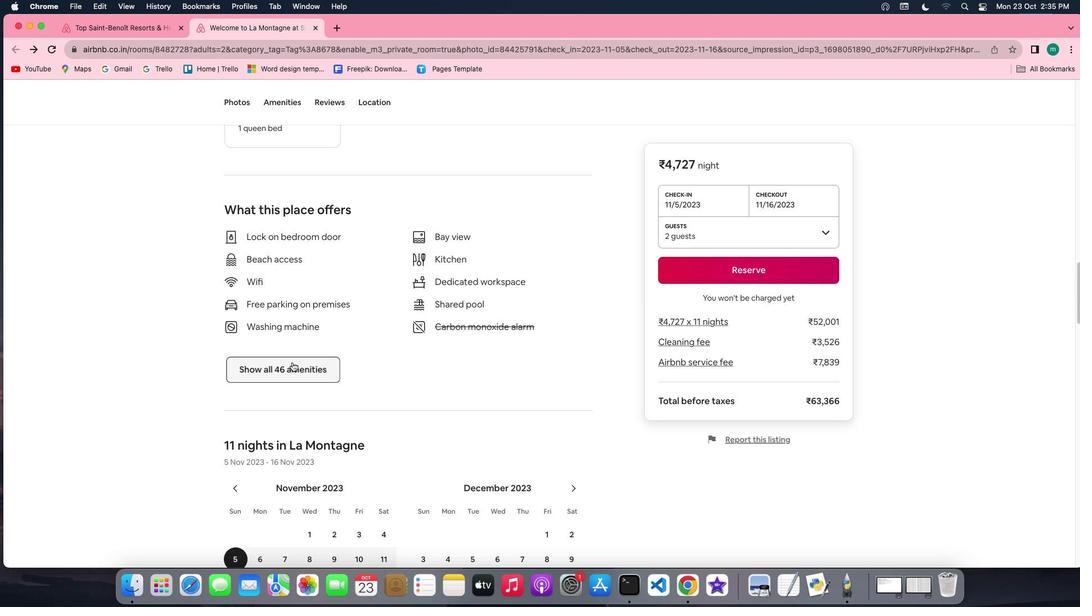 
Action: Mouse moved to (548, 355)
Screenshot: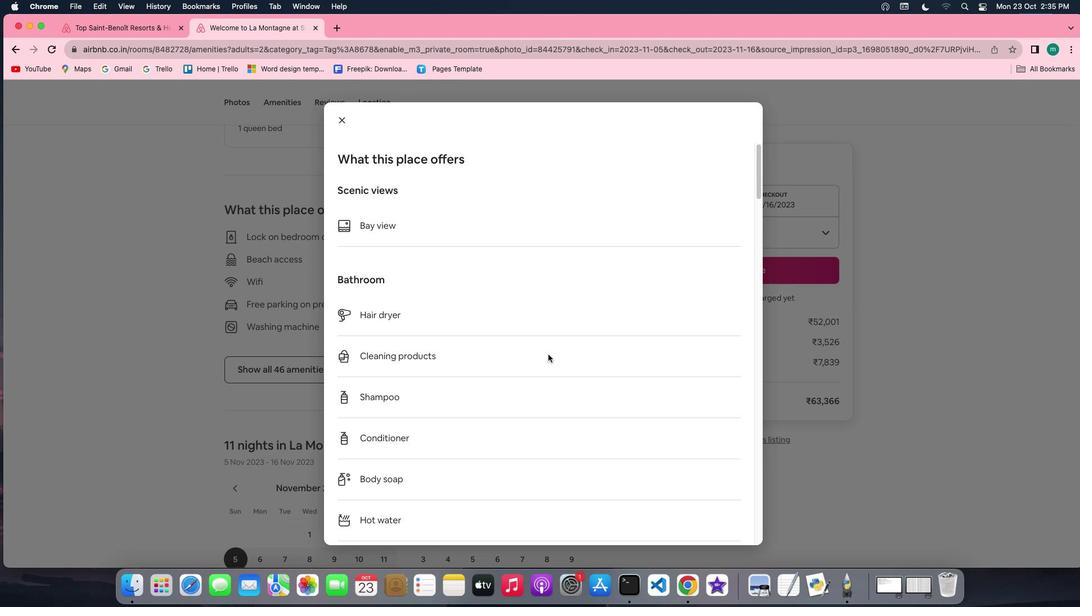 
Action: Mouse scrolled (548, 355) with delta (0, 0)
Screenshot: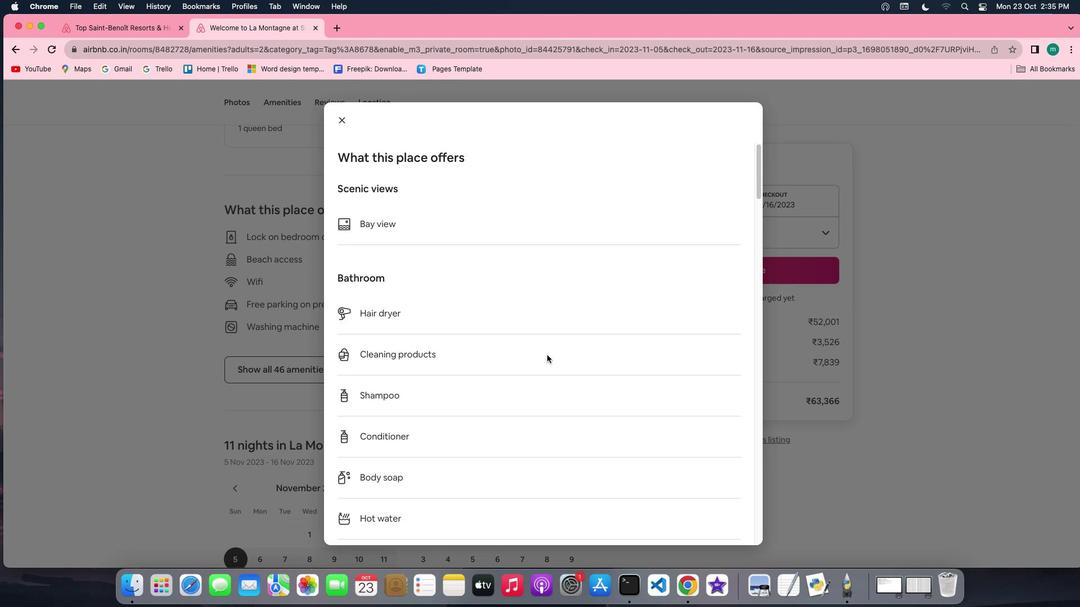 
Action: Mouse moved to (547, 355)
Screenshot: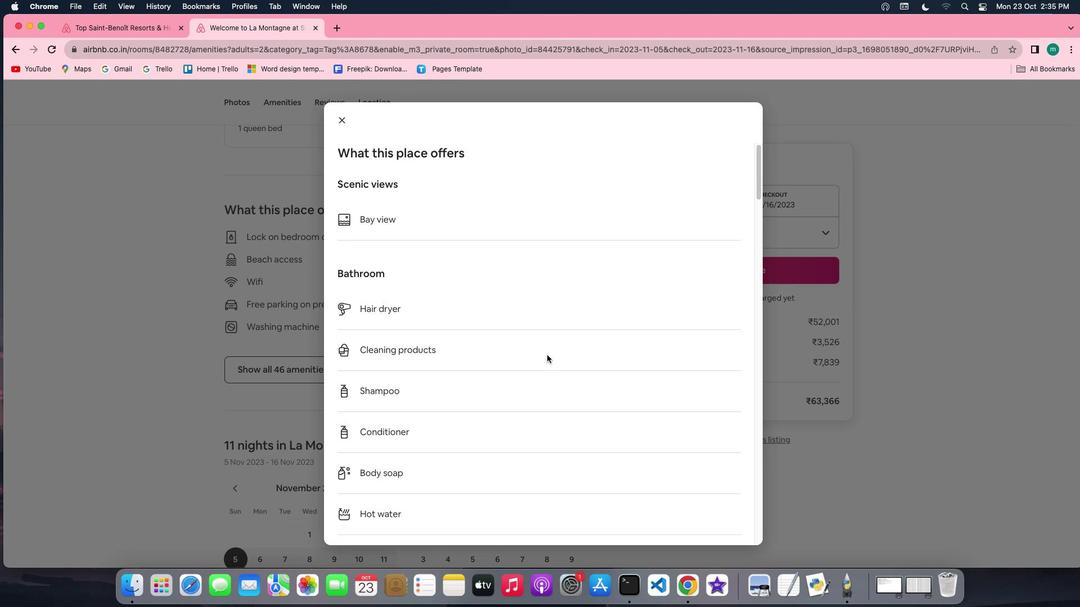 
Action: Mouse scrolled (547, 355) with delta (0, 0)
Screenshot: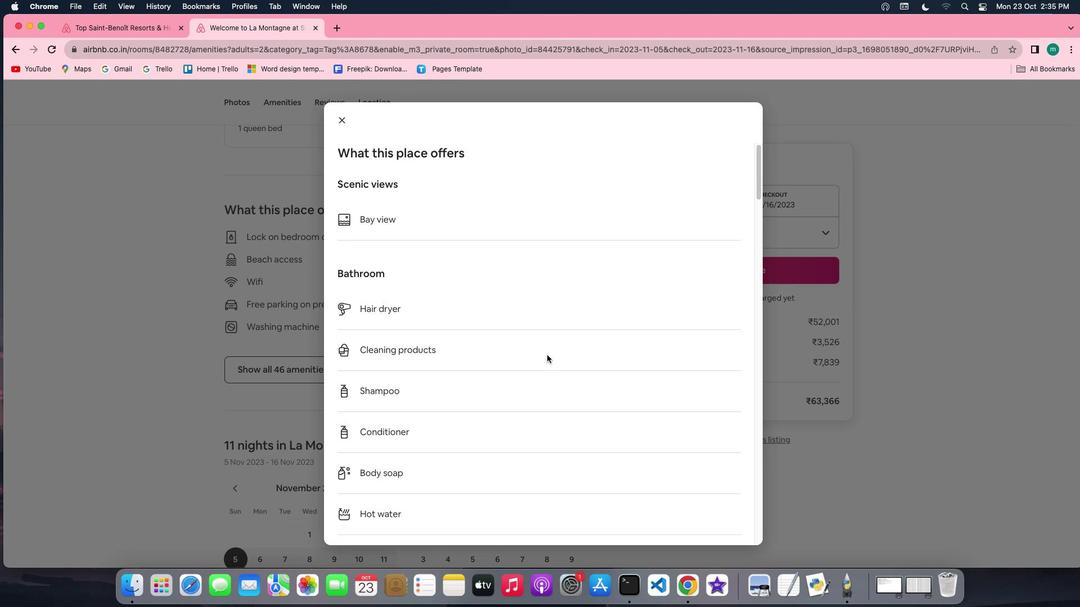 
Action: Mouse scrolled (547, 355) with delta (0, 0)
Screenshot: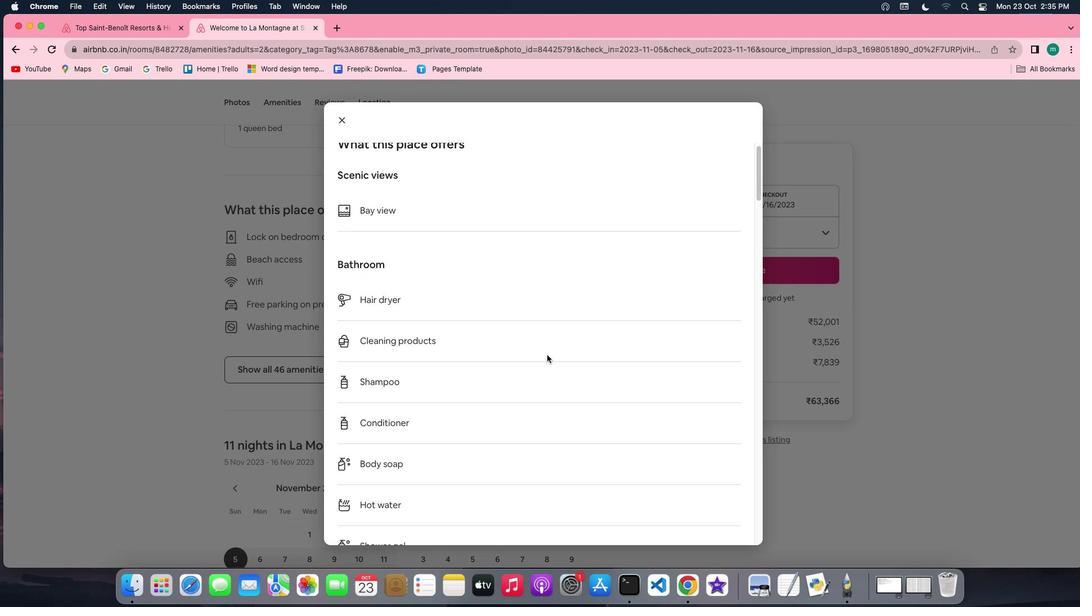 
Action: Mouse scrolled (547, 355) with delta (0, 0)
Screenshot: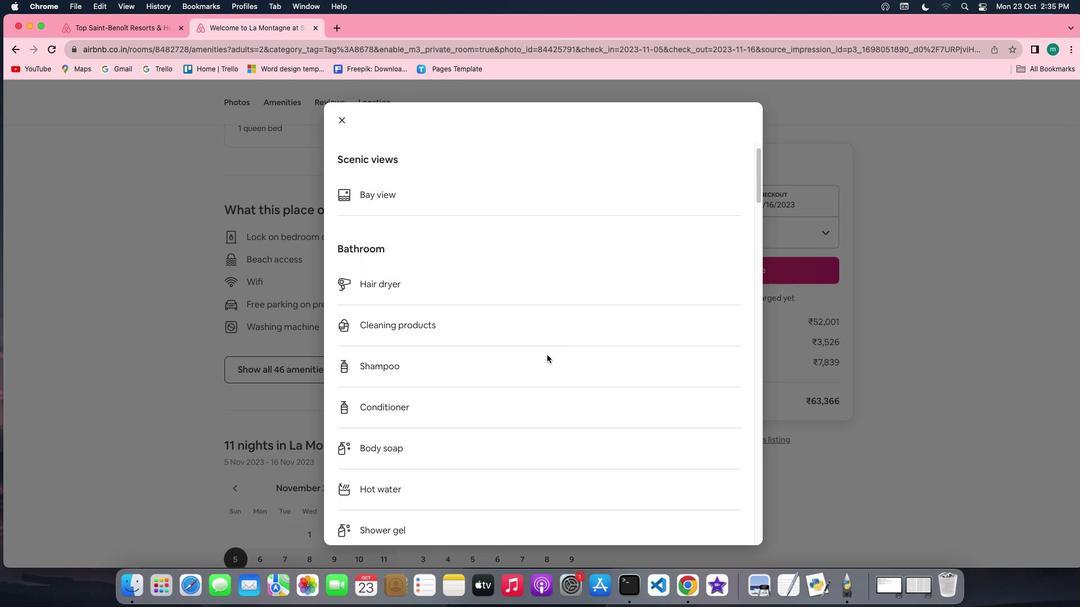 
Action: Mouse scrolled (547, 355) with delta (0, 0)
Screenshot: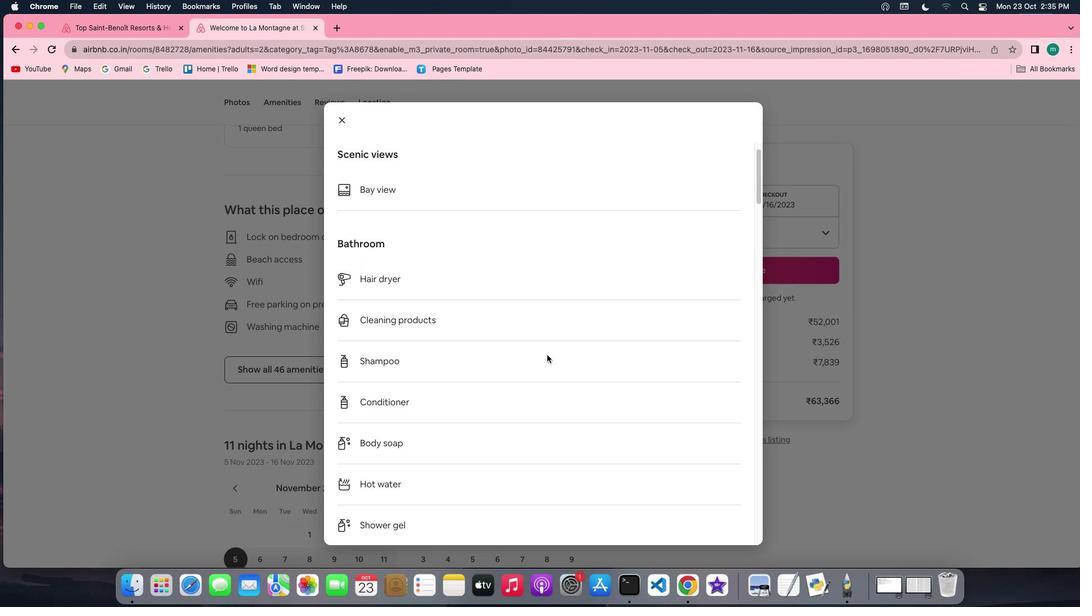 
Action: Mouse scrolled (547, 355) with delta (0, 0)
Screenshot: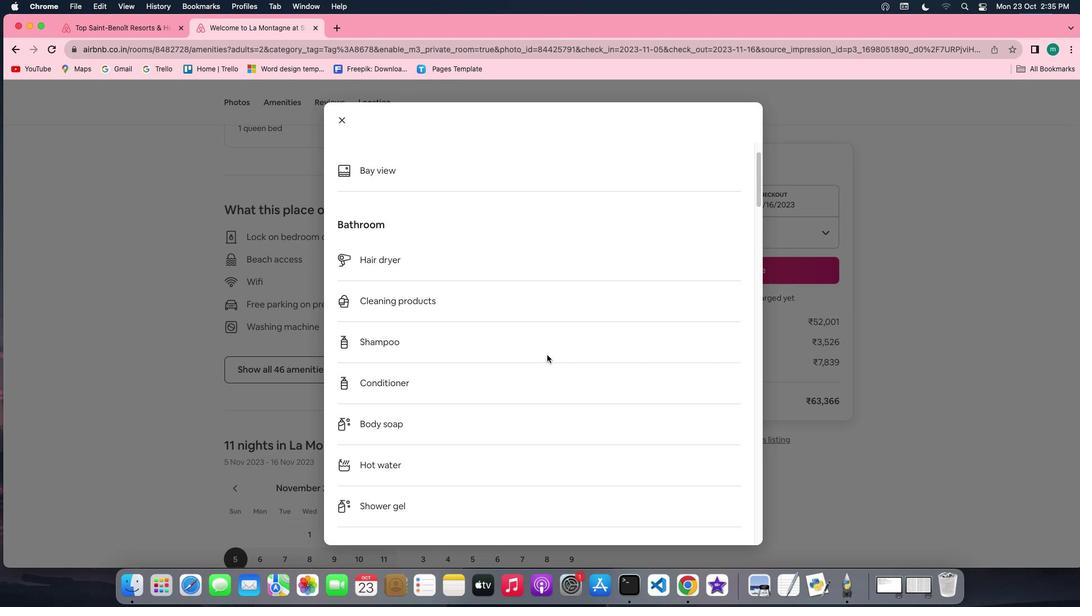 
Action: Mouse scrolled (547, 355) with delta (0, 0)
Screenshot: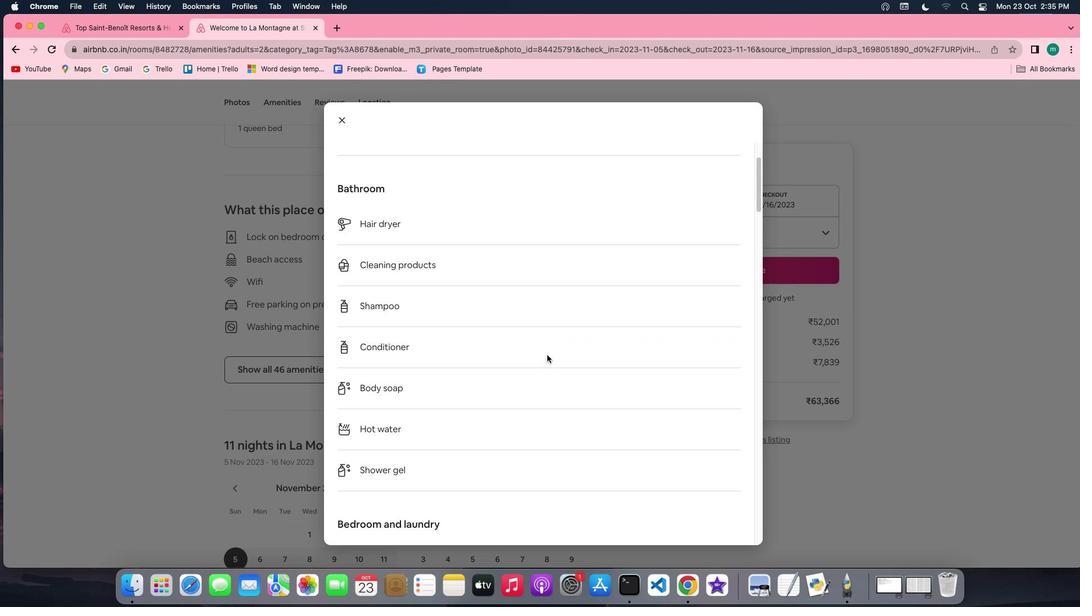 
Action: Mouse moved to (546, 355)
Screenshot: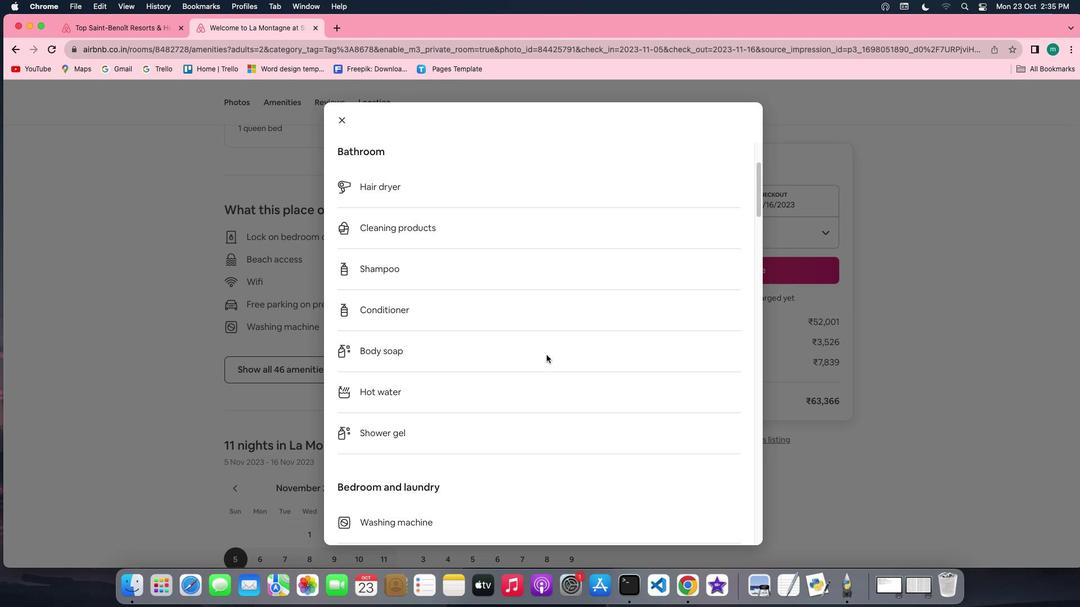 
Action: Mouse scrolled (546, 355) with delta (0, 0)
Screenshot: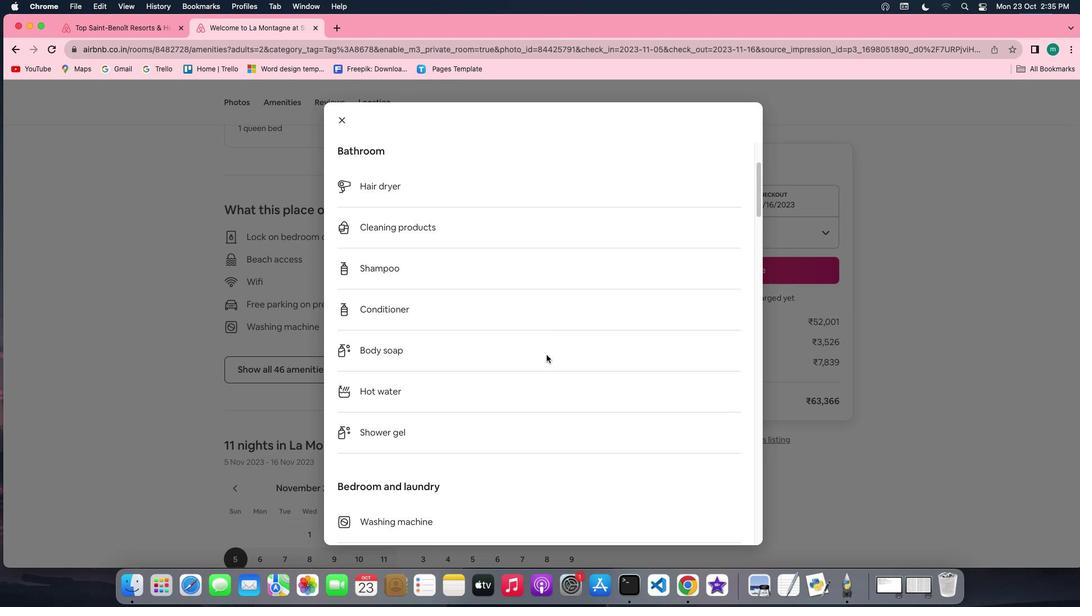 
Action: Mouse scrolled (546, 355) with delta (0, 0)
Screenshot: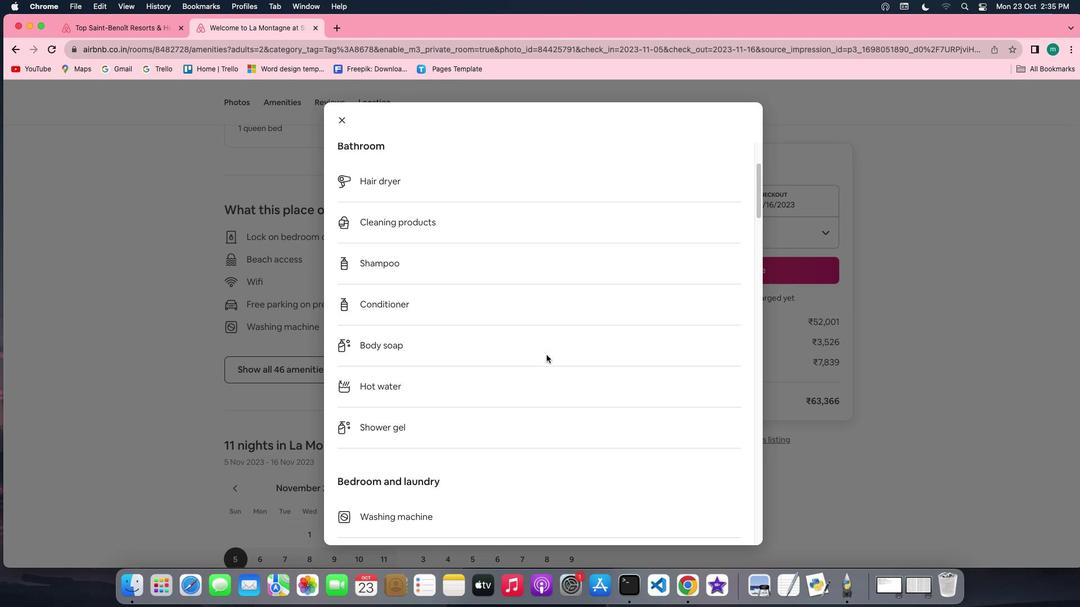 
Action: Mouse scrolled (546, 355) with delta (0, 0)
Screenshot: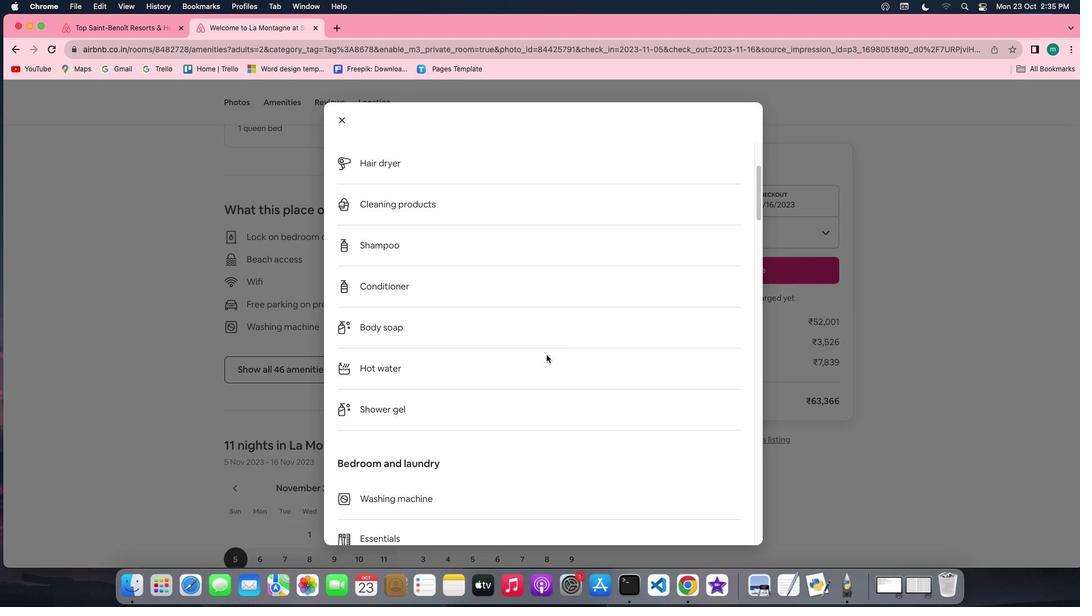 
Action: Mouse scrolled (546, 355) with delta (0, 0)
Screenshot: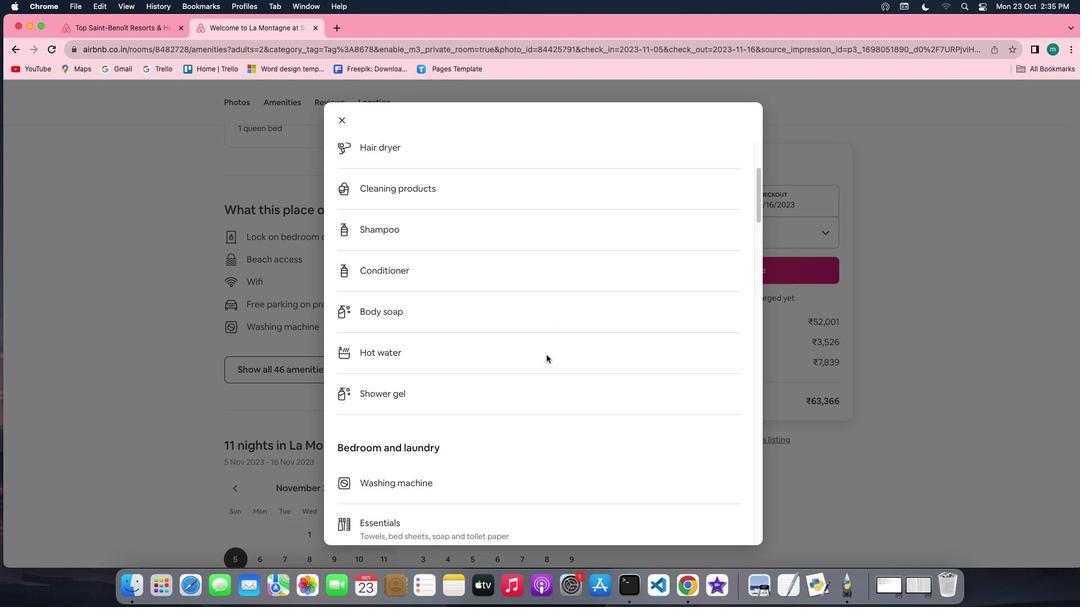 
Action: Mouse scrolled (546, 355) with delta (0, 0)
Screenshot: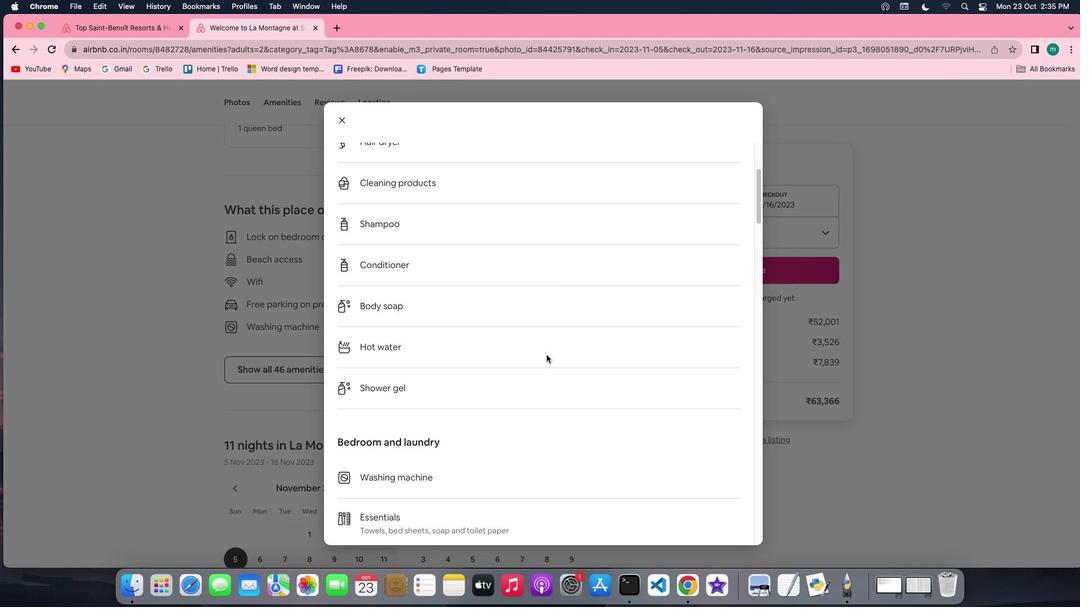 
Action: Mouse scrolled (546, 355) with delta (0, 0)
Screenshot: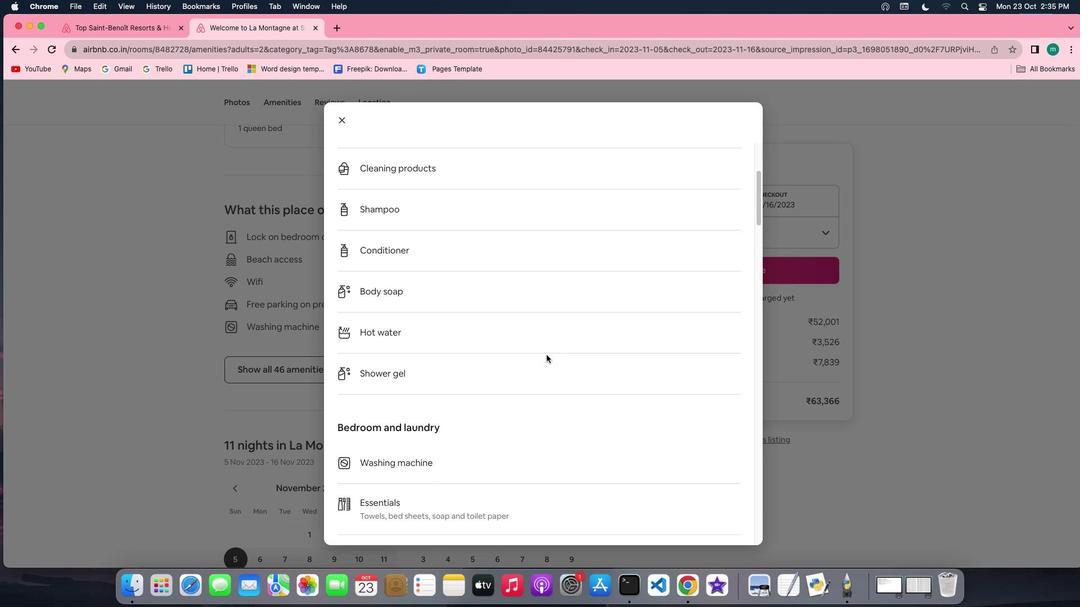 
Action: Mouse scrolled (546, 355) with delta (0, 0)
Screenshot: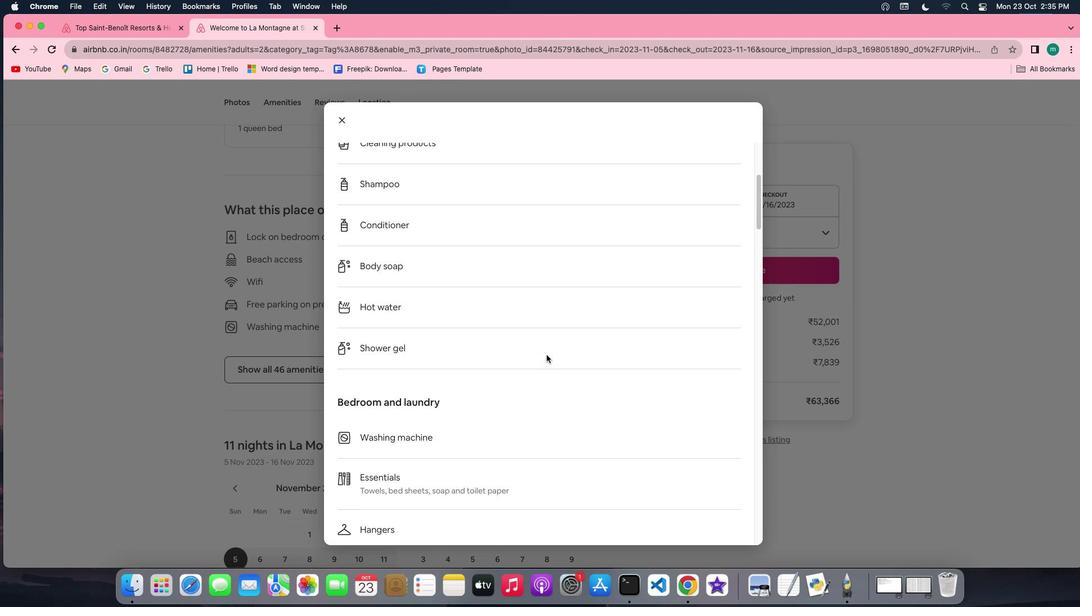 
Action: Mouse scrolled (546, 355) with delta (0, 0)
Screenshot: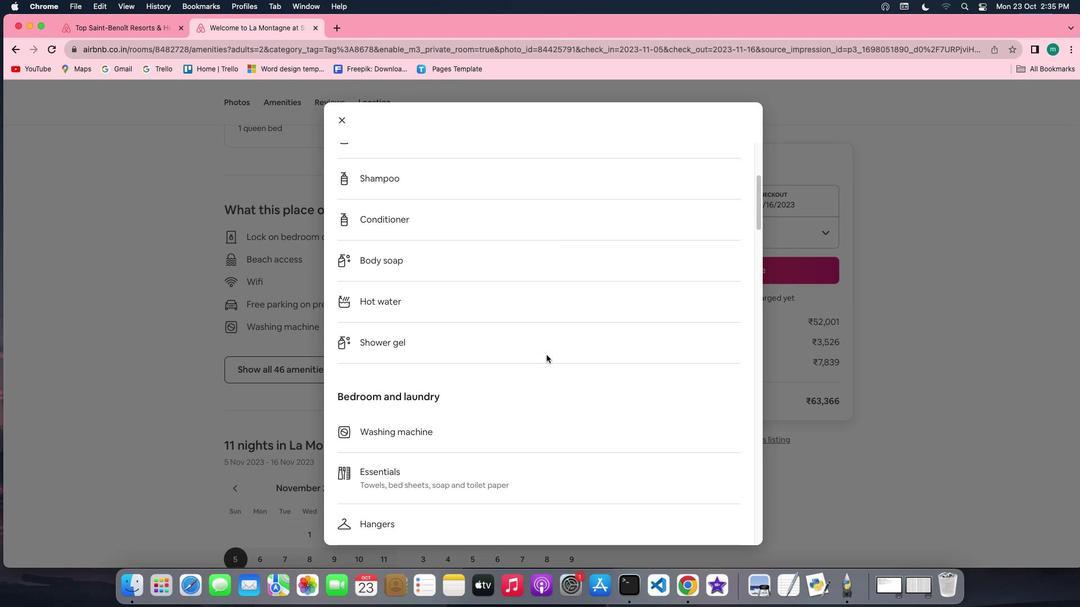 
Action: Mouse scrolled (546, 355) with delta (0, 0)
Screenshot: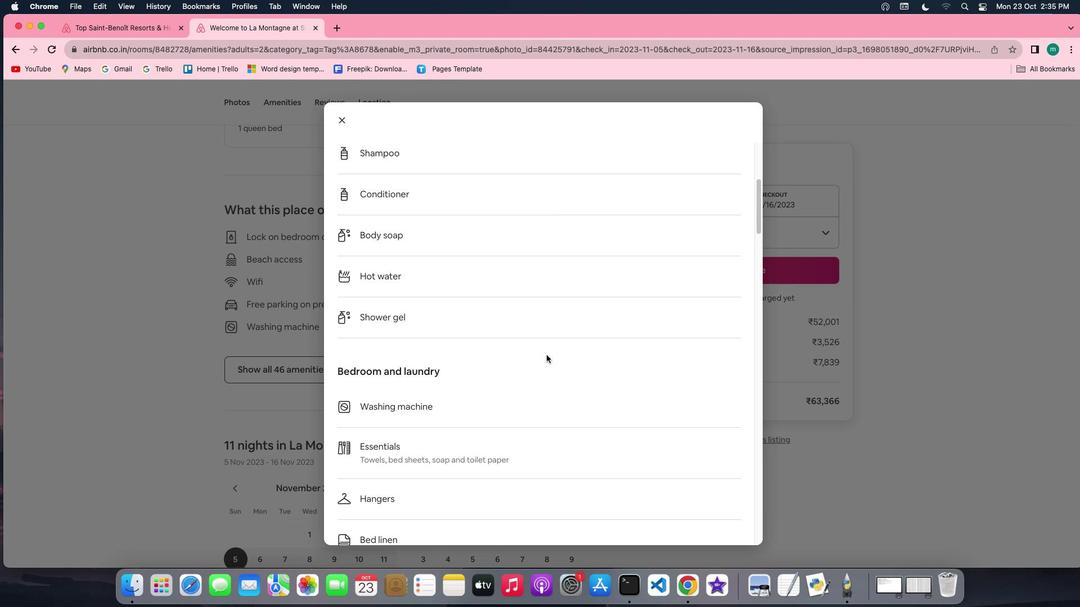 
Action: Mouse scrolled (546, 355) with delta (0, 0)
Screenshot: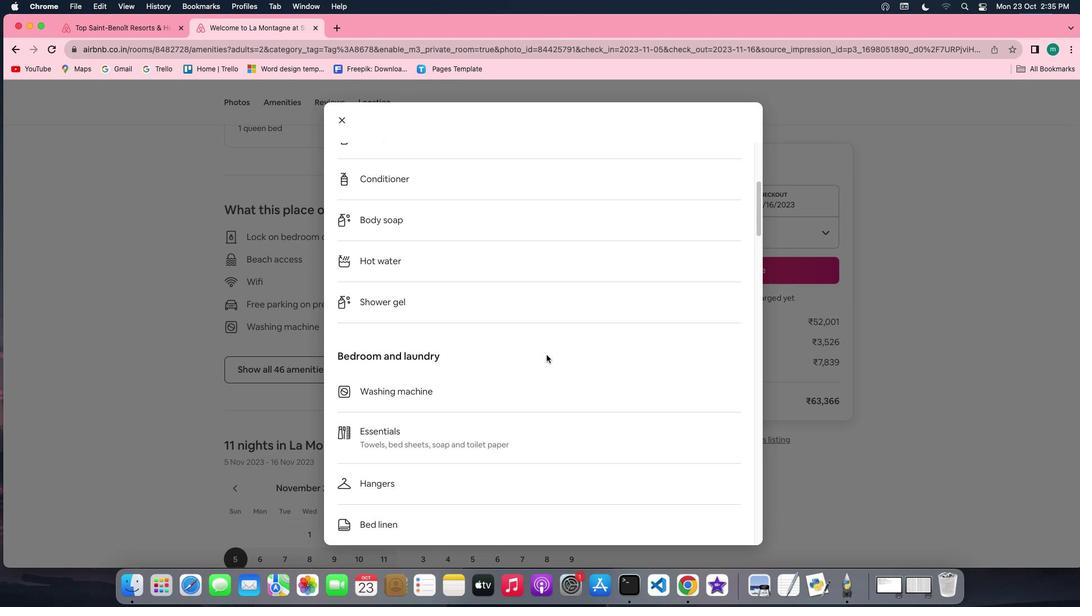 
Action: Mouse scrolled (546, 355) with delta (0, 0)
Screenshot: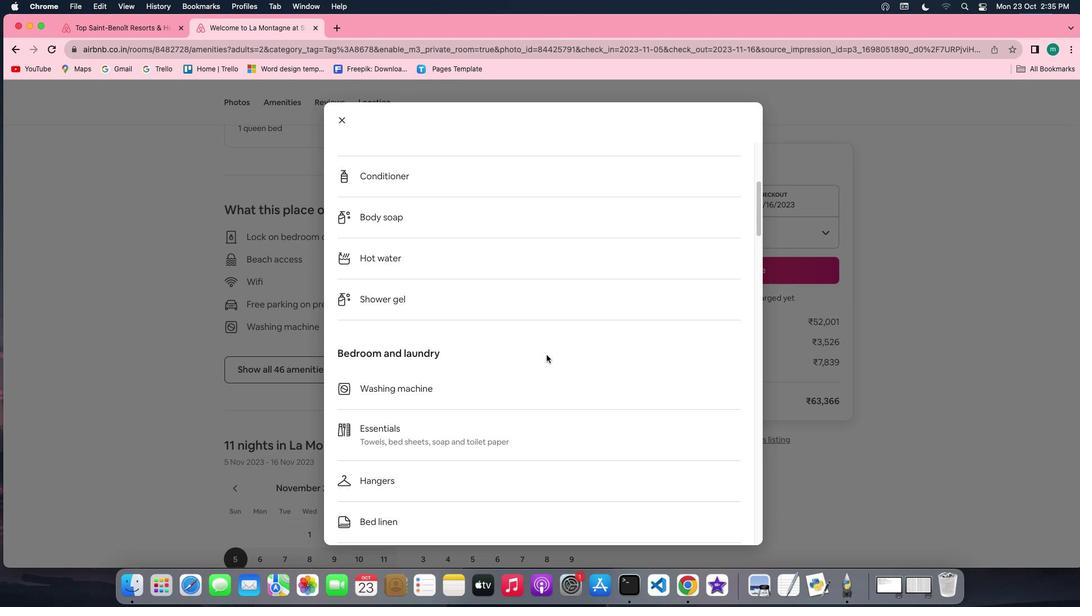 
Action: Mouse scrolled (546, 355) with delta (0, -1)
Screenshot: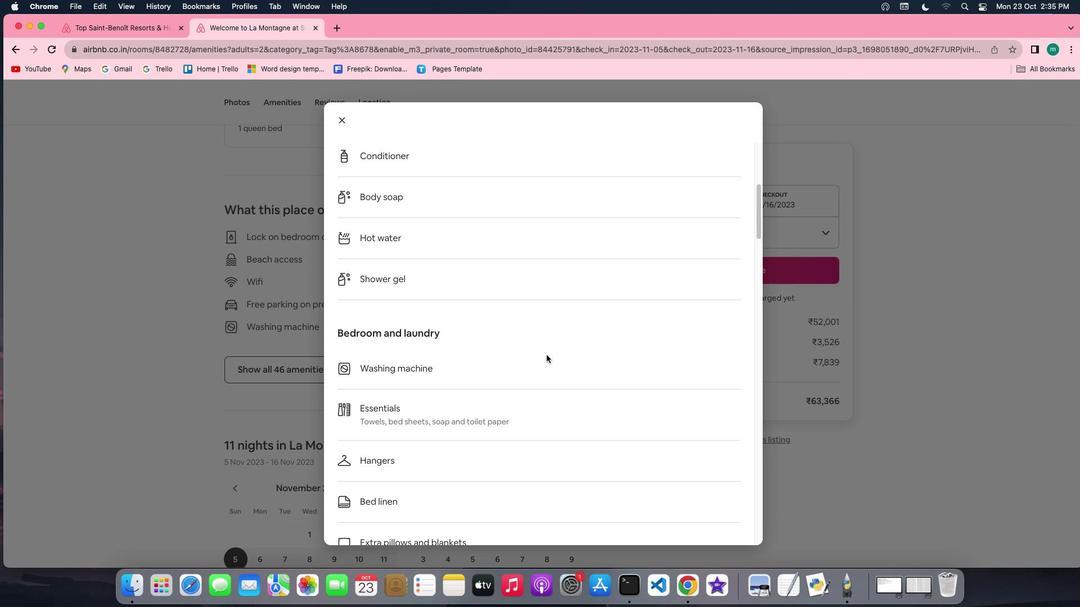 
Action: Mouse scrolled (546, 355) with delta (0, 0)
Screenshot: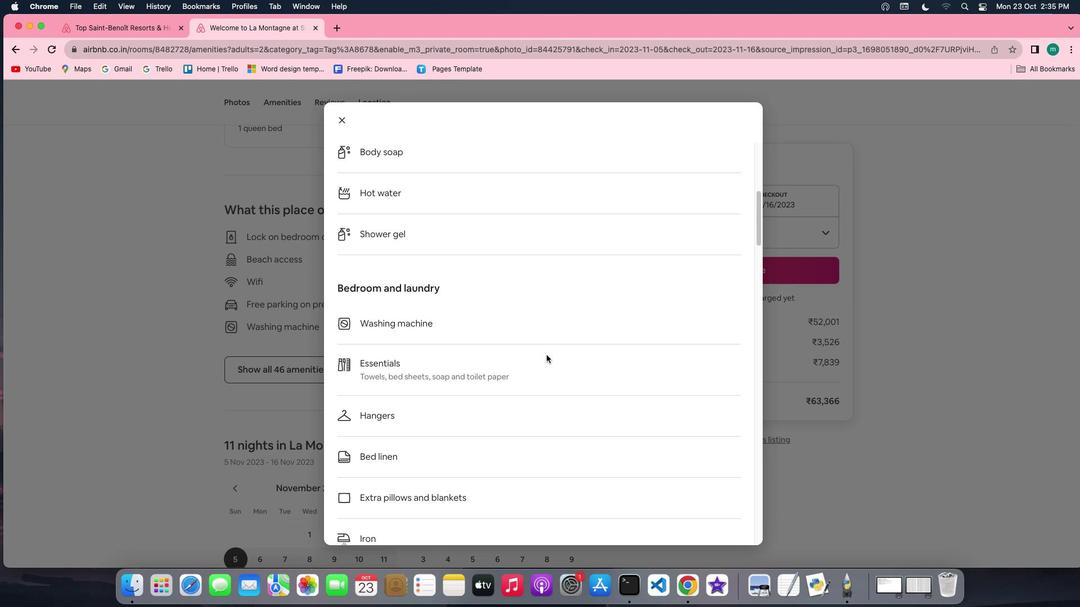 
Action: Mouse scrolled (546, 355) with delta (0, 0)
Screenshot: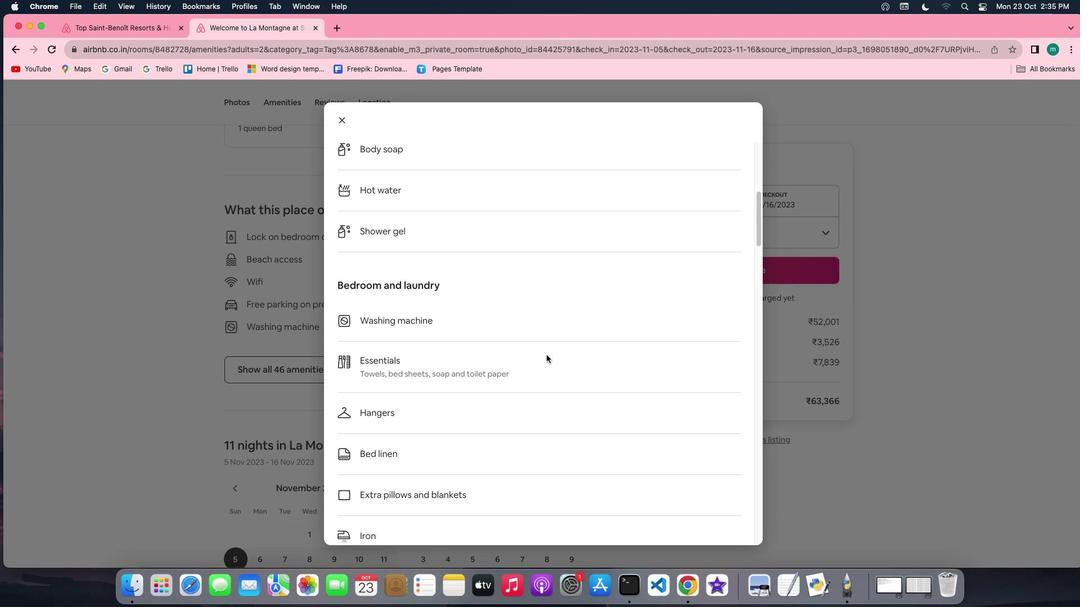 
Action: Mouse scrolled (546, 355) with delta (0, 0)
Screenshot: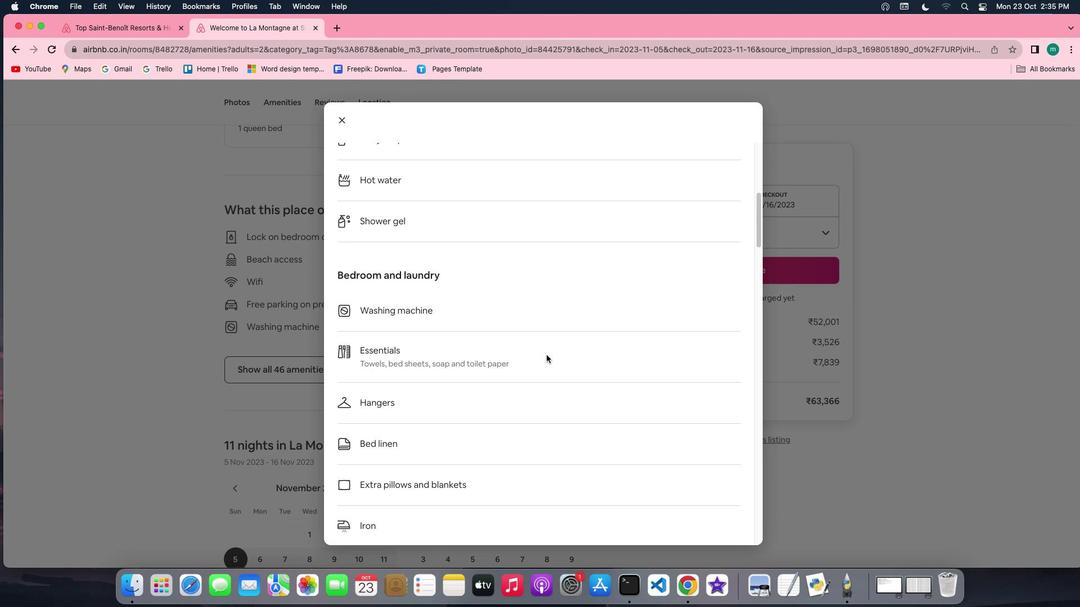 
Action: Mouse scrolled (546, 355) with delta (0, 0)
Screenshot: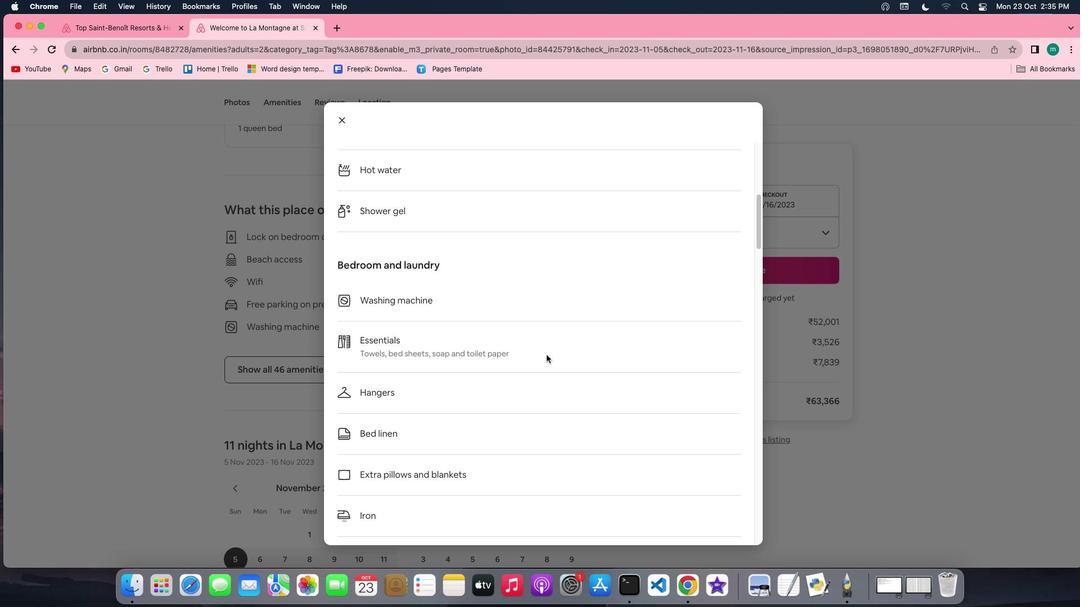 
Action: Mouse scrolled (546, 355) with delta (0, 0)
Screenshot: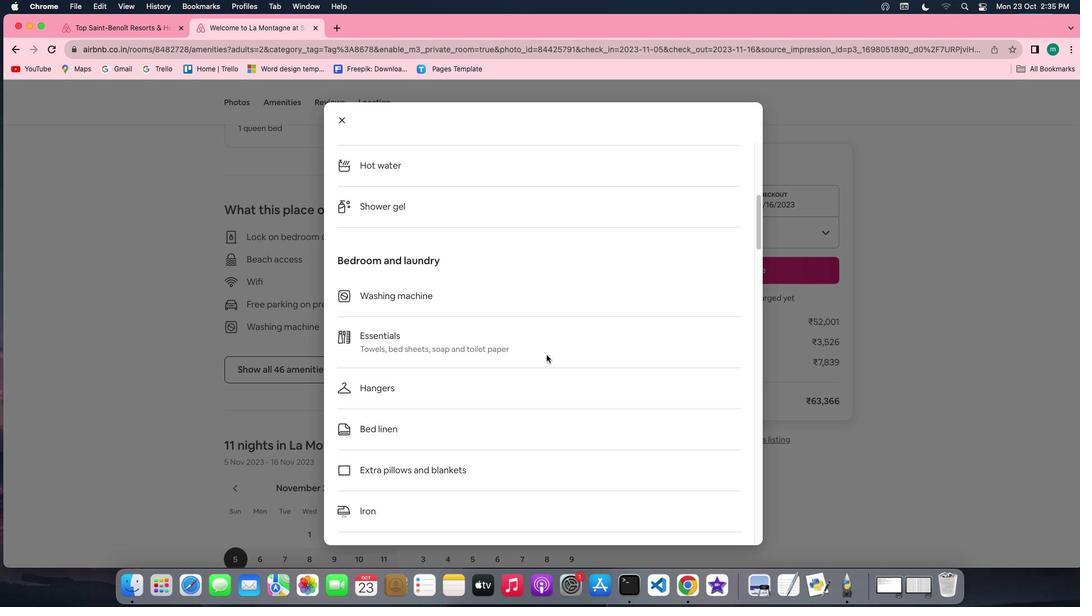 
Action: Mouse scrolled (546, 355) with delta (0, 0)
Screenshot: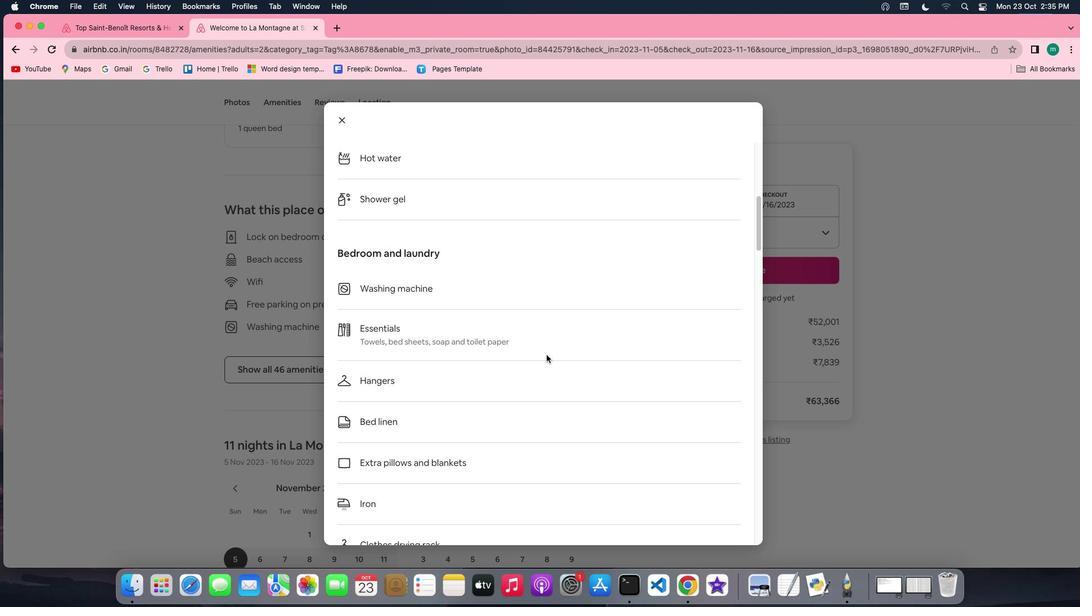 
Action: Mouse scrolled (546, 355) with delta (0, 0)
Screenshot: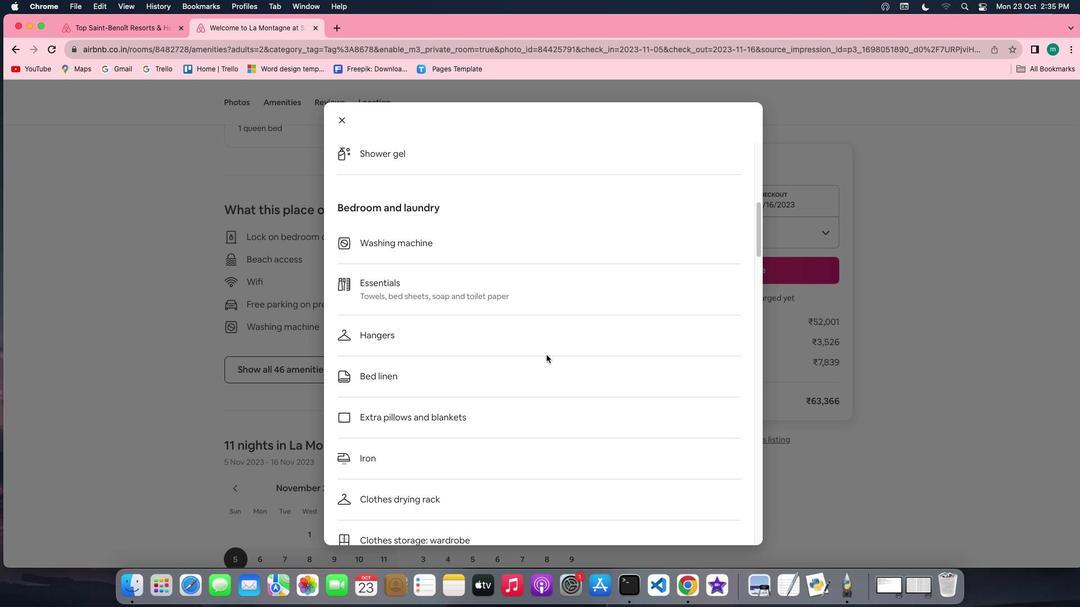 
Action: Mouse scrolled (546, 355) with delta (0, 0)
Screenshot: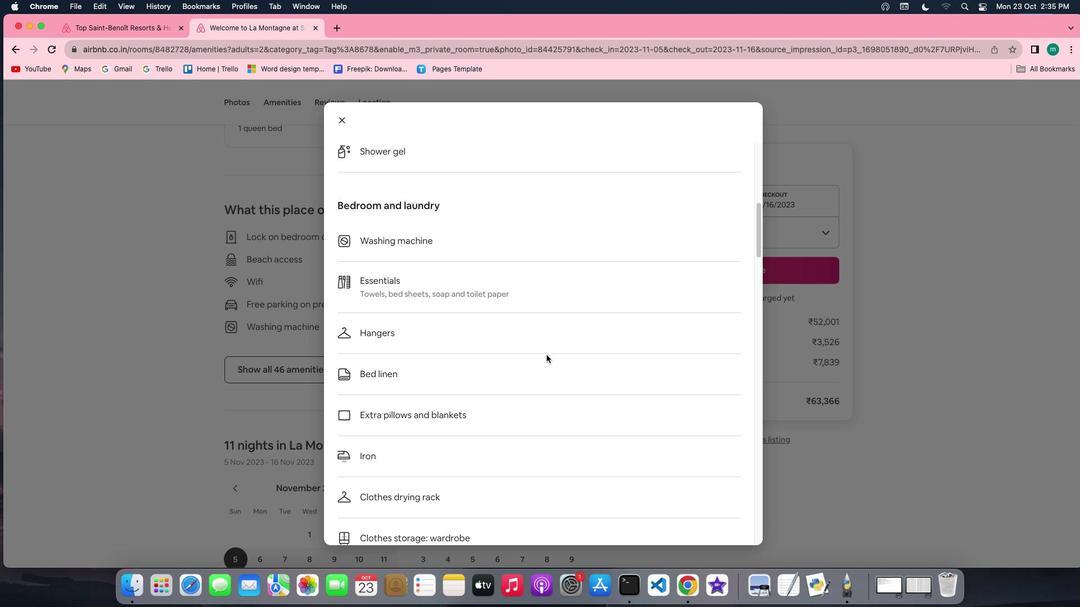 
Action: Mouse scrolled (546, 355) with delta (0, 0)
Screenshot: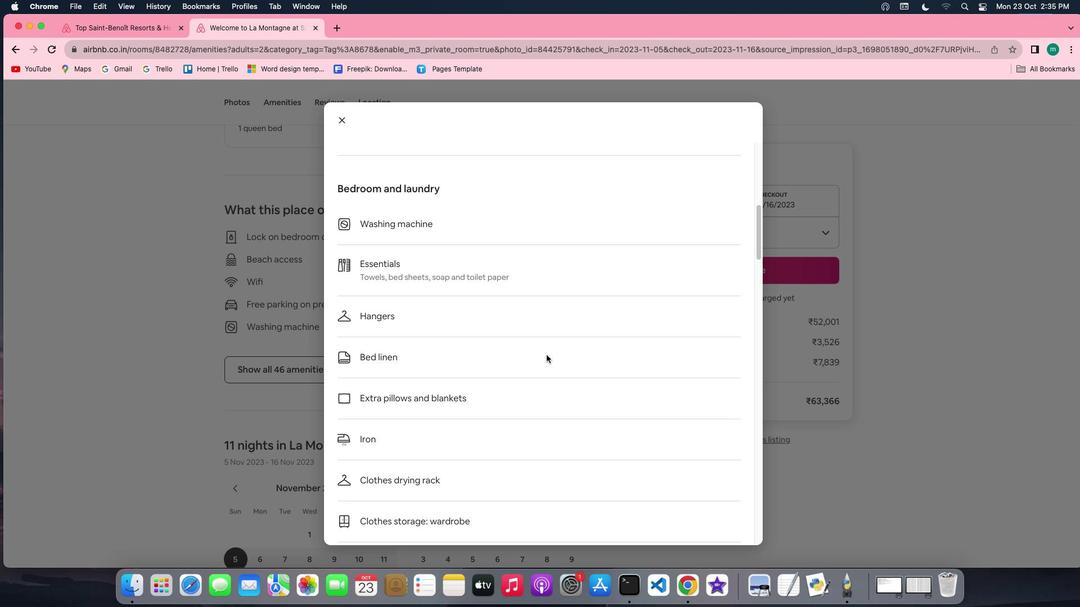 
Action: Mouse scrolled (546, 355) with delta (0, 0)
Screenshot: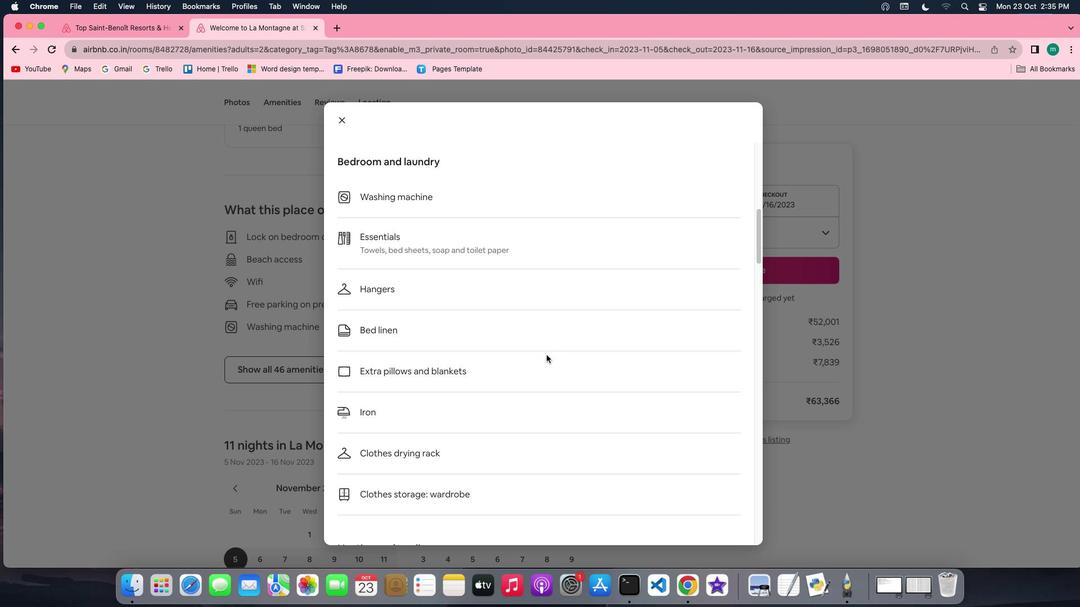 
Action: Mouse scrolled (546, 355) with delta (0, 0)
Screenshot: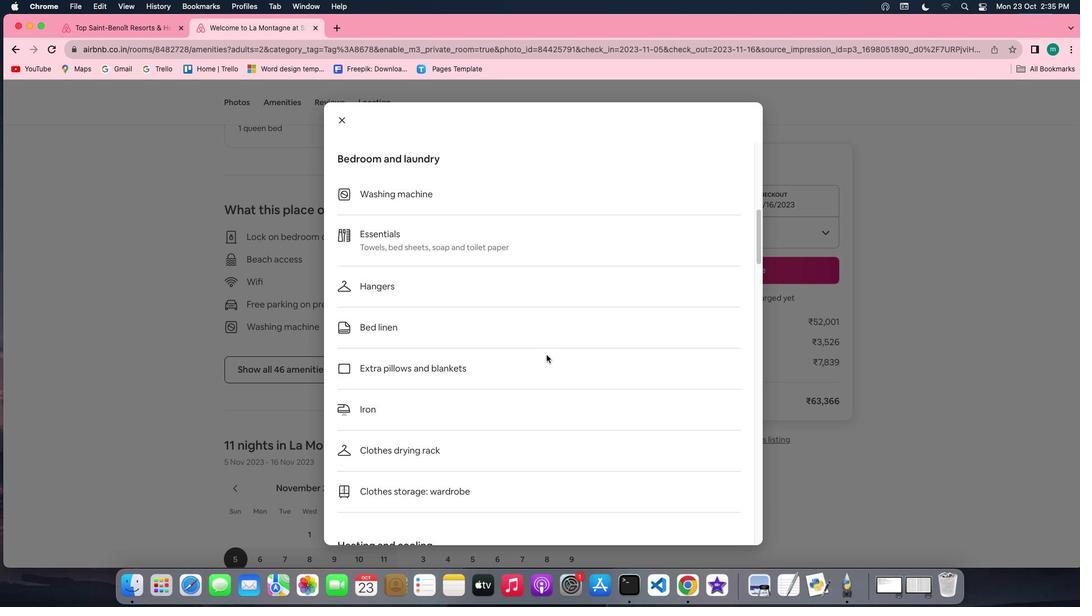 
Action: Mouse scrolled (546, 355) with delta (0, 0)
Screenshot: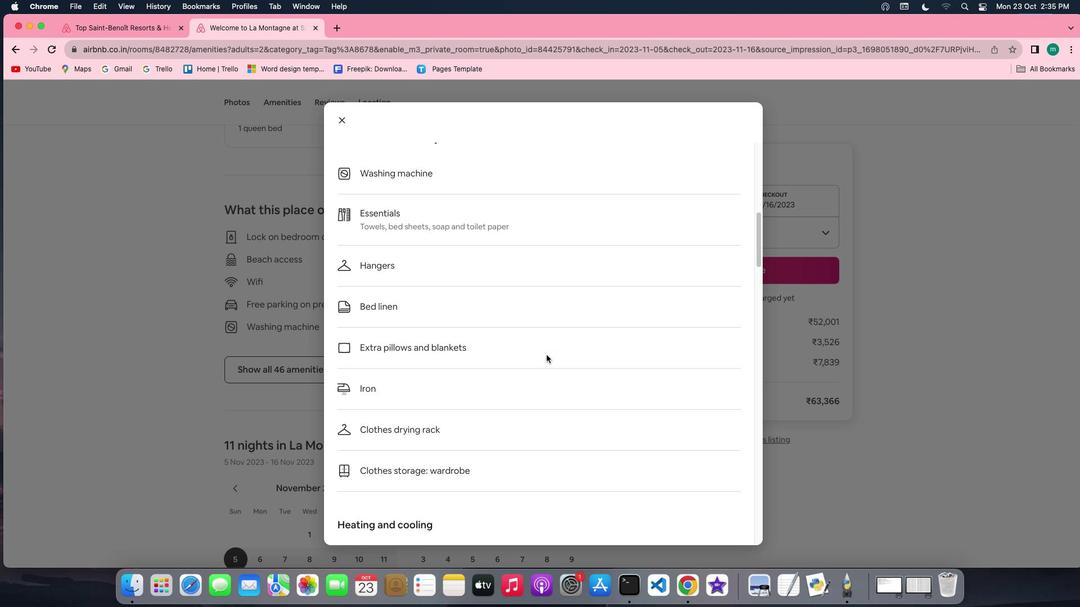 
Action: Mouse scrolled (546, 355) with delta (0, 0)
Screenshot: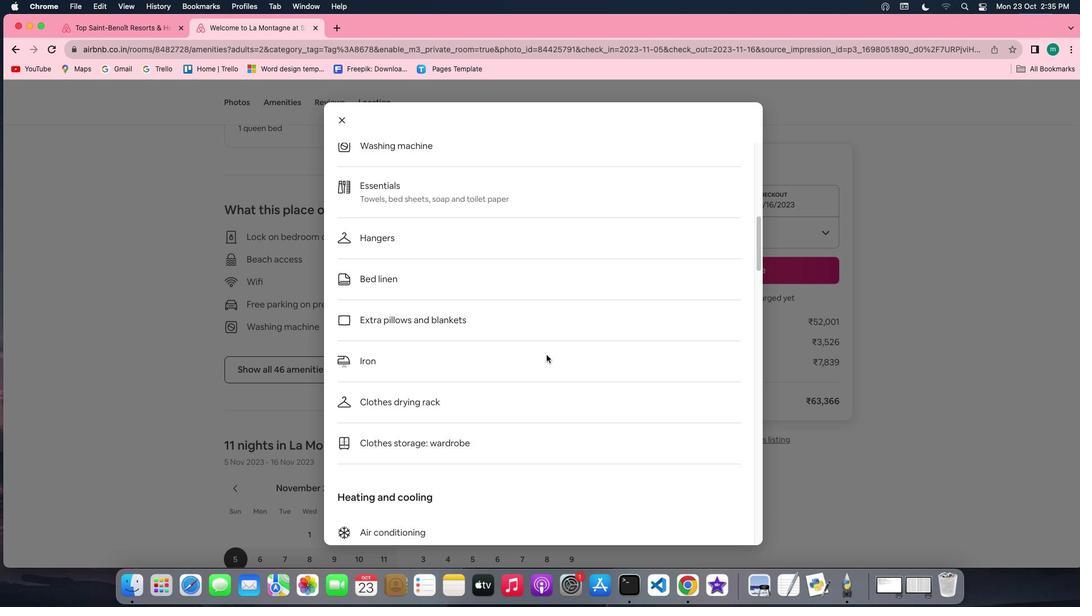 
Action: Mouse scrolled (546, 355) with delta (0, 0)
Screenshot: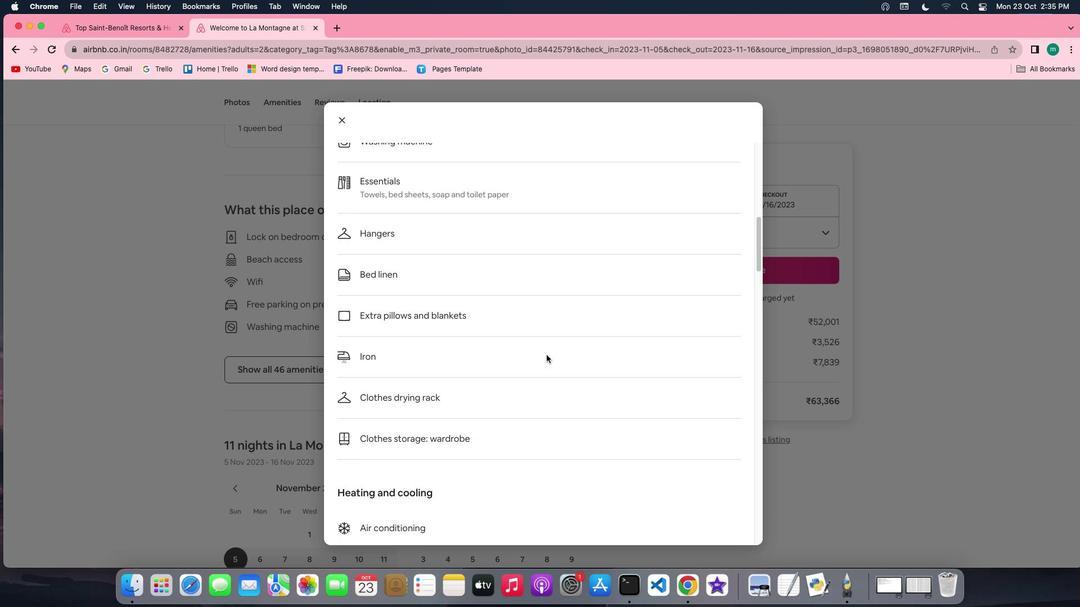
Action: Mouse scrolled (546, 355) with delta (0, 0)
Screenshot: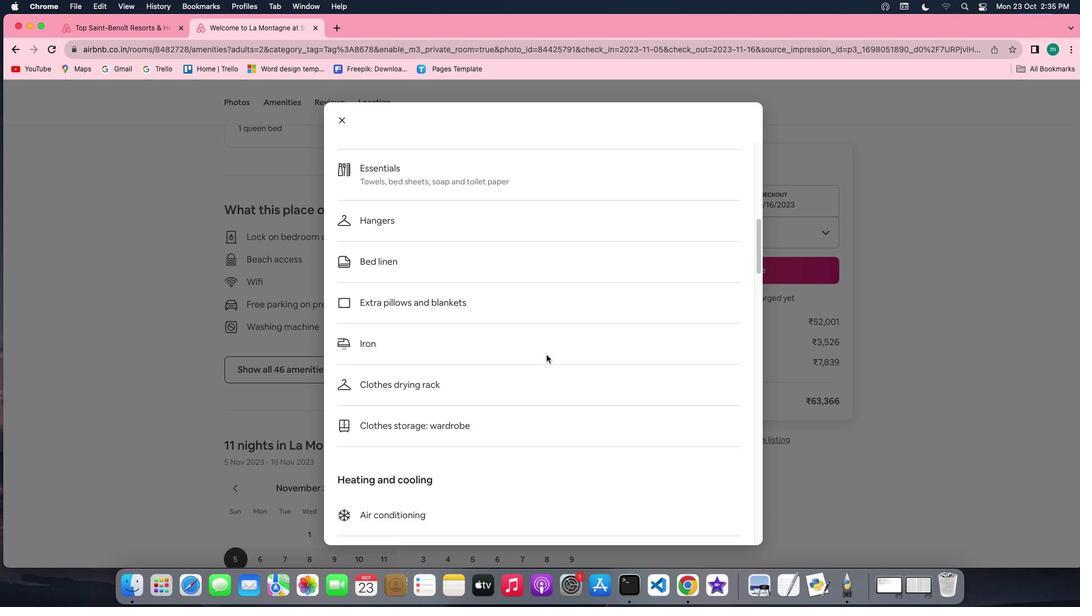 
Action: Mouse scrolled (546, 355) with delta (0, 0)
Screenshot: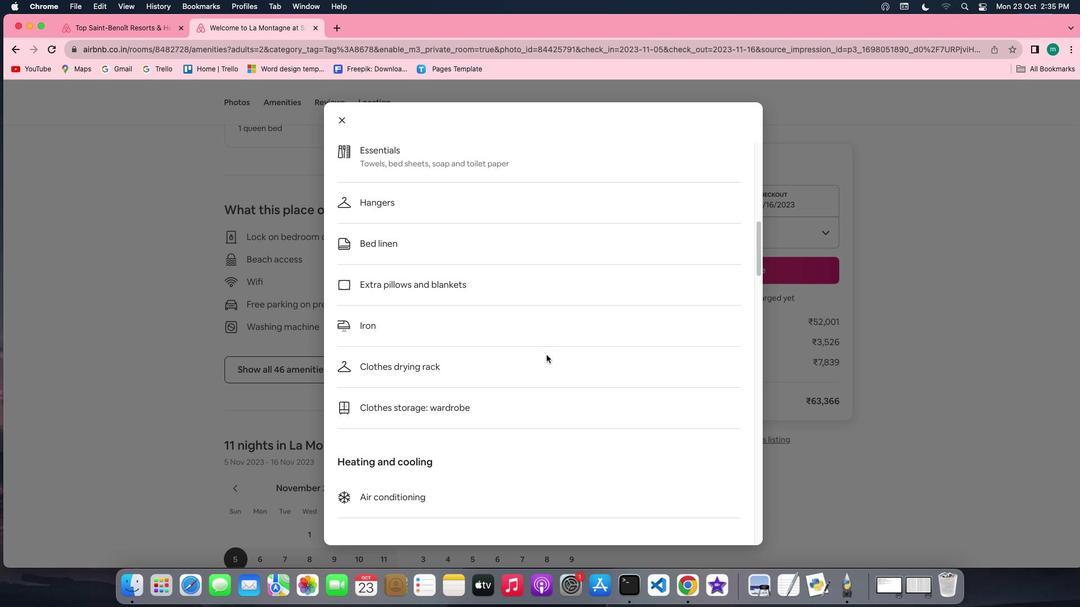 
Action: Mouse scrolled (546, 355) with delta (0, 0)
Screenshot: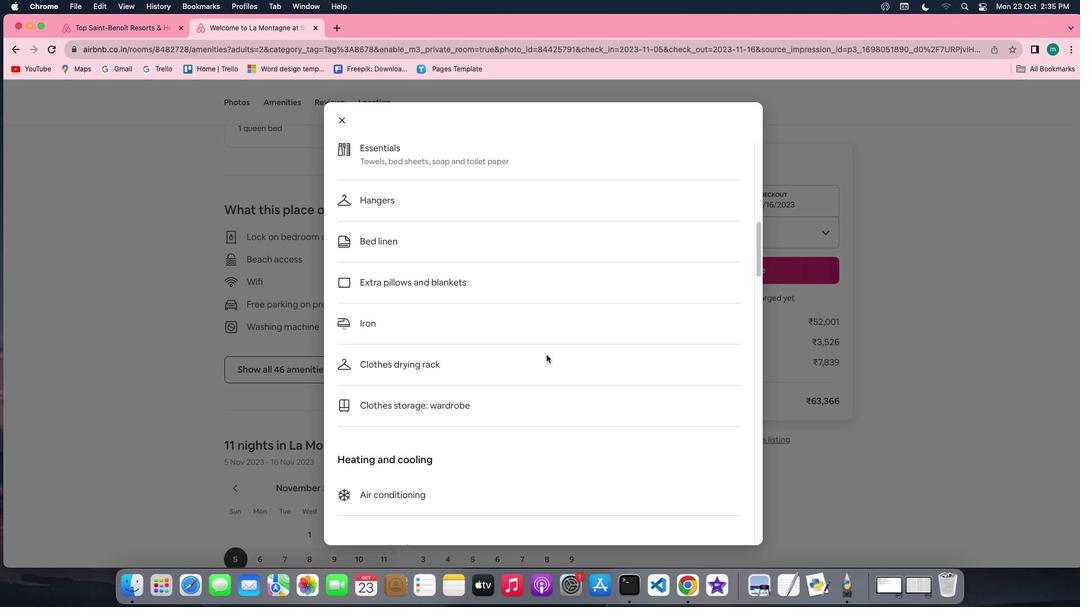 
Action: Mouse scrolled (546, 355) with delta (0, -1)
Screenshot: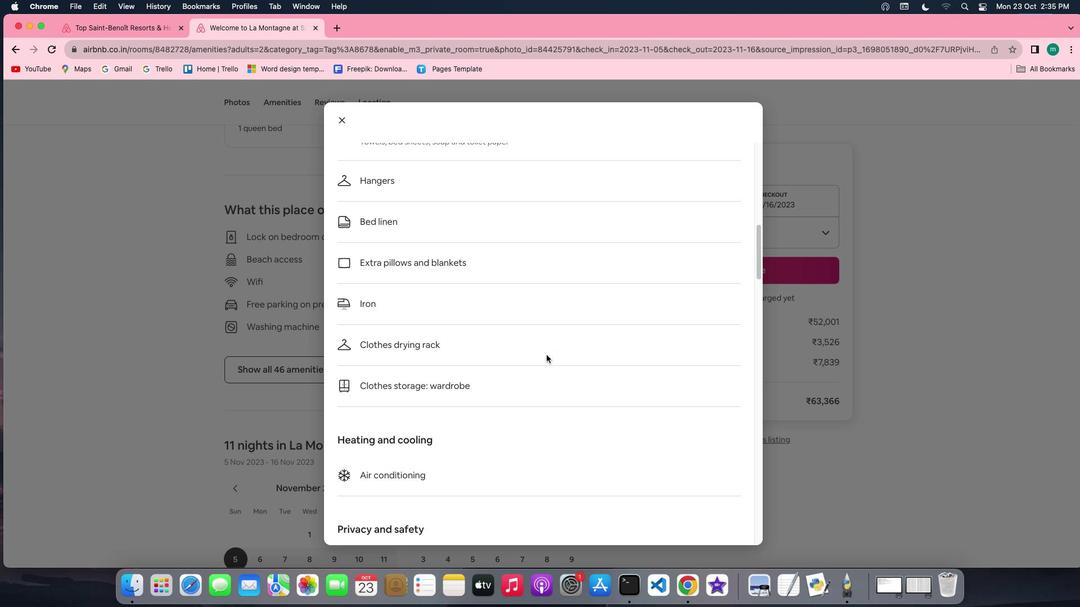 
Action: Mouse scrolled (546, 355) with delta (0, -1)
Screenshot: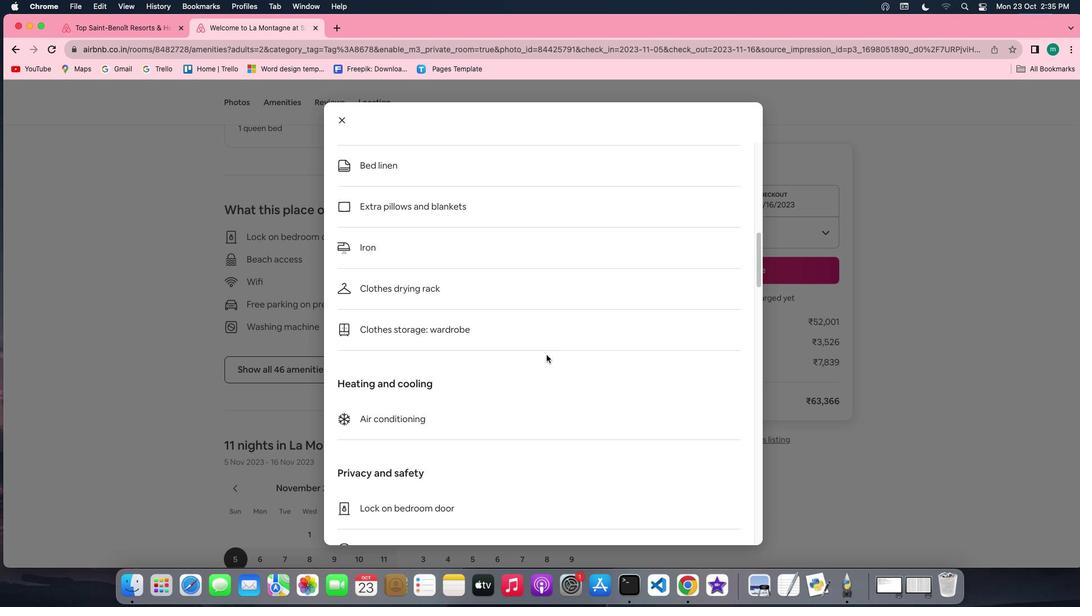 
Action: Mouse scrolled (546, 355) with delta (0, 0)
